 Task: Use Tape Rewinding 03 Effect in this video Movie B.mp4
Action: Mouse moved to (224, 133)
Screenshot: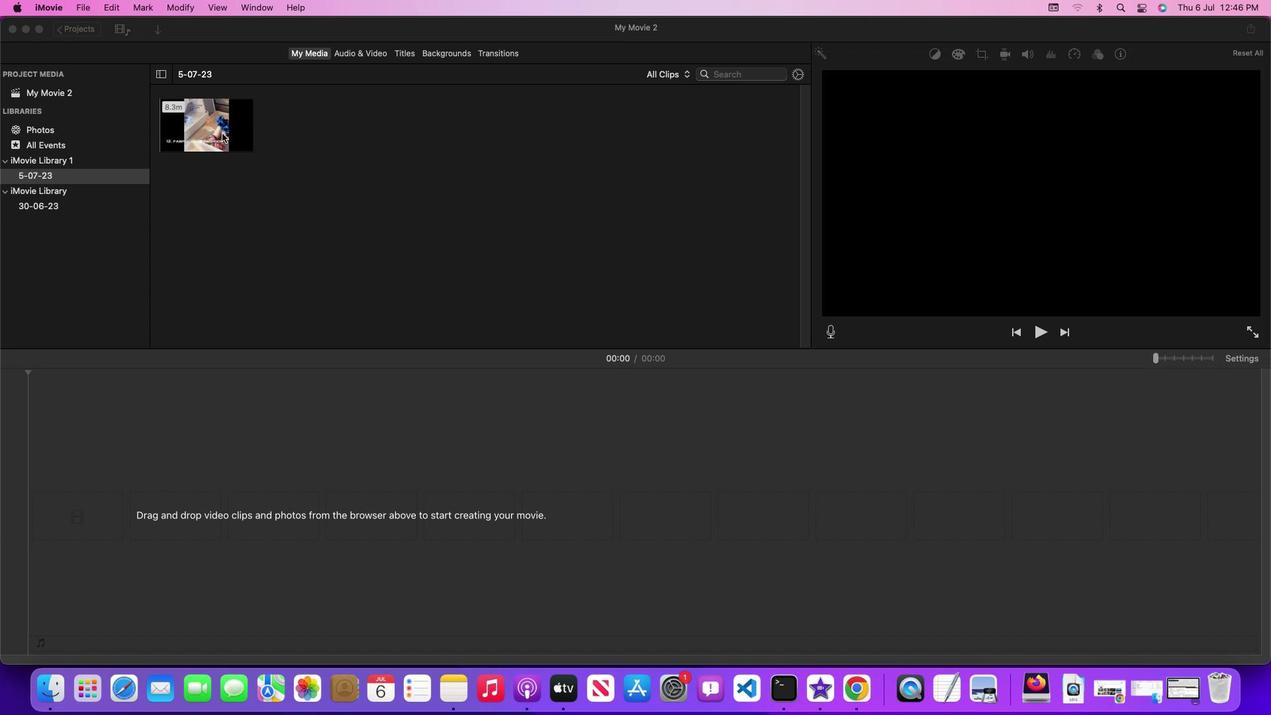 
Action: Mouse pressed left at (224, 133)
Screenshot: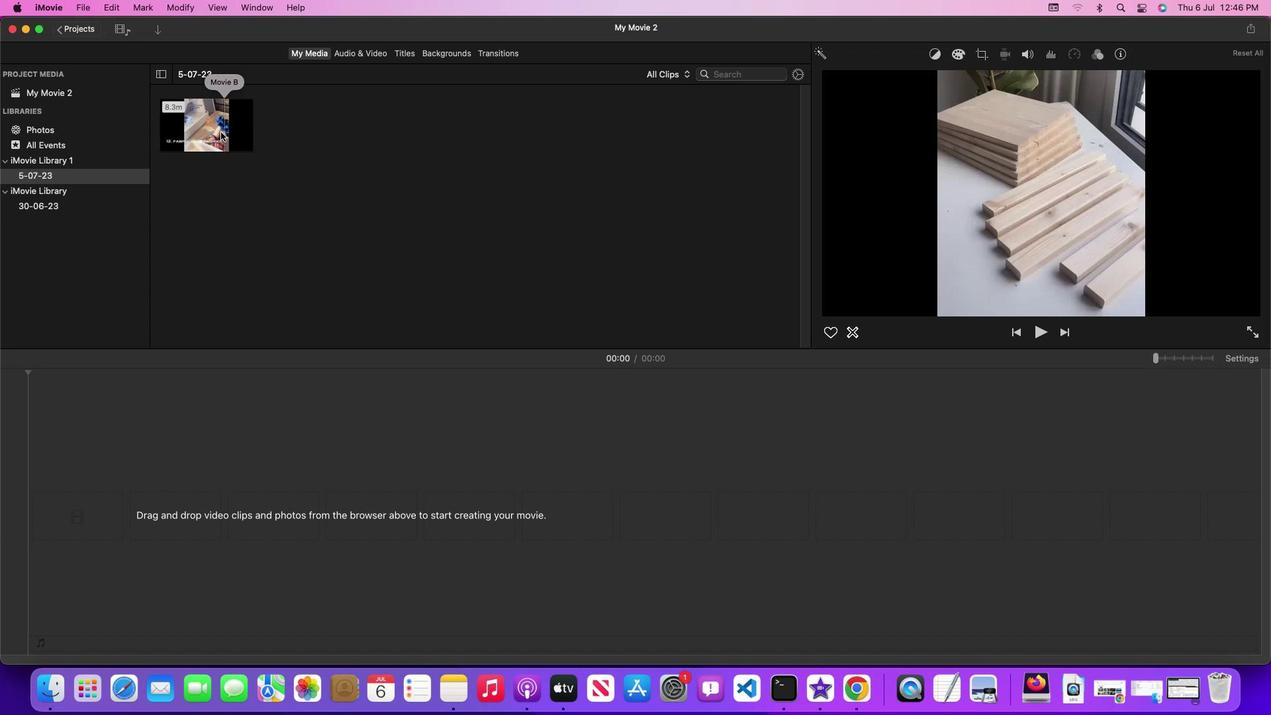 
Action: Mouse moved to (219, 131)
Screenshot: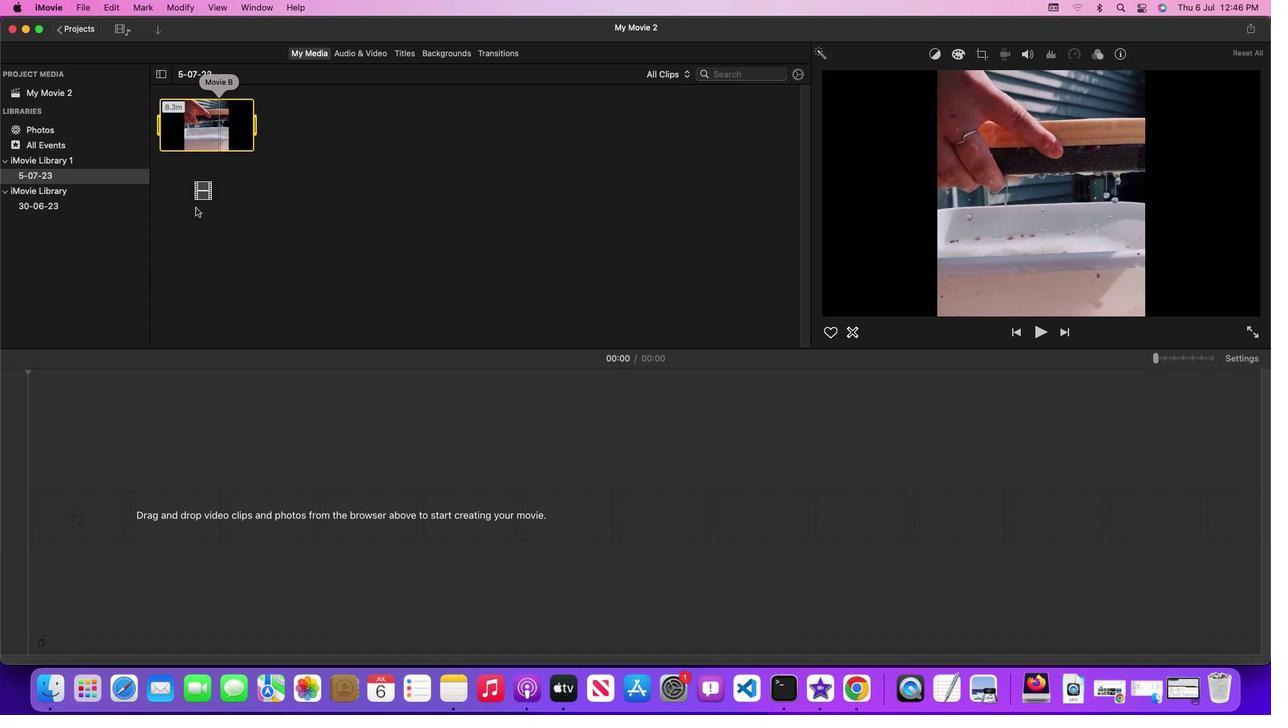 
Action: Mouse pressed left at (219, 131)
Screenshot: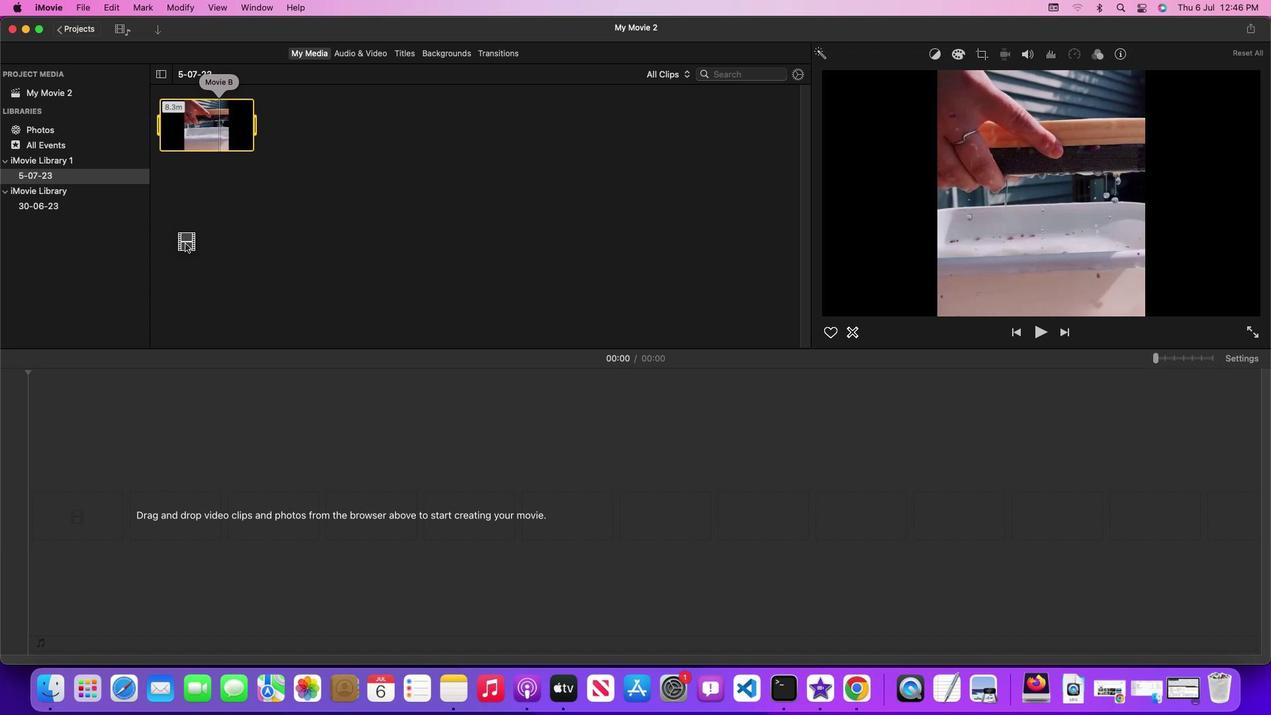 
Action: Mouse moved to (374, 52)
Screenshot: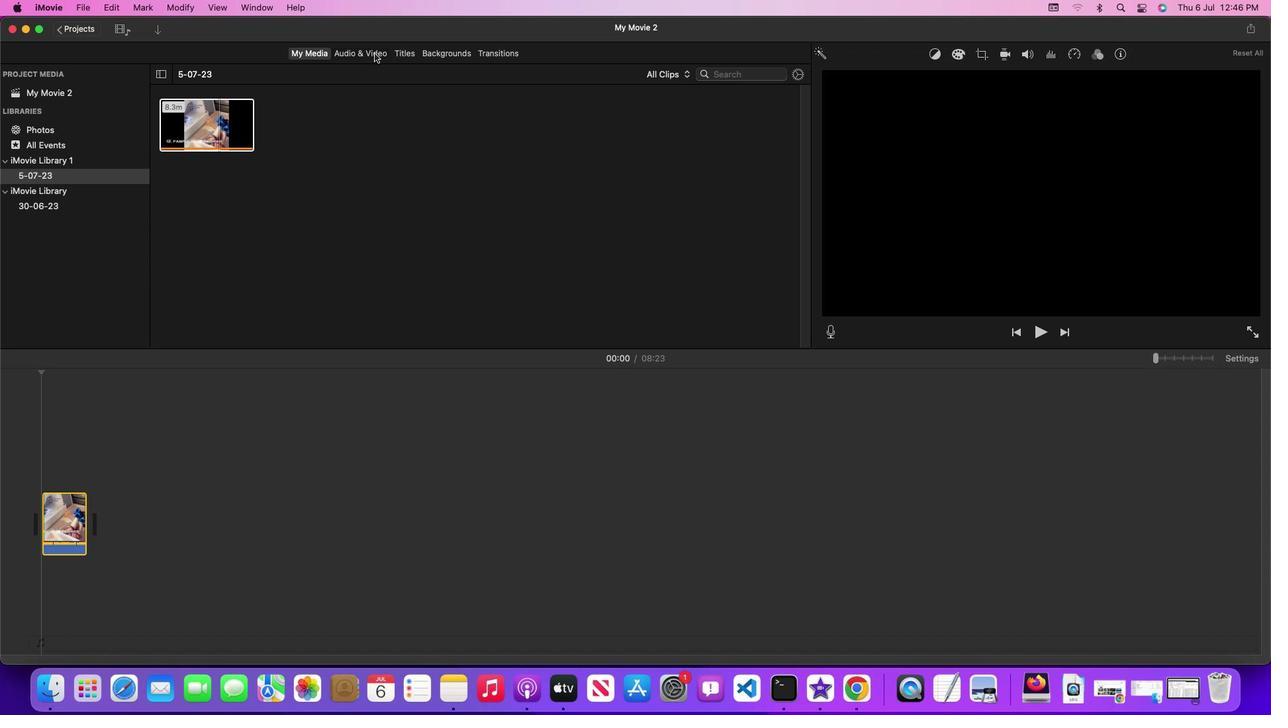 
Action: Mouse pressed left at (374, 52)
Screenshot: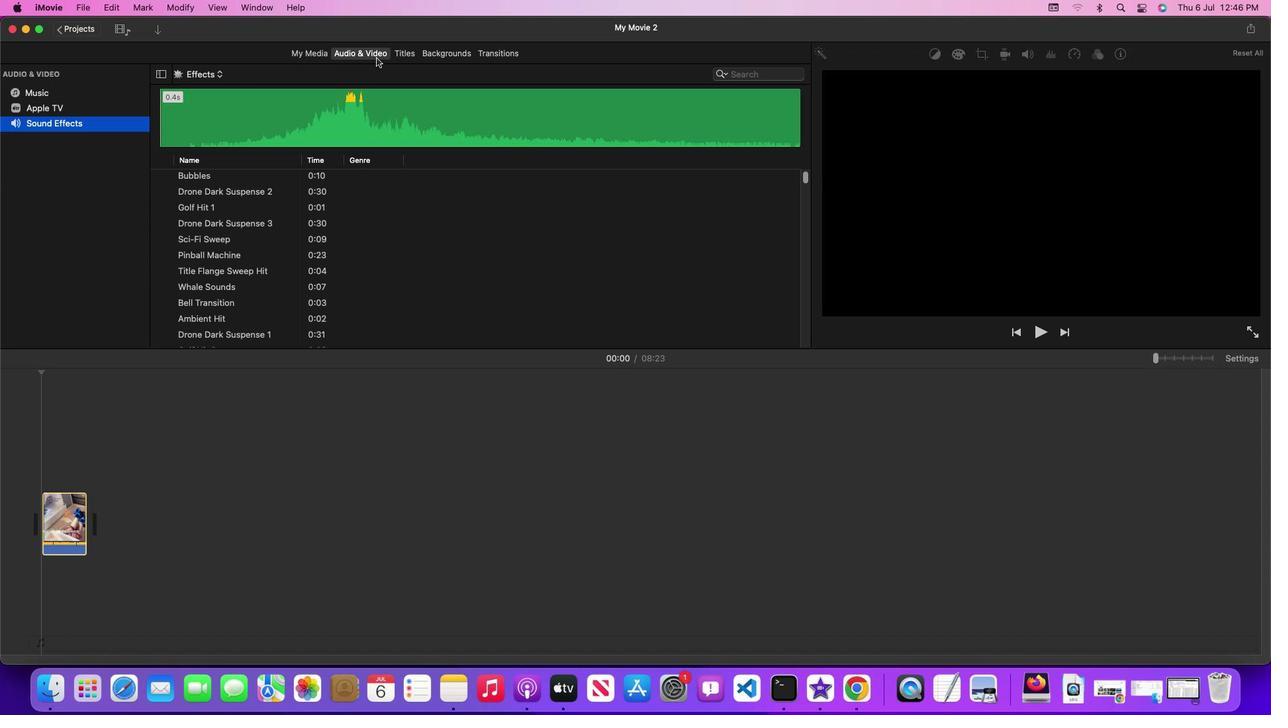 
Action: Mouse moved to (441, 264)
Screenshot: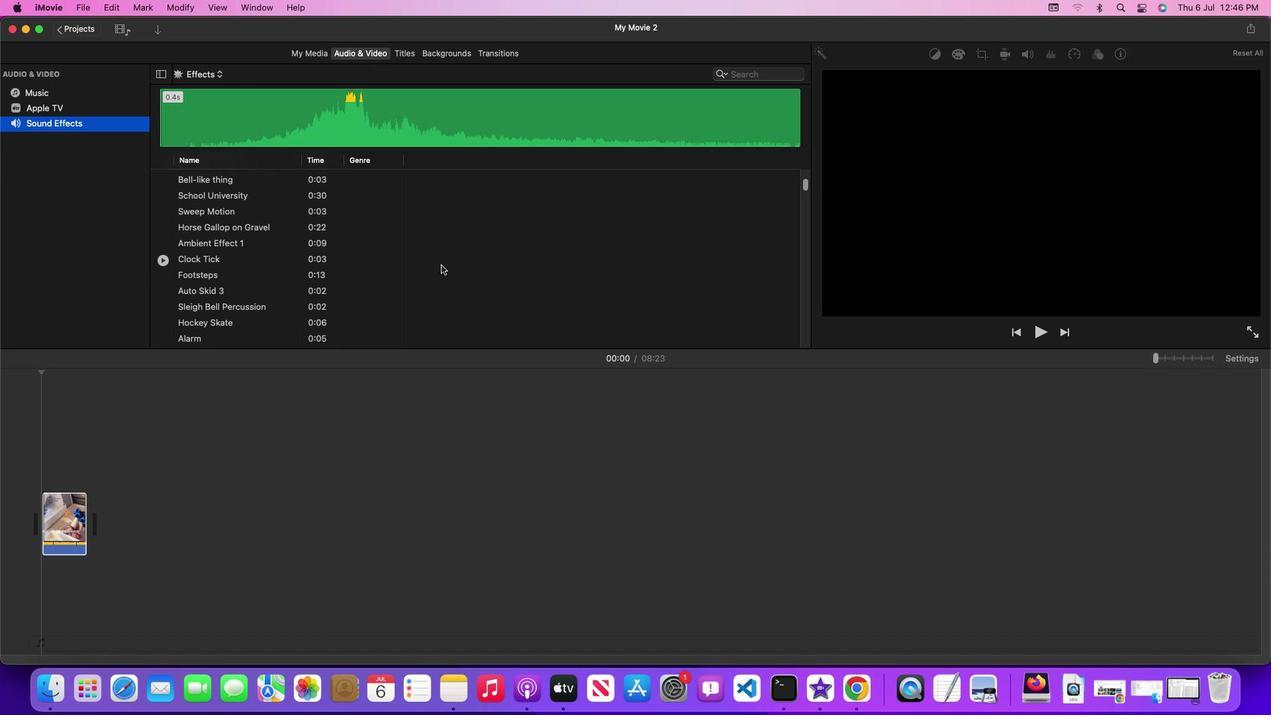 
Action: Mouse scrolled (441, 264) with delta (0, 0)
Screenshot: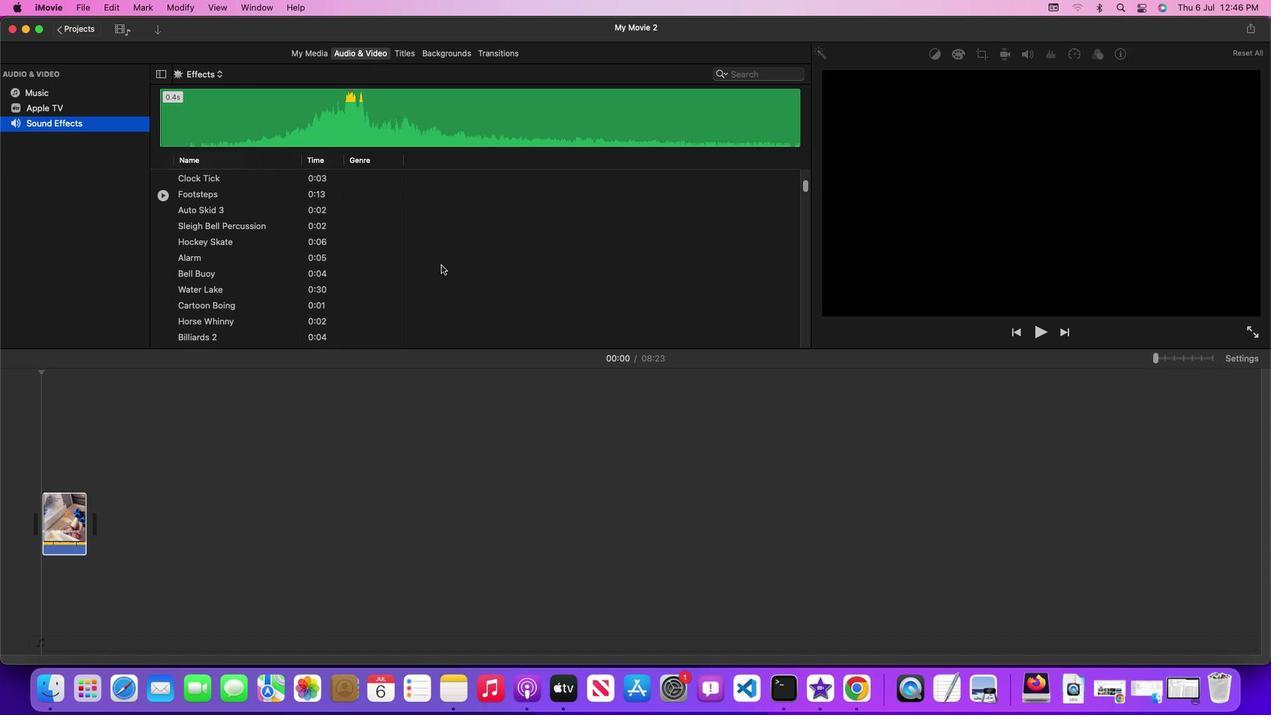 
Action: Mouse scrolled (441, 264) with delta (0, 0)
Screenshot: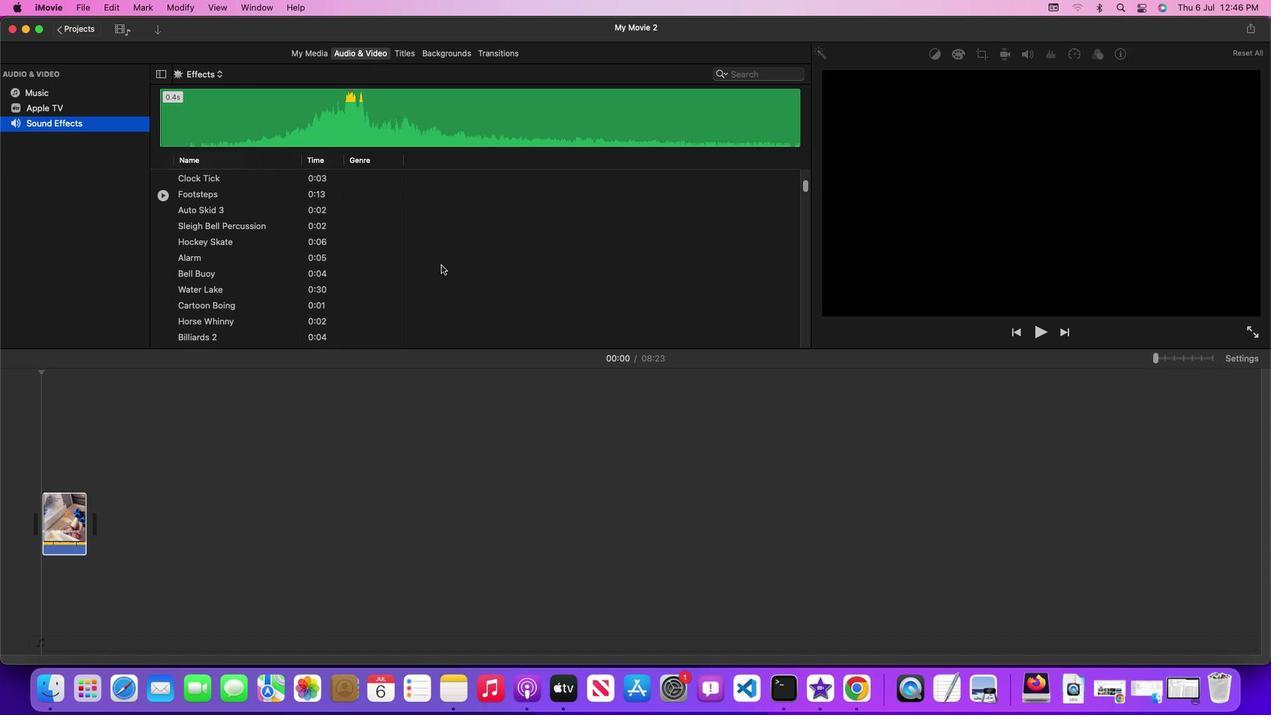 
Action: Mouse scrolled (441, 264) with delta (0, -1)
Screenshot: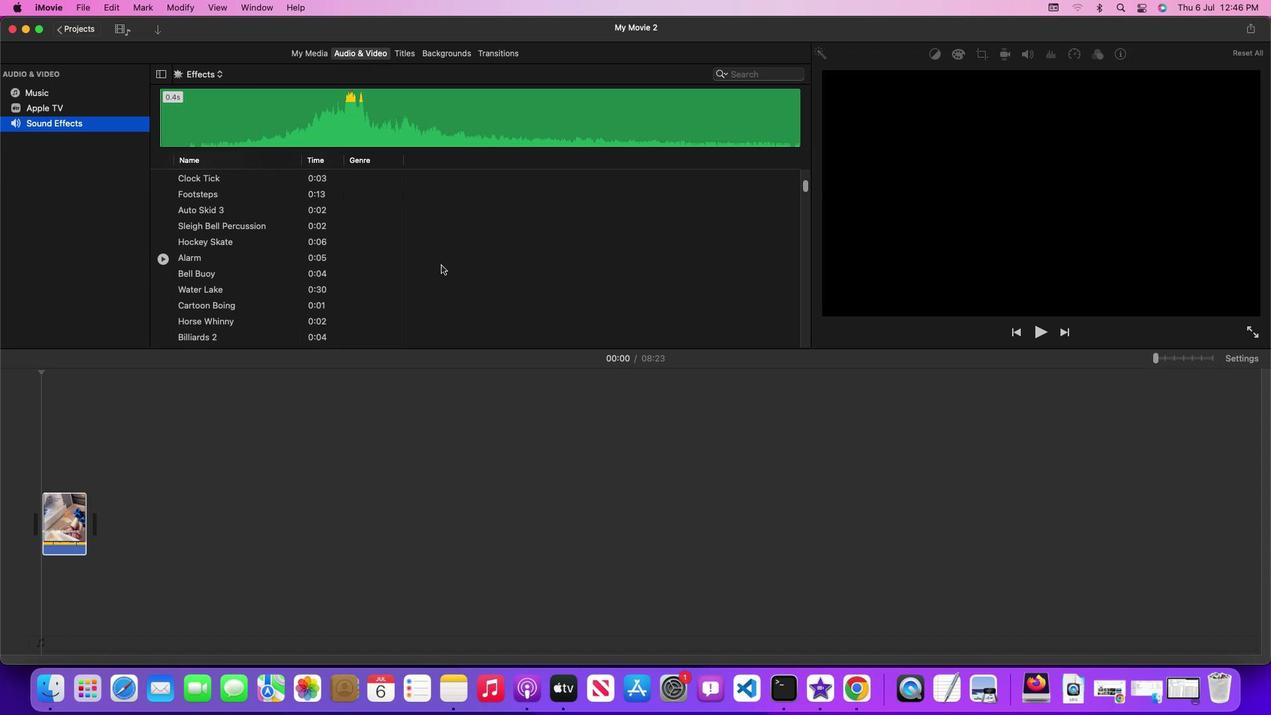 
Action: Mouse scrolled (441, 264) with delta (0, -3)
Screenshot: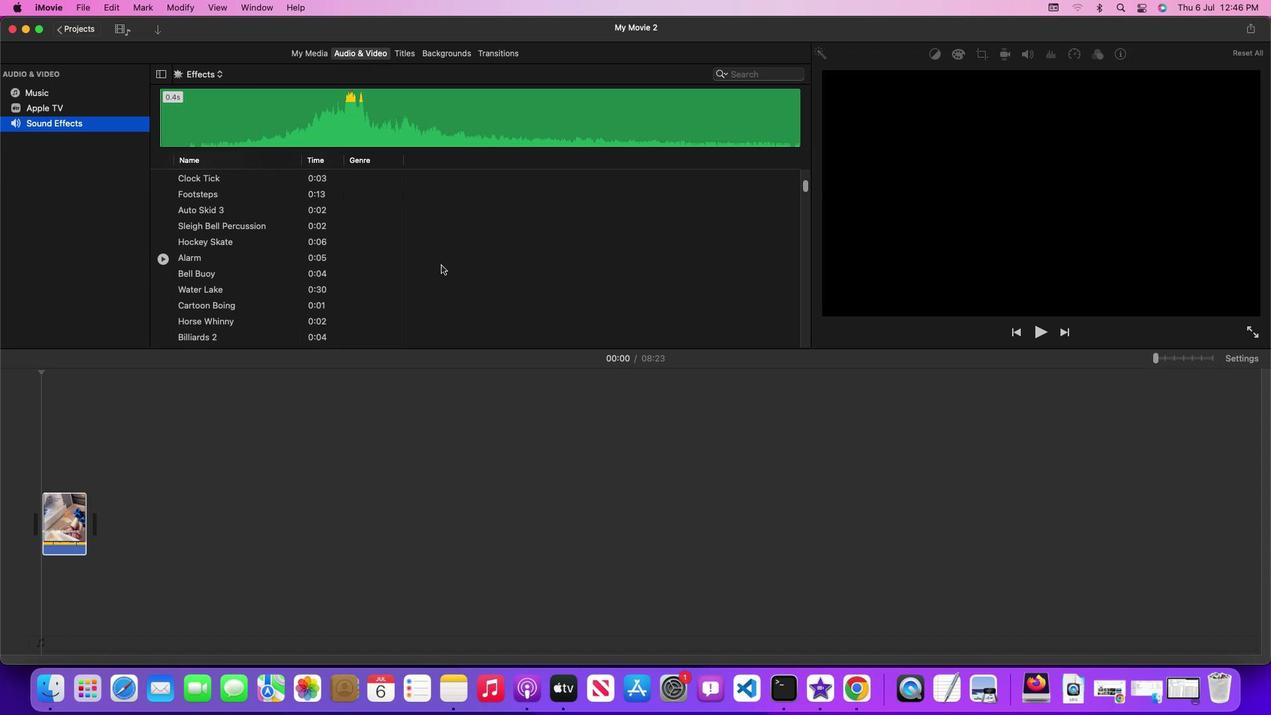 
Action: Mouse scrolled (441, 264) with delta (0, -3)
Screenshot: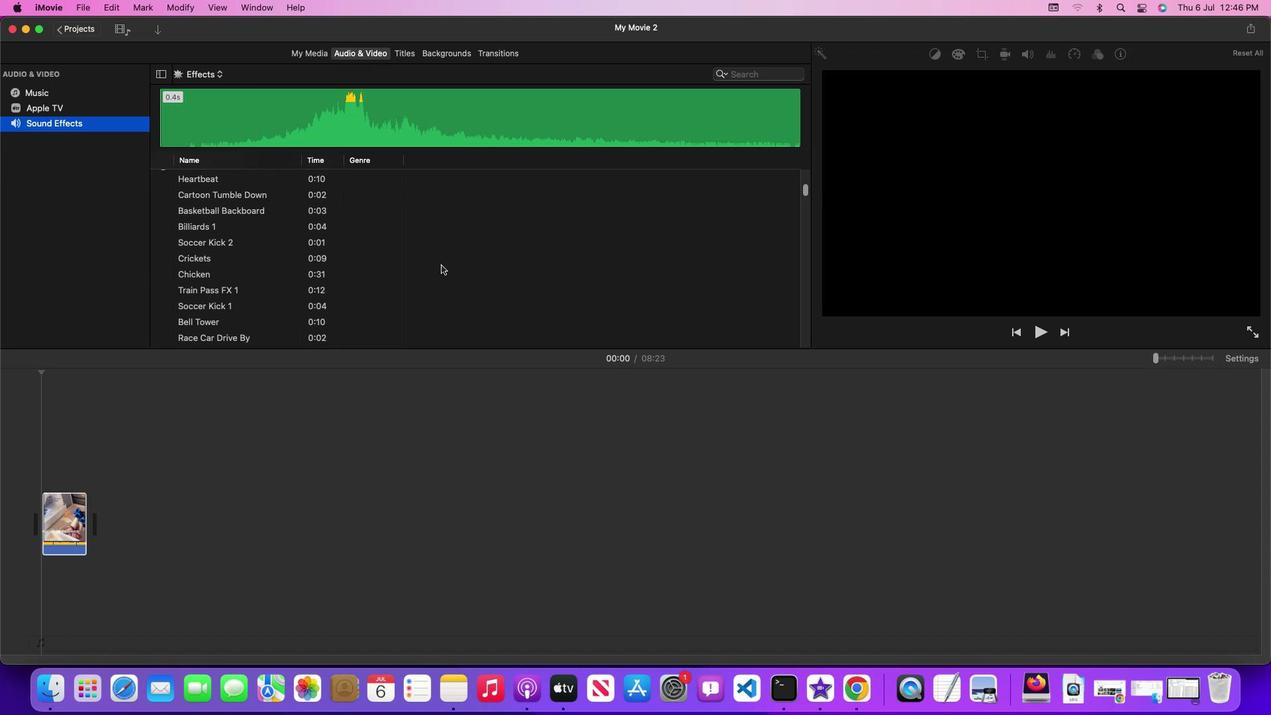 
Action: Mouse scrolled (441, 264) with delta (0, -3)
Screenshot: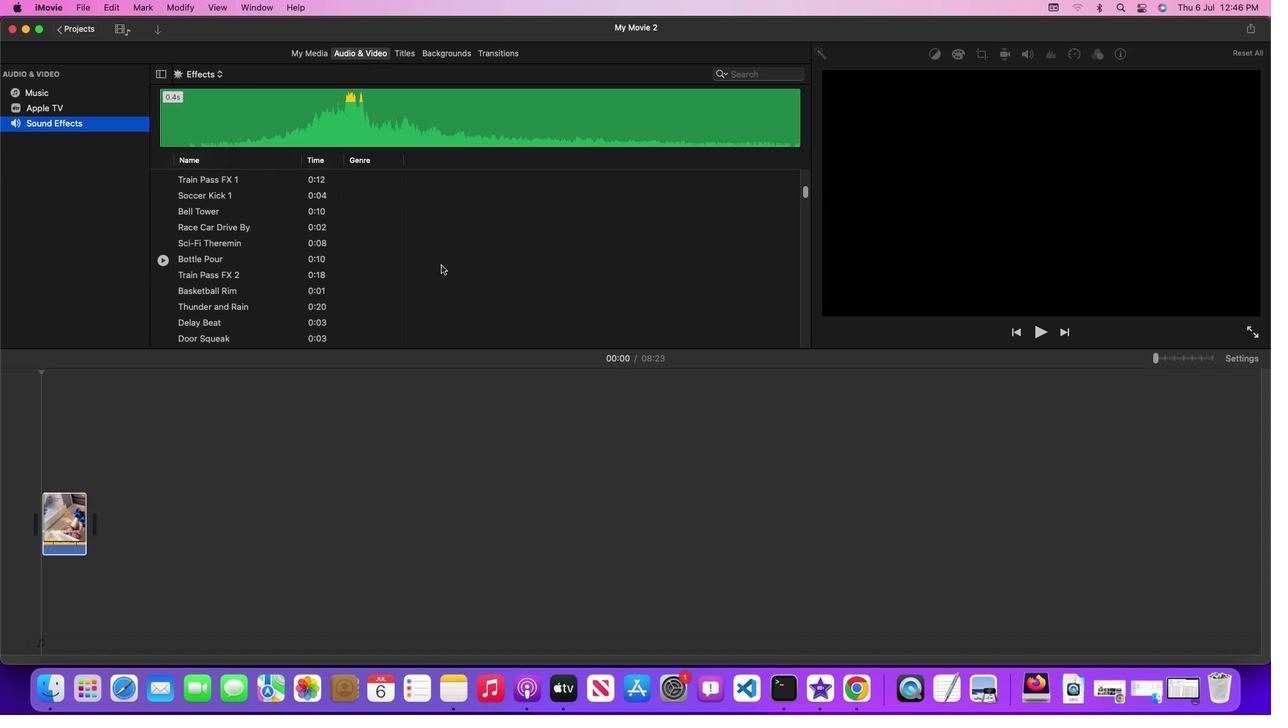 
Action: Mouse scrolled (441, 264) with delta (0, 0)
Screenshot: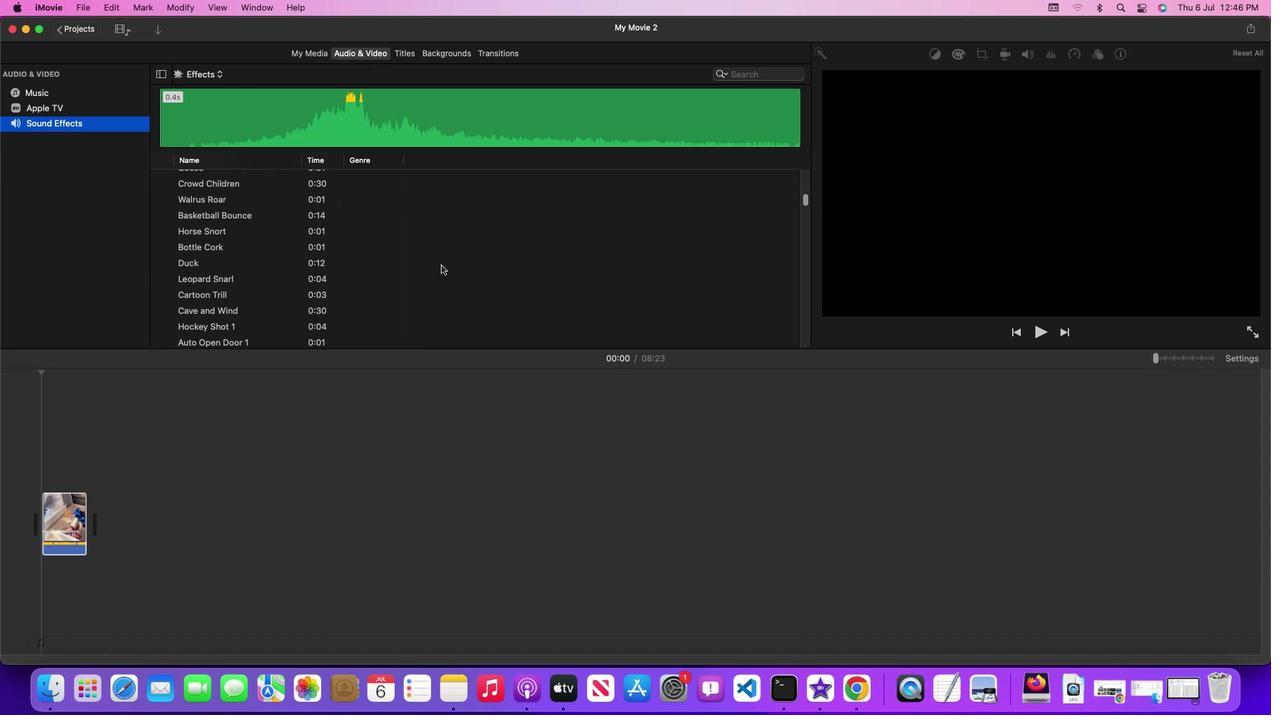 
Action: Mouse scrolled (441, 264) with delta (0, 0)
Screenshot: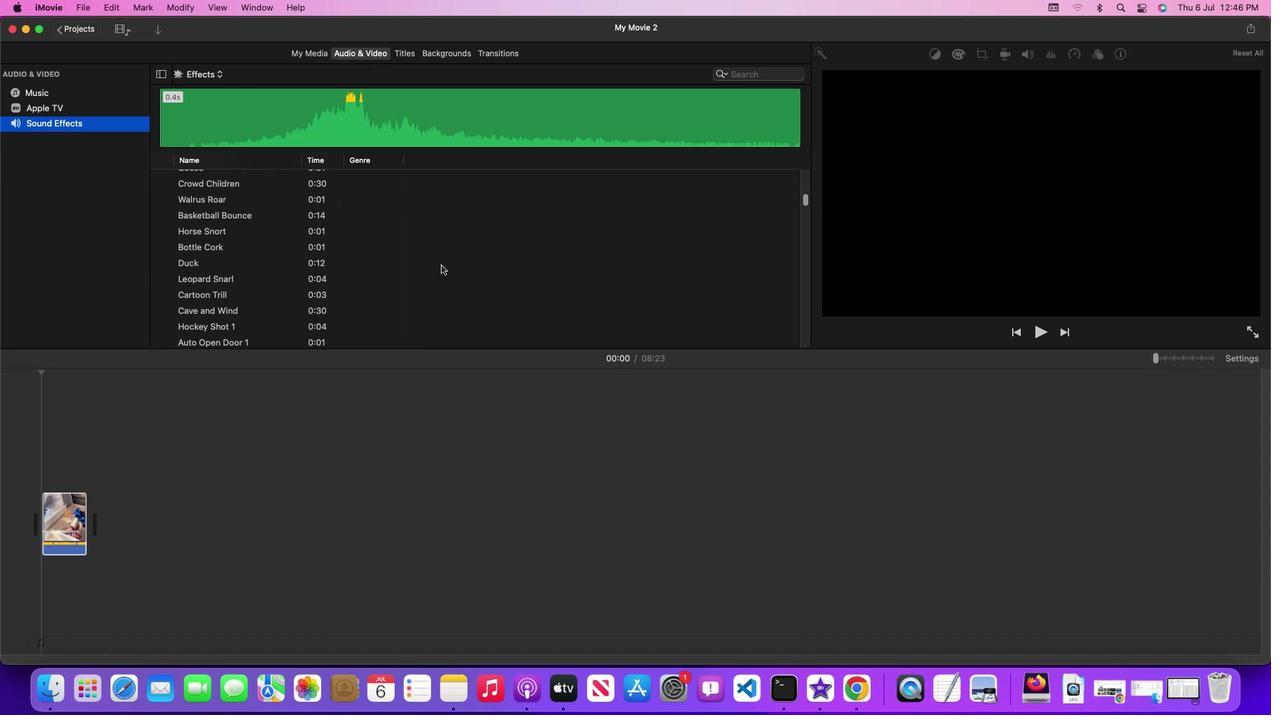 
Action: Mouse scrolled (441, 264) with delta (0, -1)
Screenshot: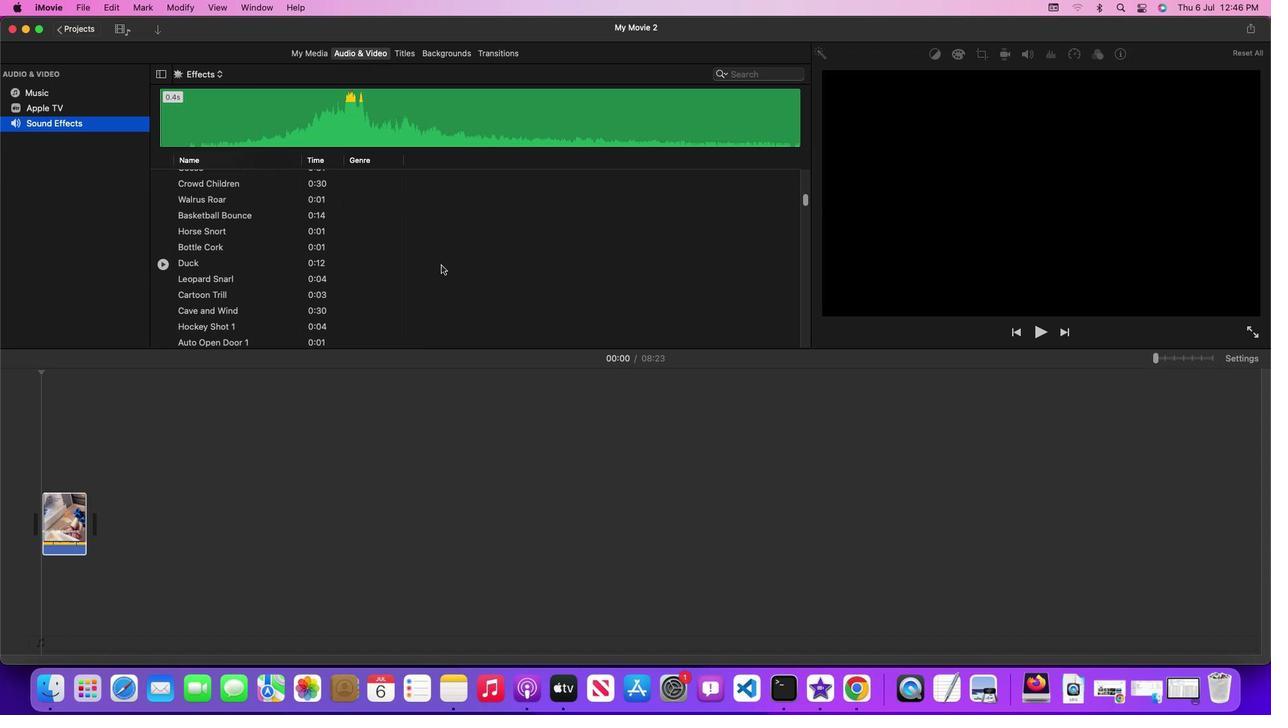 
Action: Mouse scrolled (441, 264) with delta (0, -3)
Screenshot: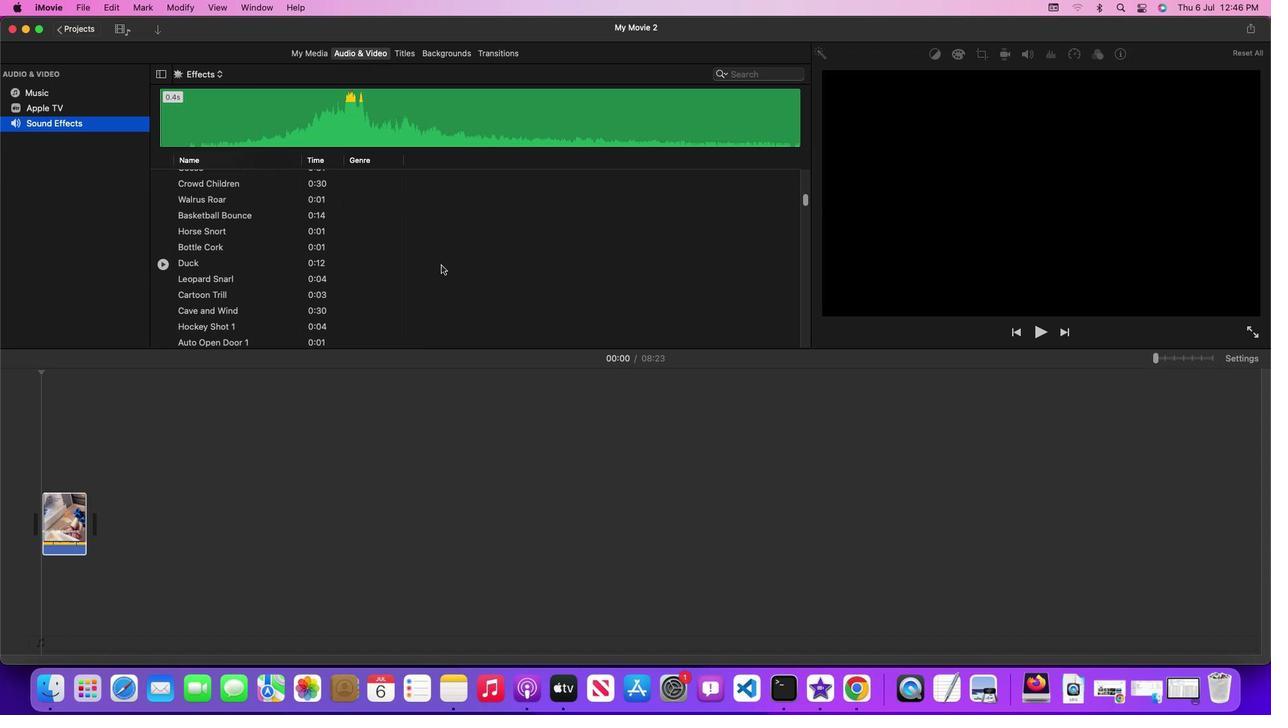 
Action: Mouse scrolled (441, 264) with delta (0, -3)
Screenshot: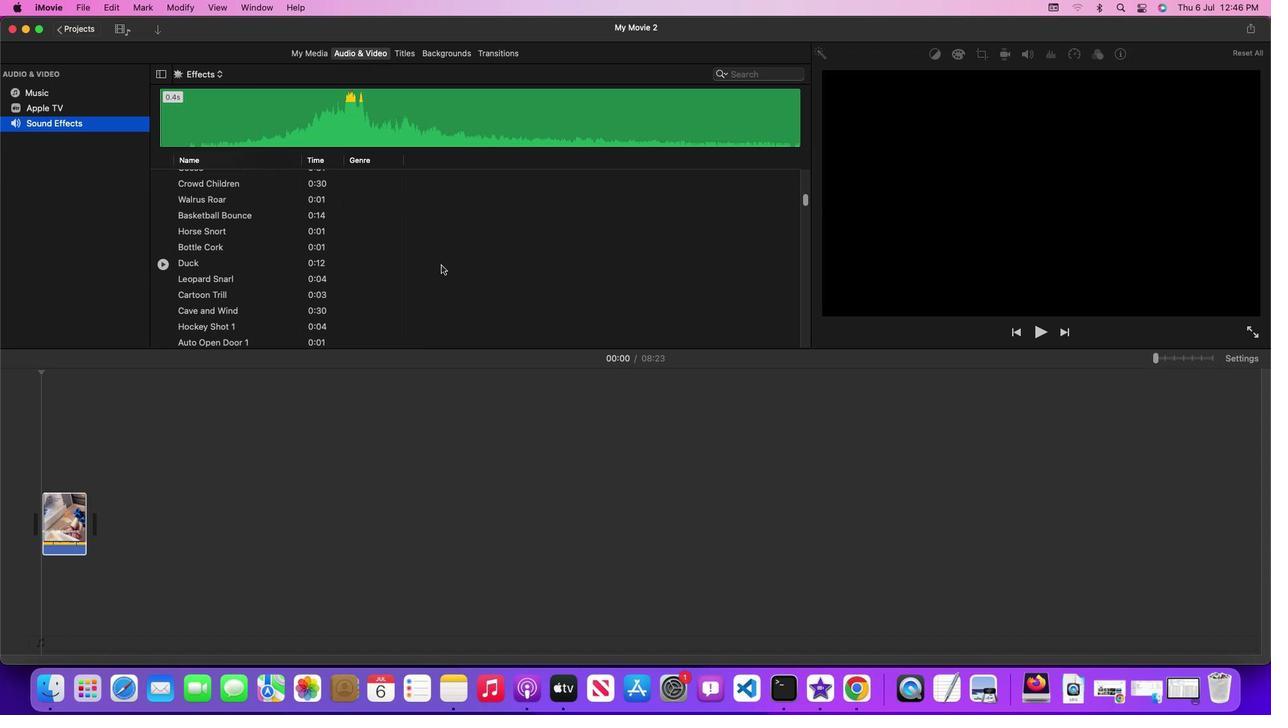 
Action: Mouse scrolled (441, 264) with delta (0, -3)
Screenshot: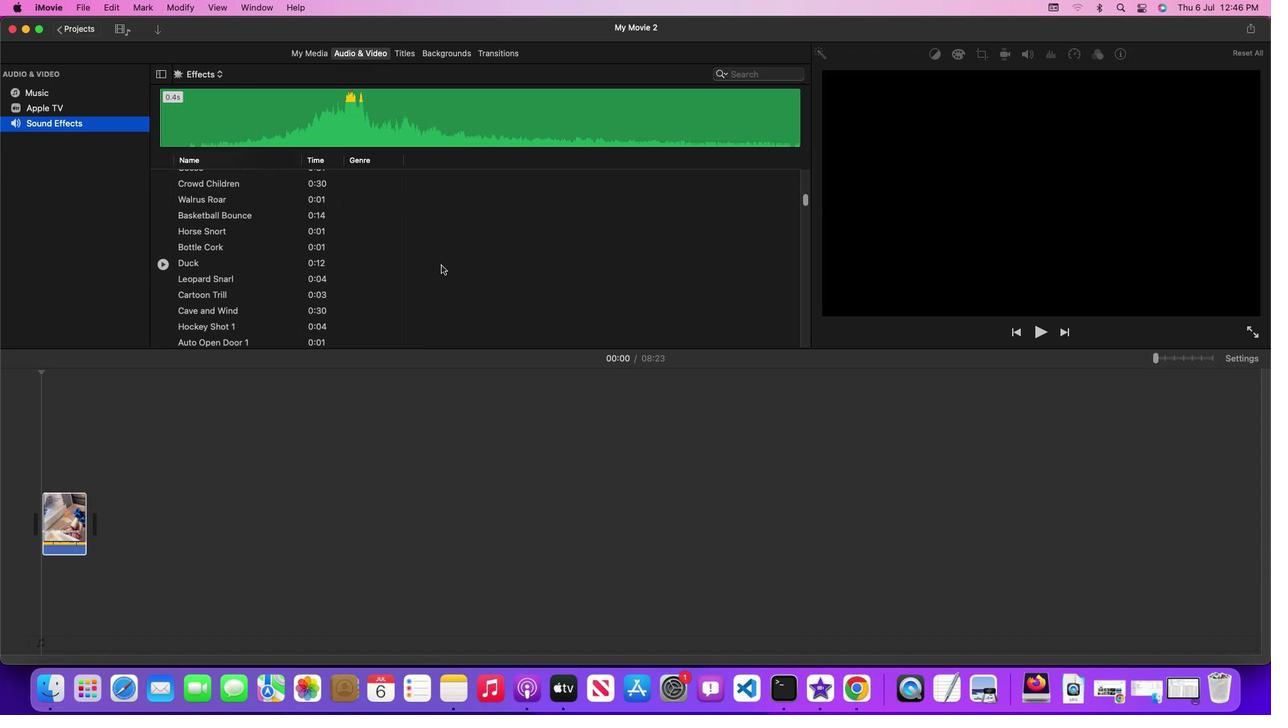 
Action: Mouse scrolled (441, 264) with delta (0, 0)
Screenshot: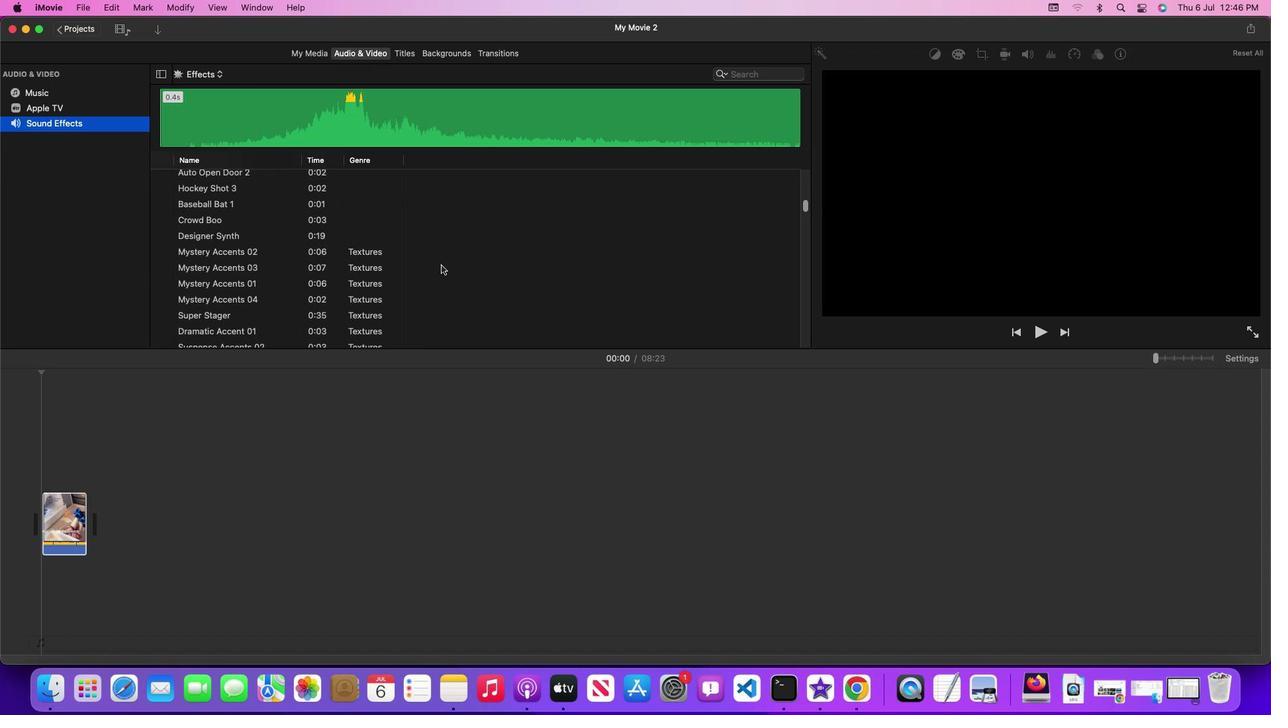 
Action: Mouse scrolled (441, 264) with delta (0, 0)
Screenshot: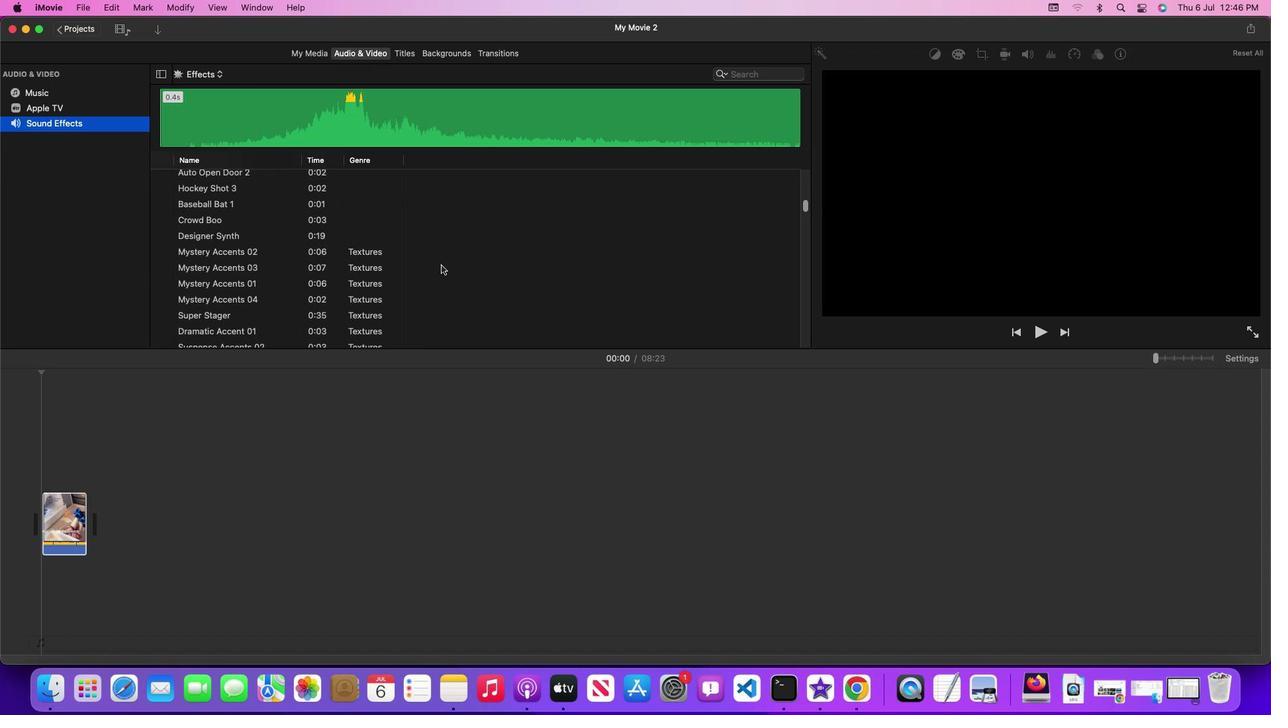 
Action: Mouse scrolled (441, 264) with delta (0, -2)
Screenshot: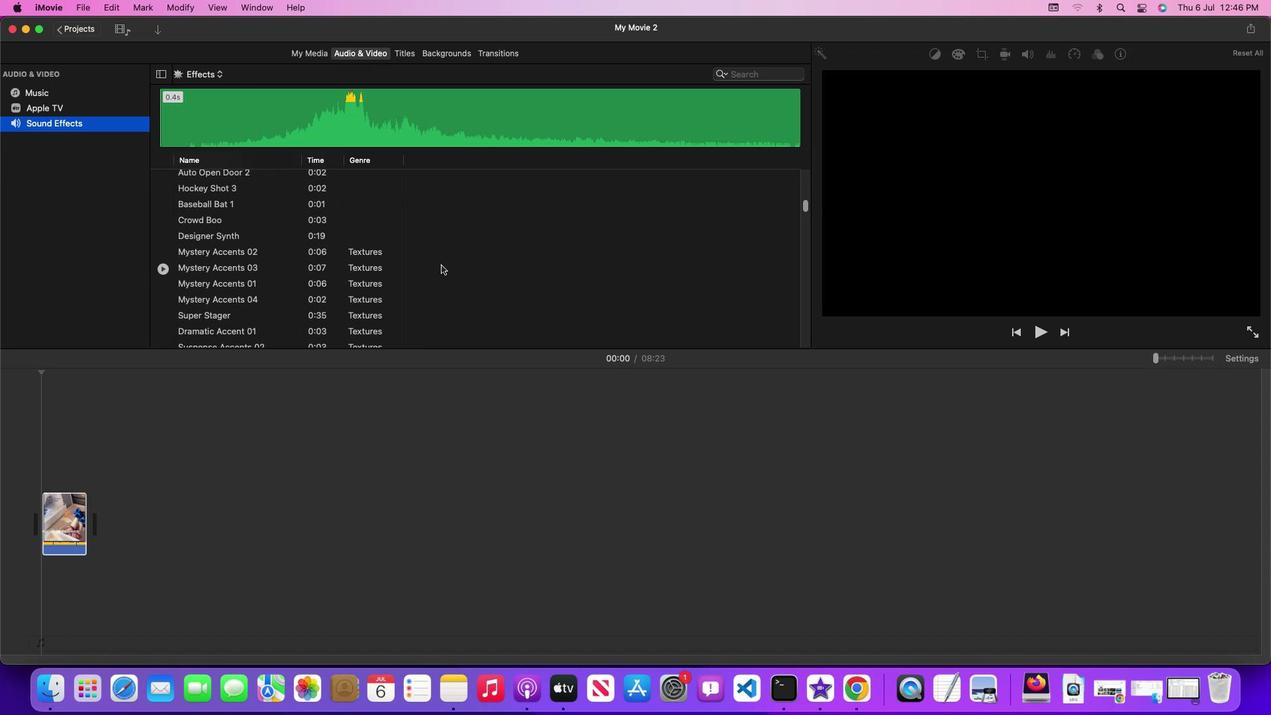 
Action: Mouse scrolled (441, 264) with delta (0, -3)
Screenshot: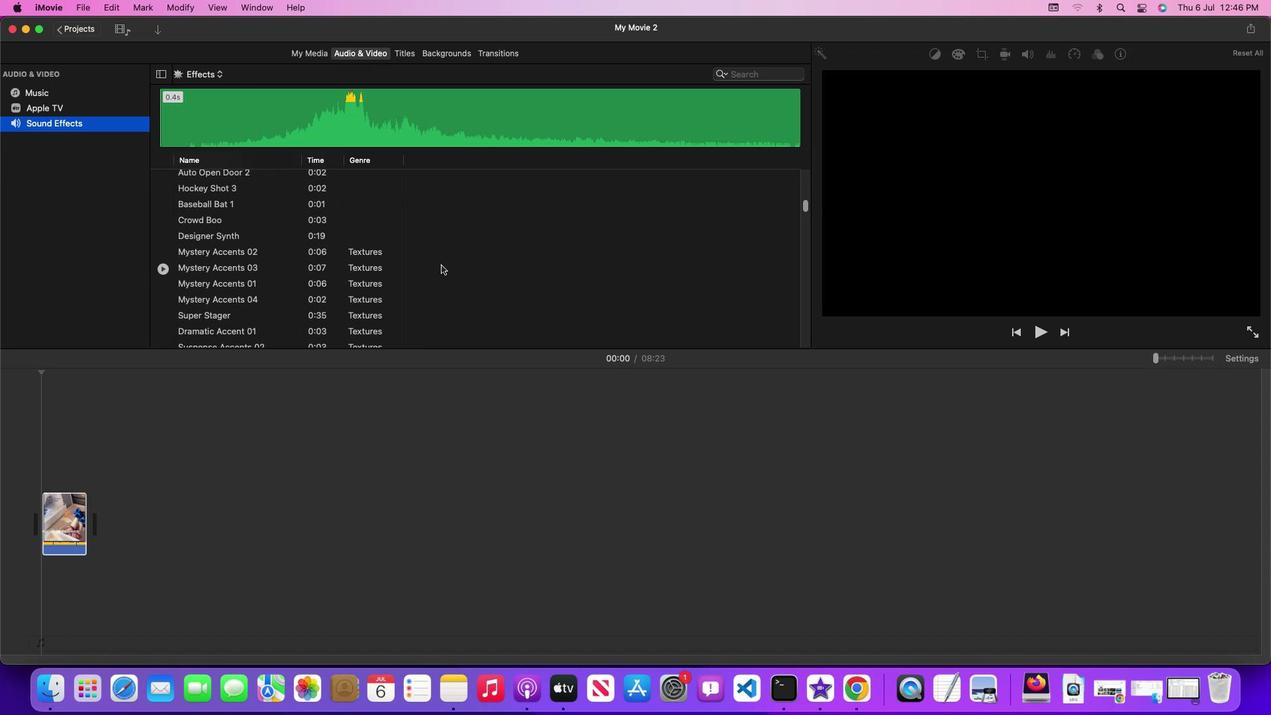 
Action: Mouse scrolled (441, 264) with delta (0, -3)
Screenshot: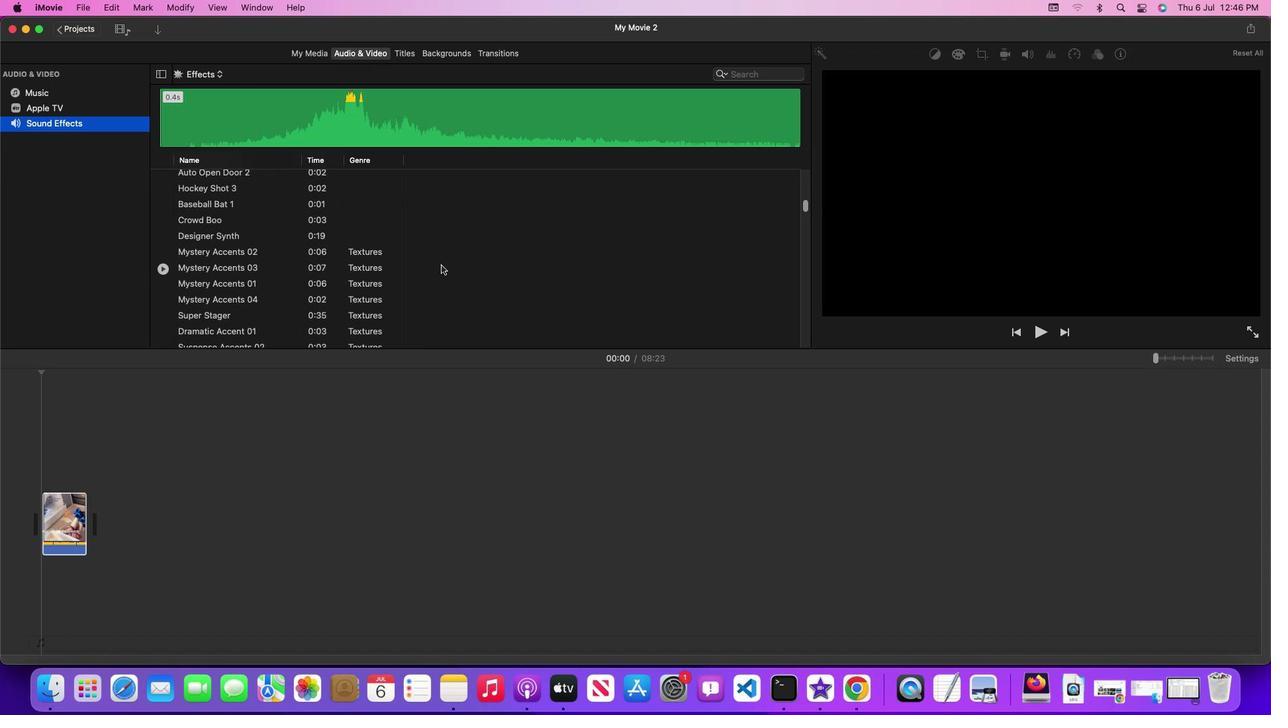 
Action: Mouse scrolled (441, 264) with delta (0, -4)
Screenshot: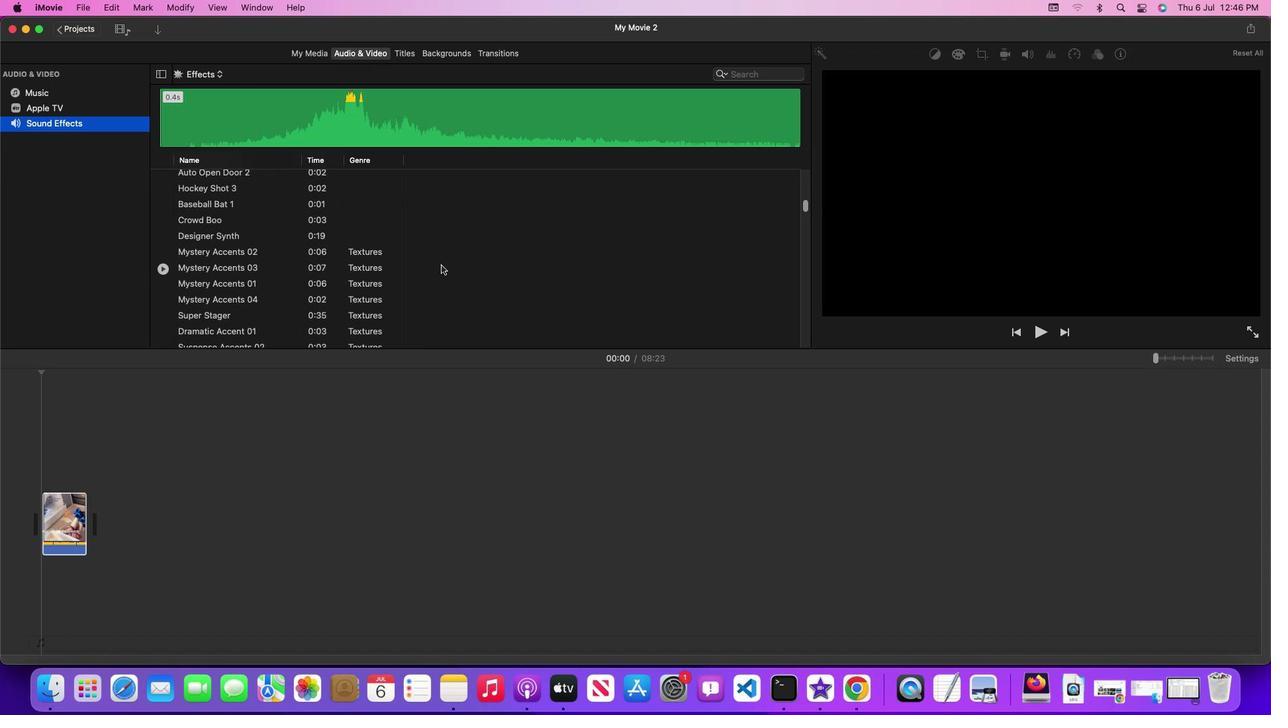 
Action: Mouse scrolled (441, 264) with delta (0, 0)
Screenshot: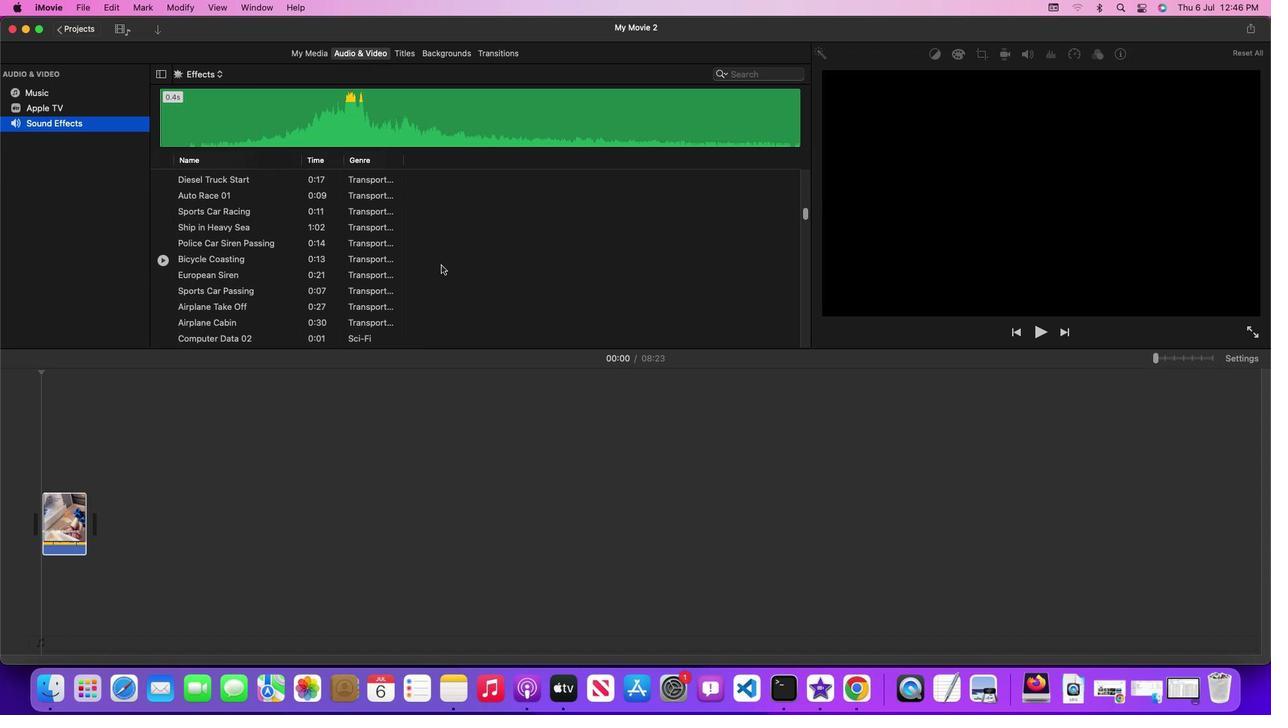
Action: Mouse scrolled (441, 264) with delta (0, 0)
Screenshot: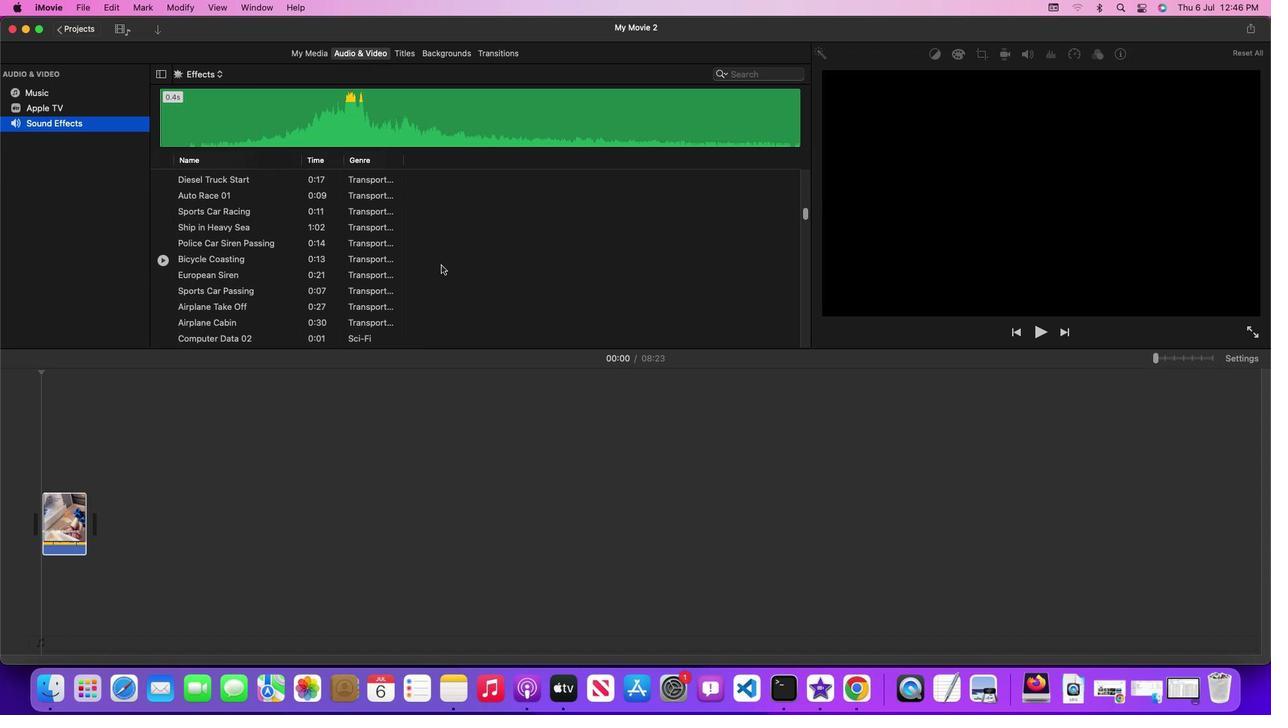 
Action: Mouse scrolled (441, 264) with delta (0, -2)
Screenshot: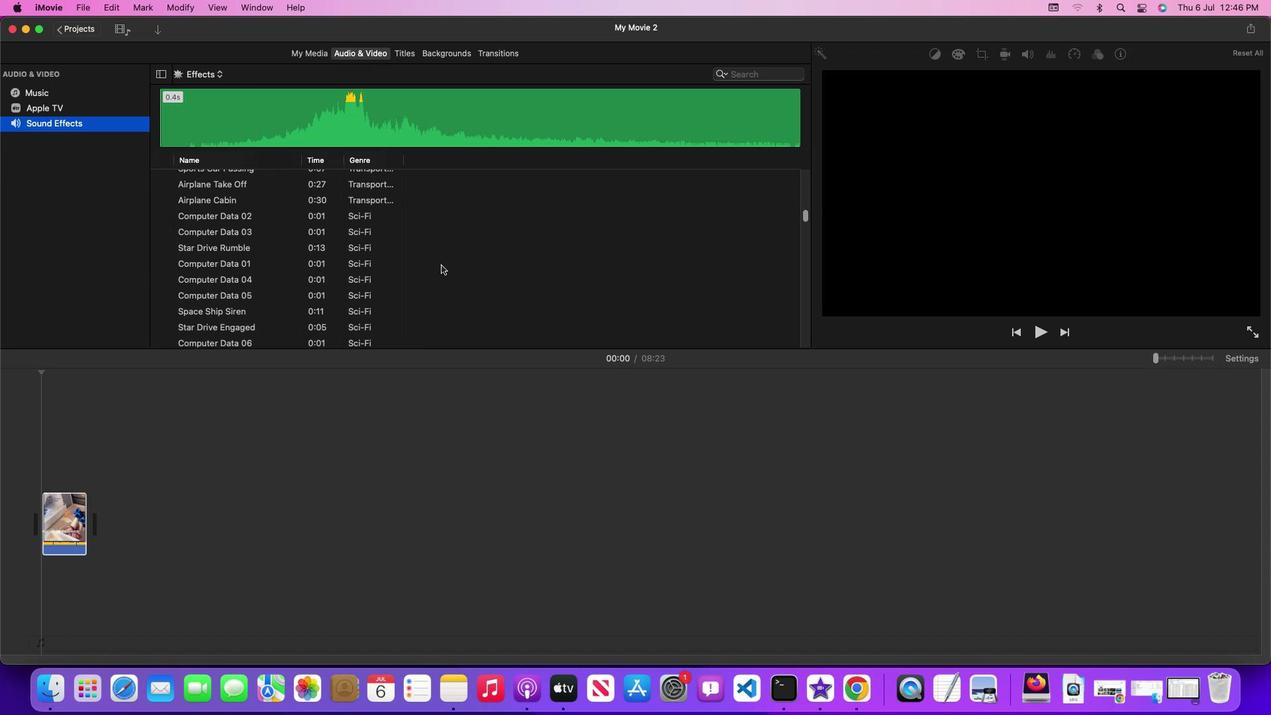 
Action: Mouse scrolled (441, 264) with delta (0, -3)
Screenshot: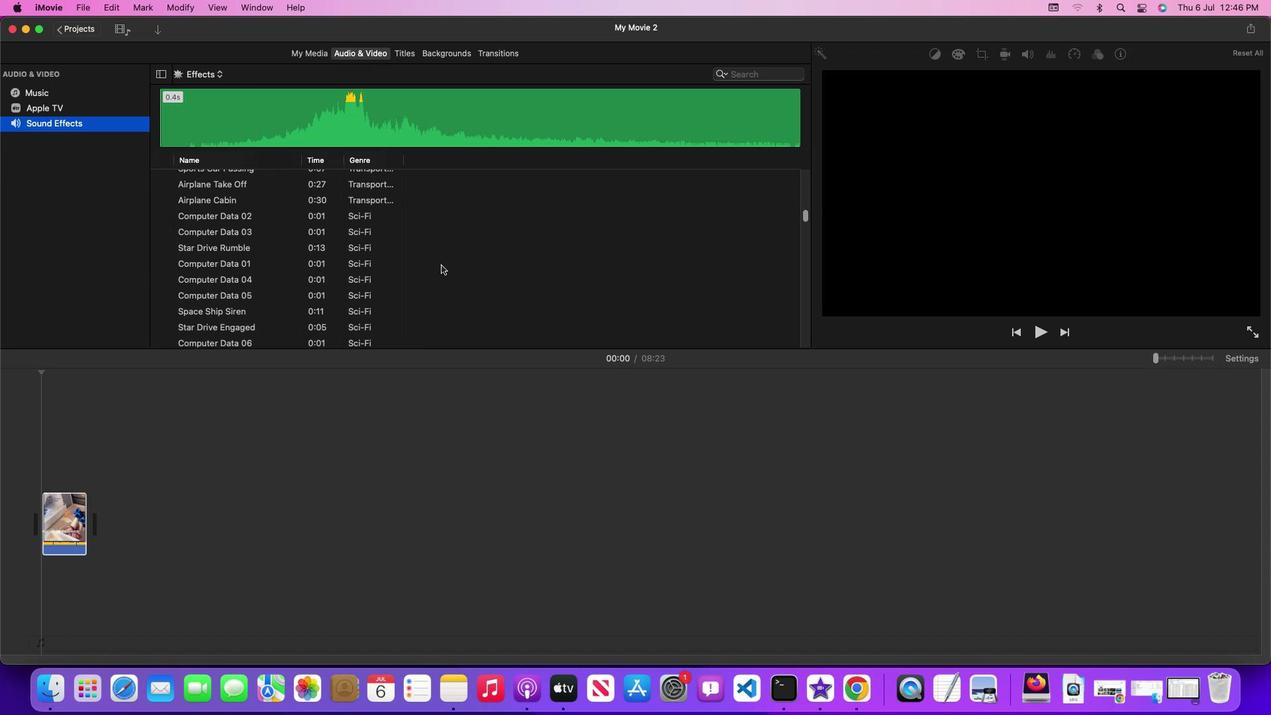 
Action: Mouse scrolled (441, 264) with delta (0, -3)
Screenshot: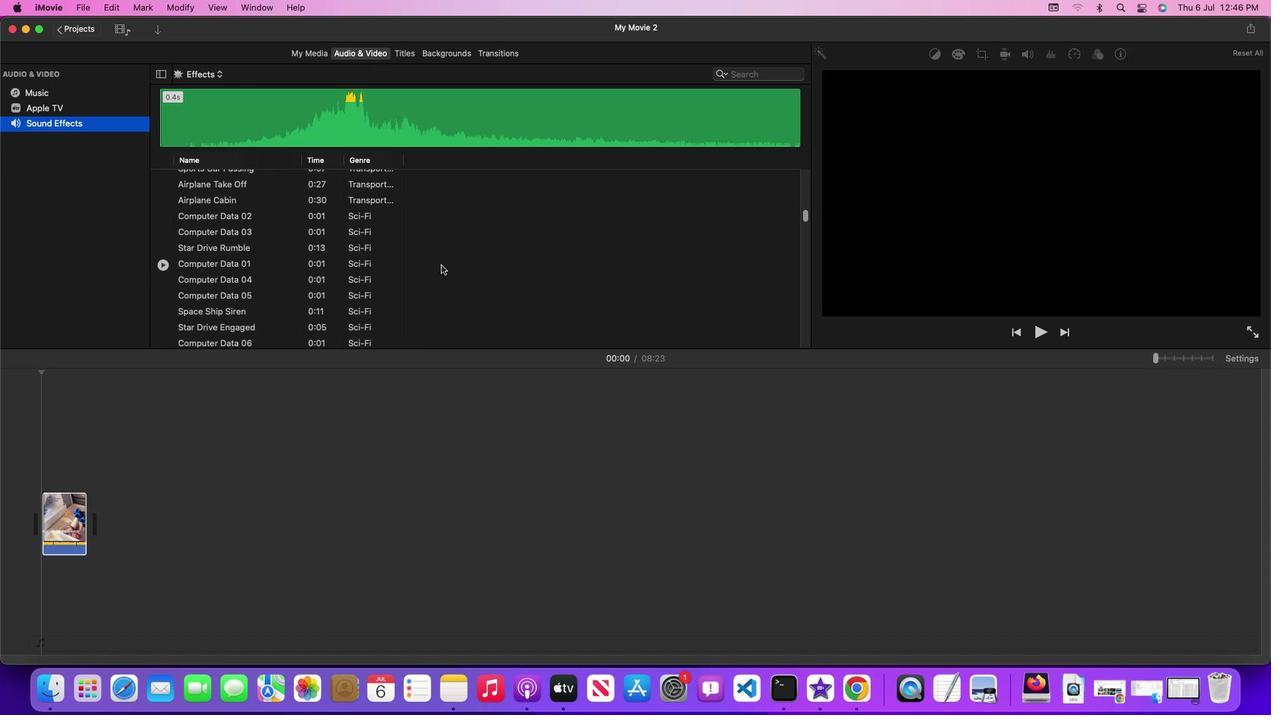 
Action: Mouse scrolled (441, 264) with delta (0, 0)
Screenshot: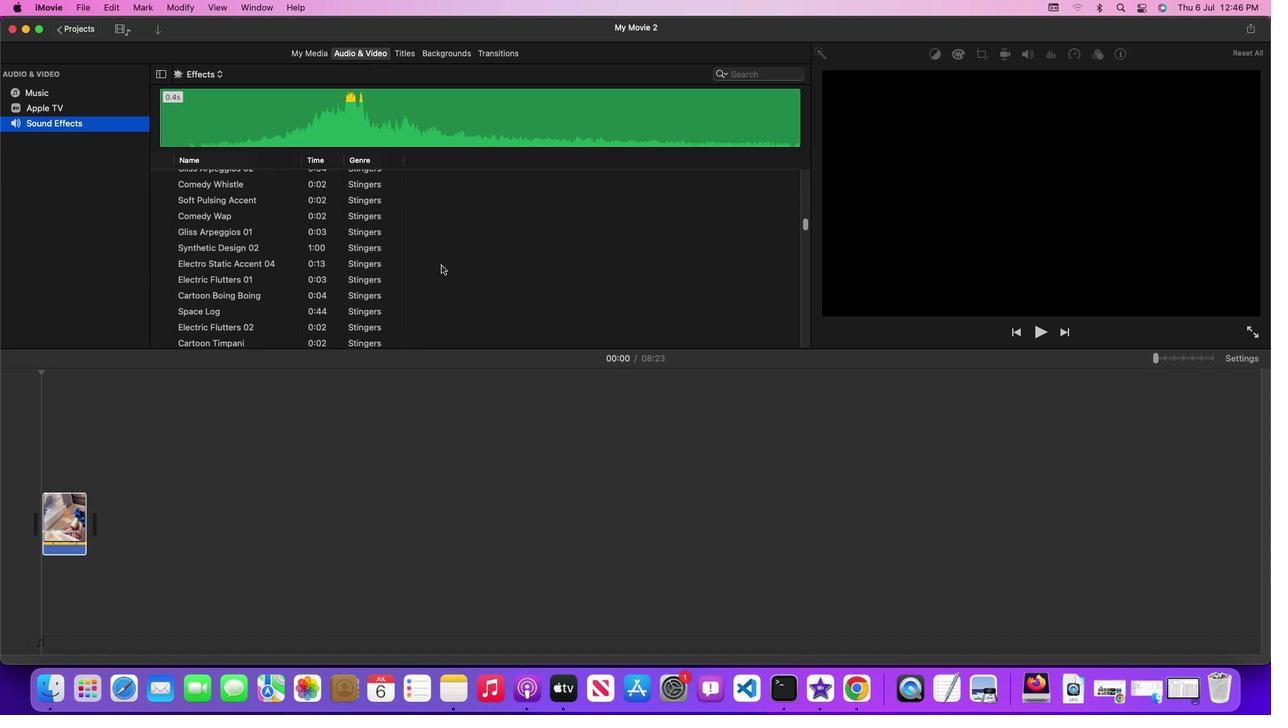 
Action: Mouse scrolled (441, 264) with delta (0, 0)
Screenshot: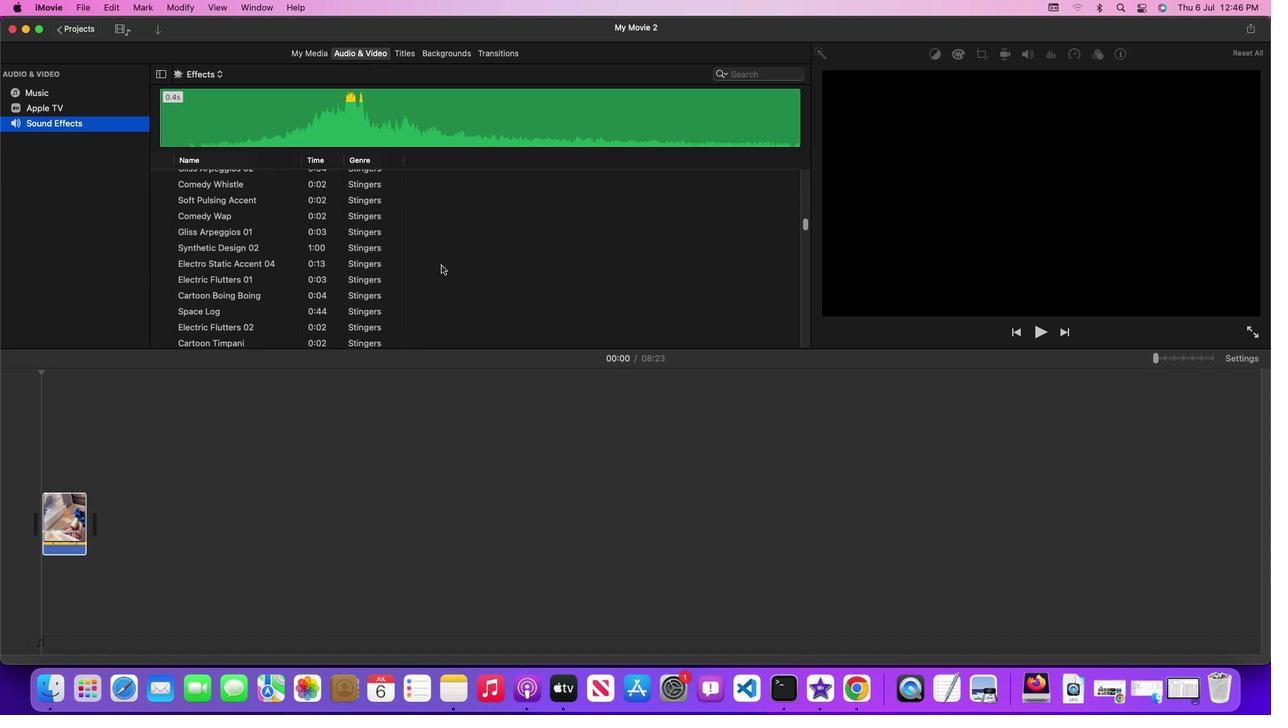 
Action: Mouse scrolled (441, 264) with delta (0, -1)
Screenshot: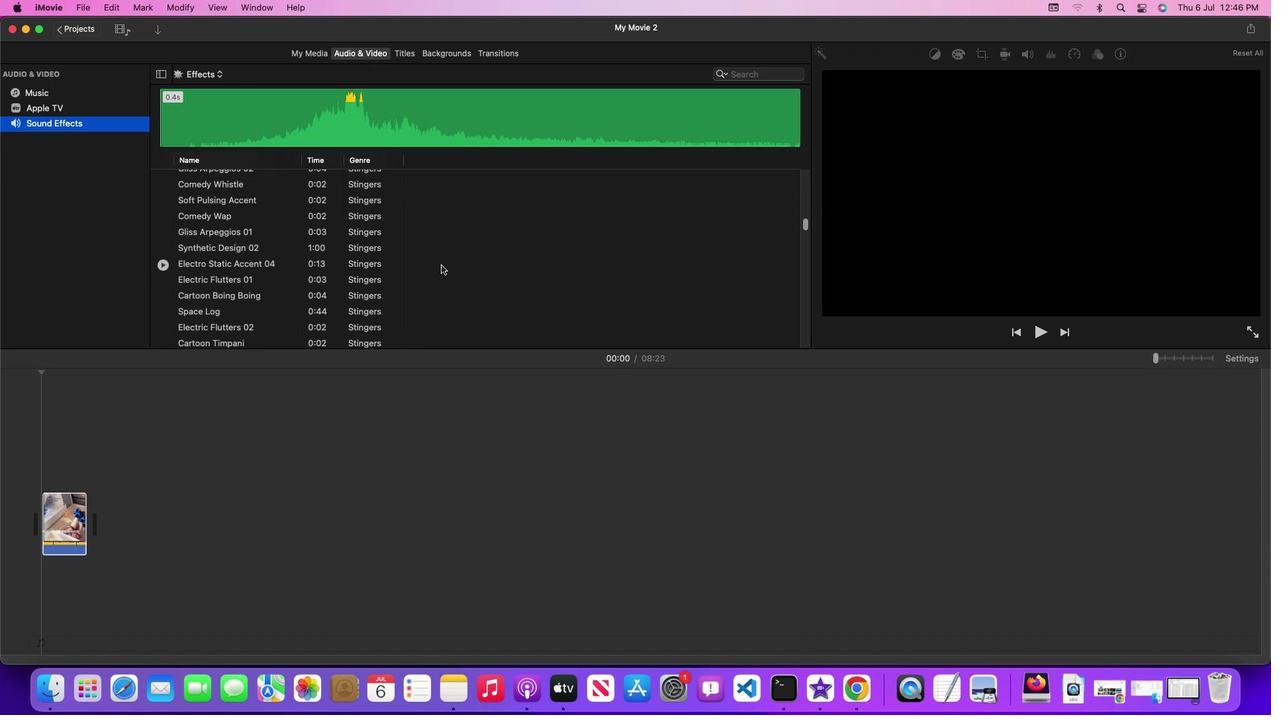 
Action: Mouse scrolled (441, 264) with delta (0, -3)
Screenshot: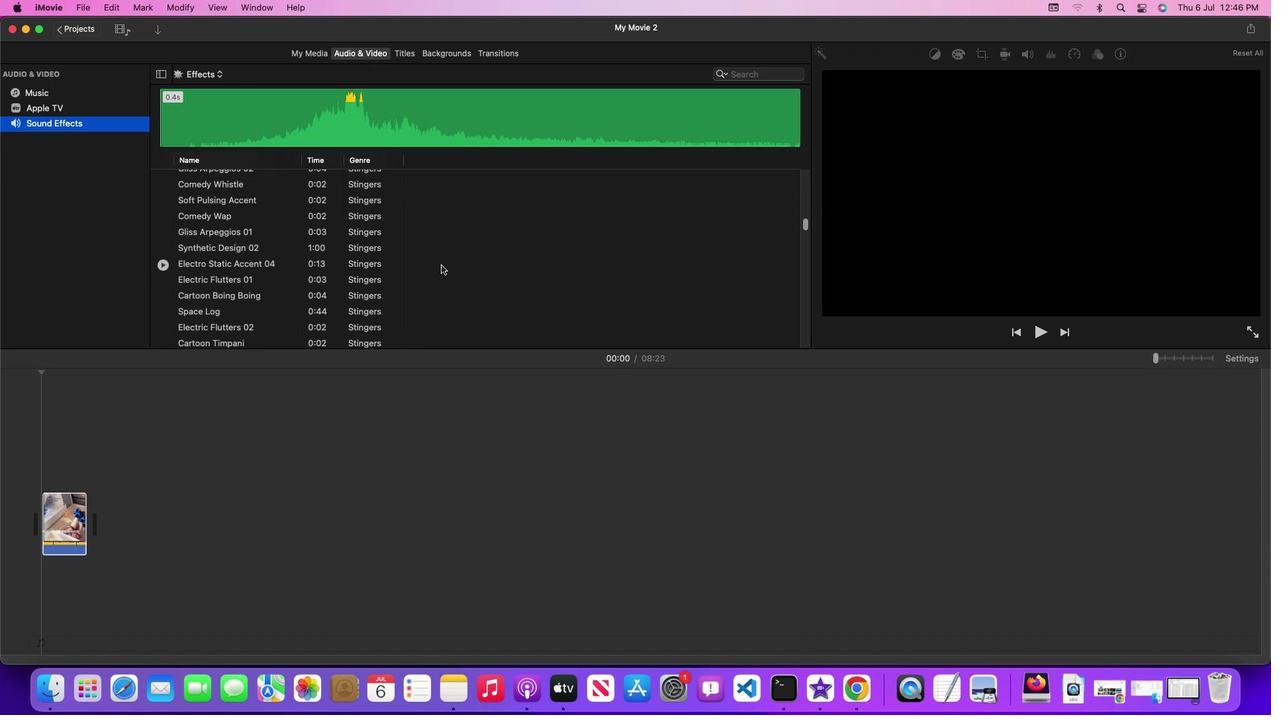 
Action: Mouse scrolled (441, 264) with delta (0, -3)
Screenshot: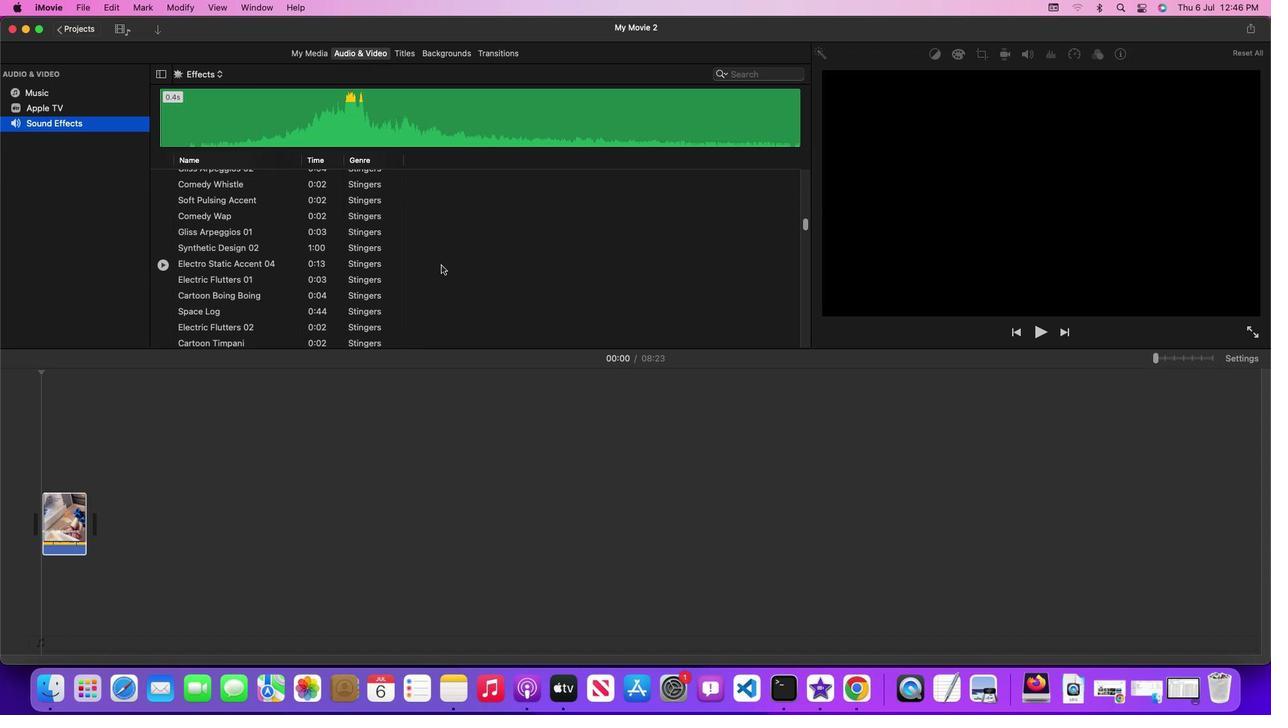 
Action: Mouse scrolled (441, 264) with delta (0, -4)
Screenshot: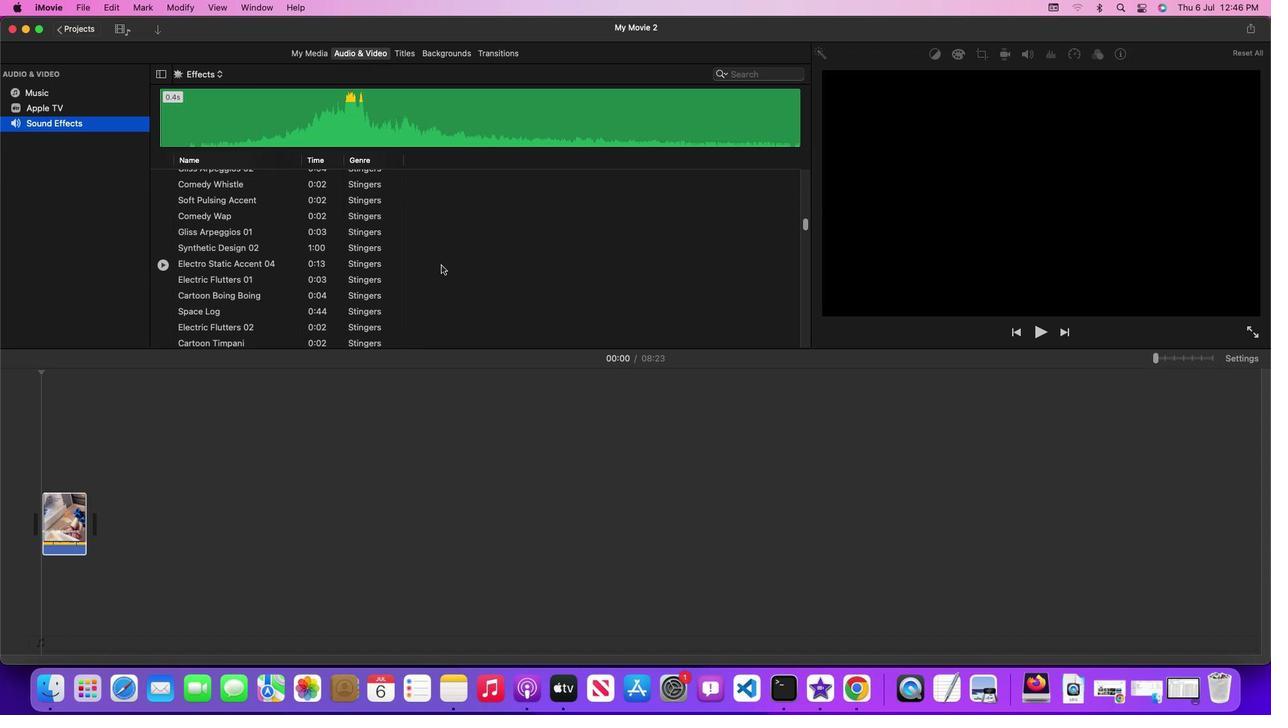 
Action: Mouse scrolled (441, 264) with delta (0, -4)
Screenshot: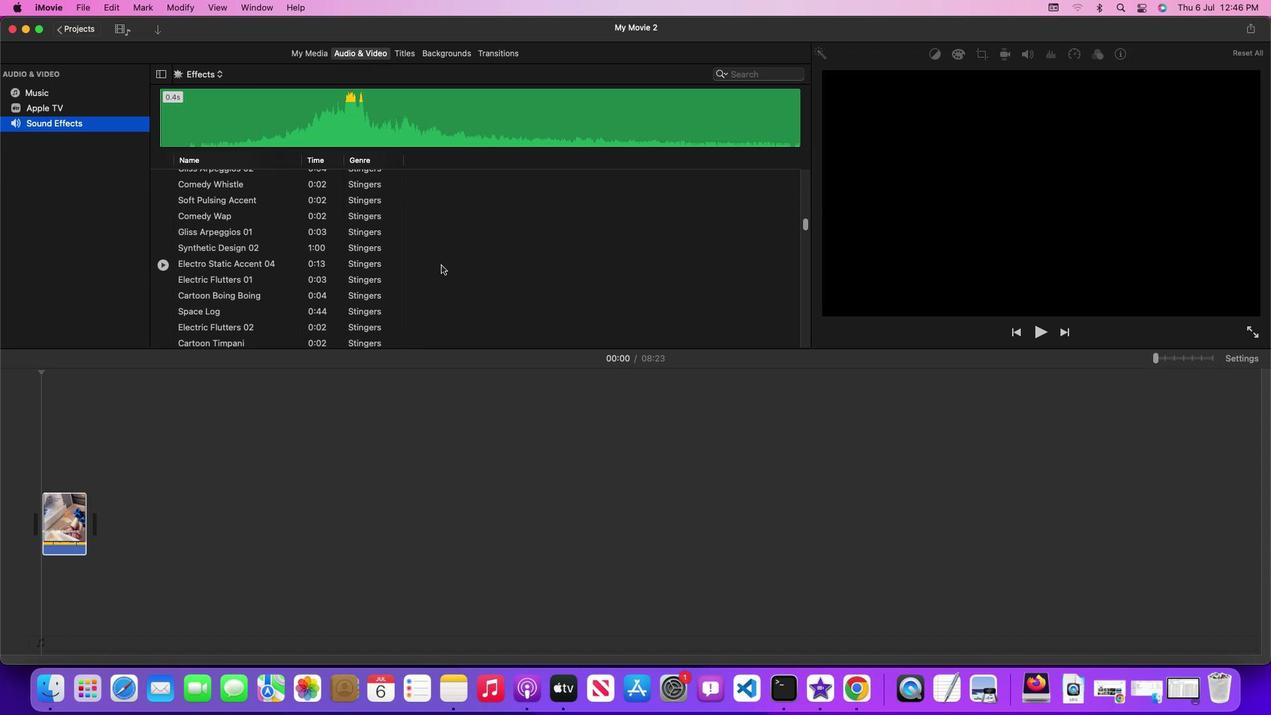 
Action: Mouse scrolled (441, 264) with delta (0, 0)
Screenshot: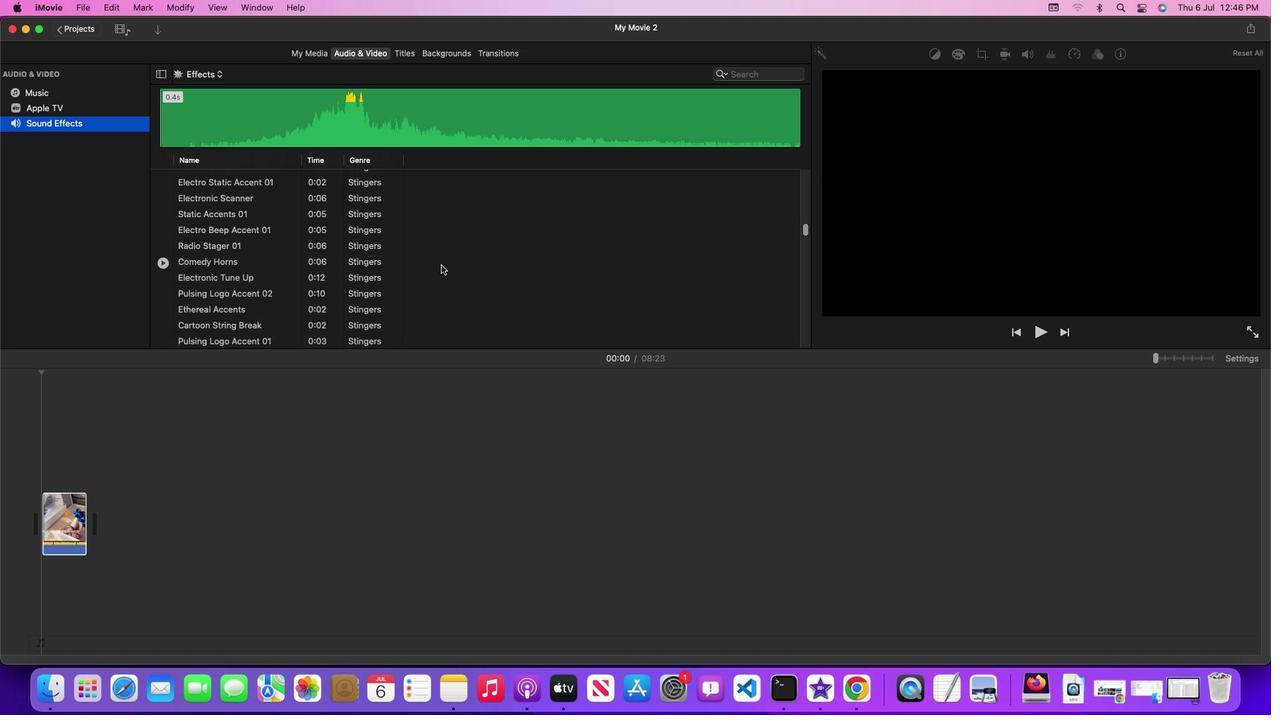 
Action: Mouse scrolled (441, 264) with delta (0, 0)
Screenshot: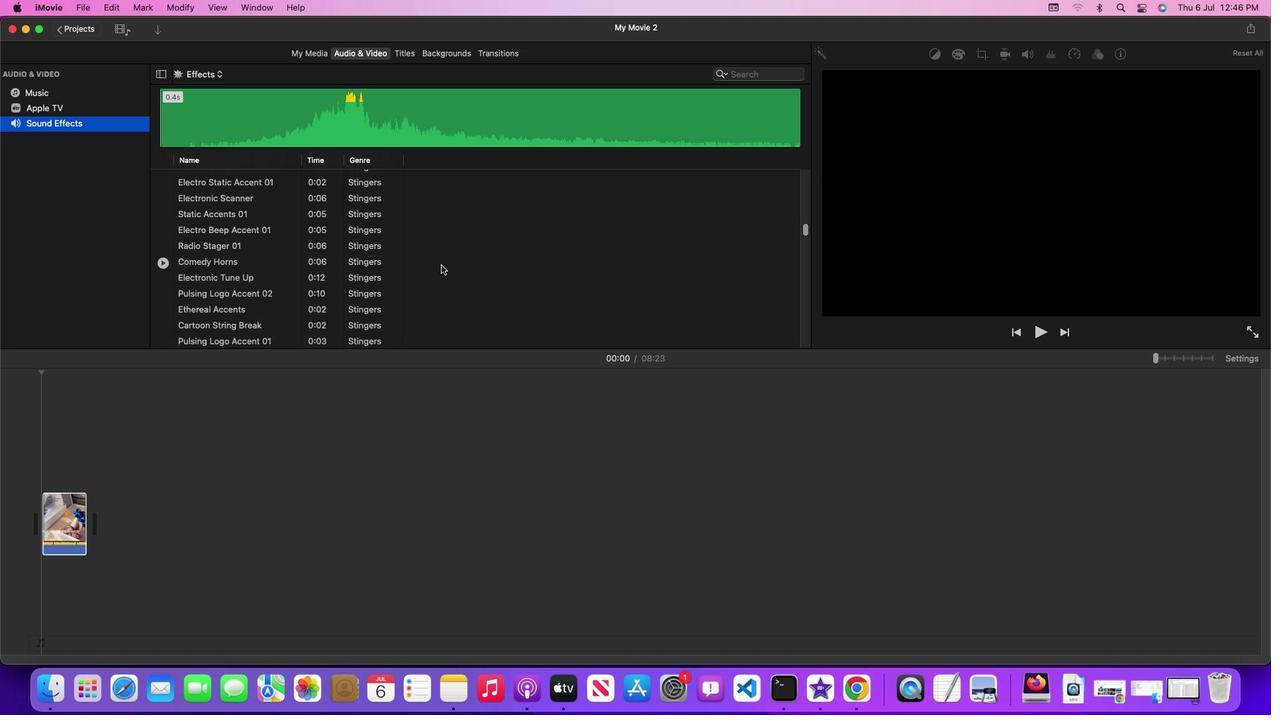 
Action: Mouse scrolled (441, 264) with delta (0, -2)
Screenshot: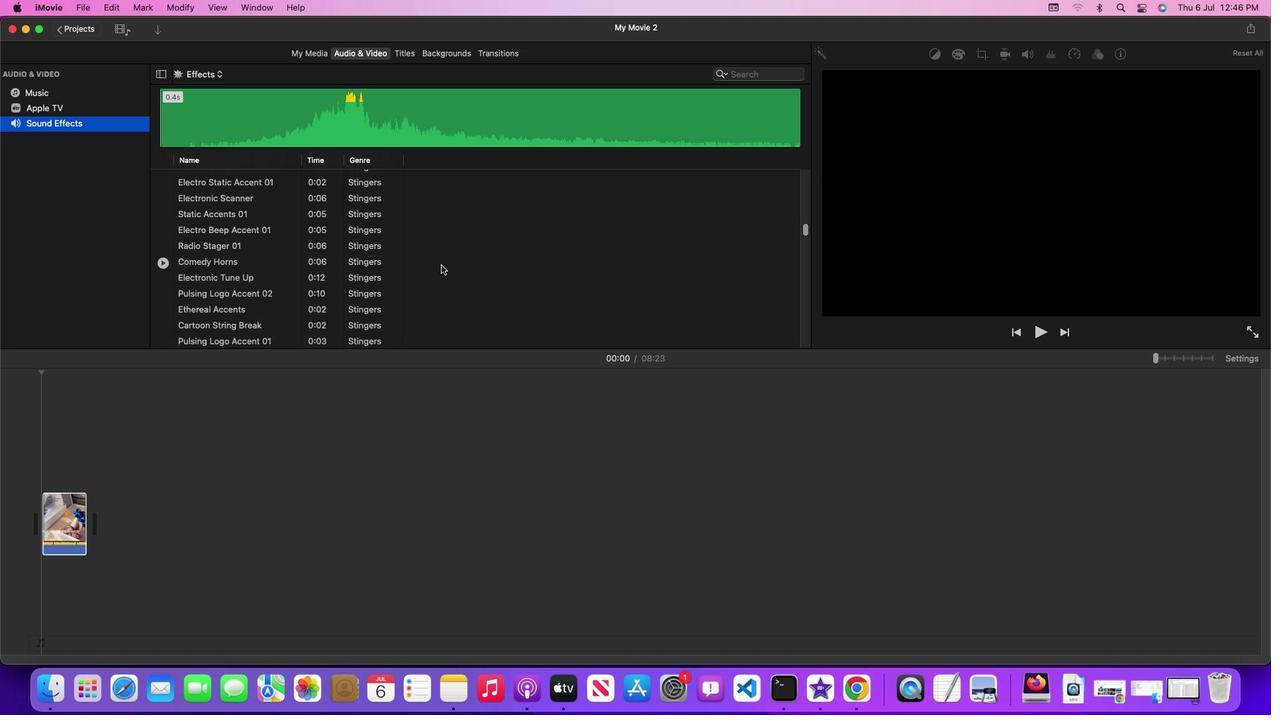 
Action: Mouse scrolled (441, 264) with delta (0, -3)
Screenshot: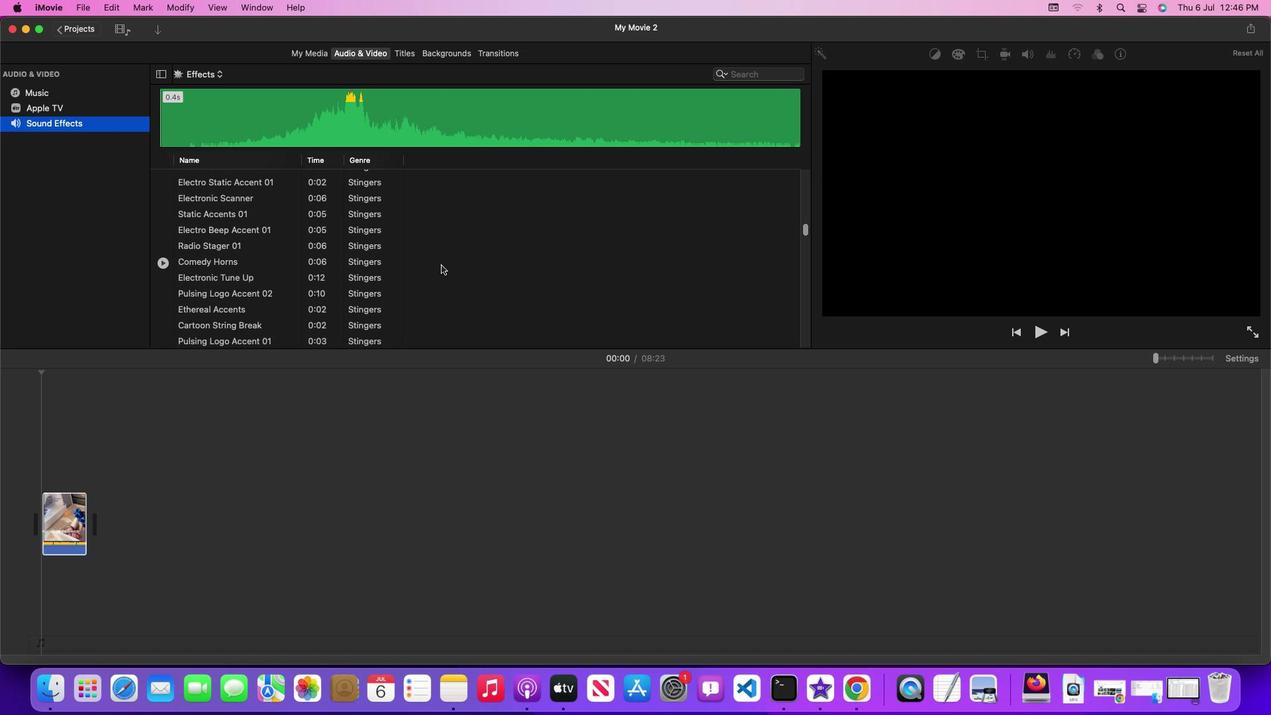 
Action: Mouse scrolled (441, 264) with delta (0, -3)
Screenshot: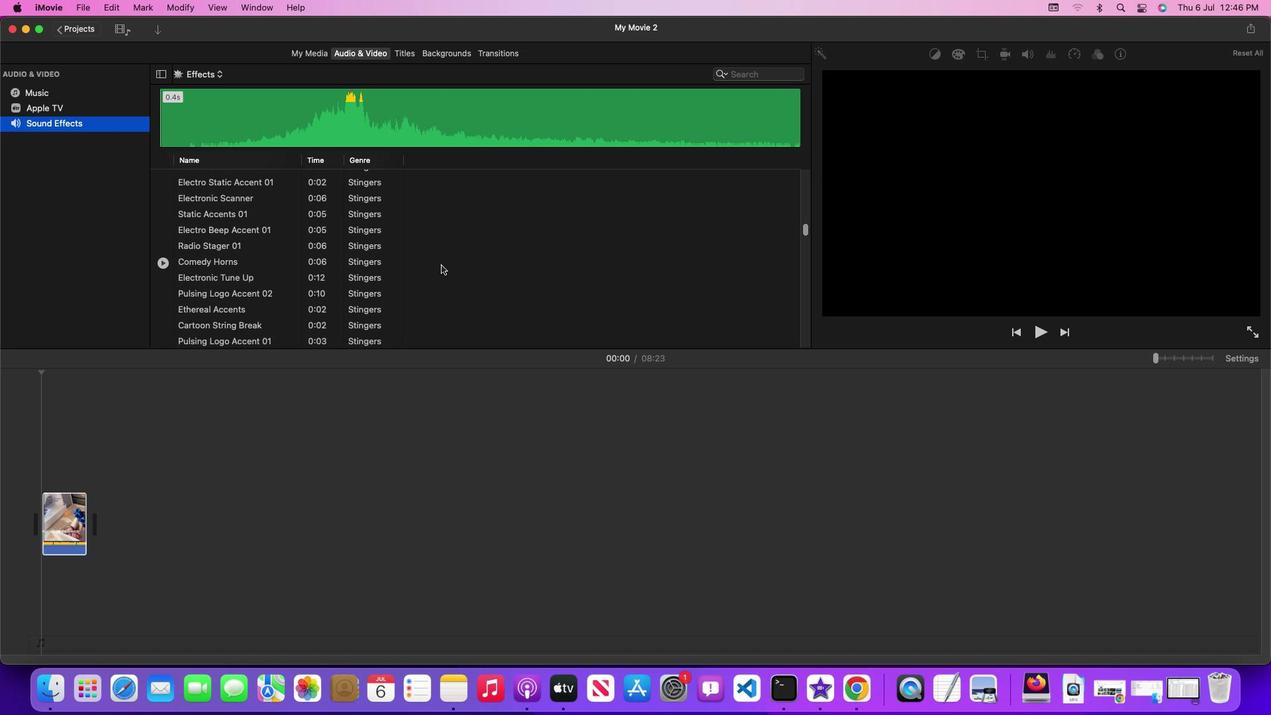 
Action: Mouse scrolled (441, 264) with delta (0, -4)
Screenshot: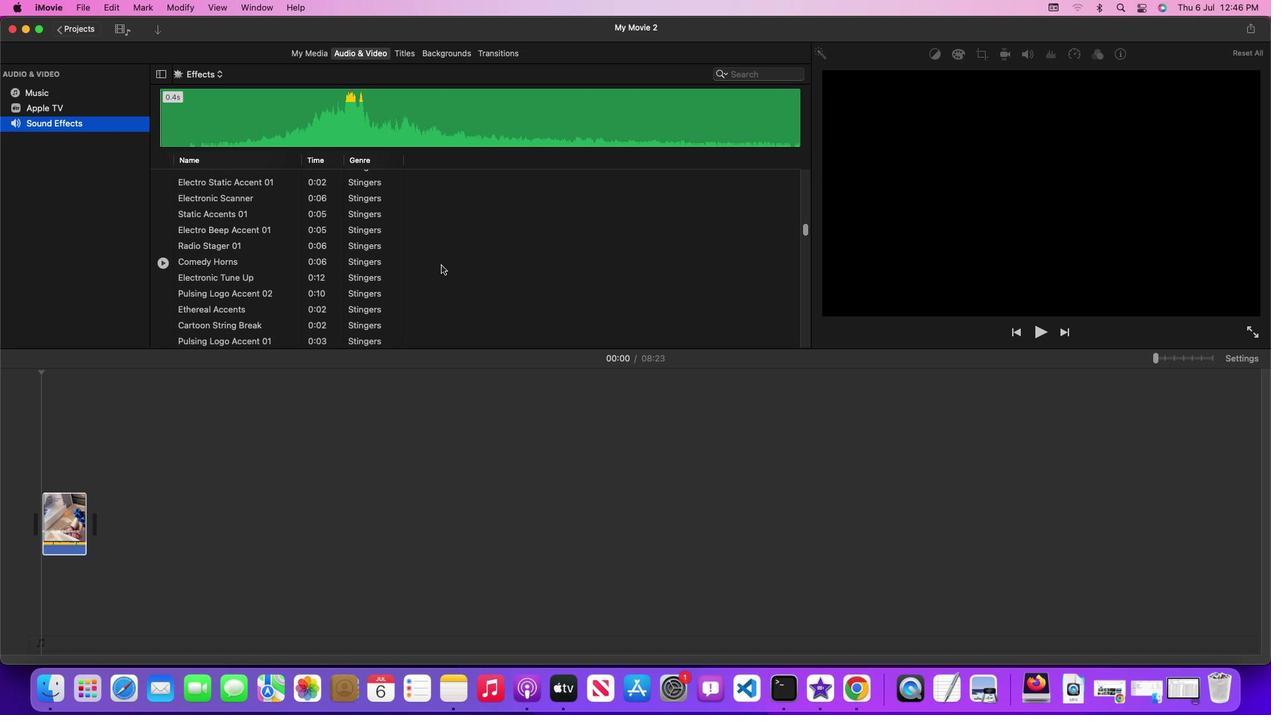 
Action: Mouse scrolled (441, 264) with delta (0, 0)
Screenshot: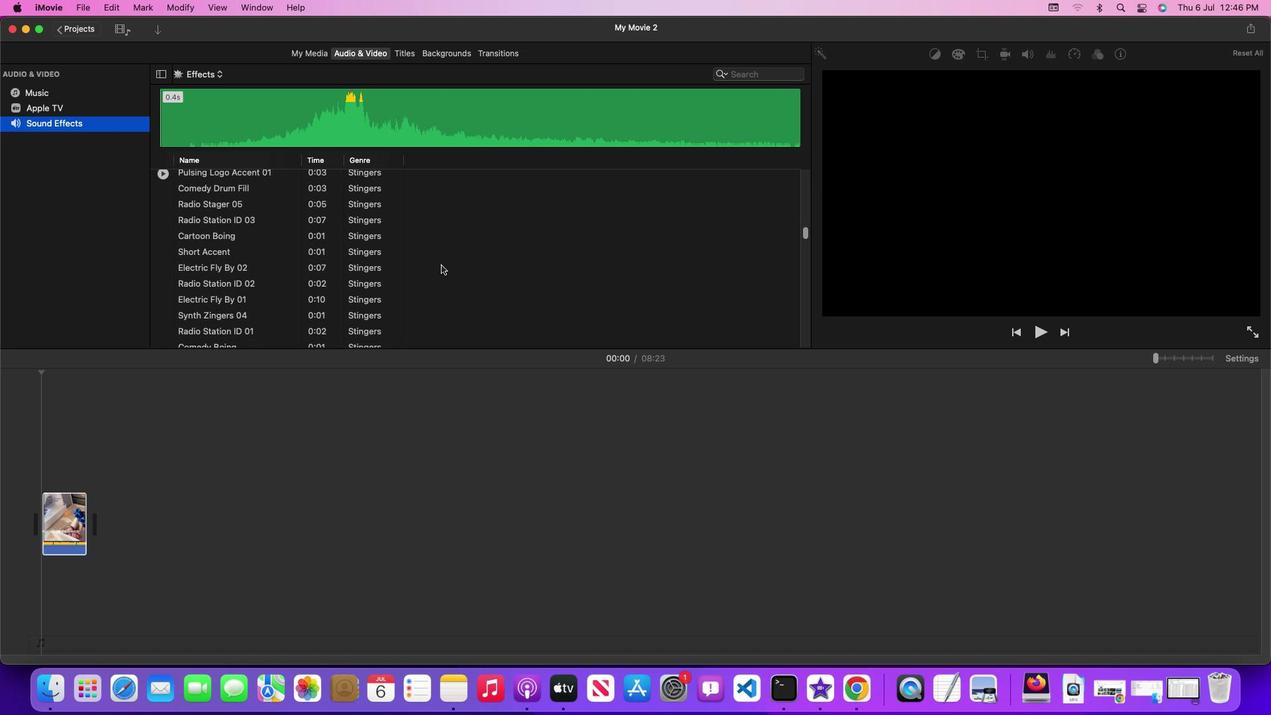 
Action: Mouse scrolled (441, 264) with delta (0, 0)
Screenshot: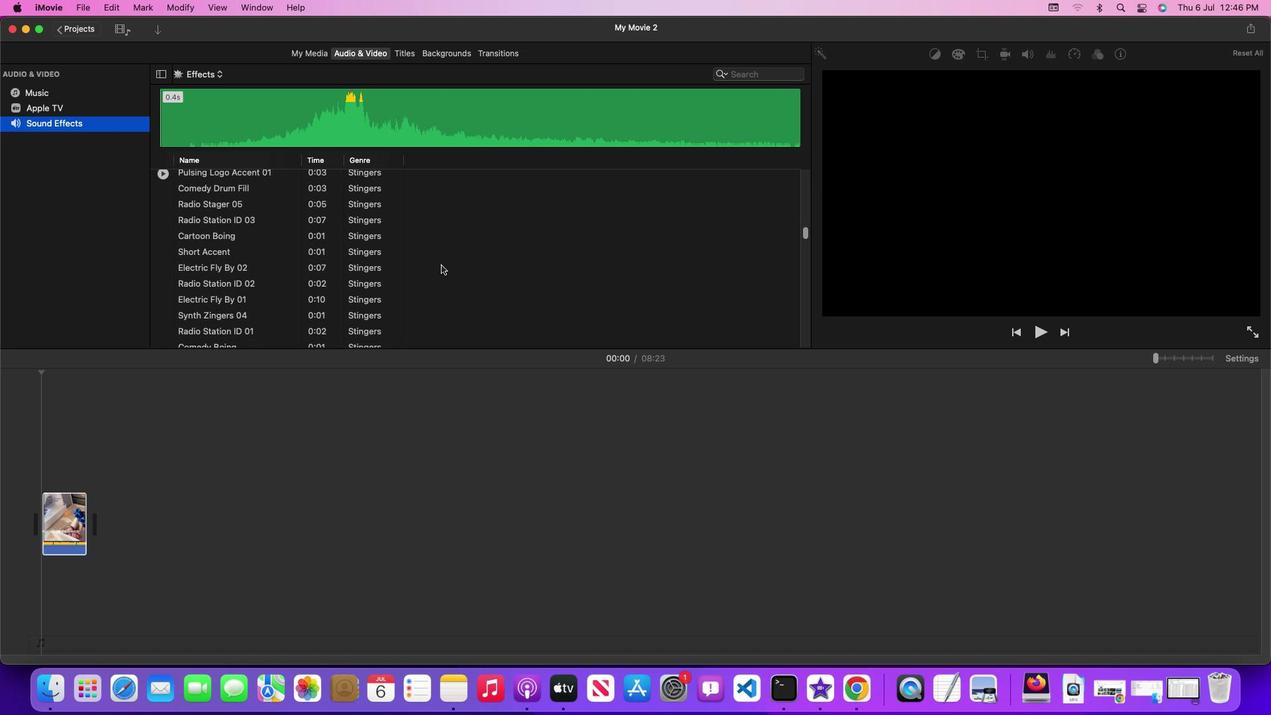 
Action: Mouse scrolled (441, 264) with delta (0, -1)
Screenshot: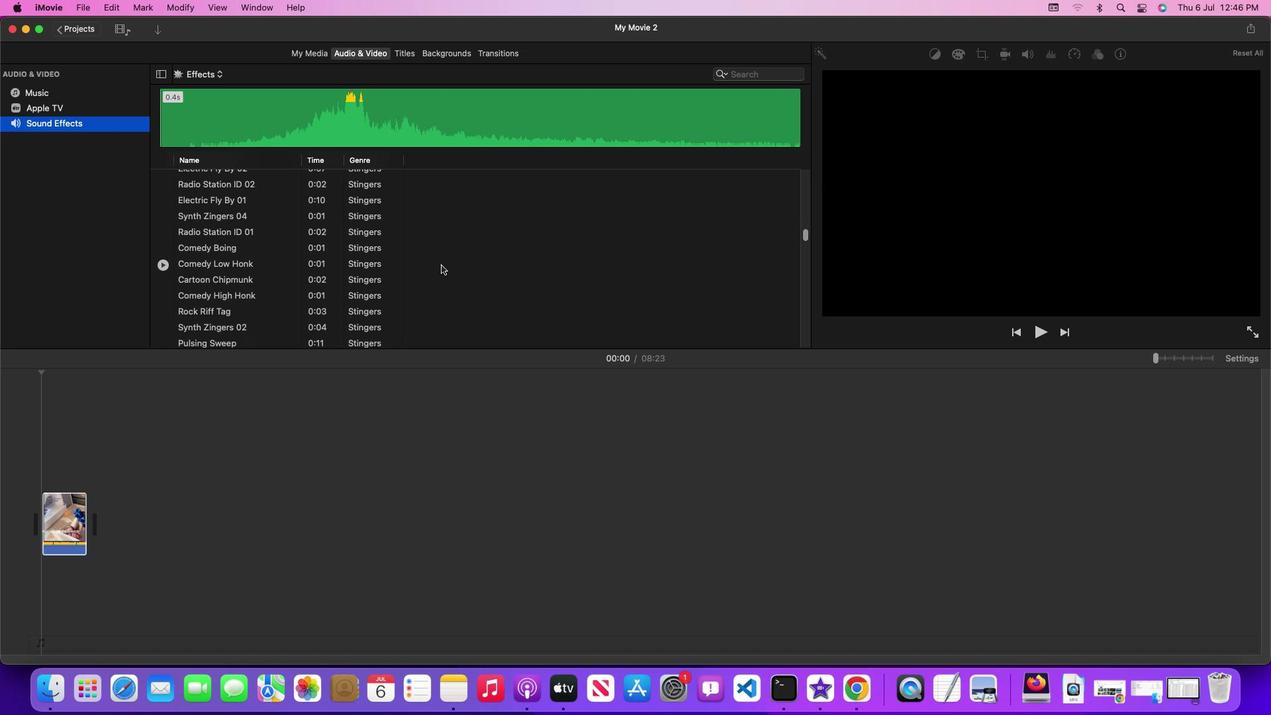 
Action: Mouse scrolled (441, 264) with delta (0, -3)
Screenshot: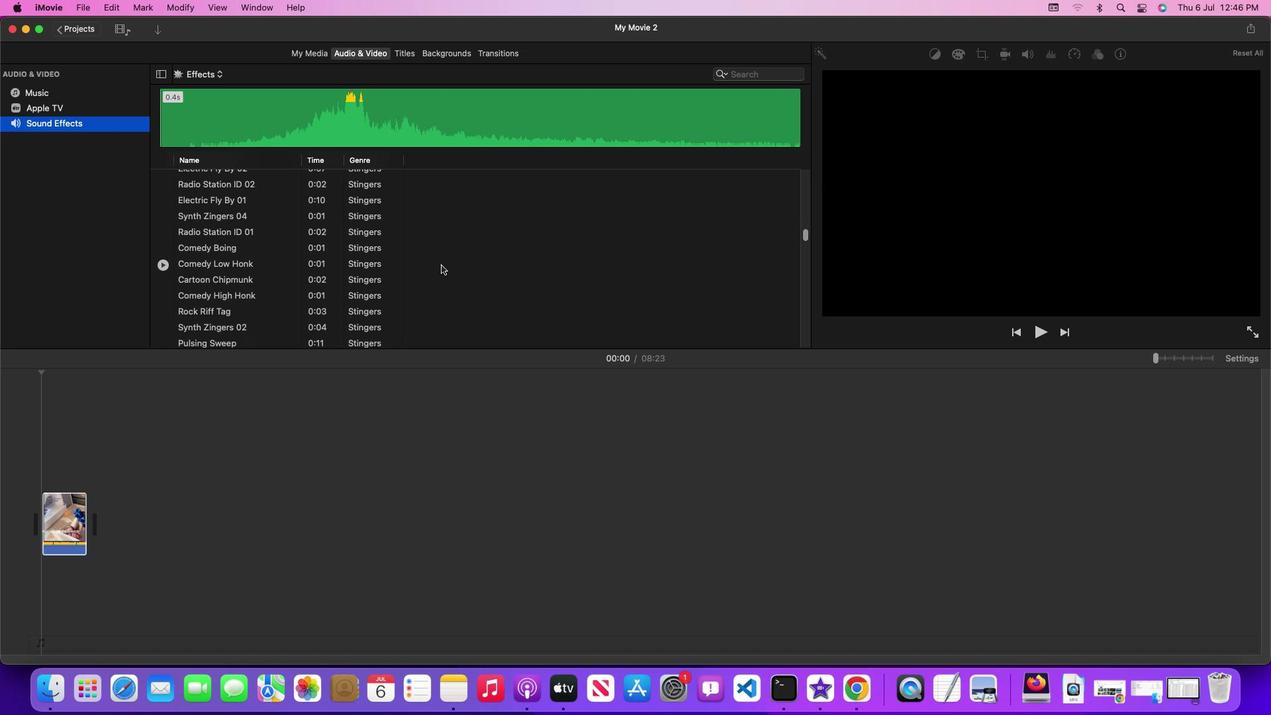
Action: Mouse scrolled (441, 264) with delta (0, -3)
Screenshot: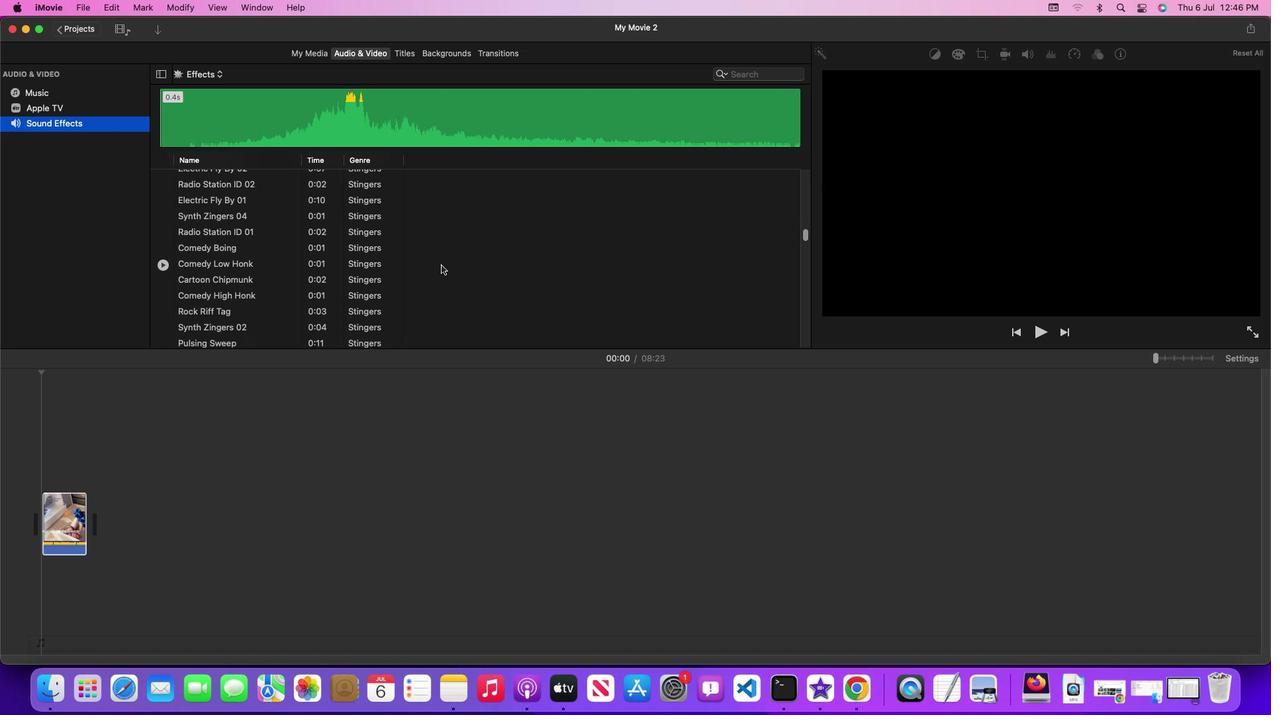 
Action: Mouse scrolled (441, 264) with delta (0, 0)
Screenshot: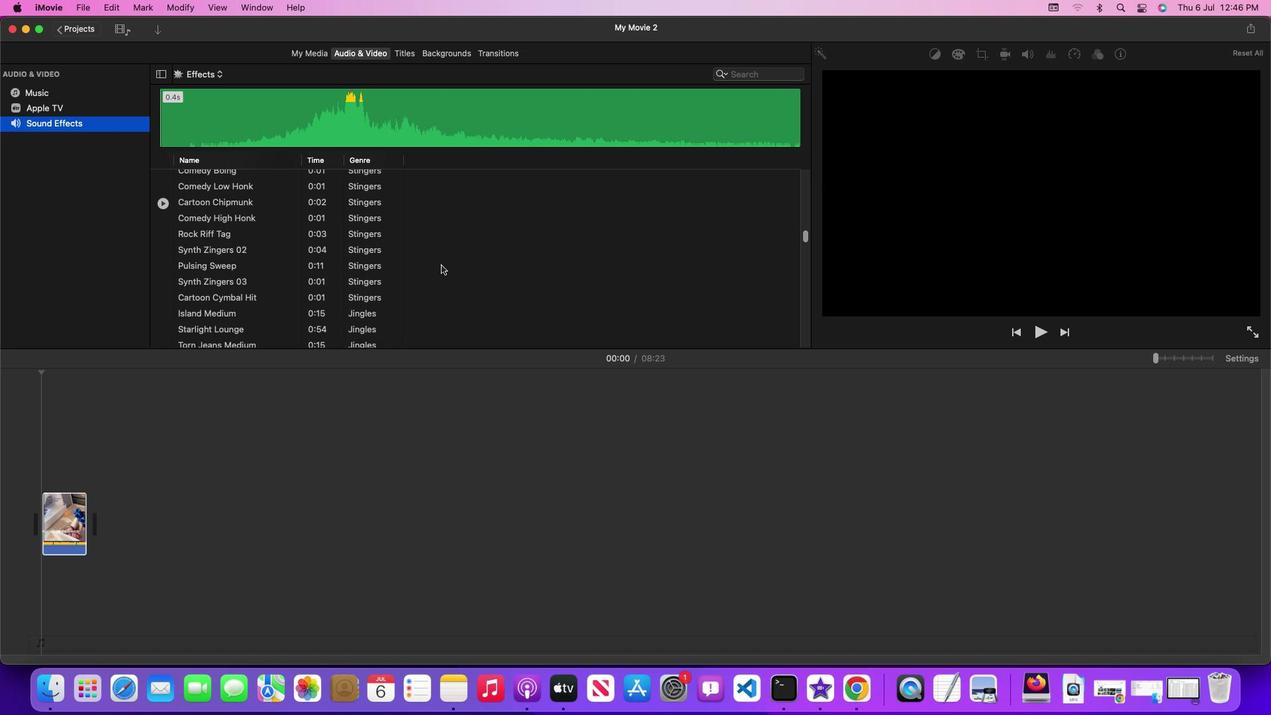 
Action: Mouse scrolled (441, 264) with delta (0, 0)
Screenshot: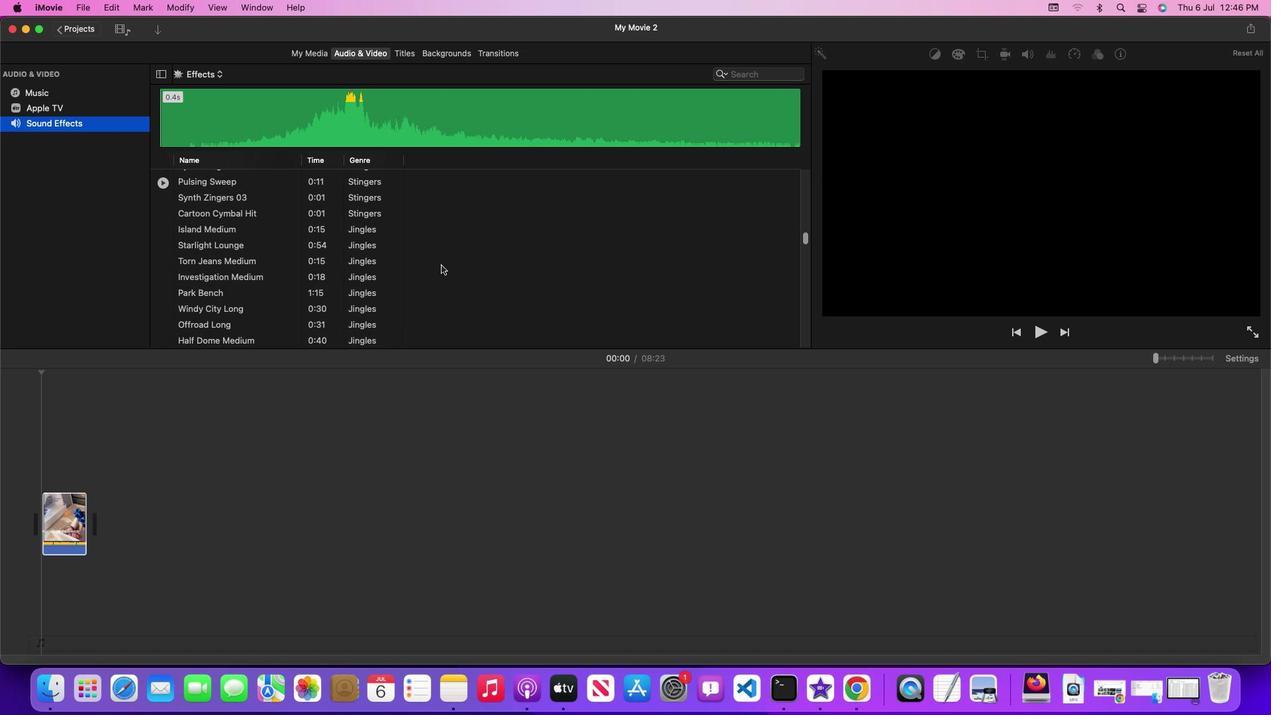 
Action: Mouse scrolled (441, 264) with delta (0, -1)
Screenshot: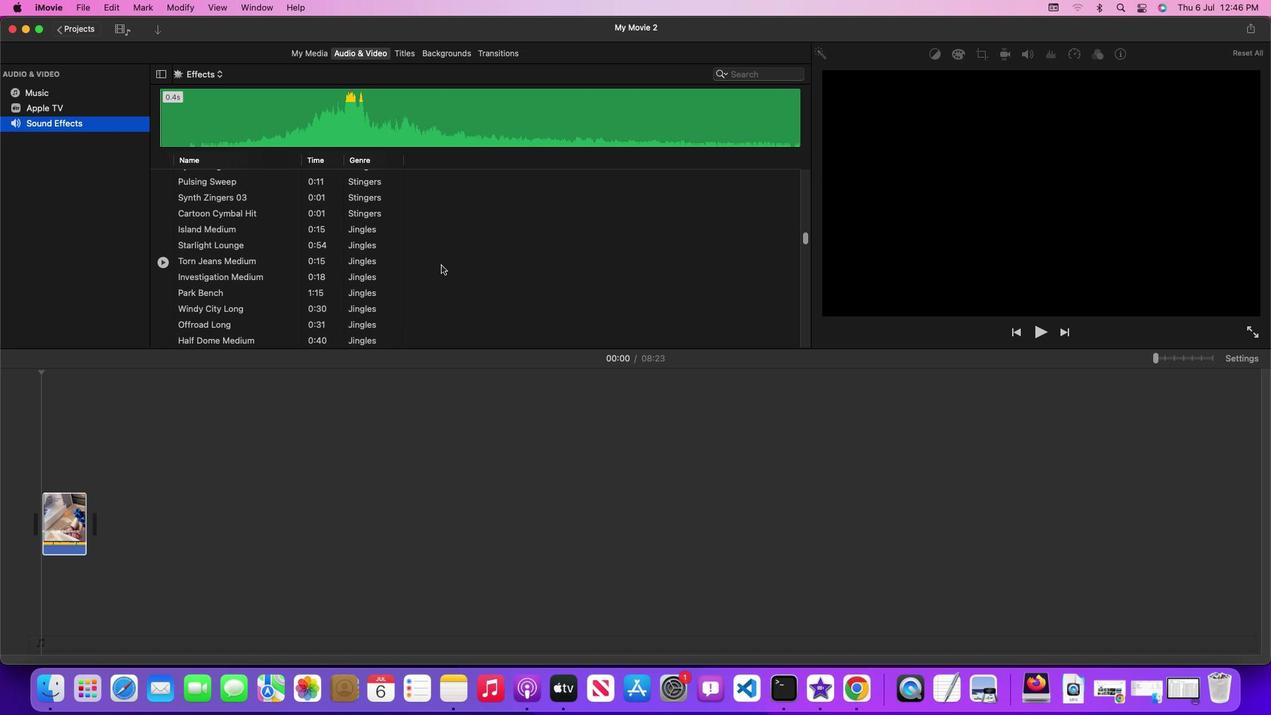 
Action: Mouse scrolled (441, 264) with delta (0, -3)
Screenshot: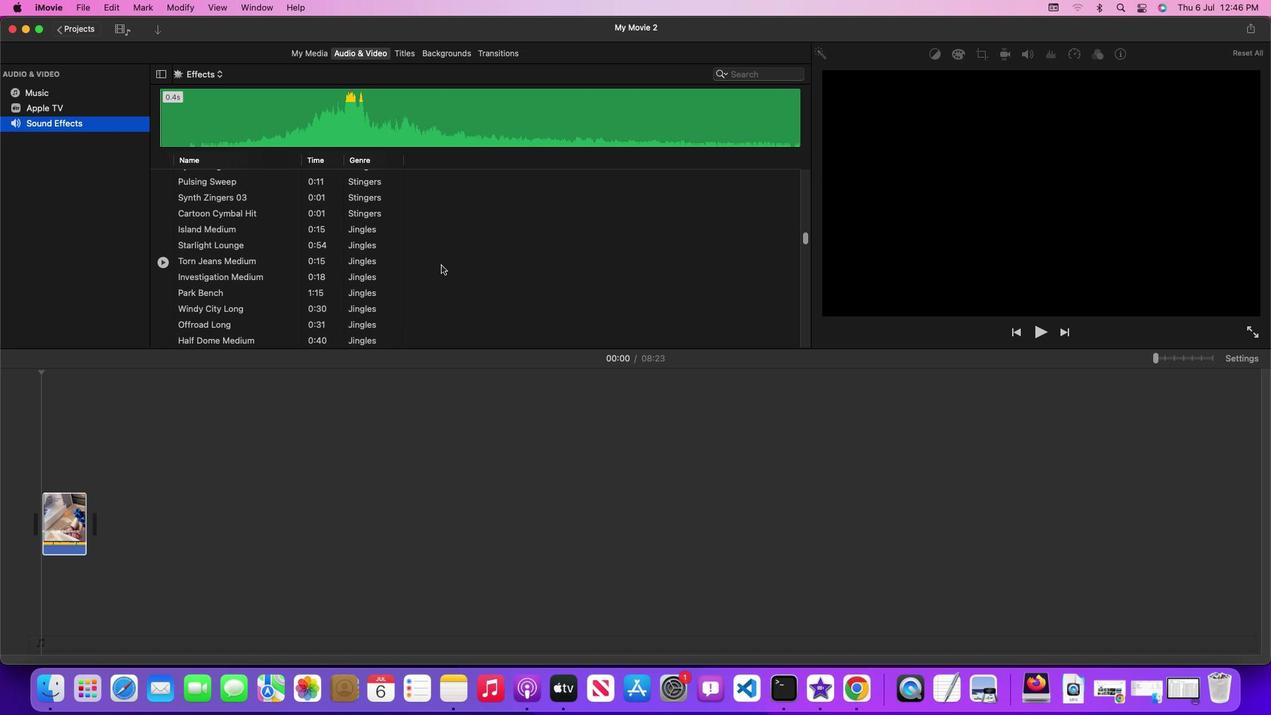 
Action: Mouse scrolled (441, 264) with delta (0, -3)
Screenshot: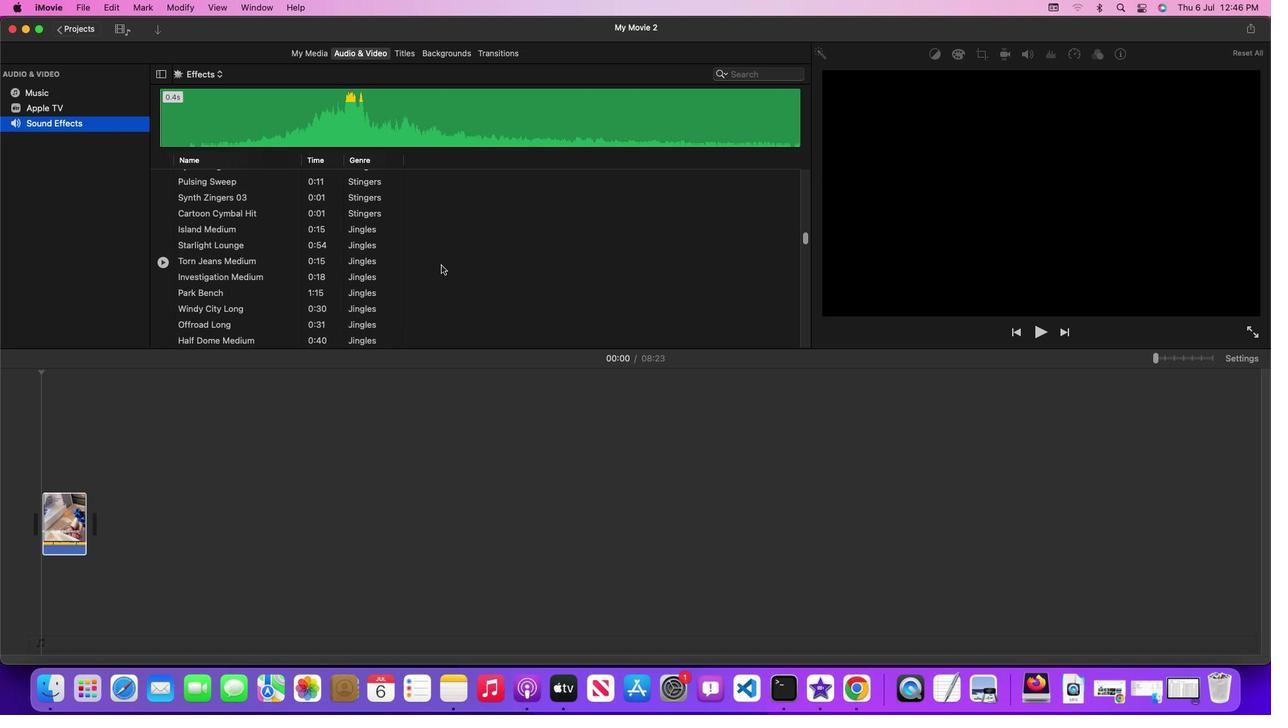 
Action: Mouse scrolled (441, 264) with delta (0, 0)
Screenshot: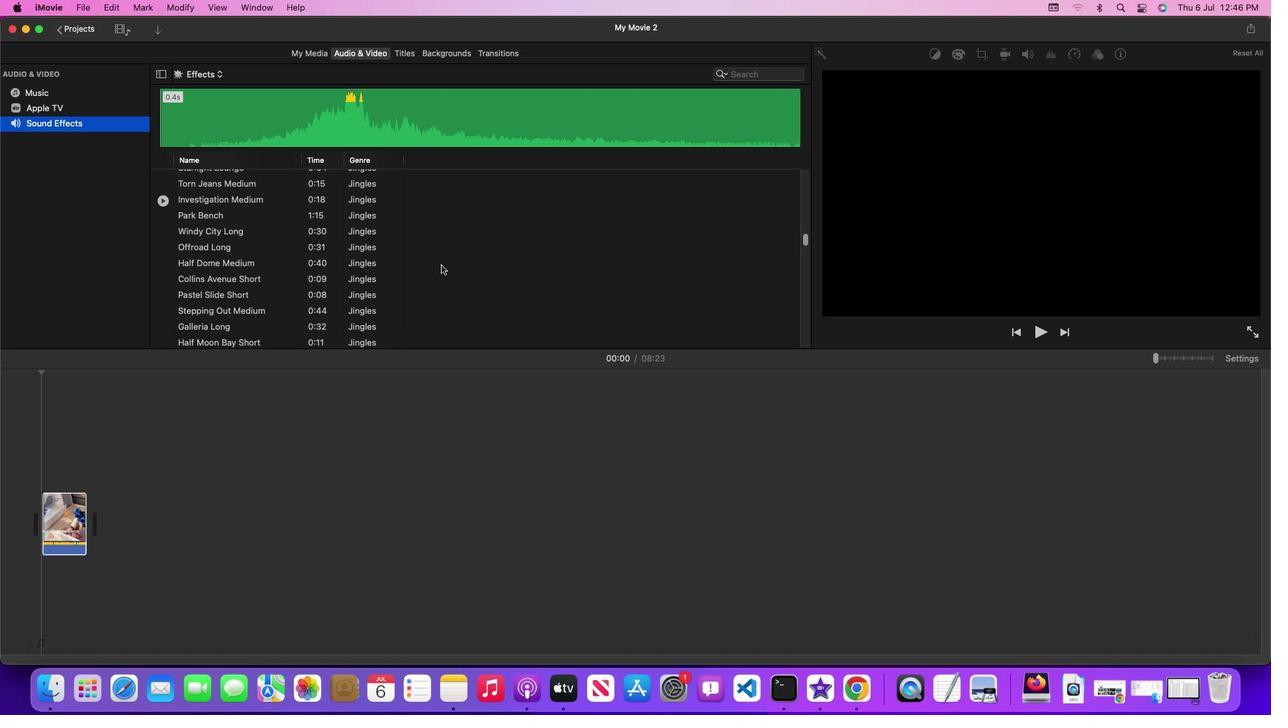 
Action: Mouse scrolled (441, 264) with delta (0, 0)
Screenshot: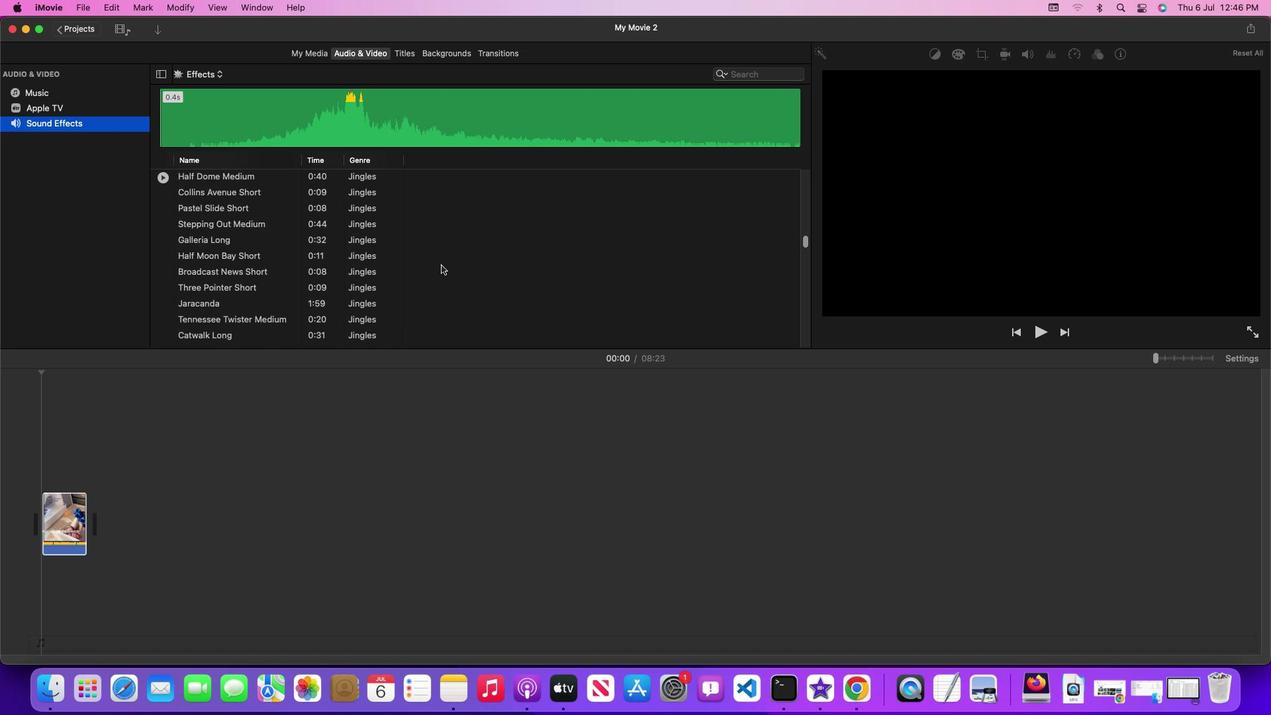 
Action: Mouse scrolled (441, 264) with delta (0, -1)
Screenshot: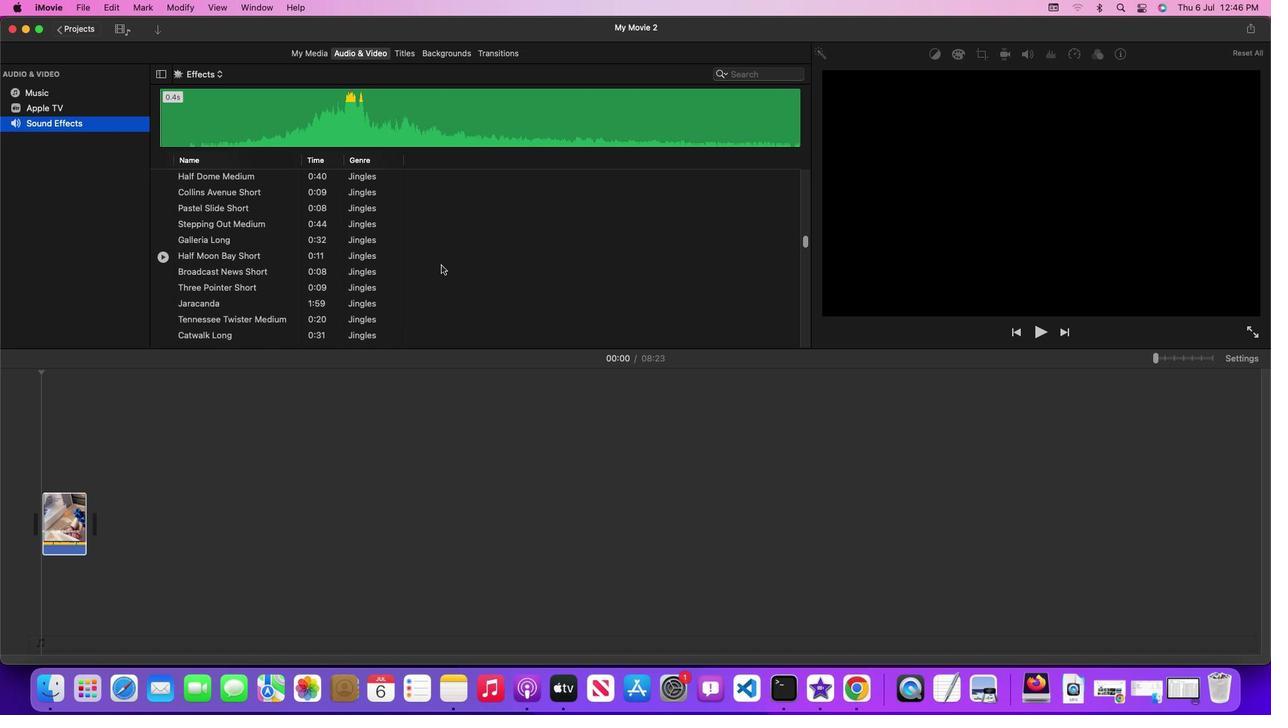 
Action: Mouse scrolled (441, 264) with delta (0, -3)
Screenshot: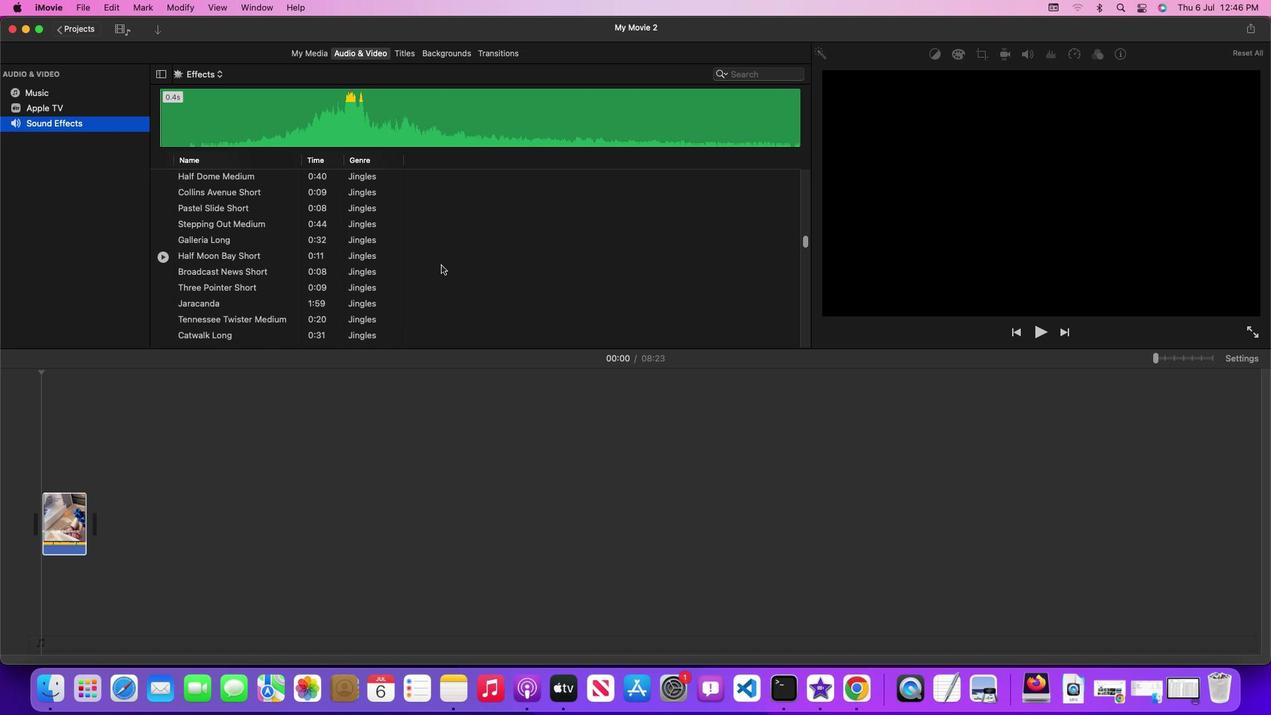 
Action: Mouse scrolled (441, 264) with delta (0, 0)
Screenshot: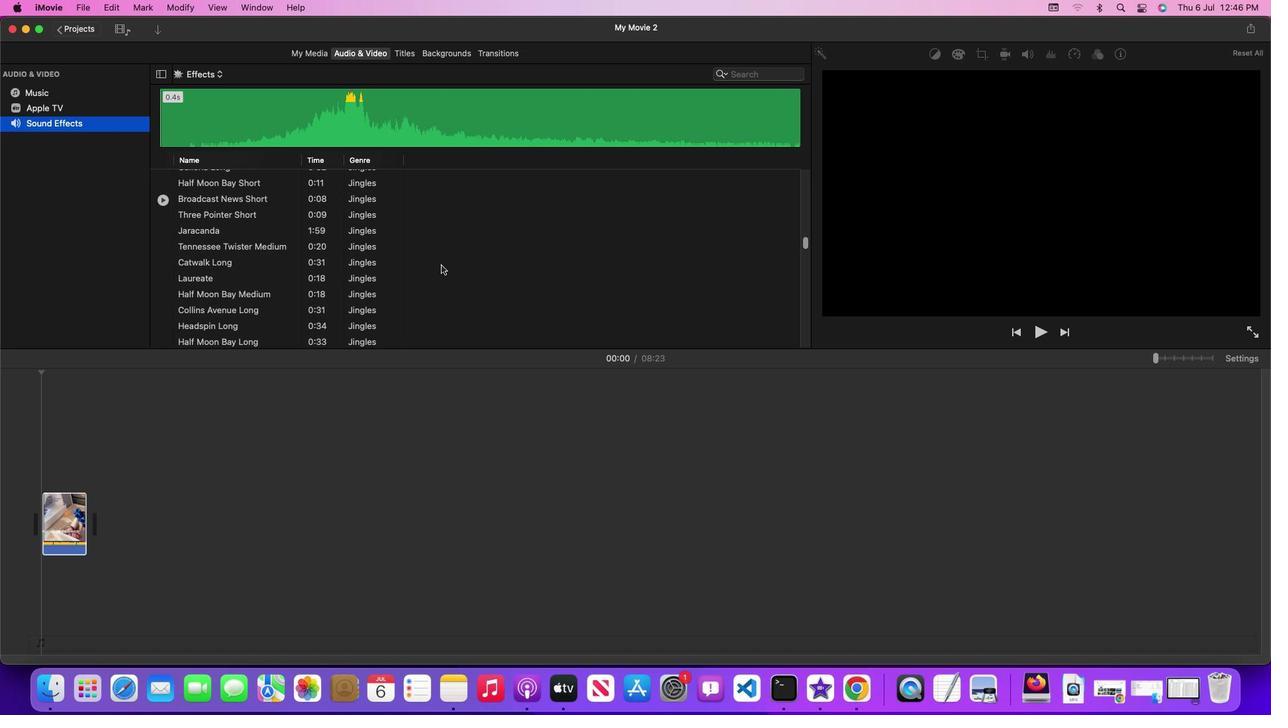 
Action: Mouse scrolled (441, 264) with delta (0, 0)
Screenshot: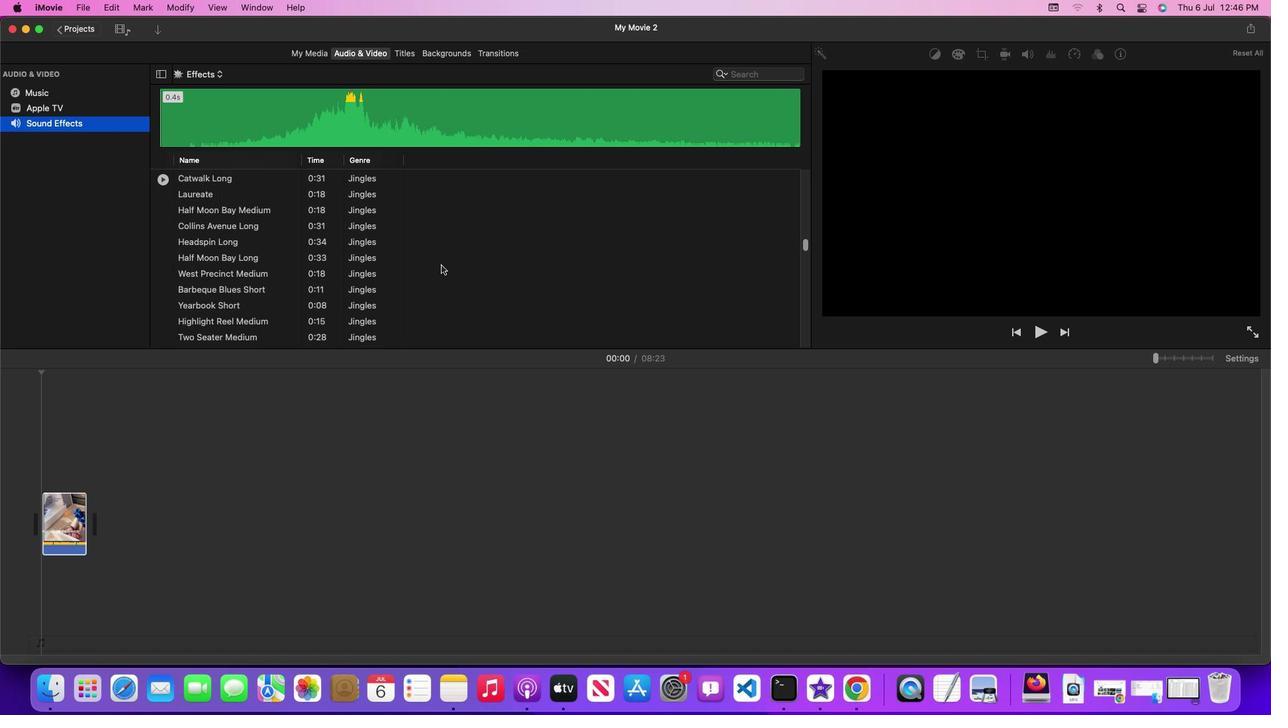 
Action: Mouse scrolled (441, 264) with delta (0, -1)
Screenshot: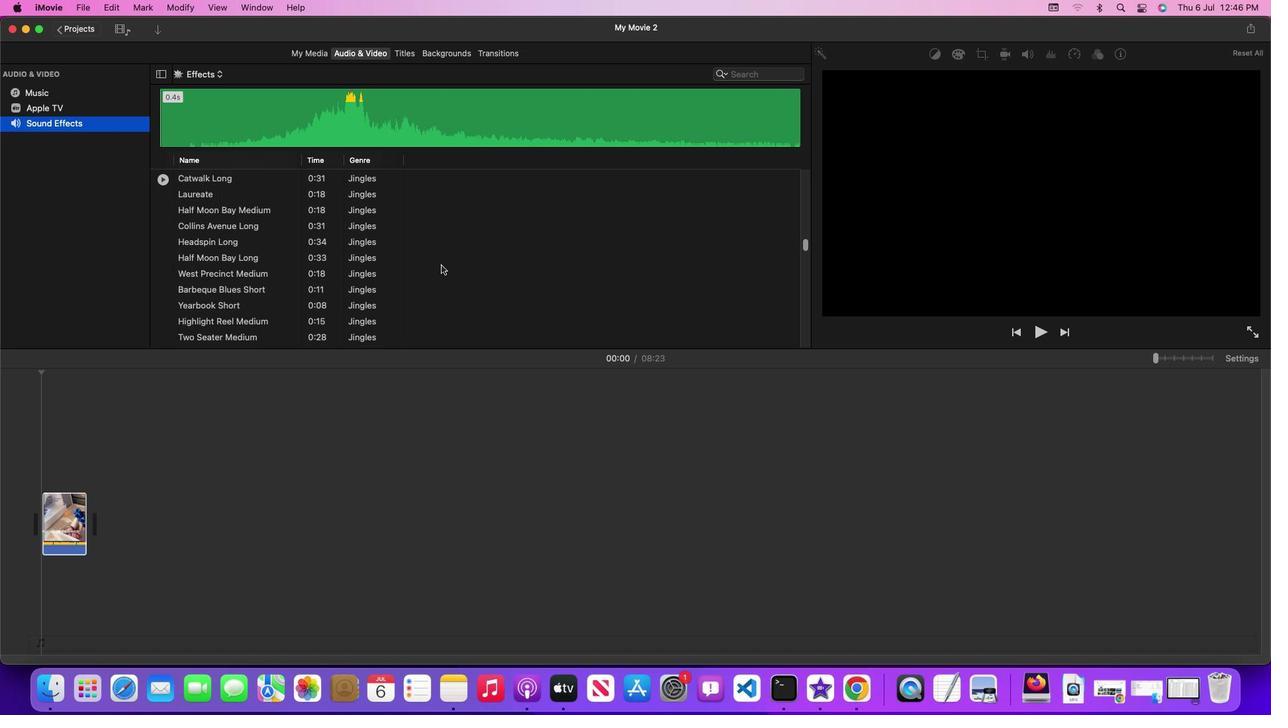 
Action: Mouse scrolled (441, 264) with delta (0, -3)
Screenshot: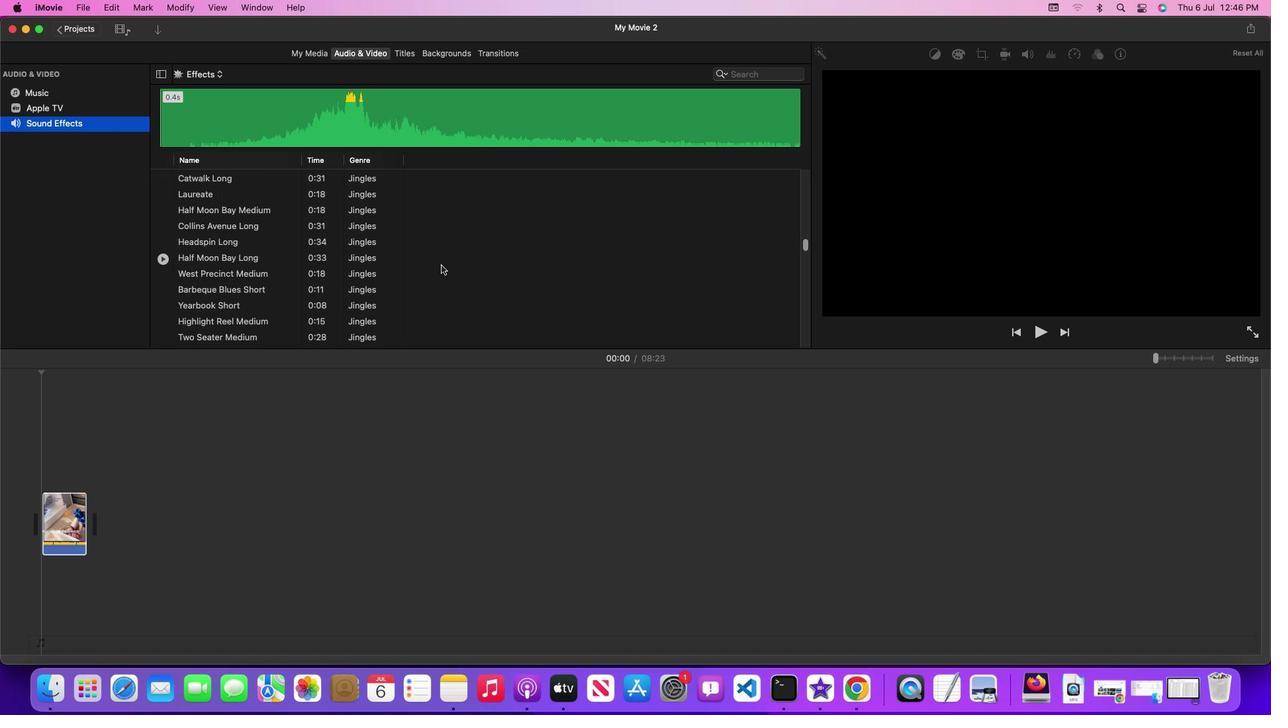 
Action: Mouse scrolled (441, 264) with delta (0, 0)
Screenshot: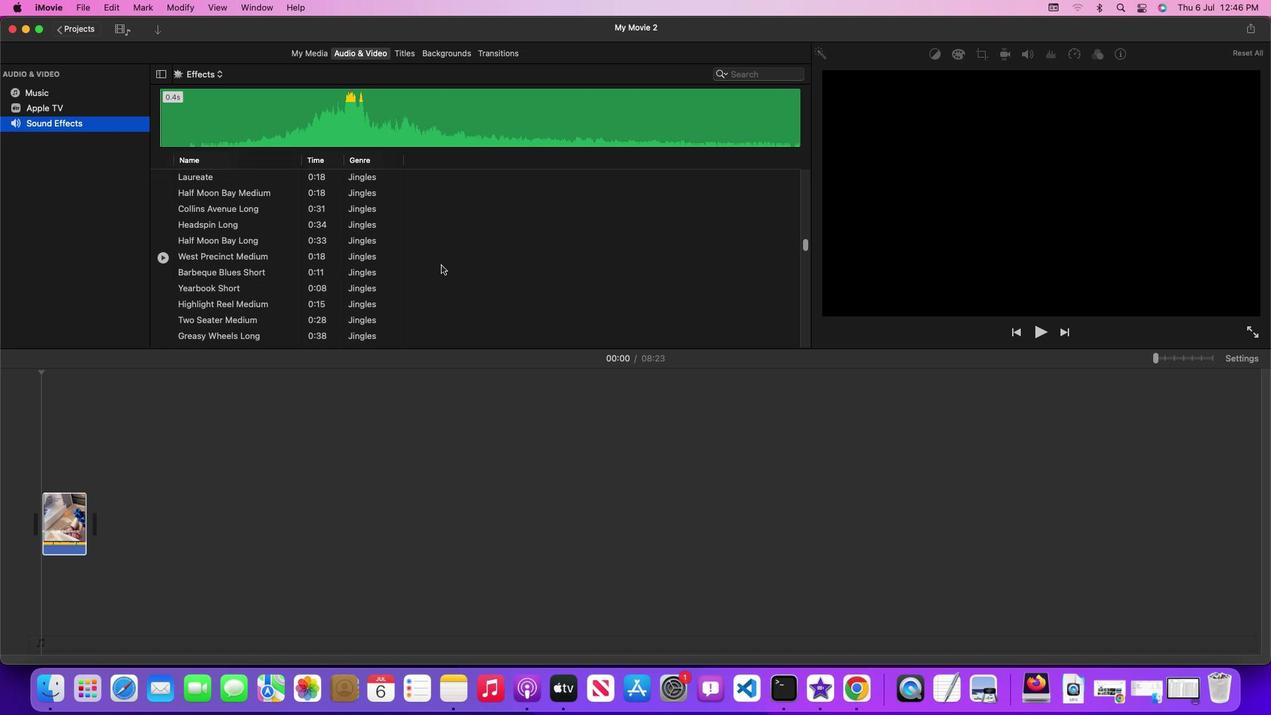 
Action: Mouse scrolled (441, 264) with delta (0, 0)
Screenshot: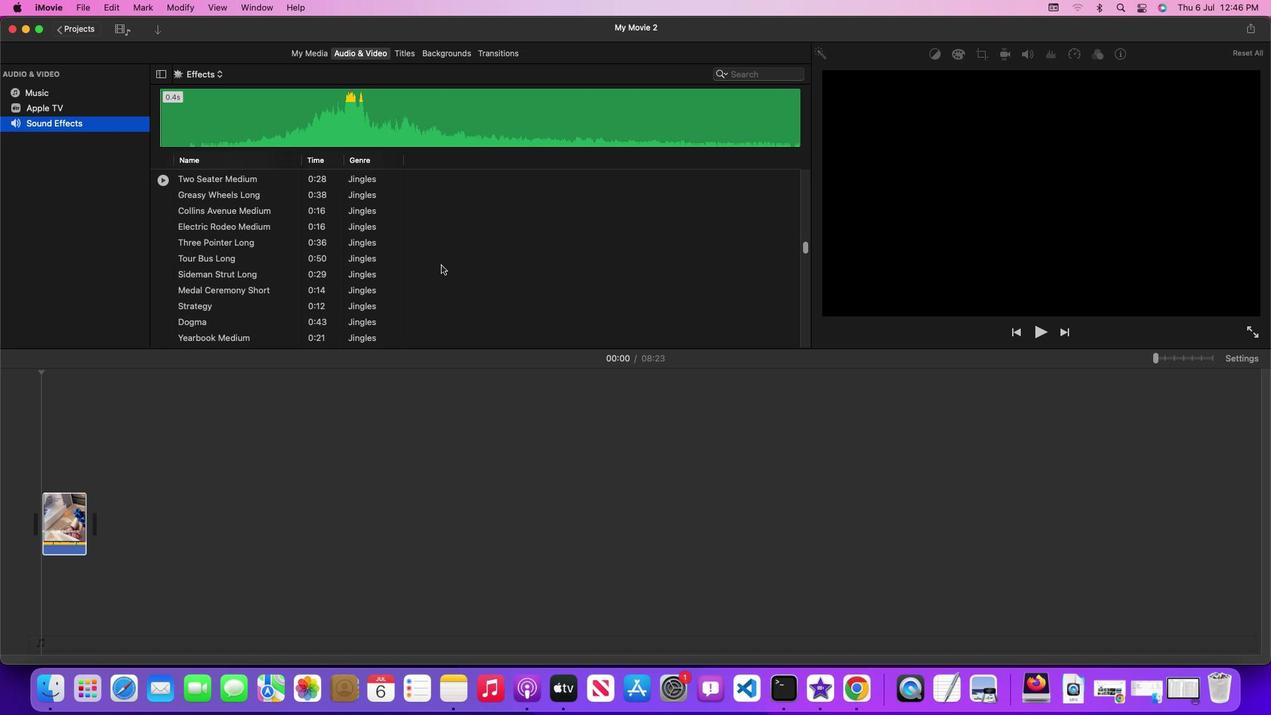 
Action: Mouse scrolled (441, 264) with delta (0, -1)
Screenshot: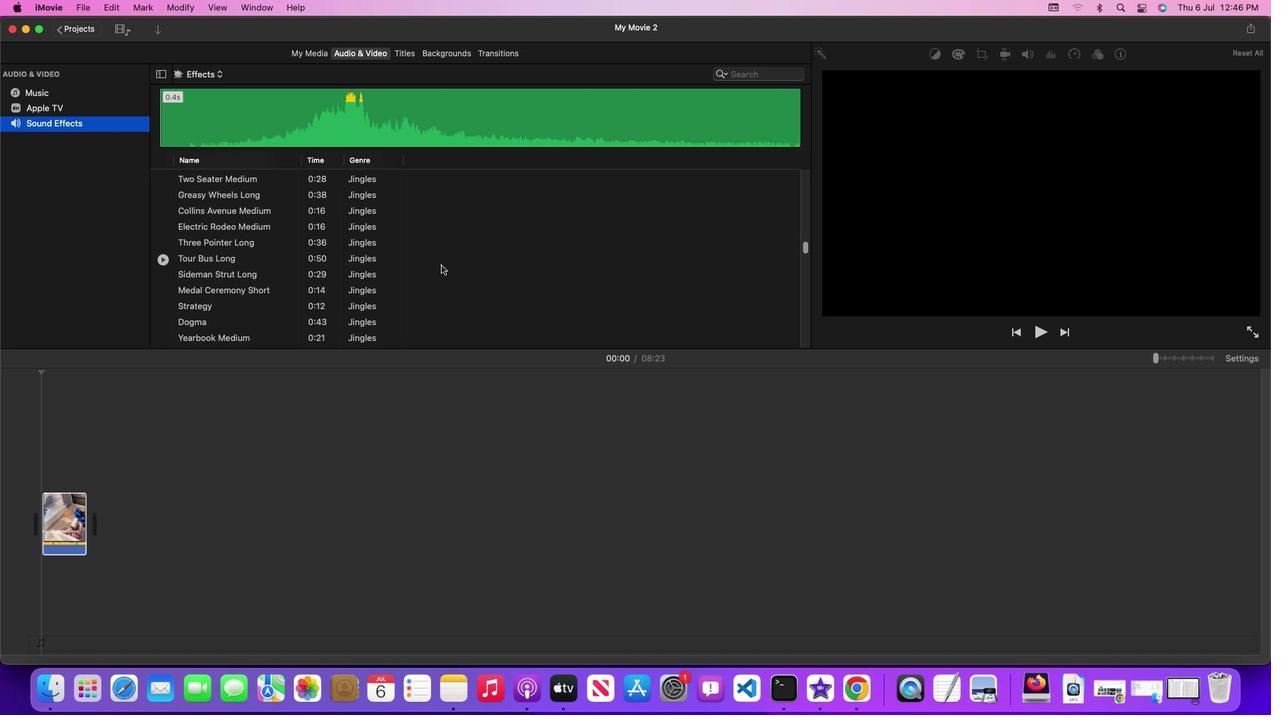
Action: Mouse scrolled (441, 264) with delta (0, -3)
Screenshot: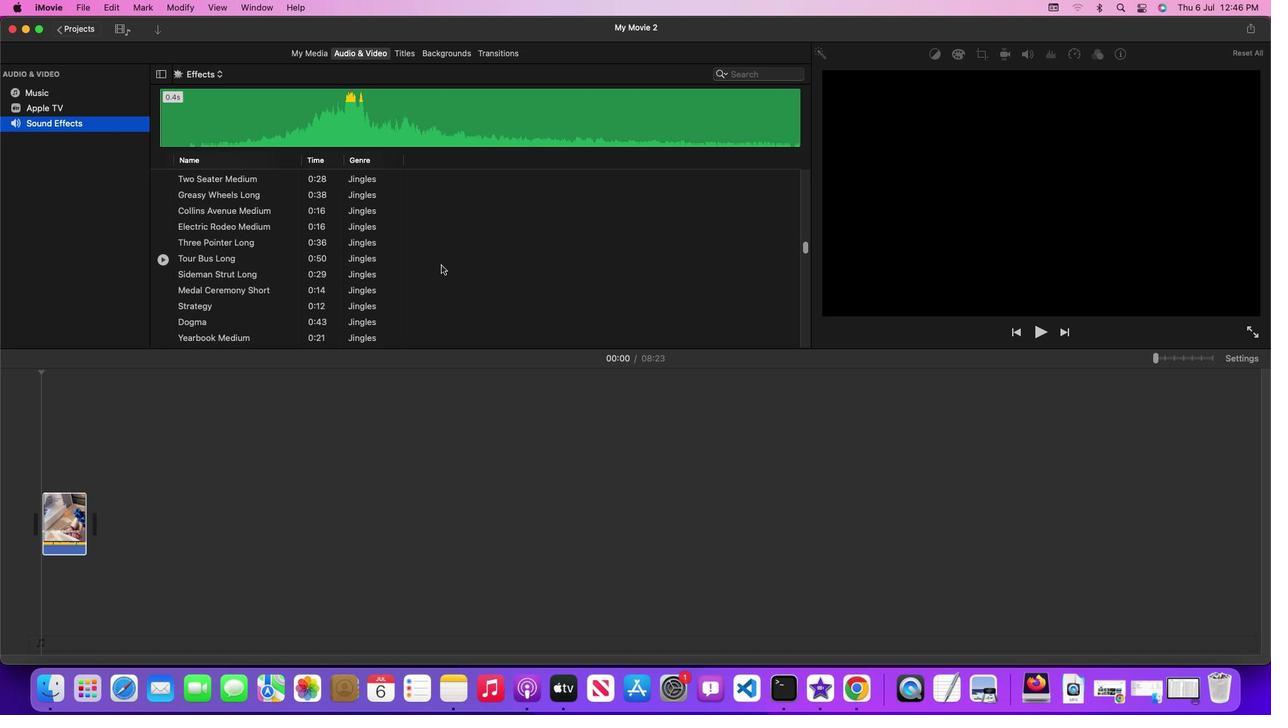 
Action: Mouse scrolled (441, 264) with delta (0, 0)
Screenshot: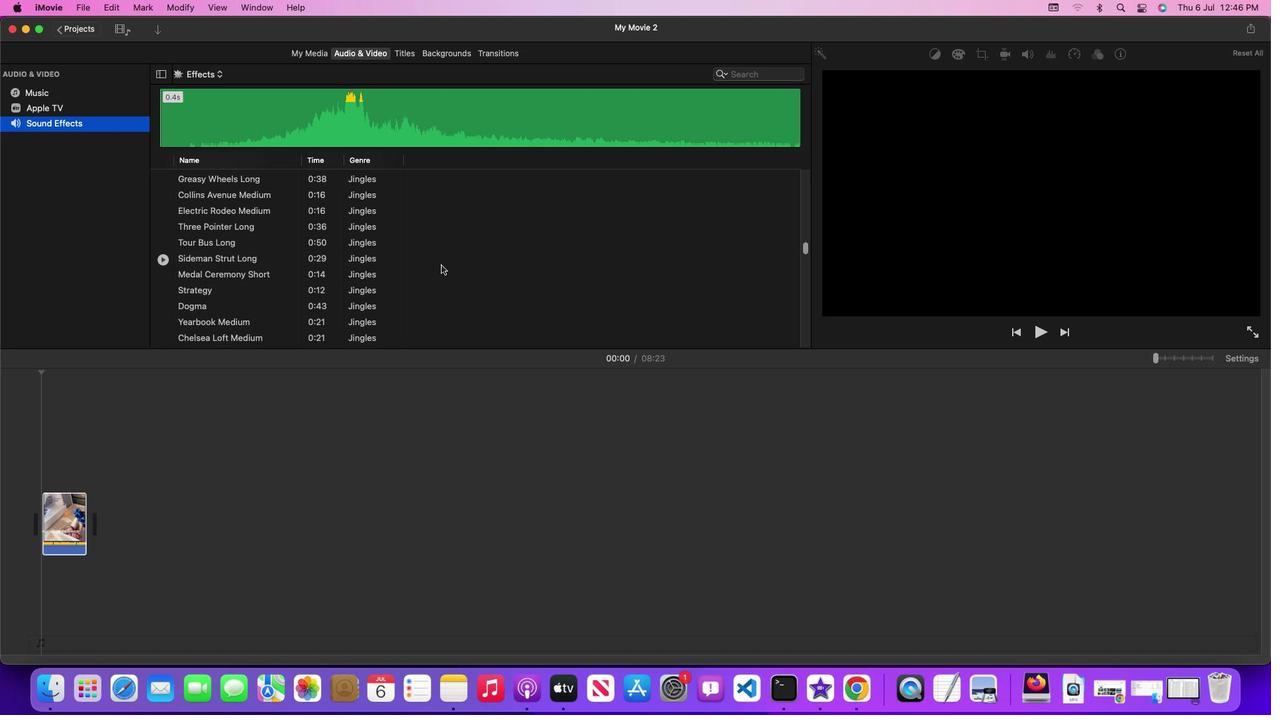 
Action: Mouse scrolled (441, 264) with delta (0, 0)
Screenshot: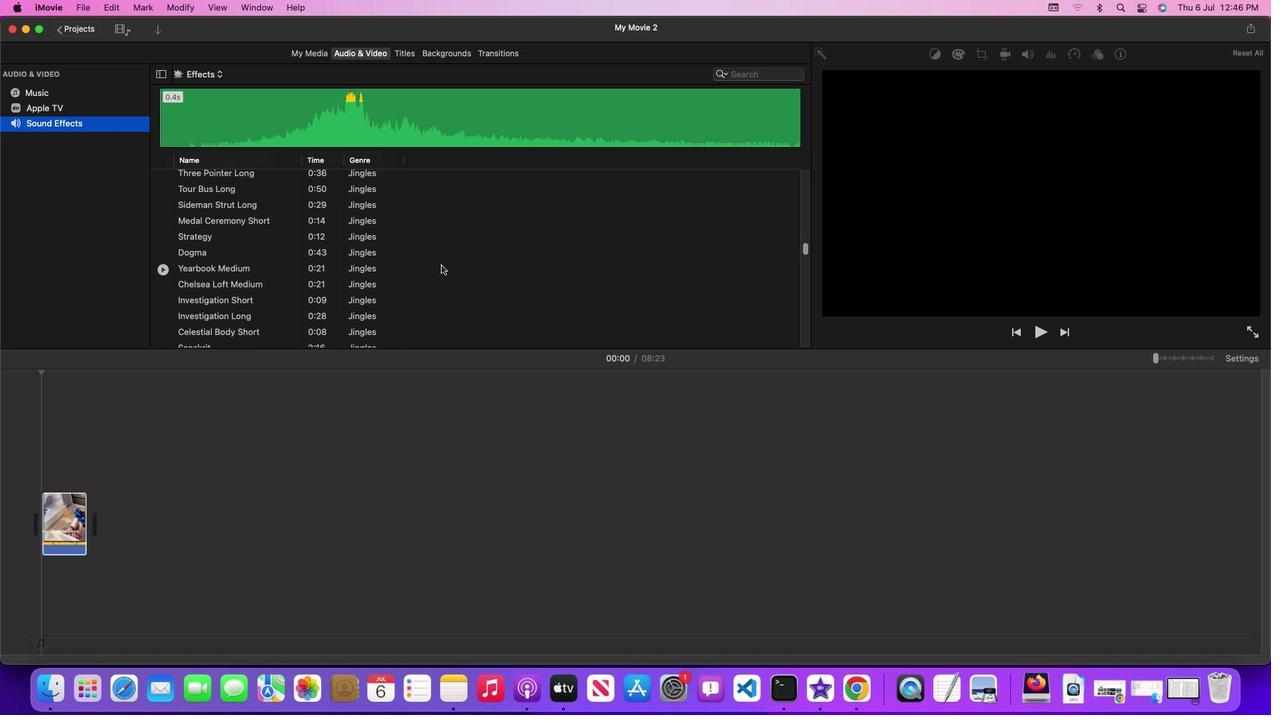 
Action: Mouse scrolled (441, 264) with delta (0, -1)
Screenshot: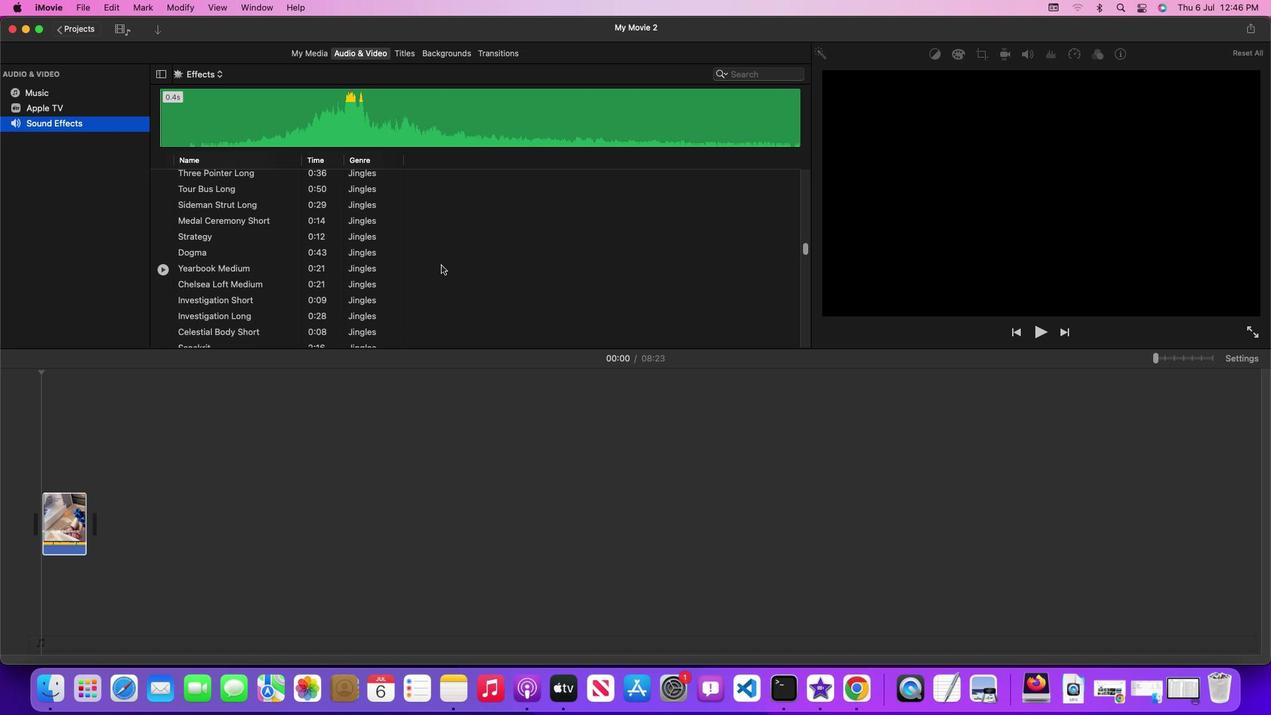 
Action: Mouse scrolled (441, 264) with delta (0, -3)
Screenshot: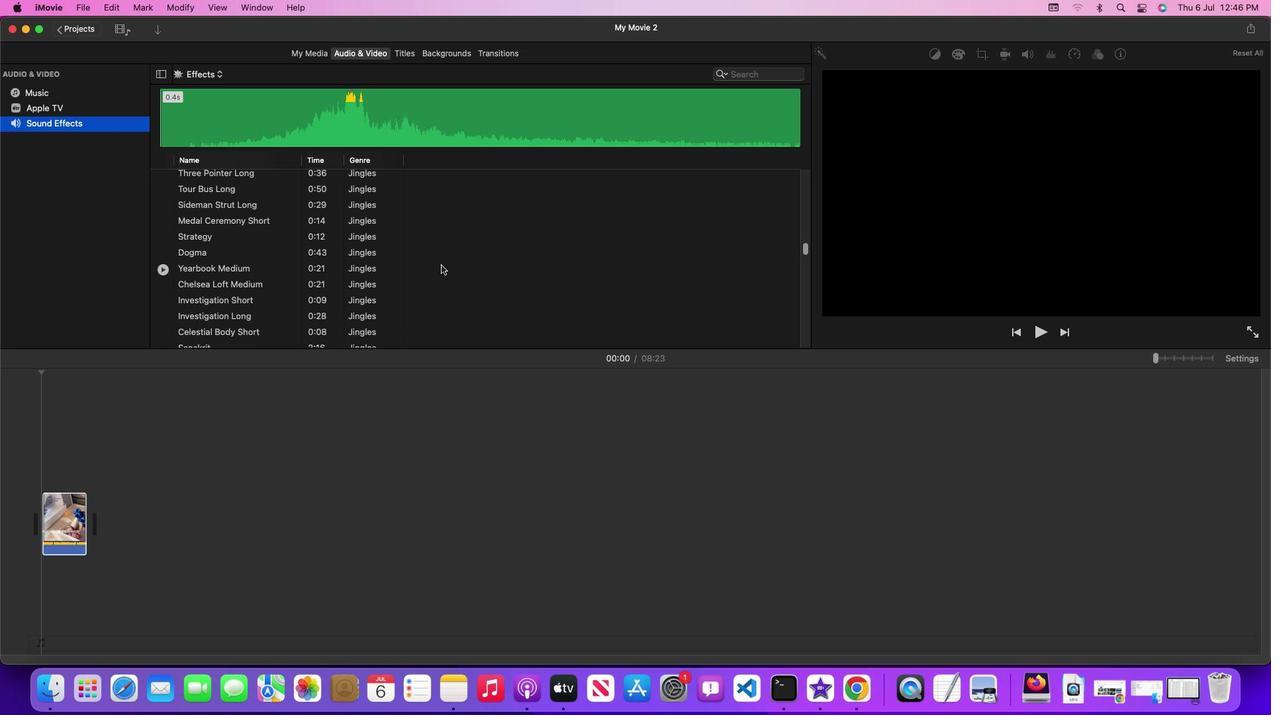
Action: Mouse scrolled (441, 264) with delta (0, 0)
Screenshot: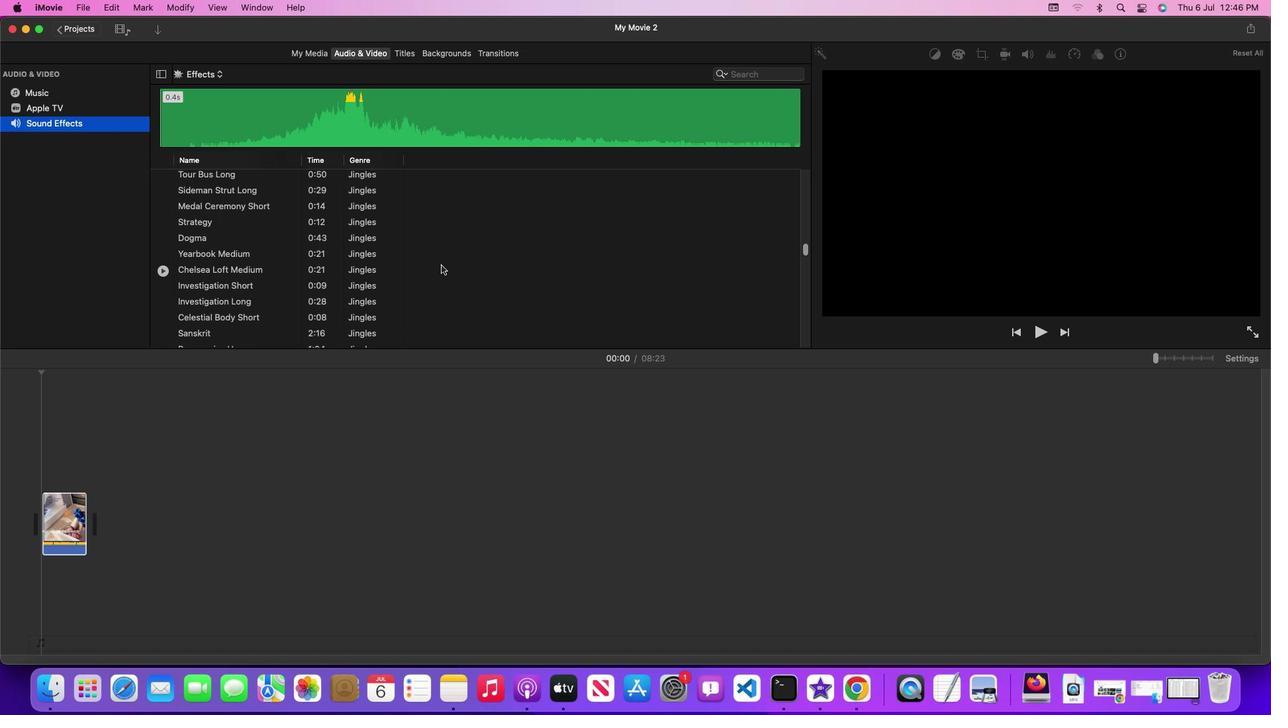 
Action: Mouse scrolled (441, 264) with delta (0, 0)
Screenshot: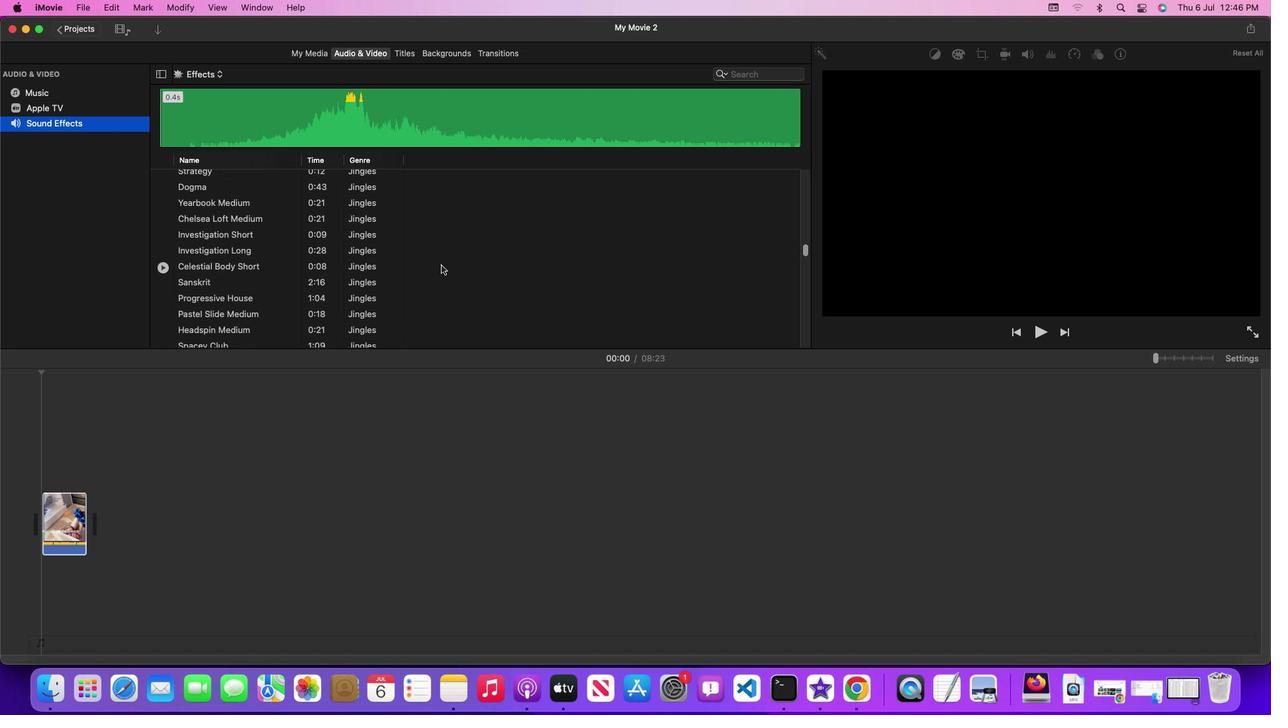 
Action: Mouse scrolled (441, 264) with delta (0, -1)
Screenshot: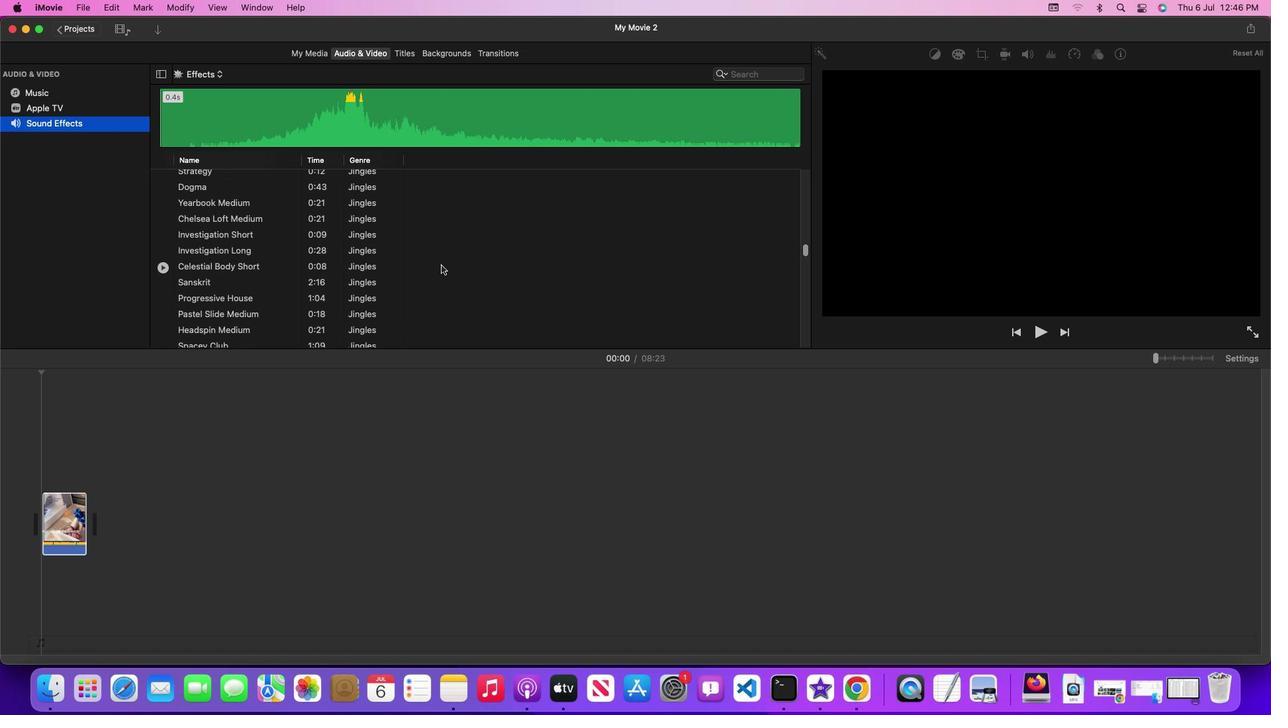 
Action: Mouse scrolled (441, 264) with delta (0, 0)
Screenshot: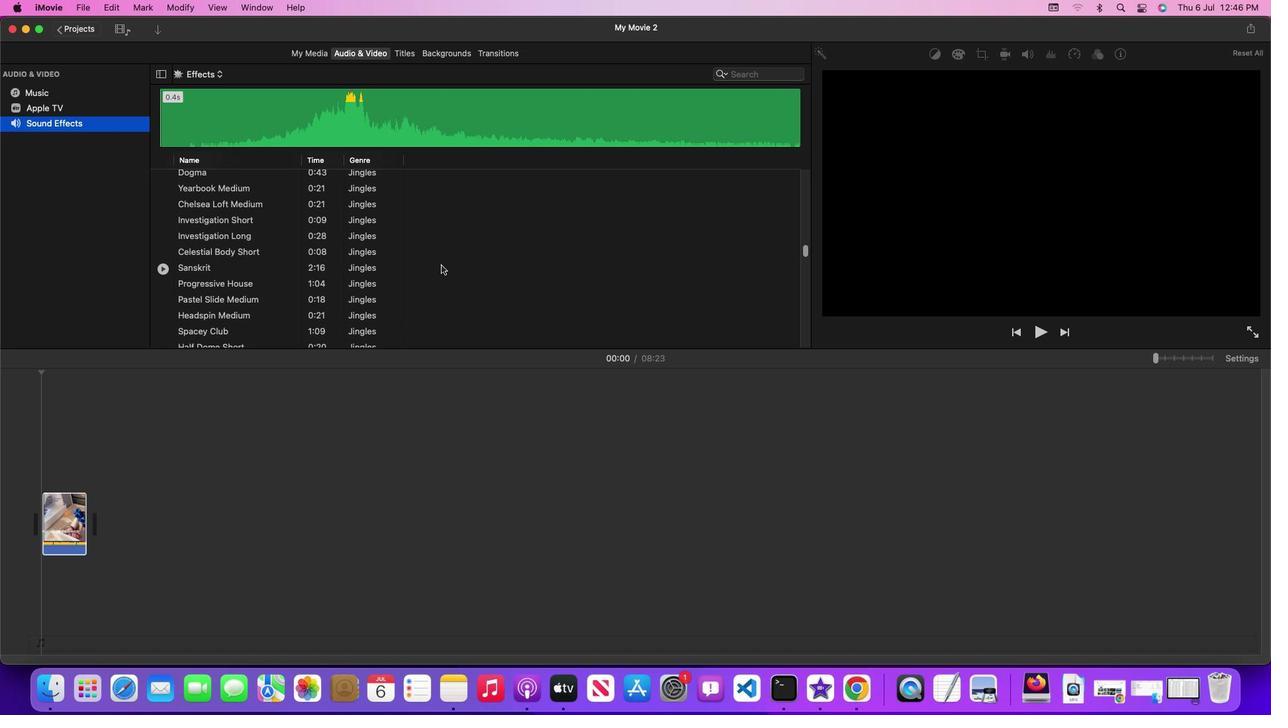 
Action: Mouse scrolled (441, 264) with delta (0, 0)
Screenshot: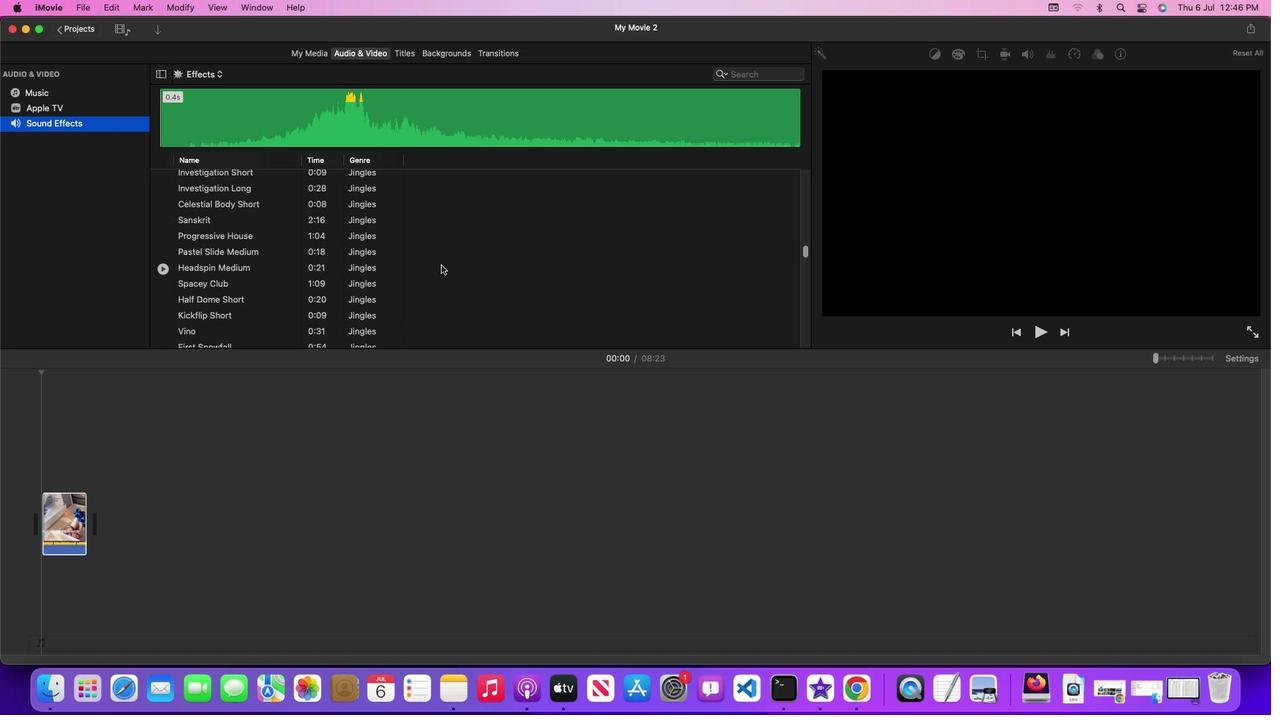 
Action: Mouse scrolled (441, 264) with delta (0, -1)
Screenshot: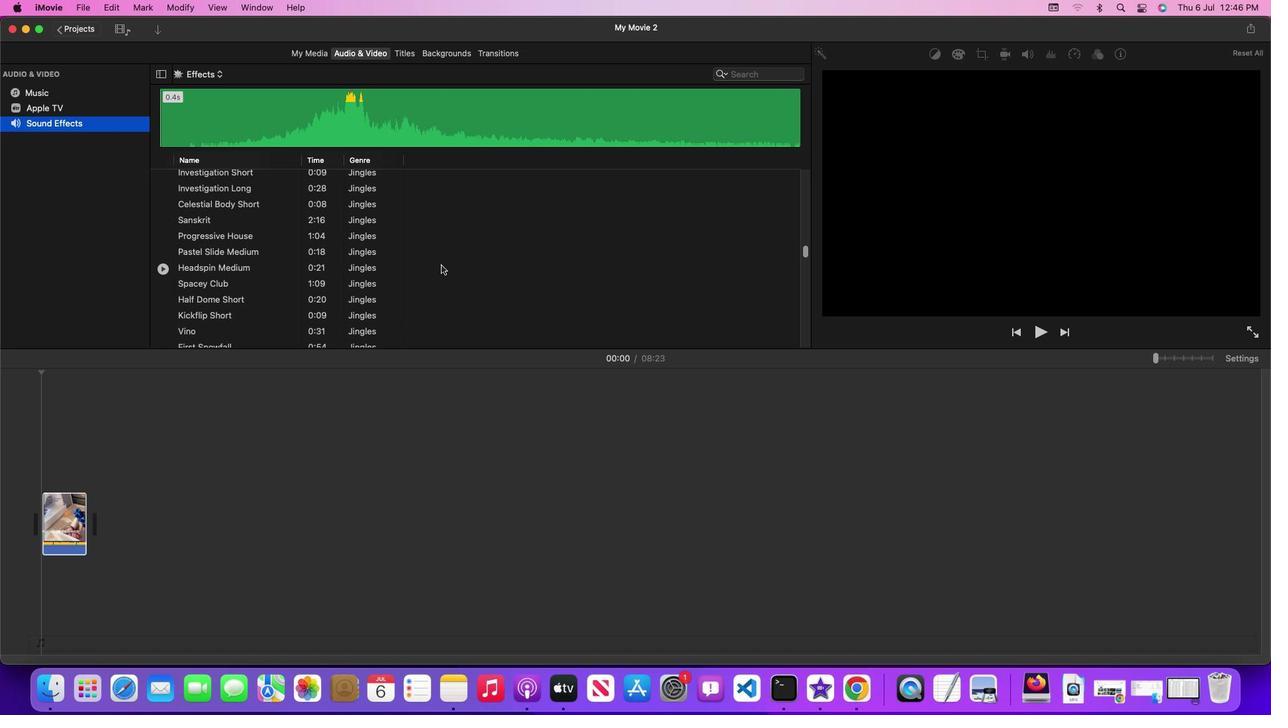 
Action: Mouse scrolled (441, 264) with delta (0, 0)
Screenshot: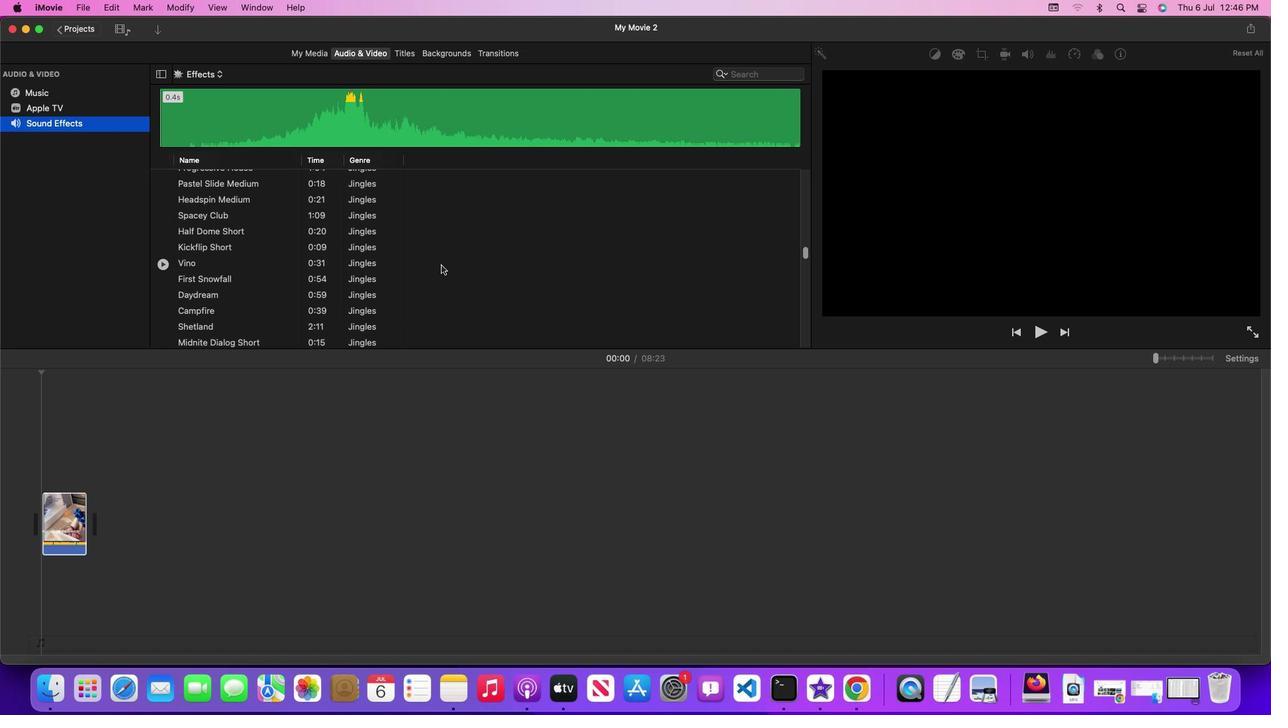 
Action: Mouse scrolled (441, 264) with delta (0, 0)
Screenshot: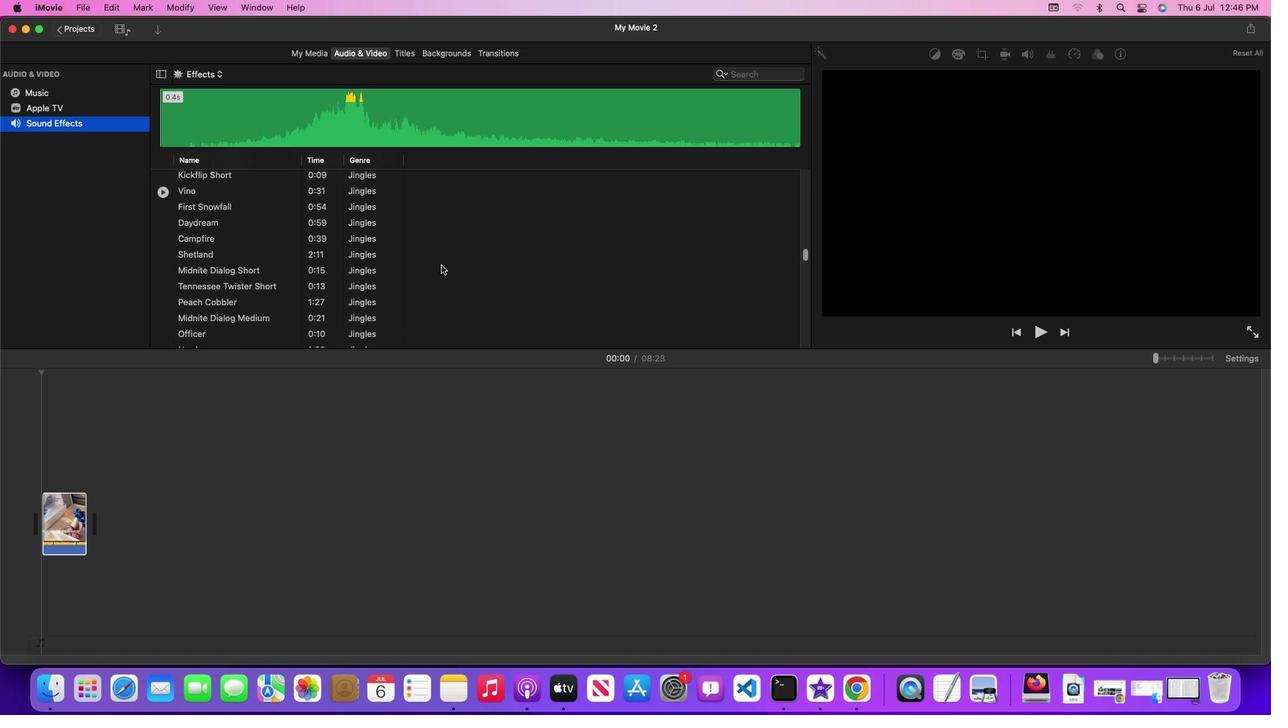 
Action: Mouse scrolled (441, 264) with delta (0, -1)
Screenshot: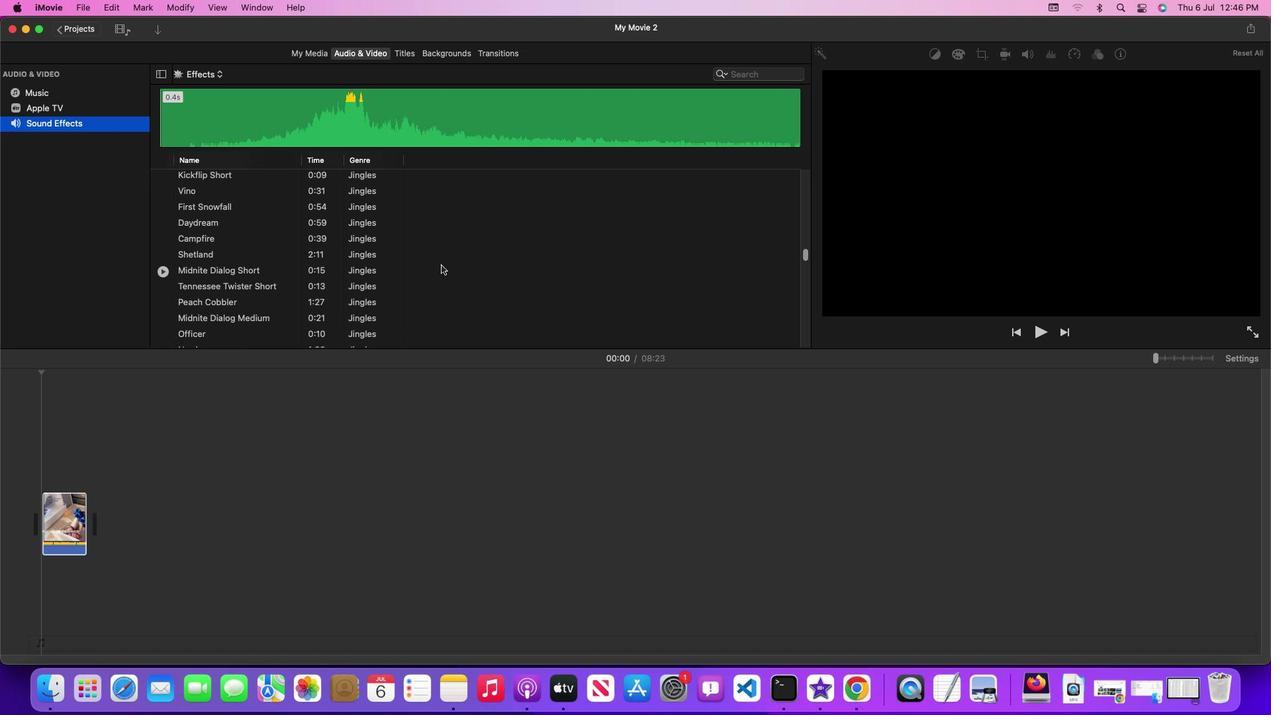 
Action: Mouse scrolled (441, 264) with delta (0, 0)
Screenshot: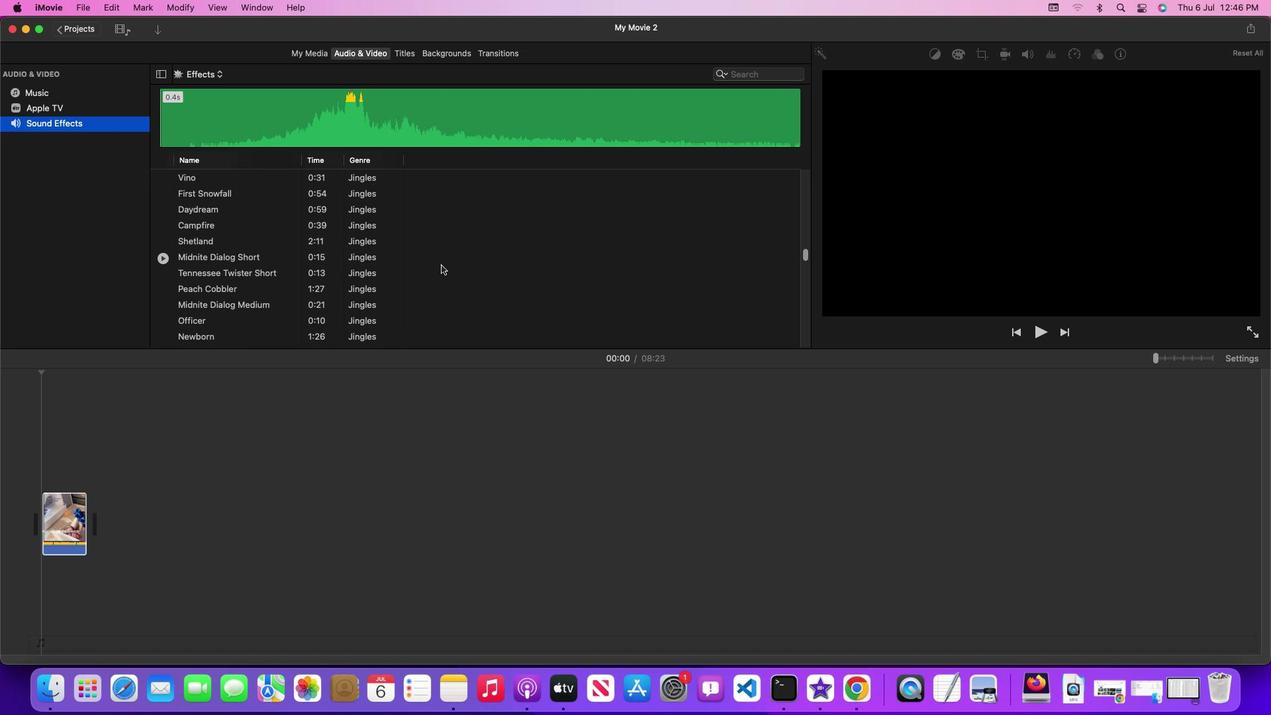 
Action: Mouse scrolled (441, 264) with delta (0, 0)
Screenshot: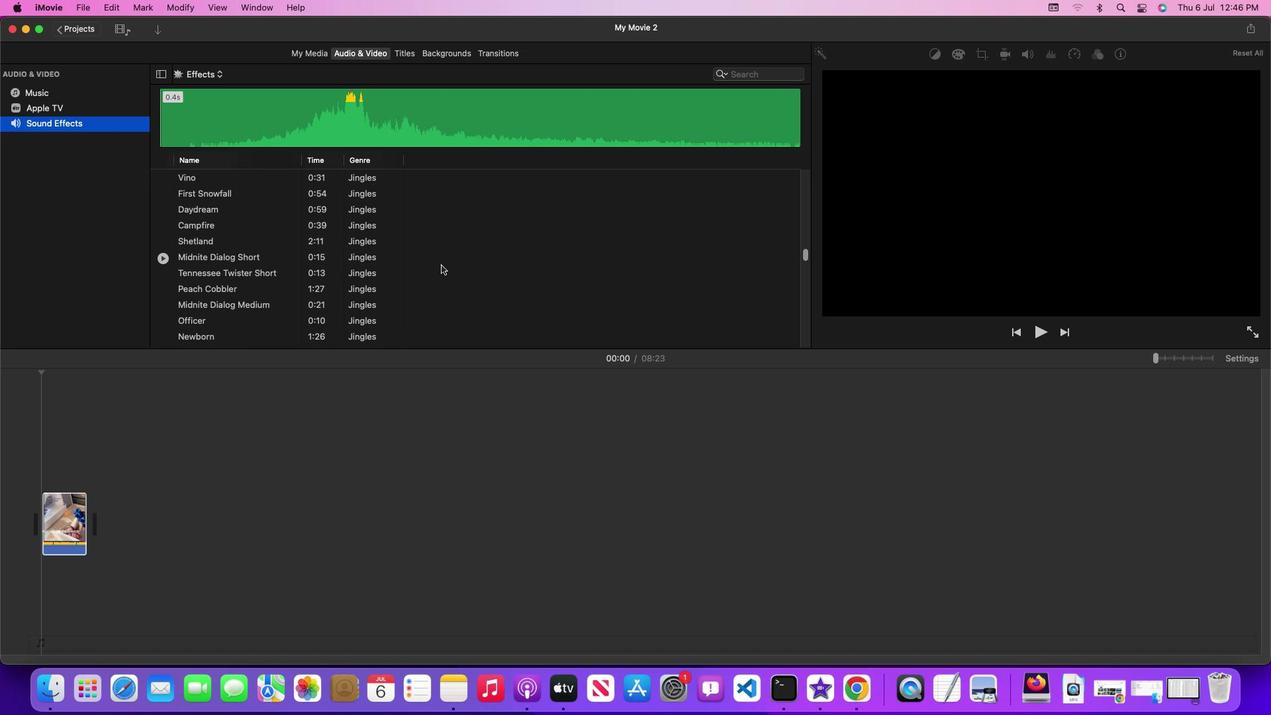 
Action: Mouse scrolled (441, 264) with delta (0, -1)
Screenshot: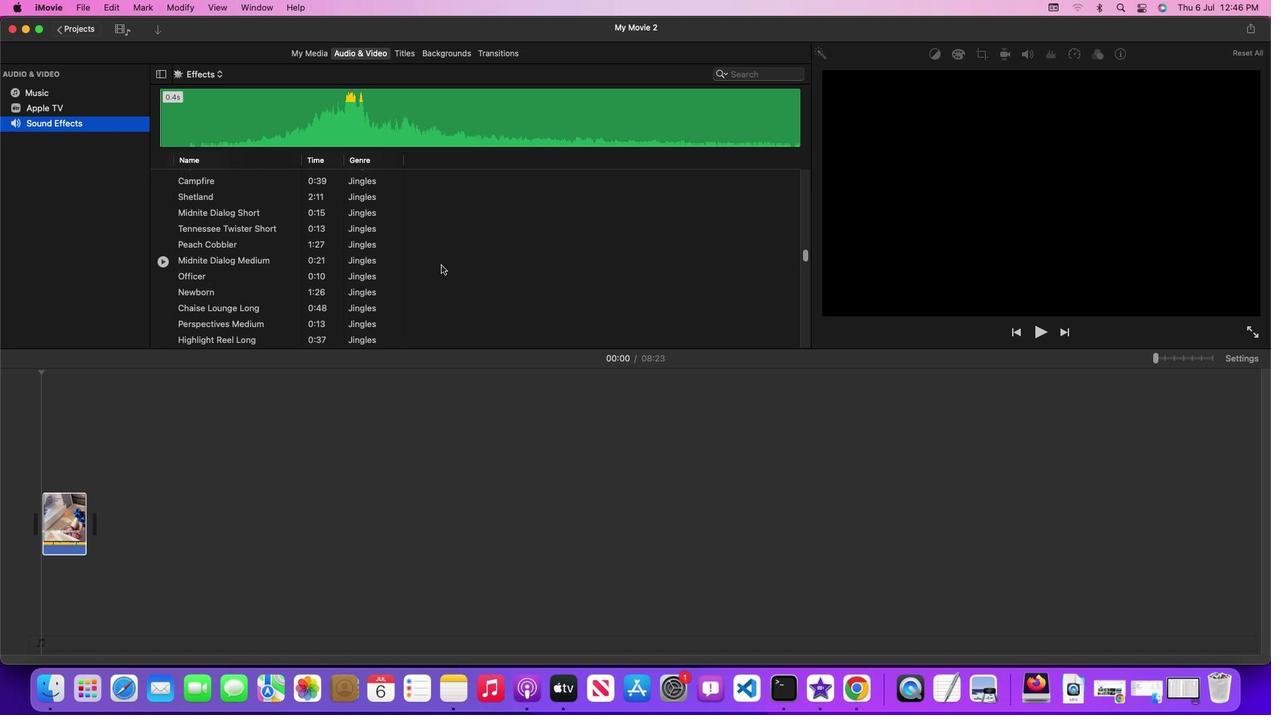 
Action: Mouse scrolled (441, 264) with delta (0, -2)
Screenshot: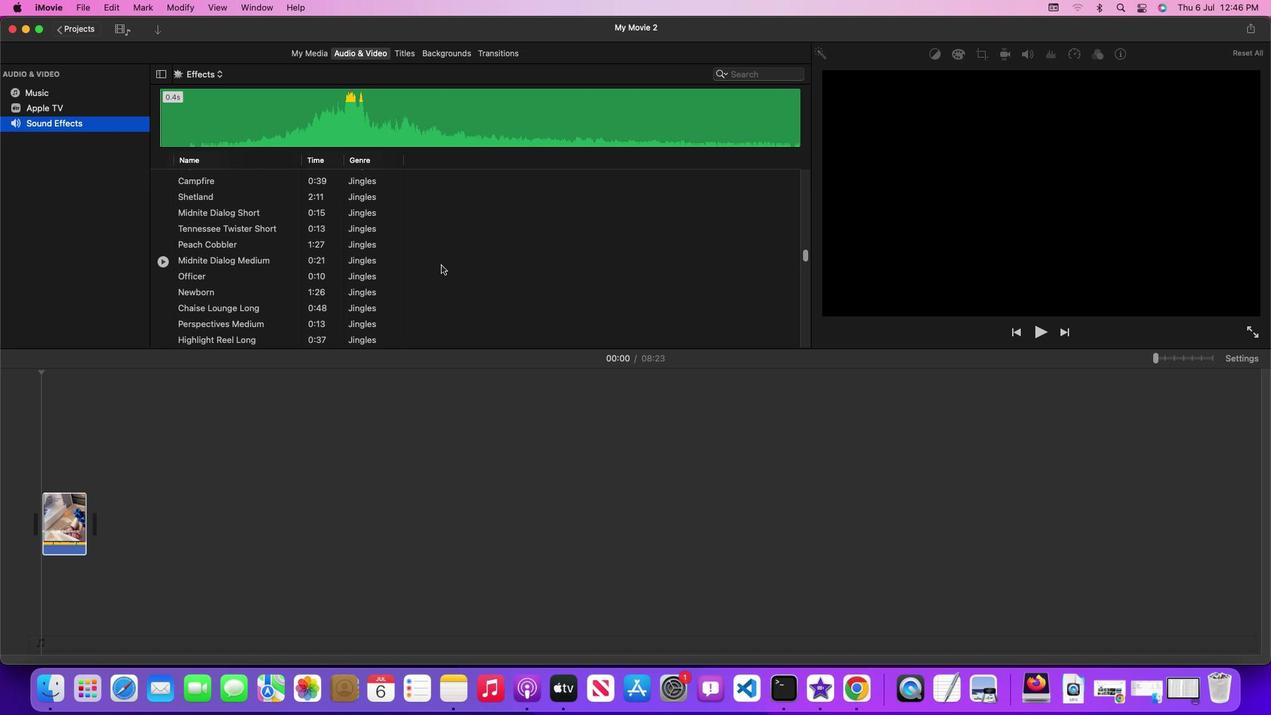
Action: Mouse scrolled (441, 264) with delta (0, 0)
Screenshot: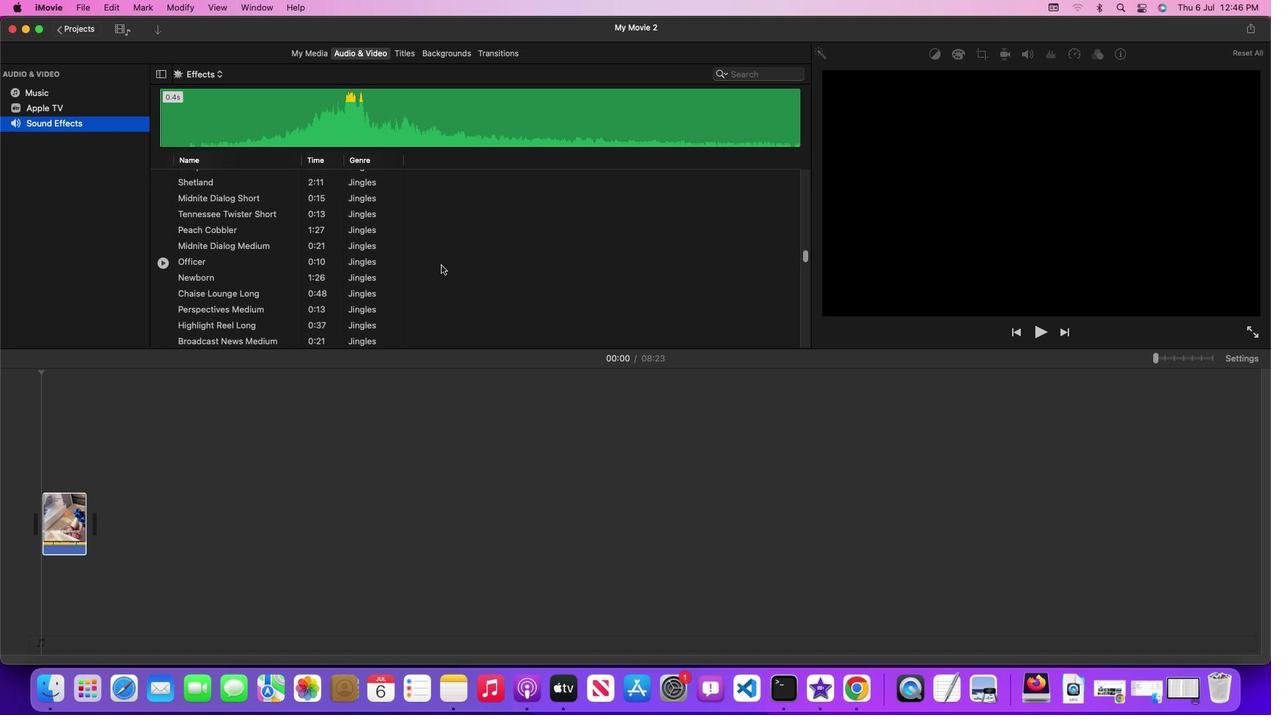 
Action: Mouse scrolled (441, 264) with delta (0, 0)
Screenshot: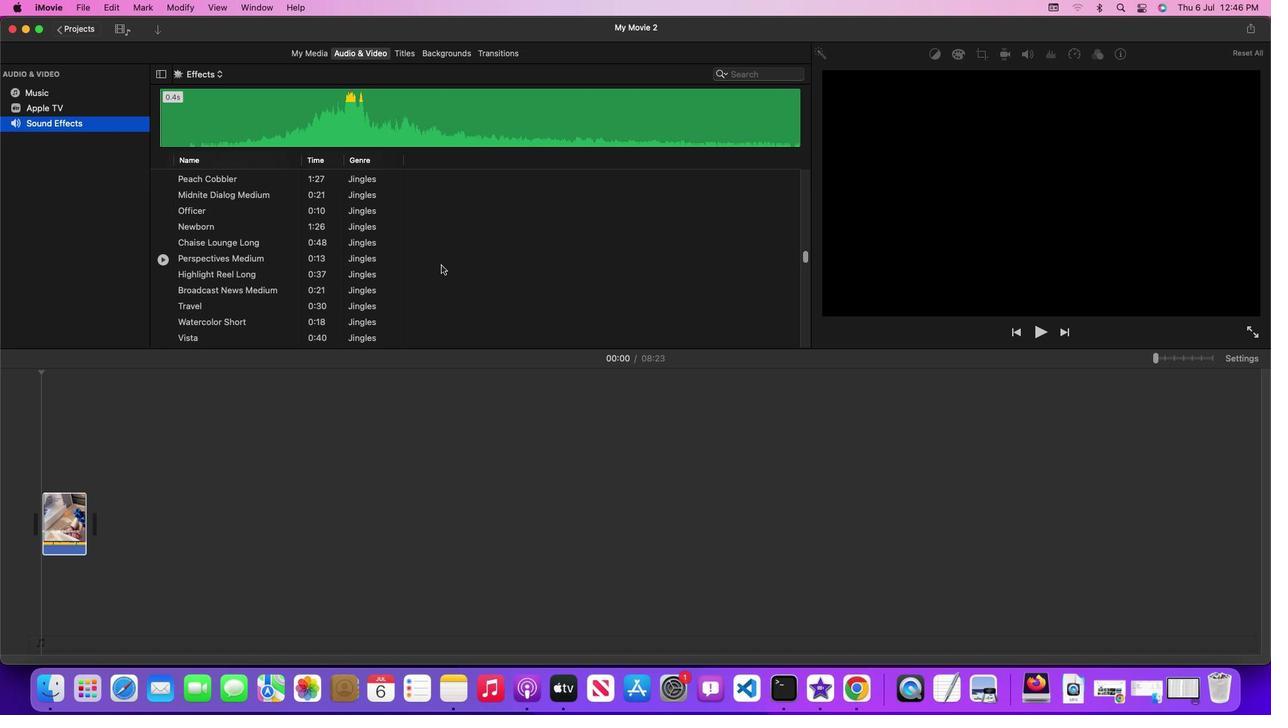 
Action: Mouse scrolled (441, 264) with delta (0, -1)
Screenshot: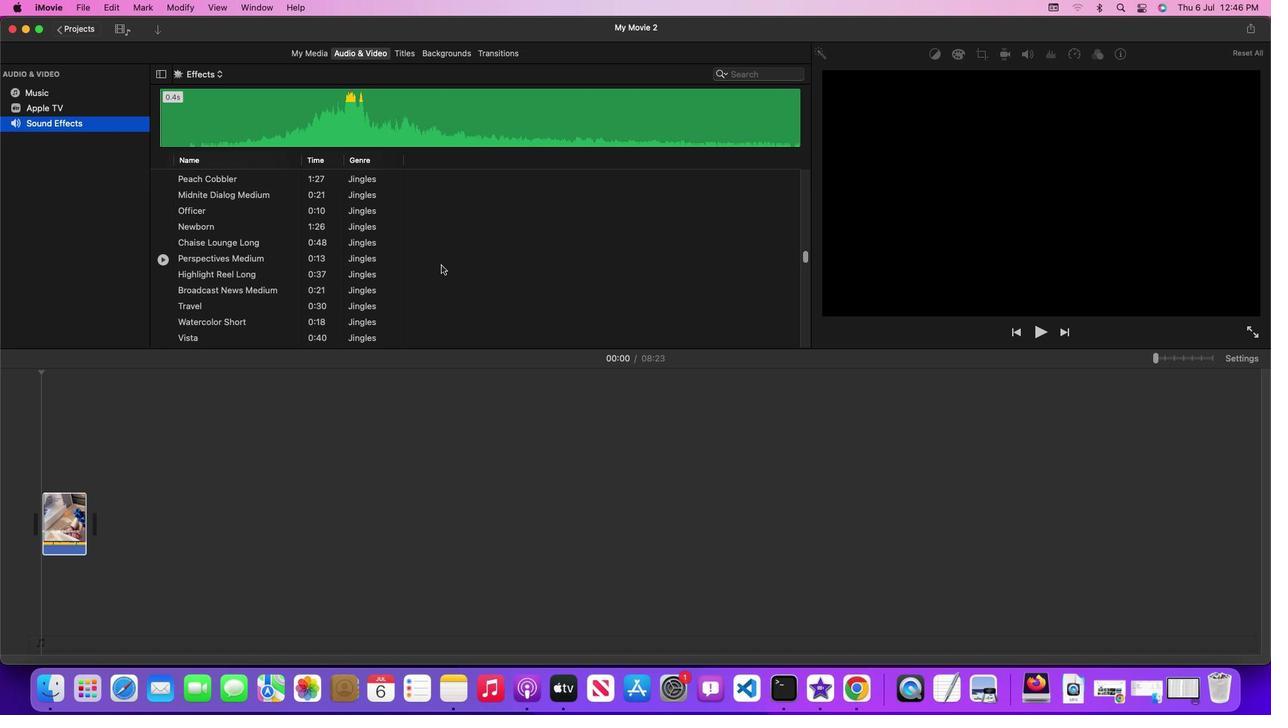 
Action: Mouse scrolled (441, 264) with delta (0, 0)
Screenshot: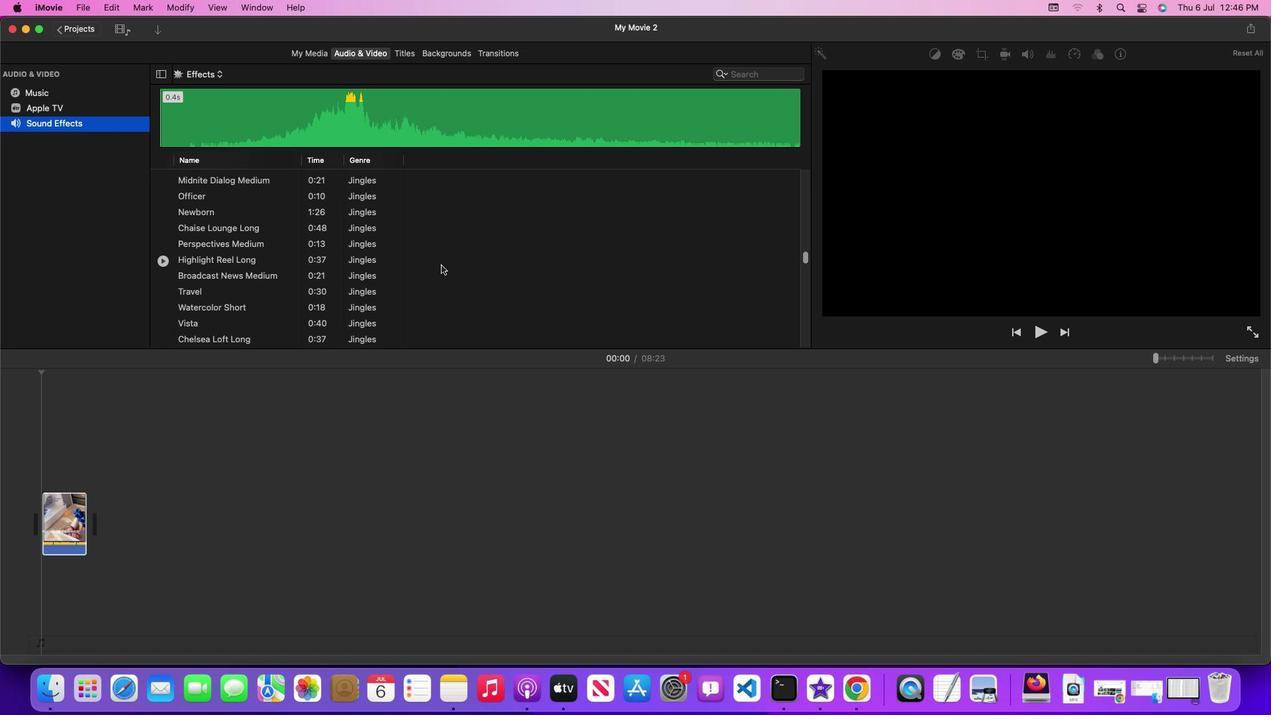
Action: Mouse scrolled (441, 264) with delta (0, 0)
Screenshot: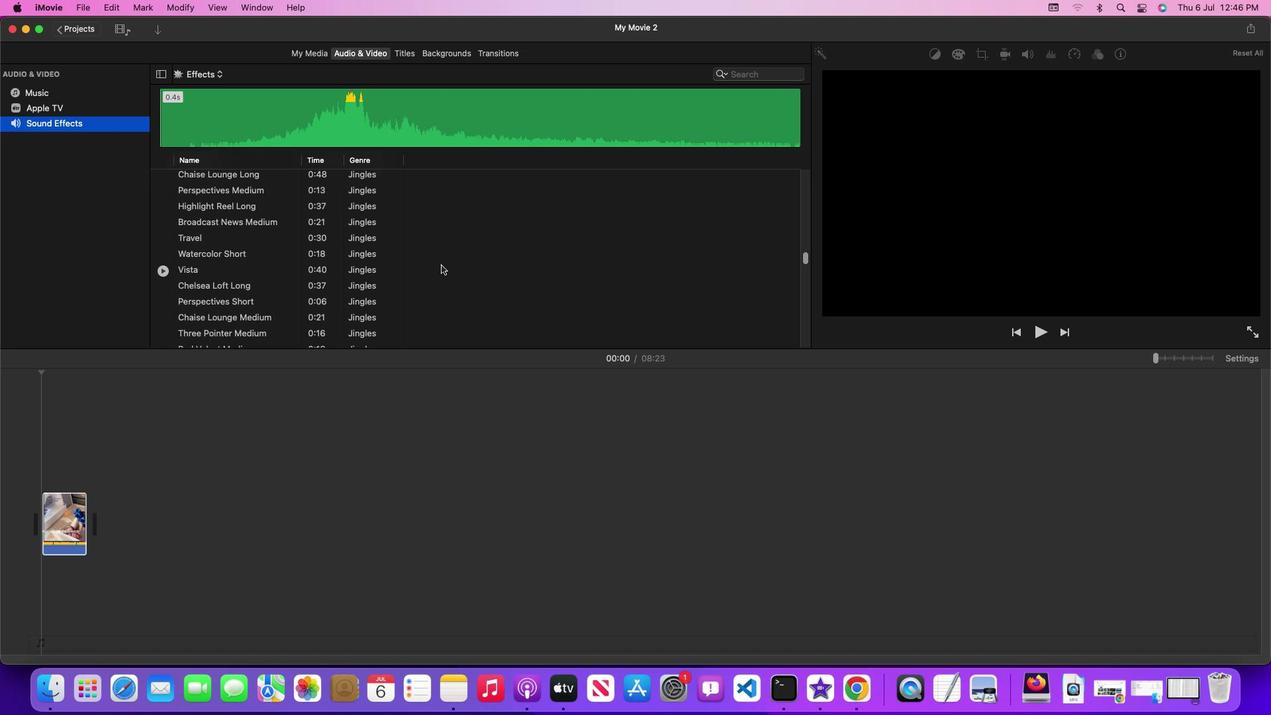 
Action: Mouse scrolled (441, 264) with delta (0, -1)
Screenshot: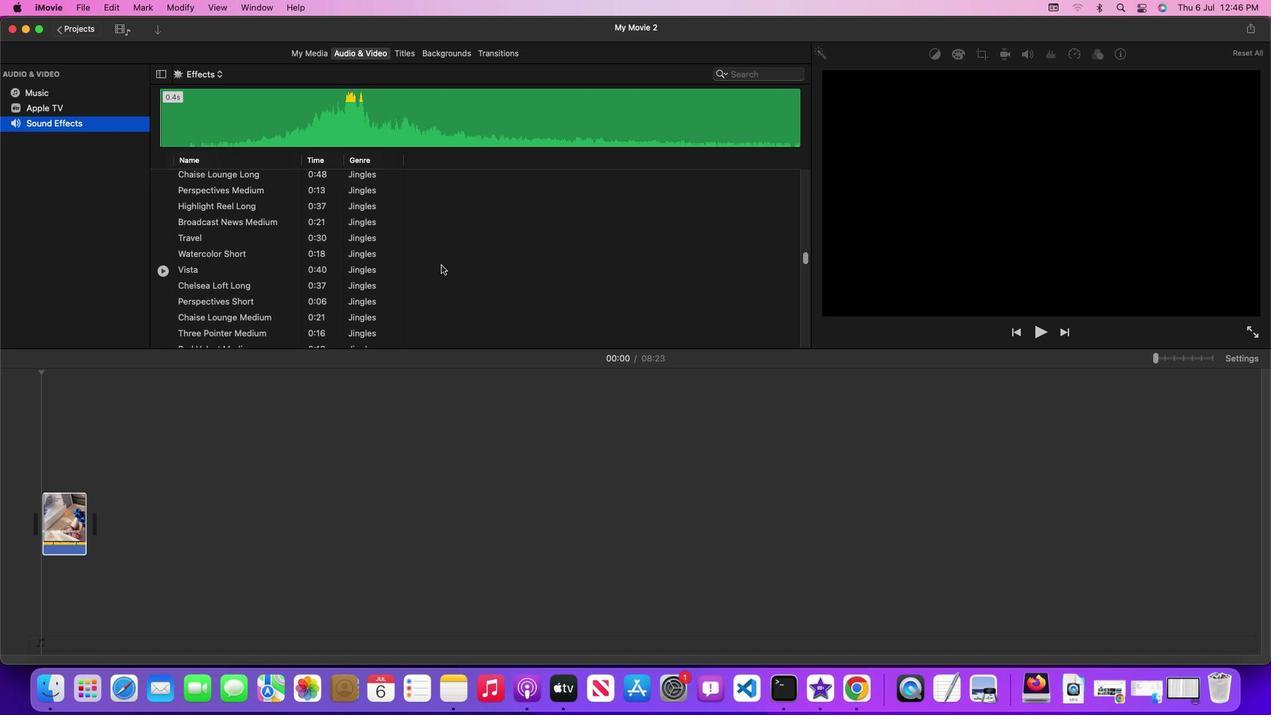 
Action: Mouse scrolled (441, 264) with delta (0, 0)
Screenshot: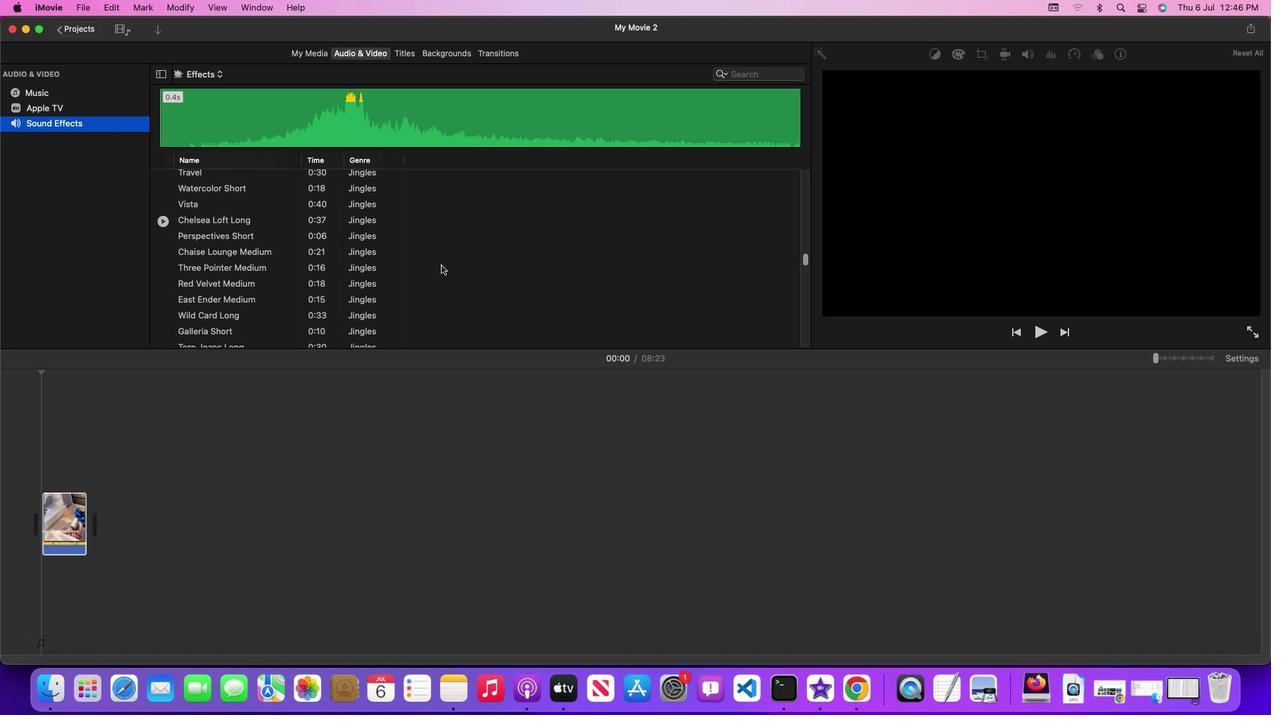 
Action: Mouse scrolled (441, 264) with delta (0, 0)
Screenshot: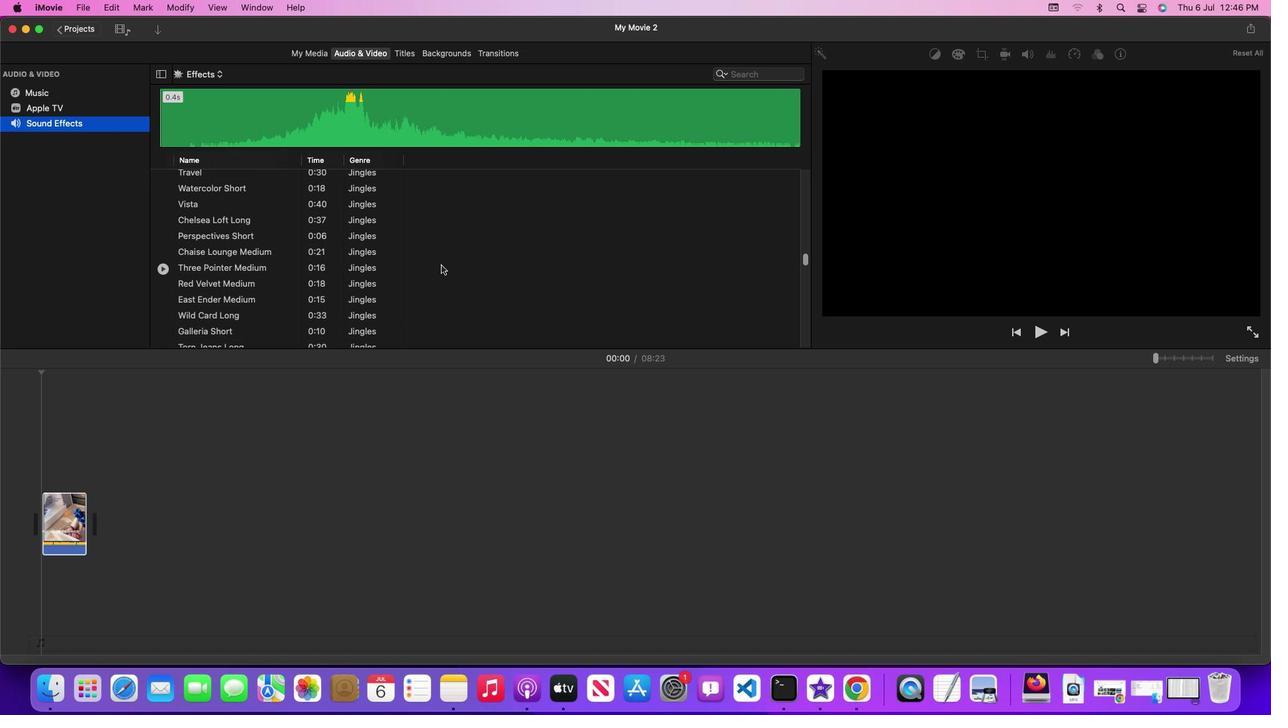 
Action: Mouse scrolled (441, 264) with delta (0, -1)
Screenshot: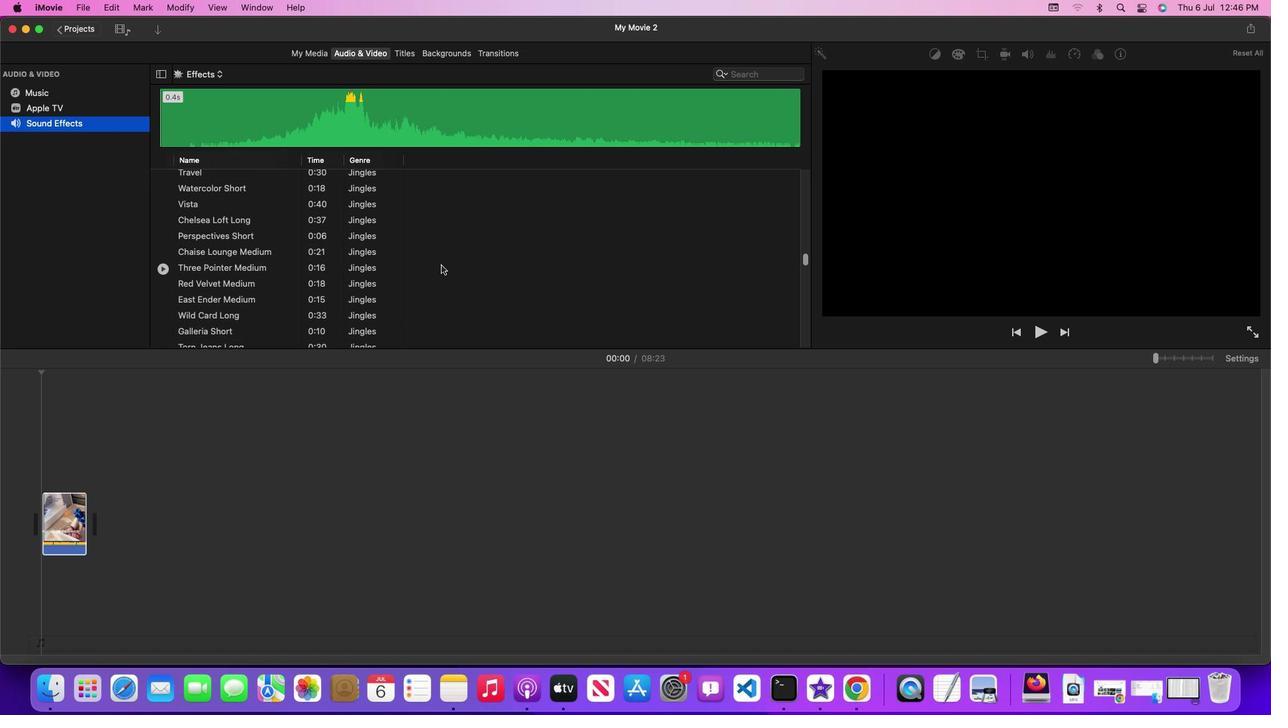 
Action: Mouse scrolled (441, 264) with delta (0, 0)
Screenshot: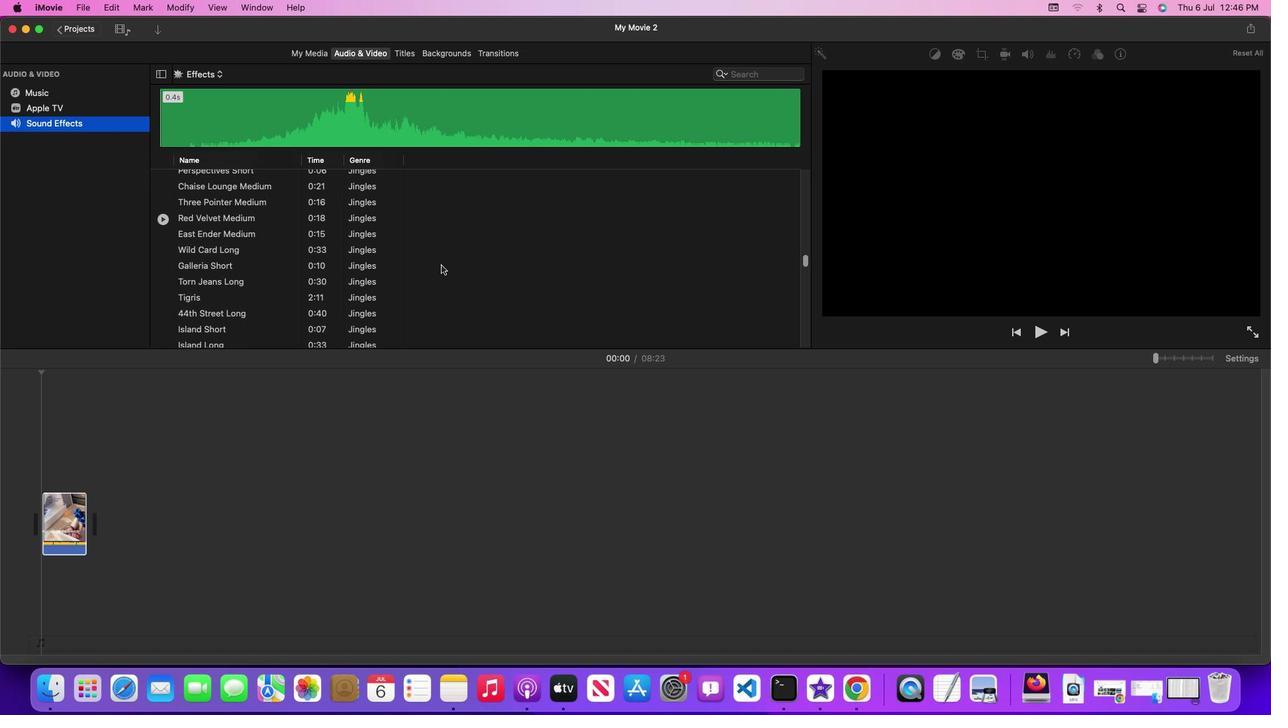 
Action: Mouse scrolled (441, 264) with delta (0, 0)
Screenshot: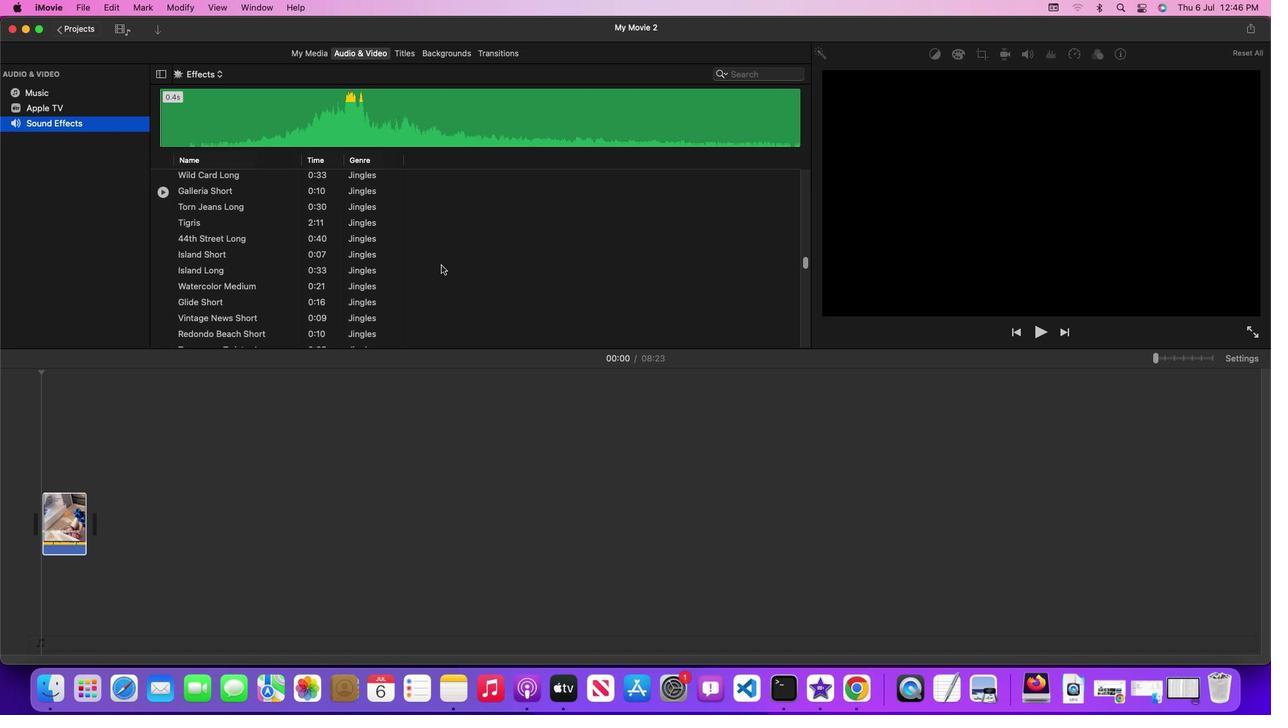 
Action: Mouse scrolled (441, 264) with delta (0, -1)
Screenshot: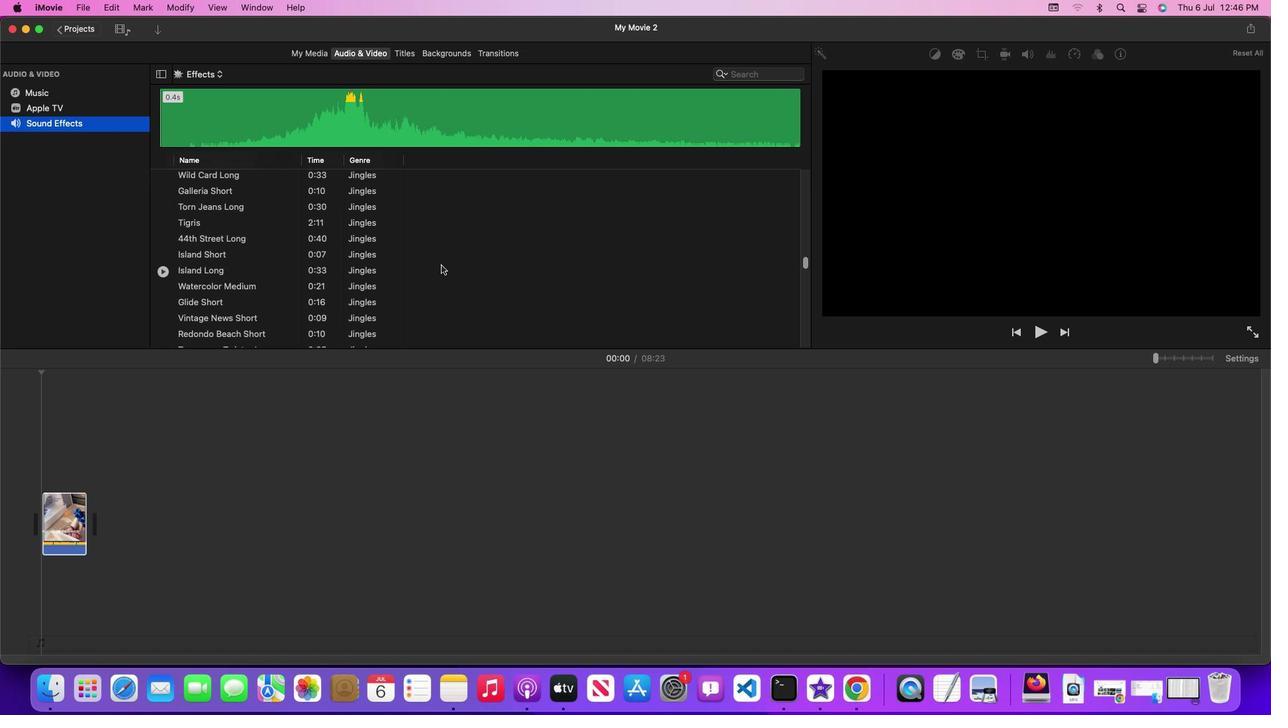 
Action: Mouse scrolled (441, 264) with delta (0, 0)
Screenshot: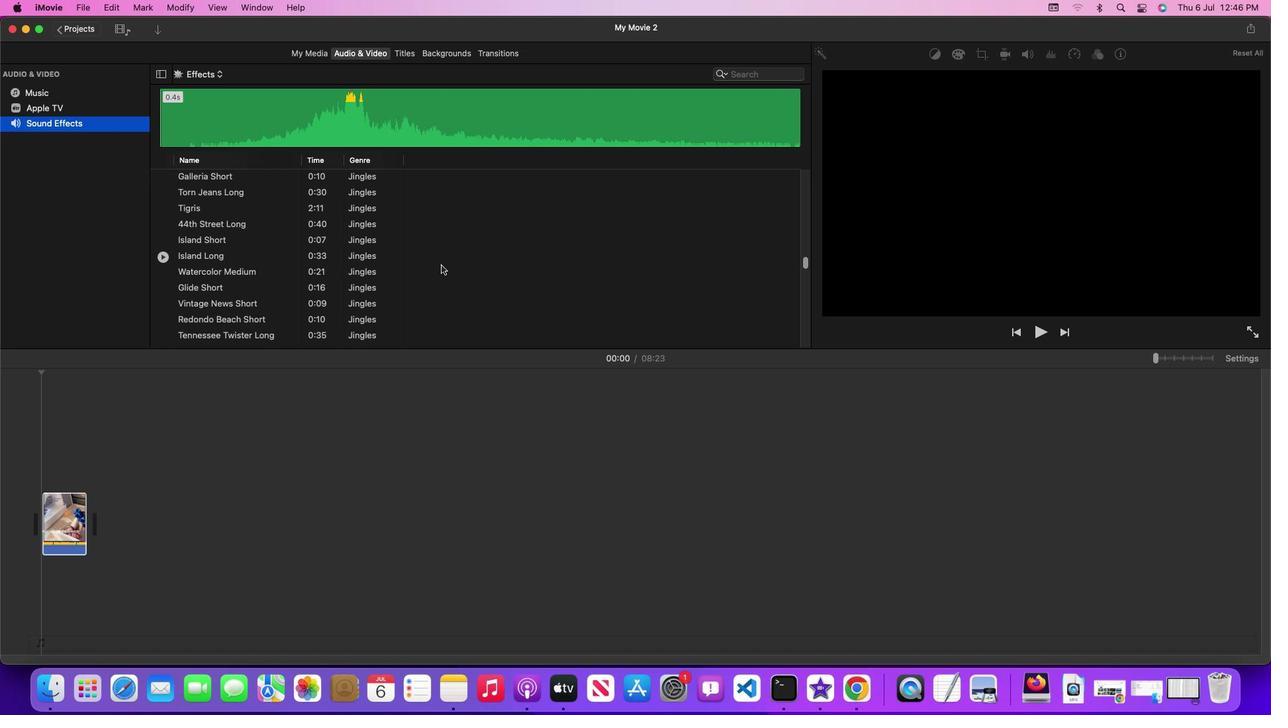 
Action: Mouse scrolled (441, 264) with delta (0, 0)
Screenshot: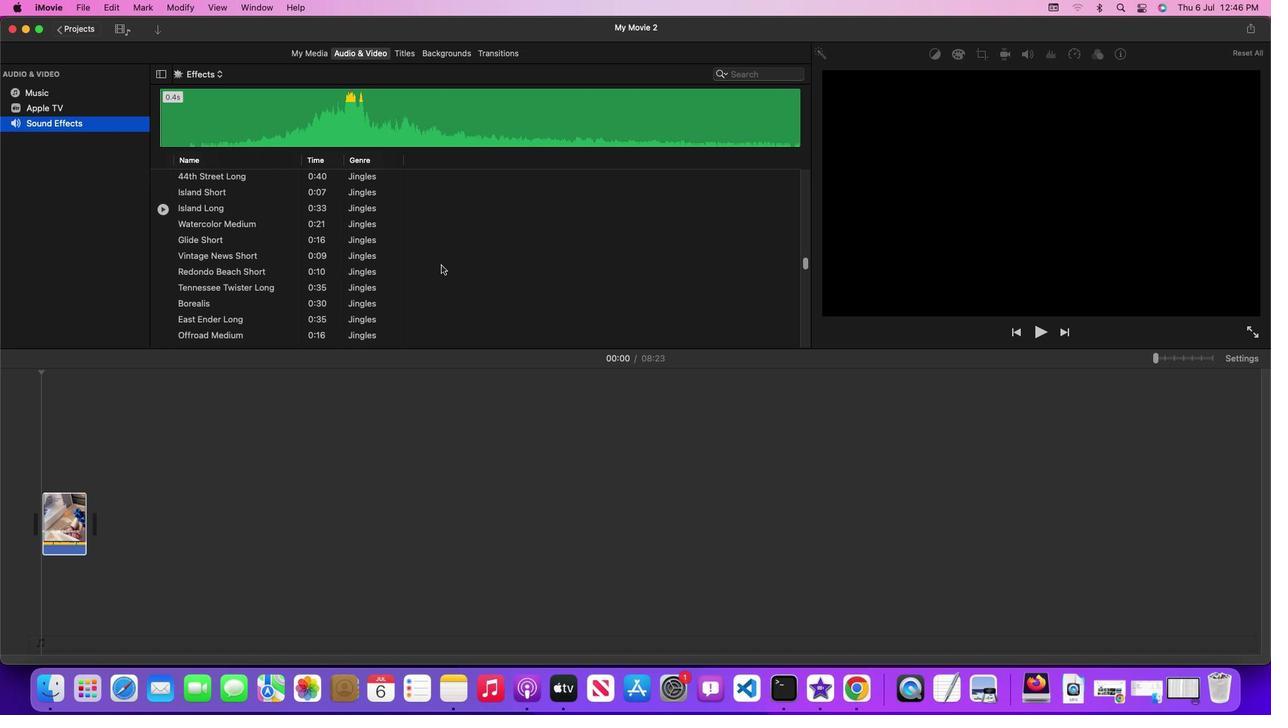 
Action: Mouse scrolled (441, 264) with delta (0, -1)
Screenshot: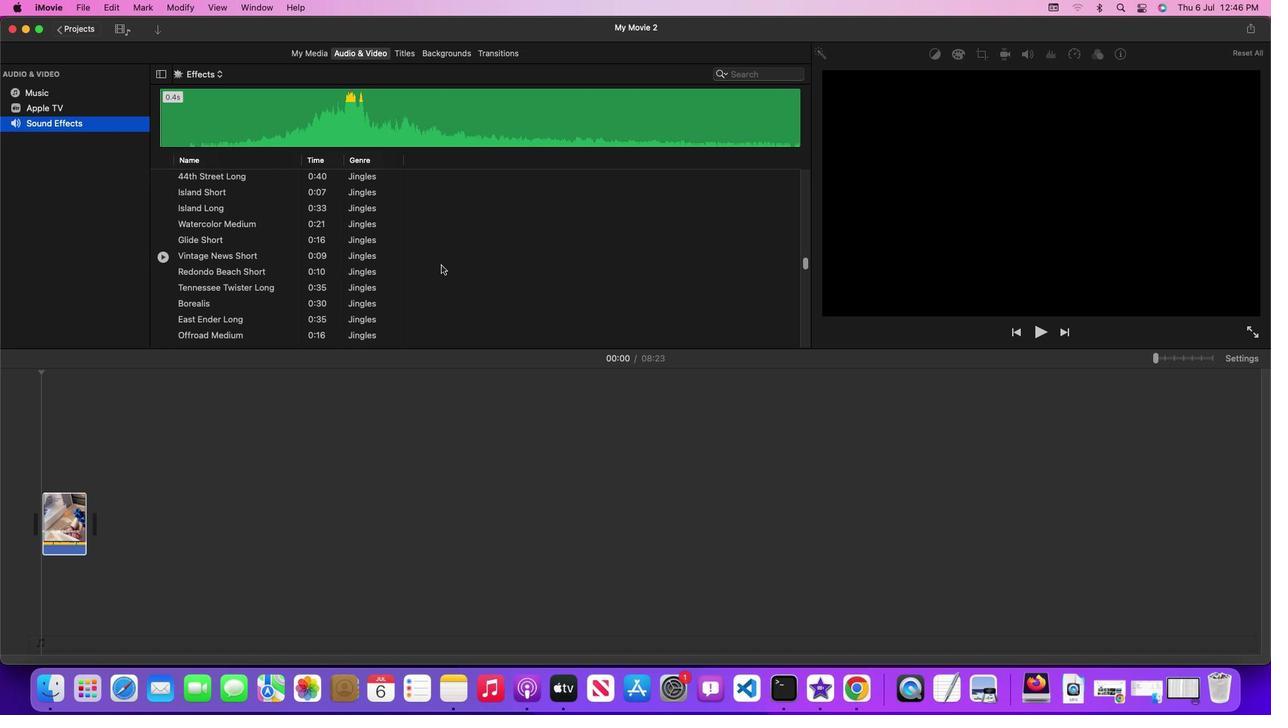 
Action: Mouse scrolled (441, 264) with delta (0, -2)
Screenshot: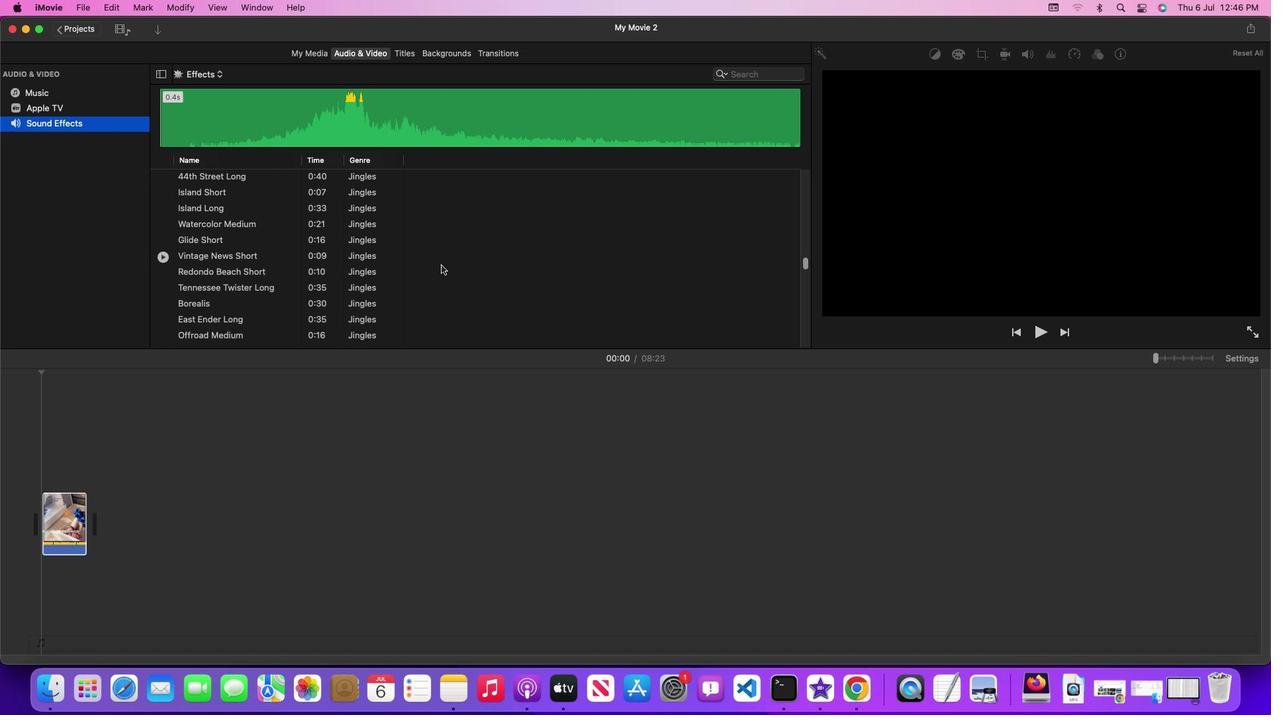
Action: Mouse scrolled (441, 264) with delta (0, 0)
Screenshot: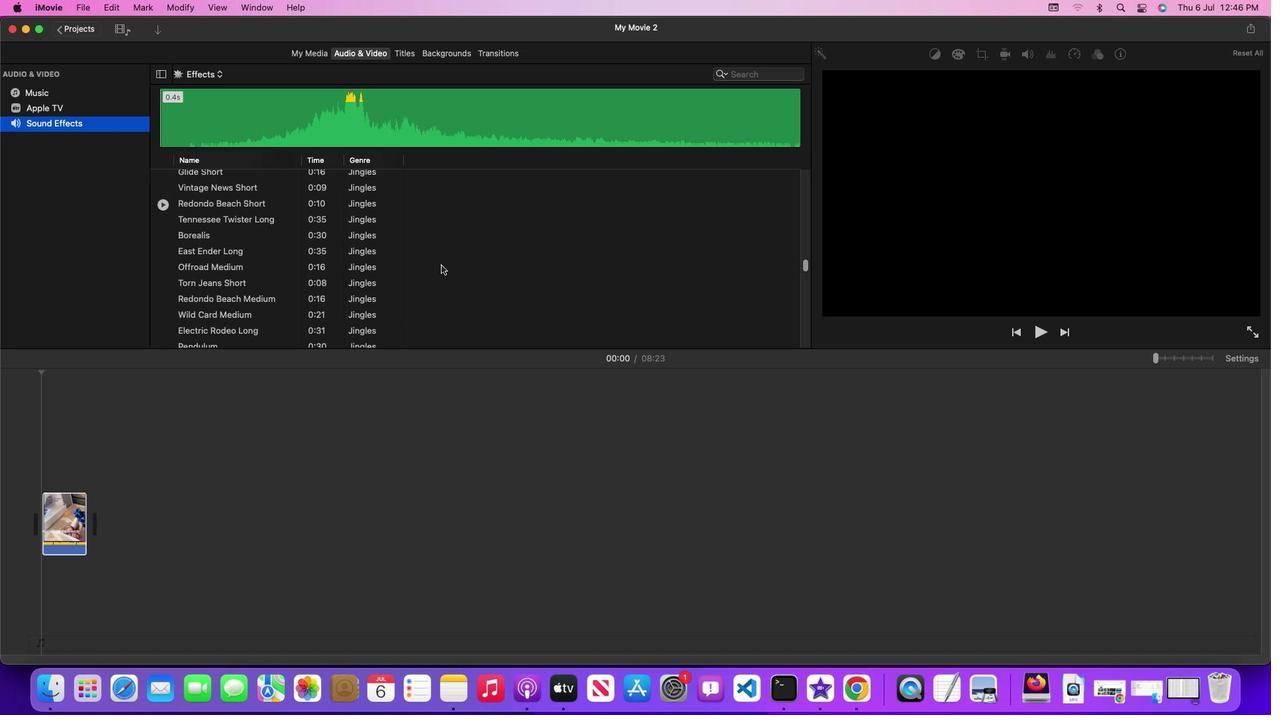 
Action: Mouse scrolled (441, 264) with delta (0, 0)
Screenshot: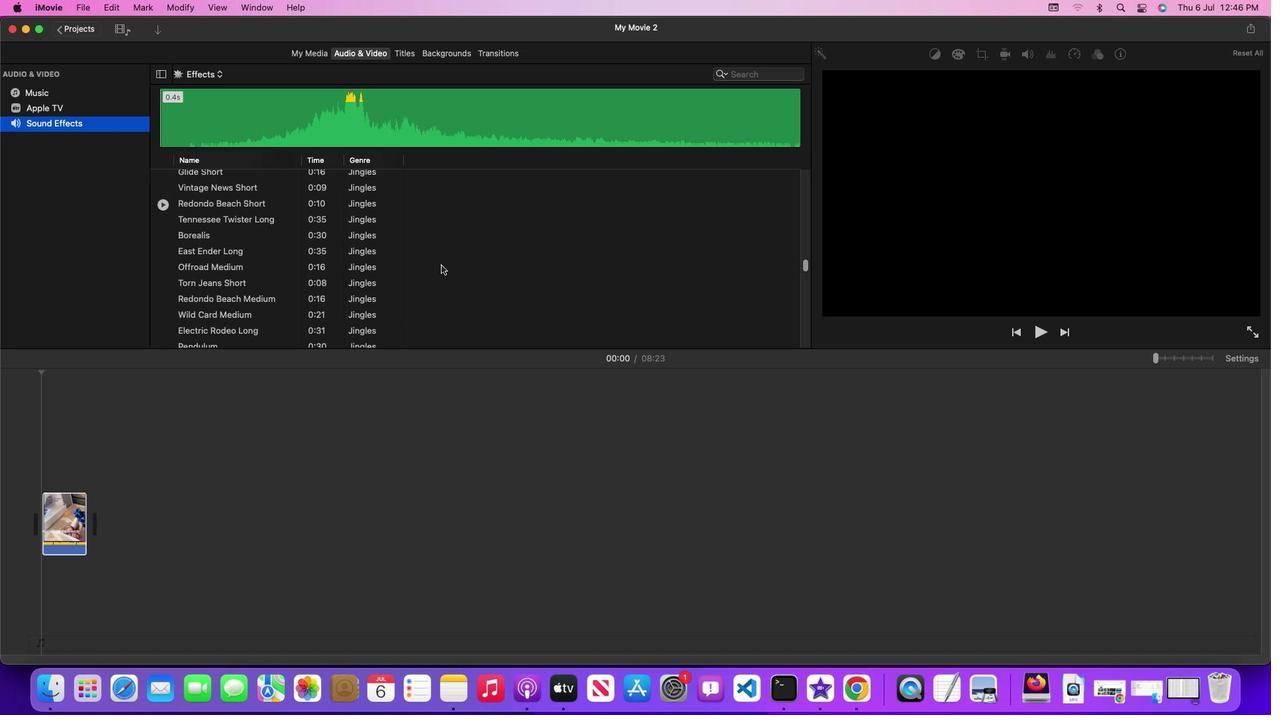 
Action: Mouse scrolled (441, 264) with delta (0, -1)
Screenshot: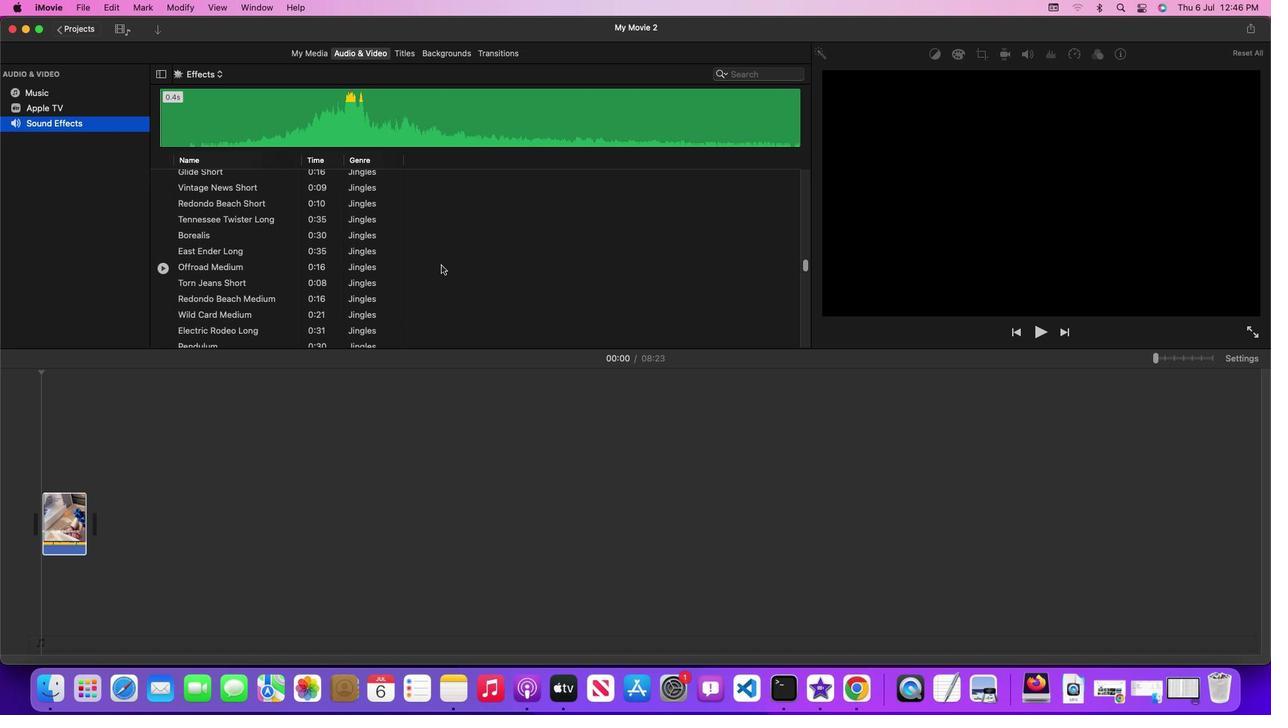 
Action: Mouse scrolled (441, 264) with delta (0, 0)
Screenshot: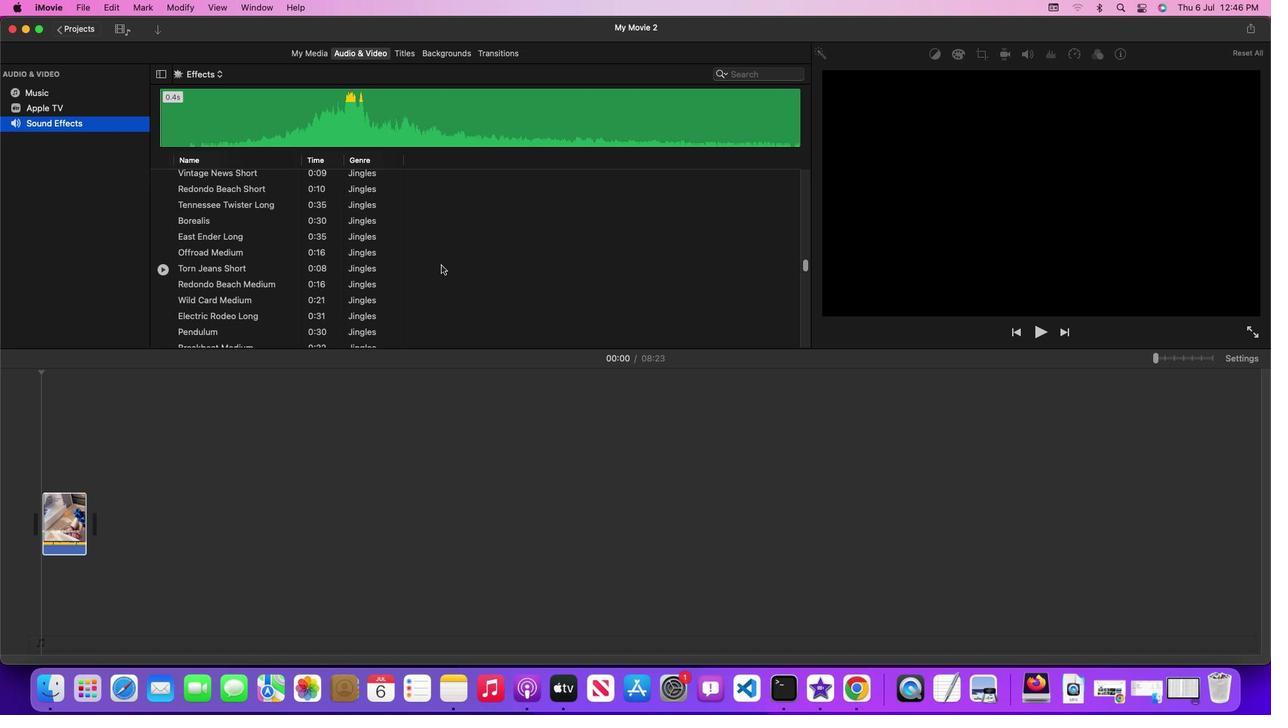 
Action: Mouse scrolled (441, 264) with delta (0, 0)
Screenshot: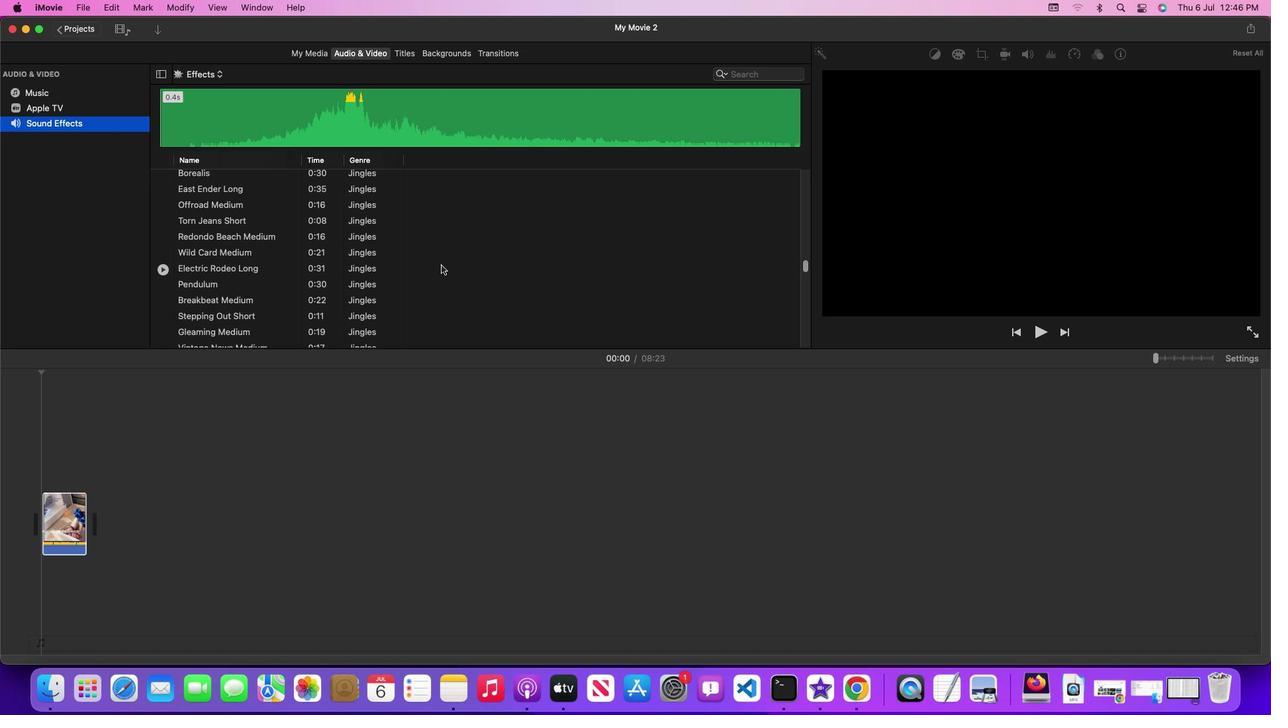 
Action: Mouse scrolled (441, 264) with delta (0, -1)
Screenshot: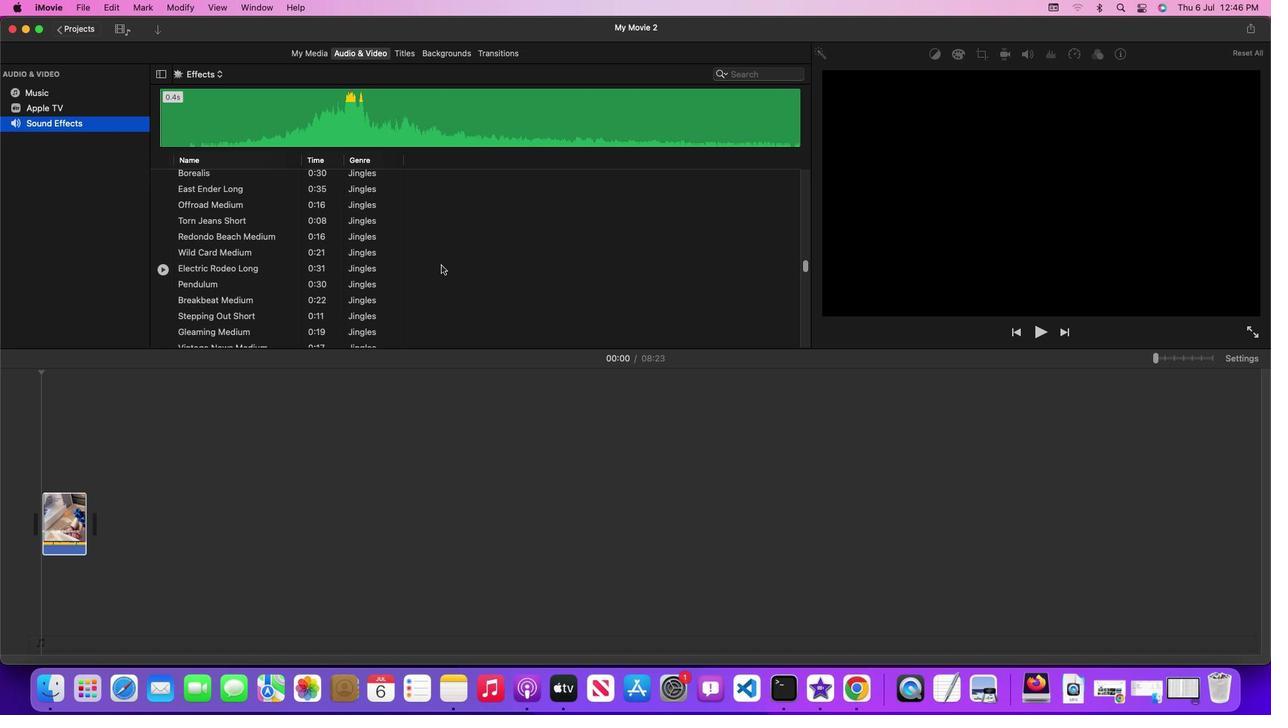 
Action: Mouse scrolled (441, 264) with delta (0, 0)
Screenshot: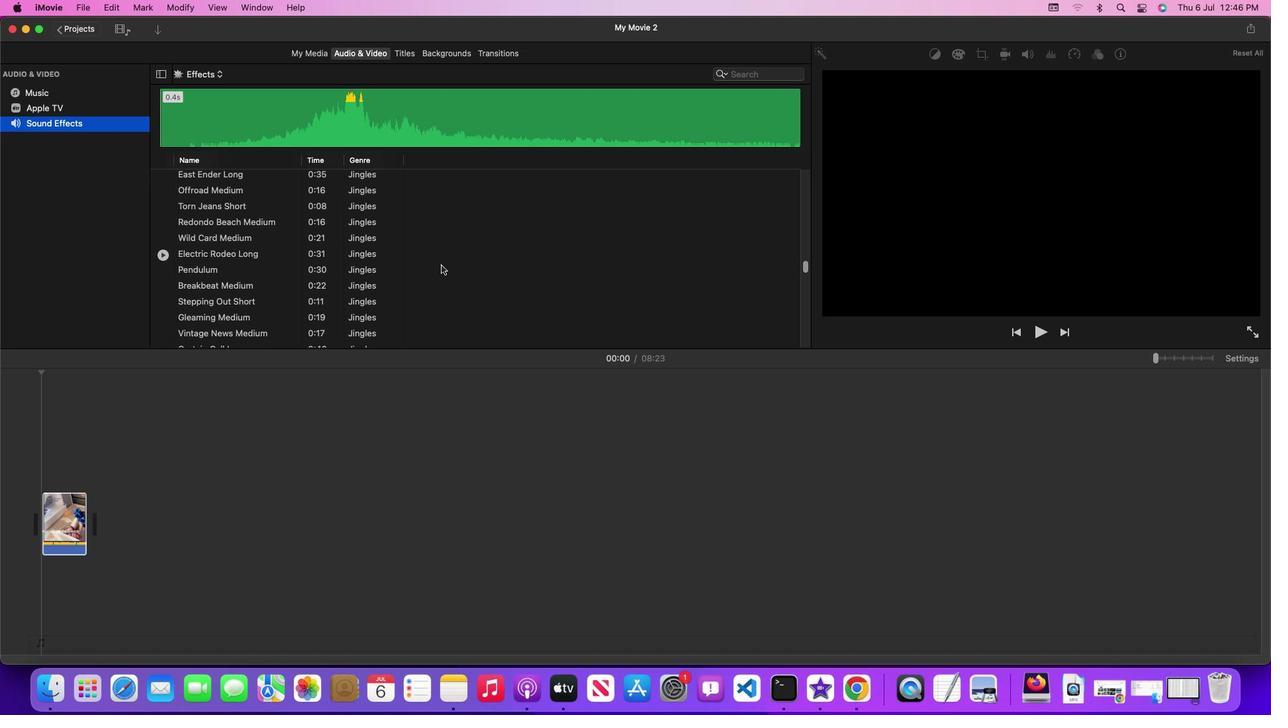 
Action: Mouse scrolled (441, 264) with delta (0, 0)
Screenshot: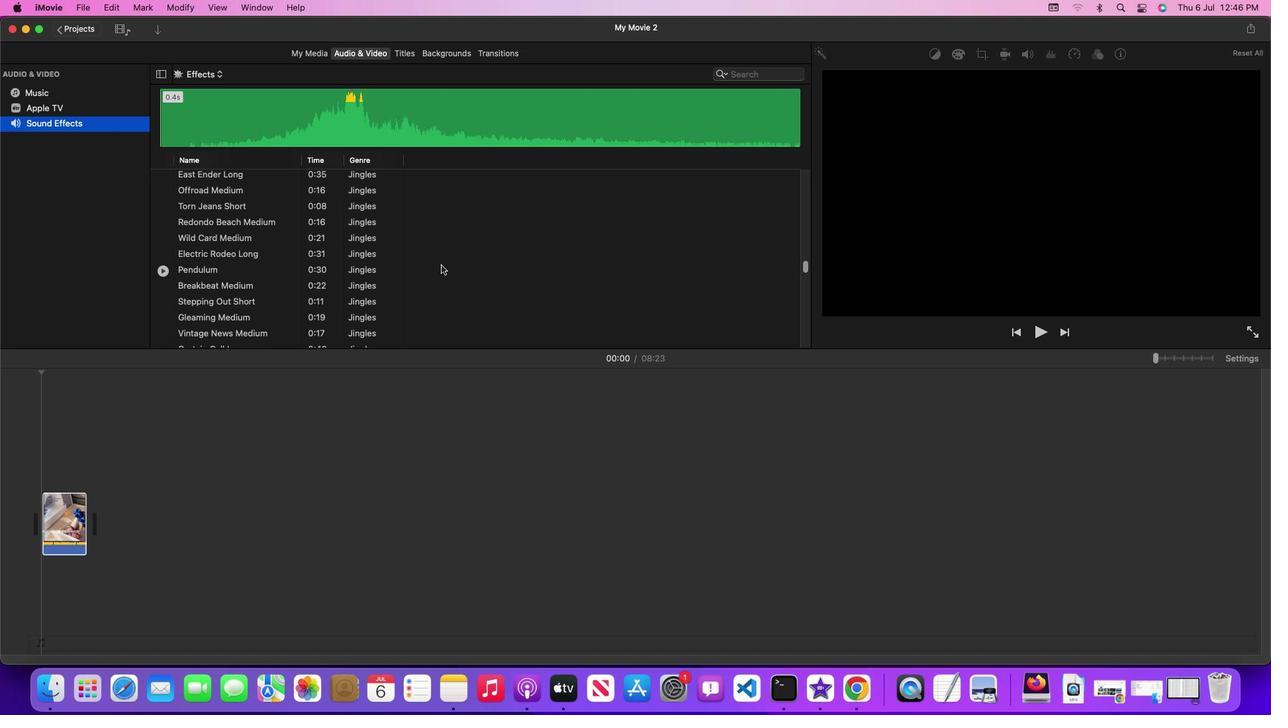 
Action: Mouse scrolled (441, 264) with delta (0, -1)
Screenshot: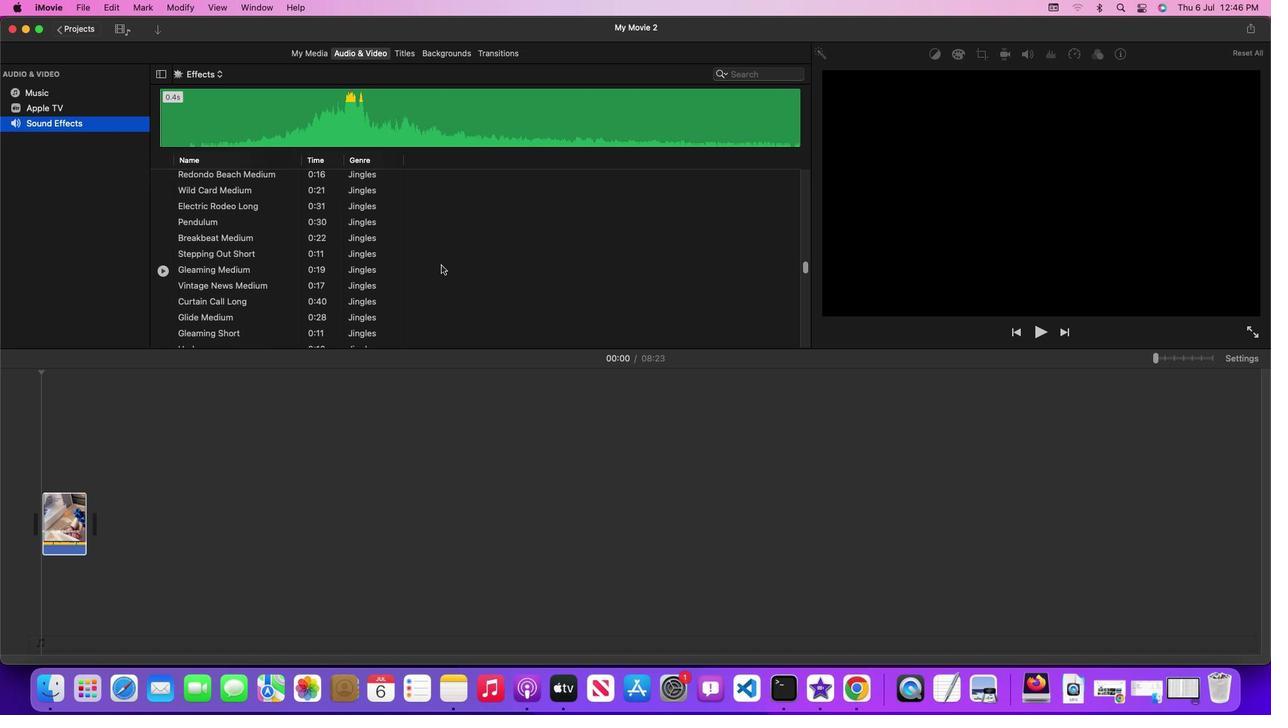 
Action: Mouse scrolled (441, 264) with delta (0, 0)
Screenshot: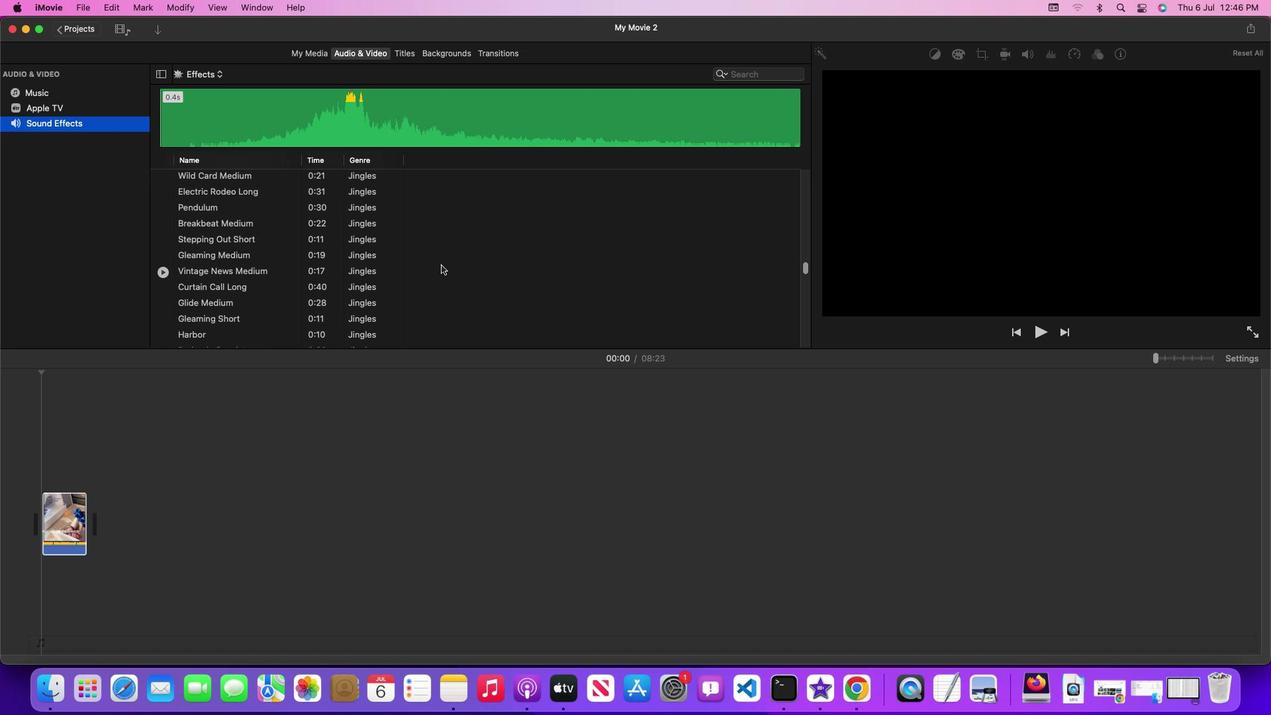 
Action: Mouse scrolled (441, 264) with delta (0, 0)
Screenshot: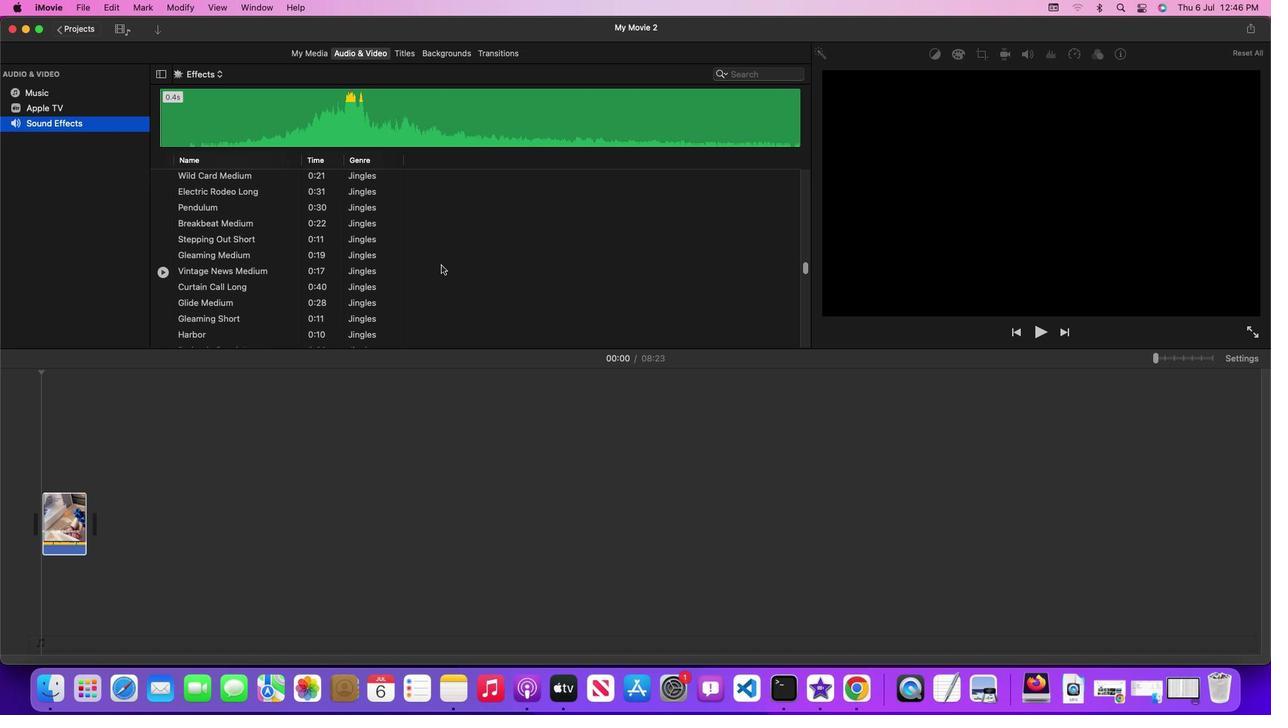 
Action: Mouse scrolled (441, 264) with delta (0, -1)
Screenshot: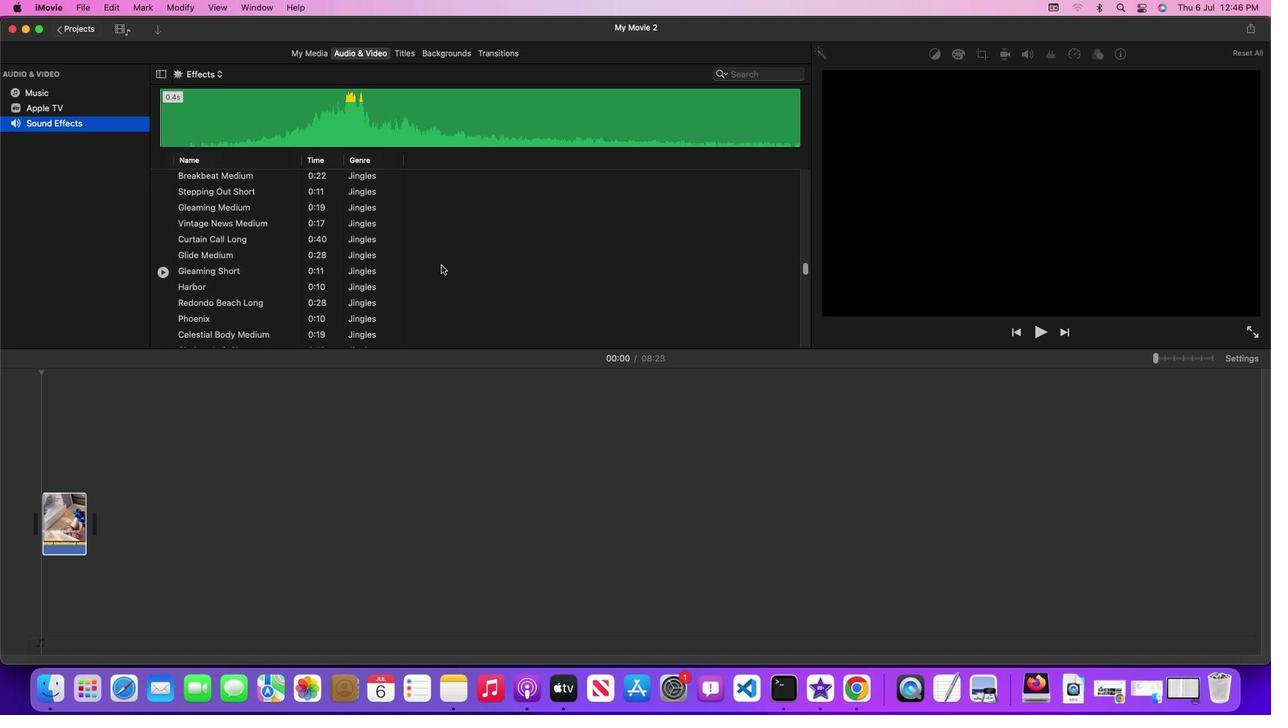 
Action: Mouse scrolled (441, 264) with delta (0, 0)
Screenshot: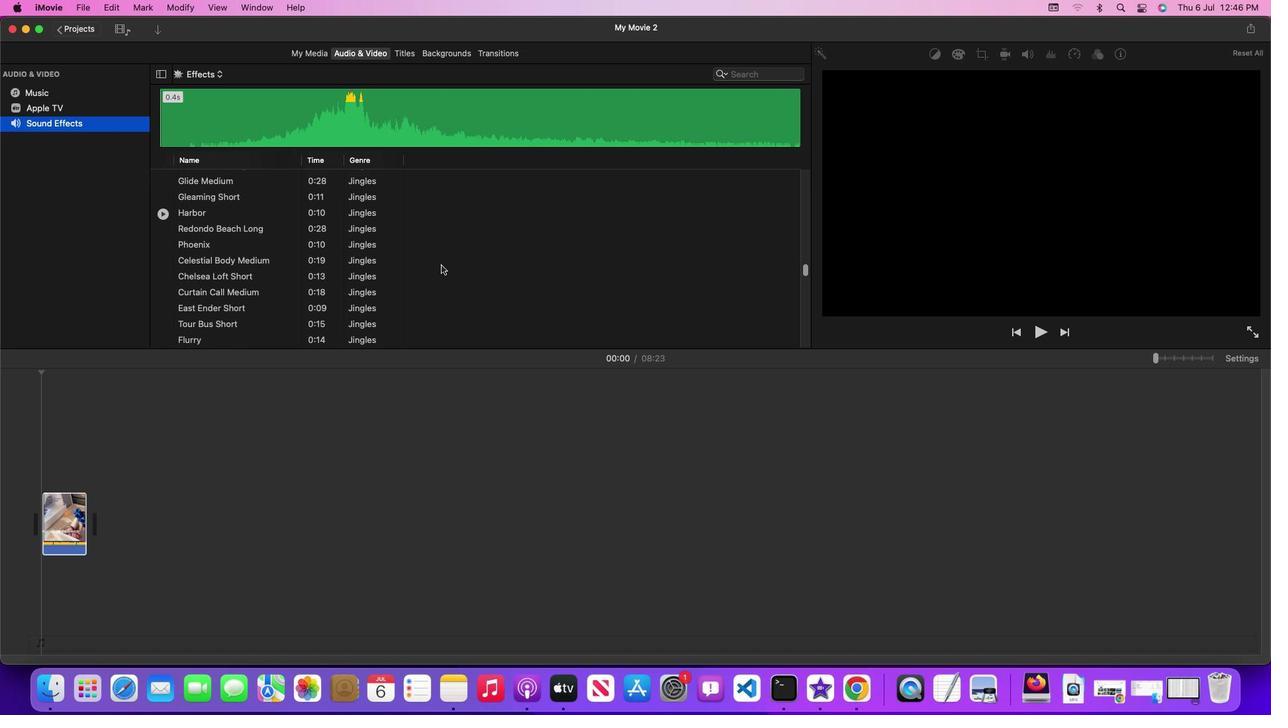 
Action: Mouse scrolled (441, 264) with delta (0, 0)
Screenshot: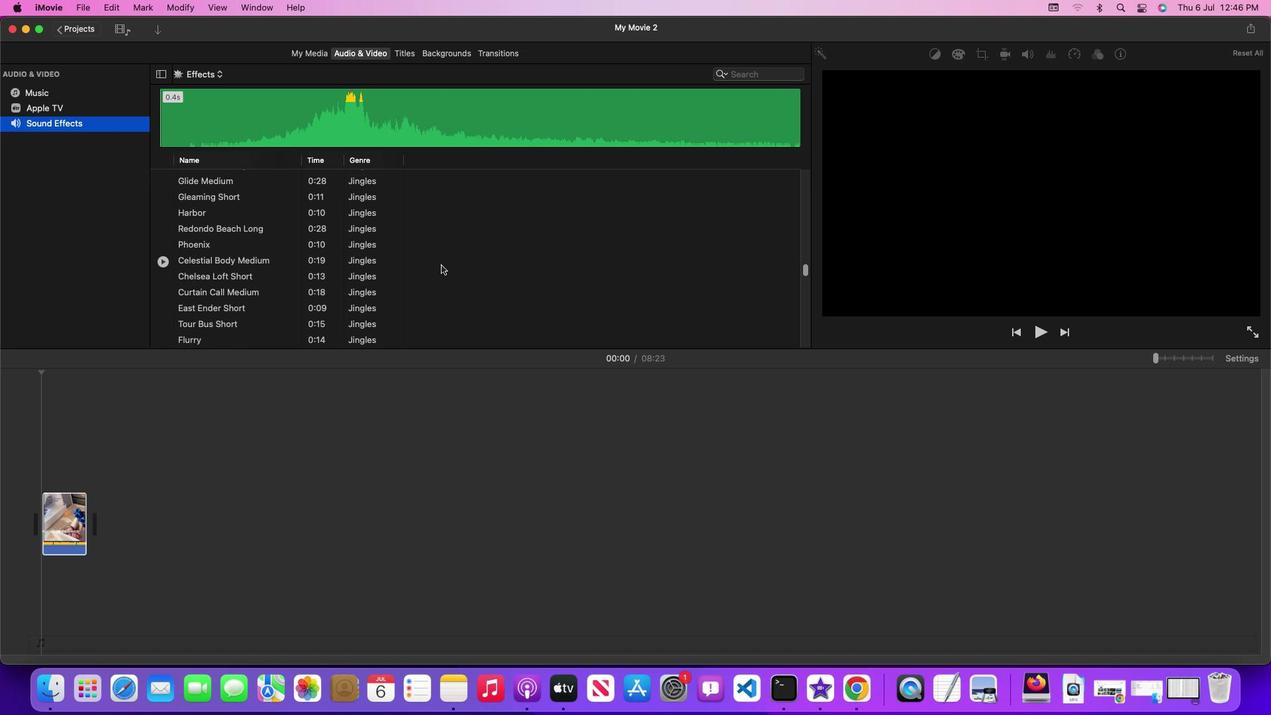 
Action: Mouse scrolled (441, 264) with delta (0, -1)
Screenshot: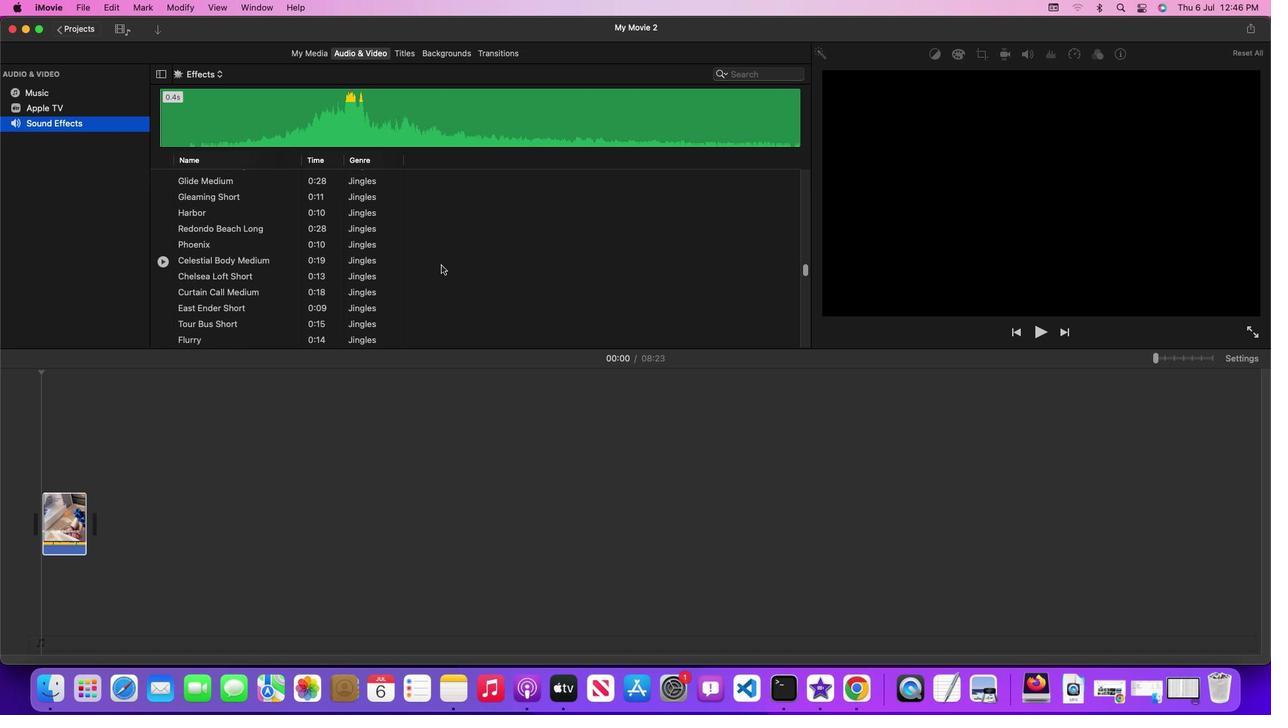 
Action: Mouse scrolled (441, 264) with delta (0, 0)
Screenshot: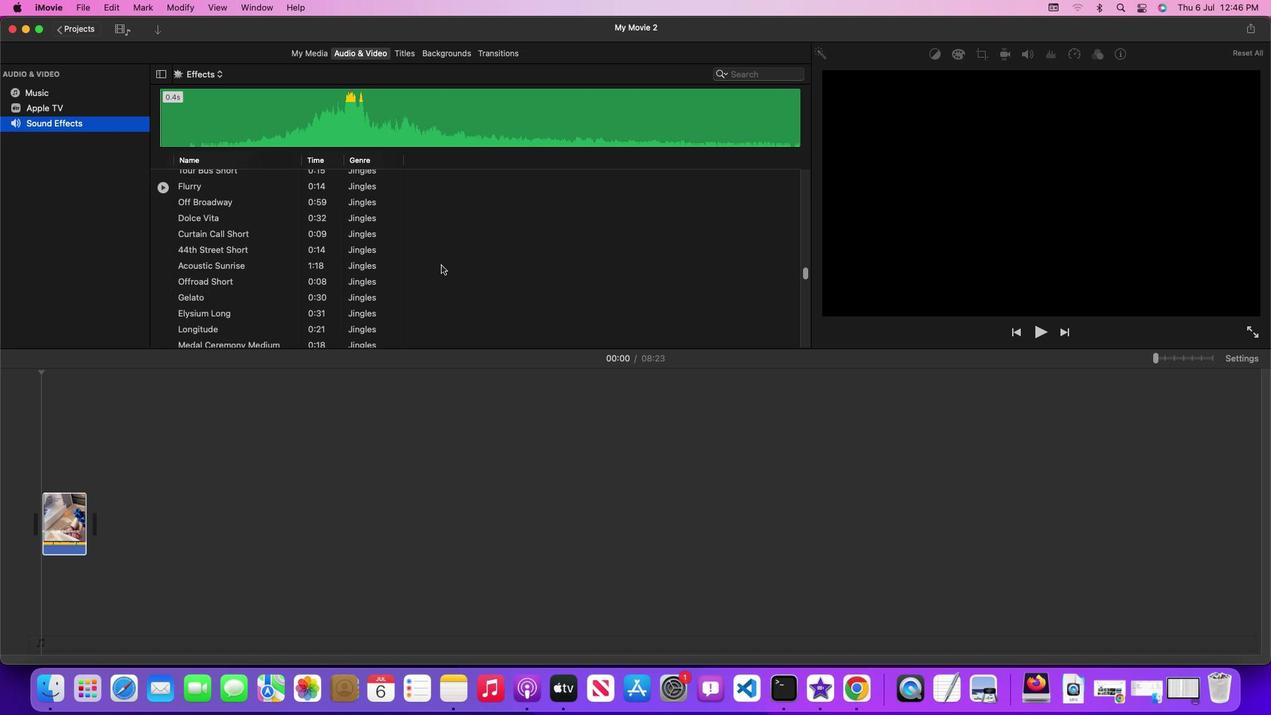 
Action: Mouse scrolled (441, 264) with delta (0, 0)
Screenshot: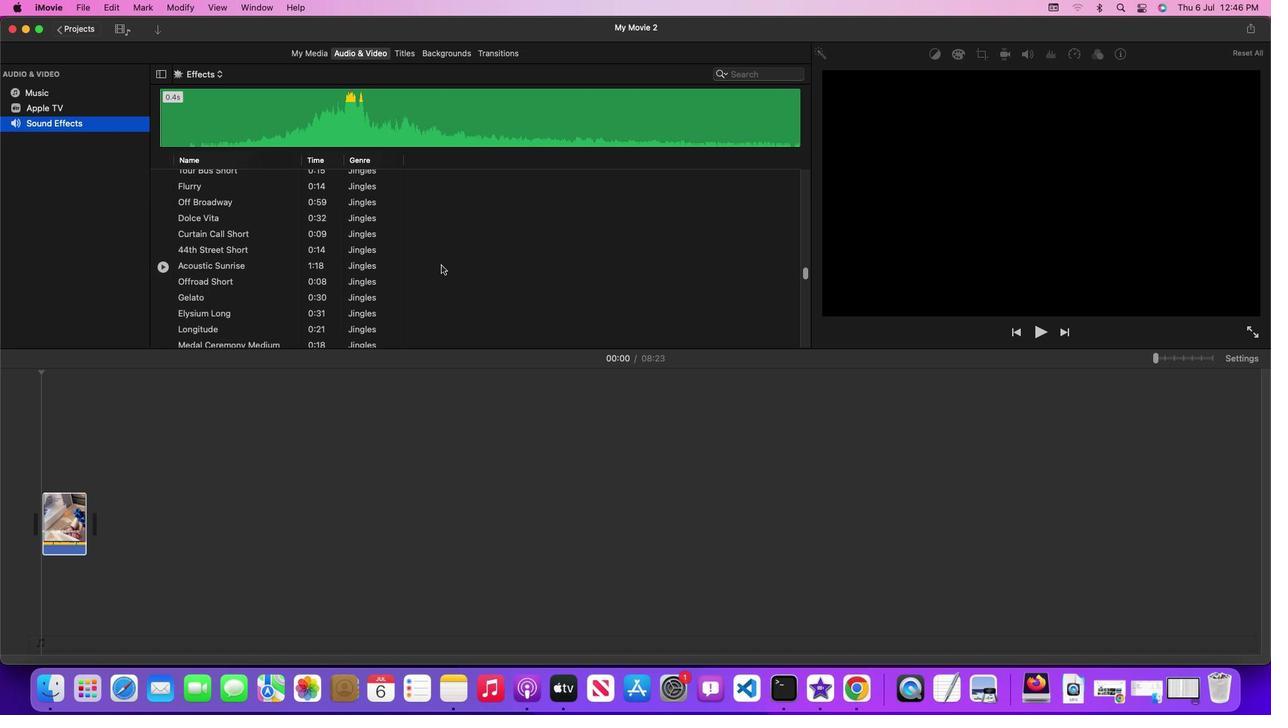 
Action: Mouse scrolled (441, 264) with delta (0, -1)
Screenshot: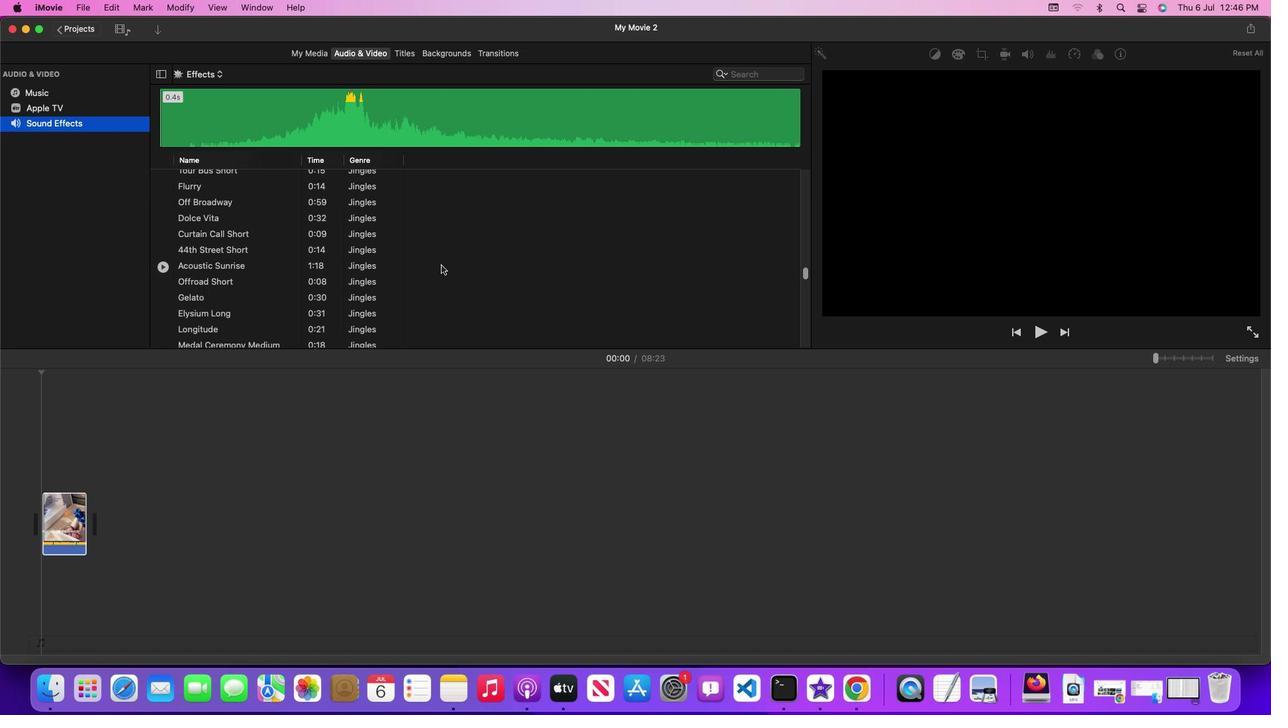 
Action: Mouse scrolled (441, 264) with delta (0, 0)
Screenshot: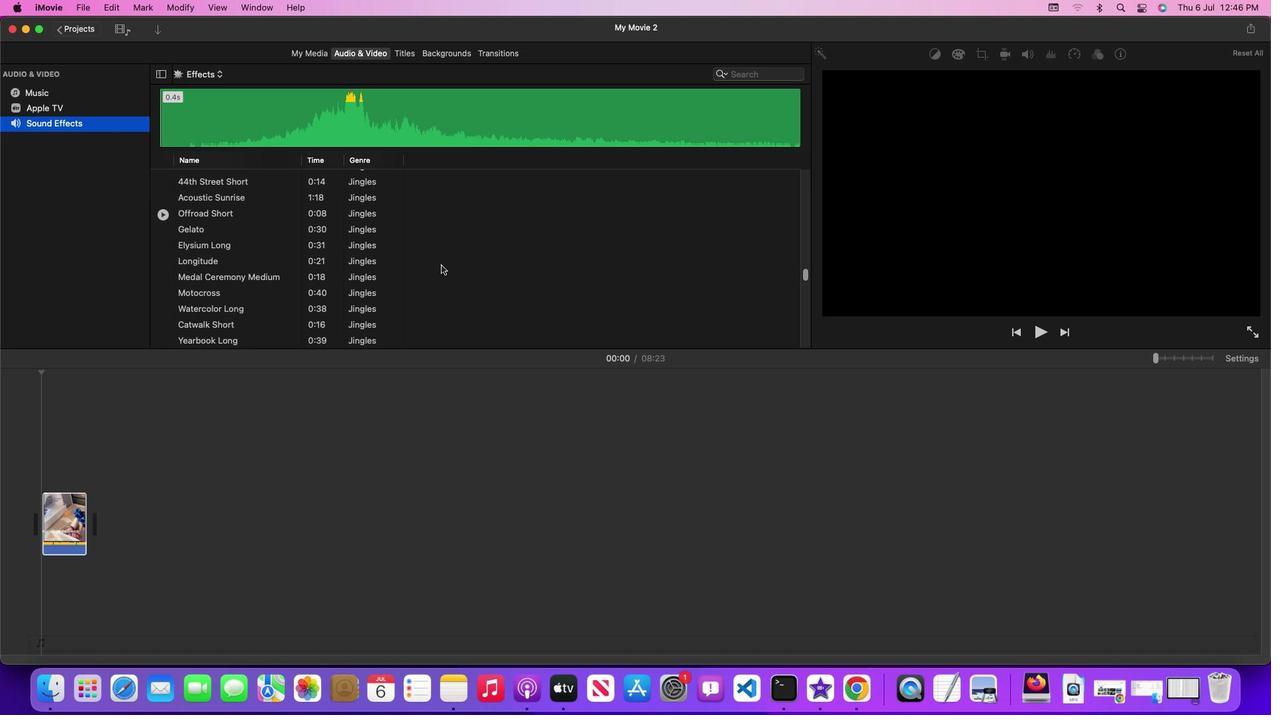 
Action: Mouse scrolled (441, 264) with delta (0, 0)
Screenshot: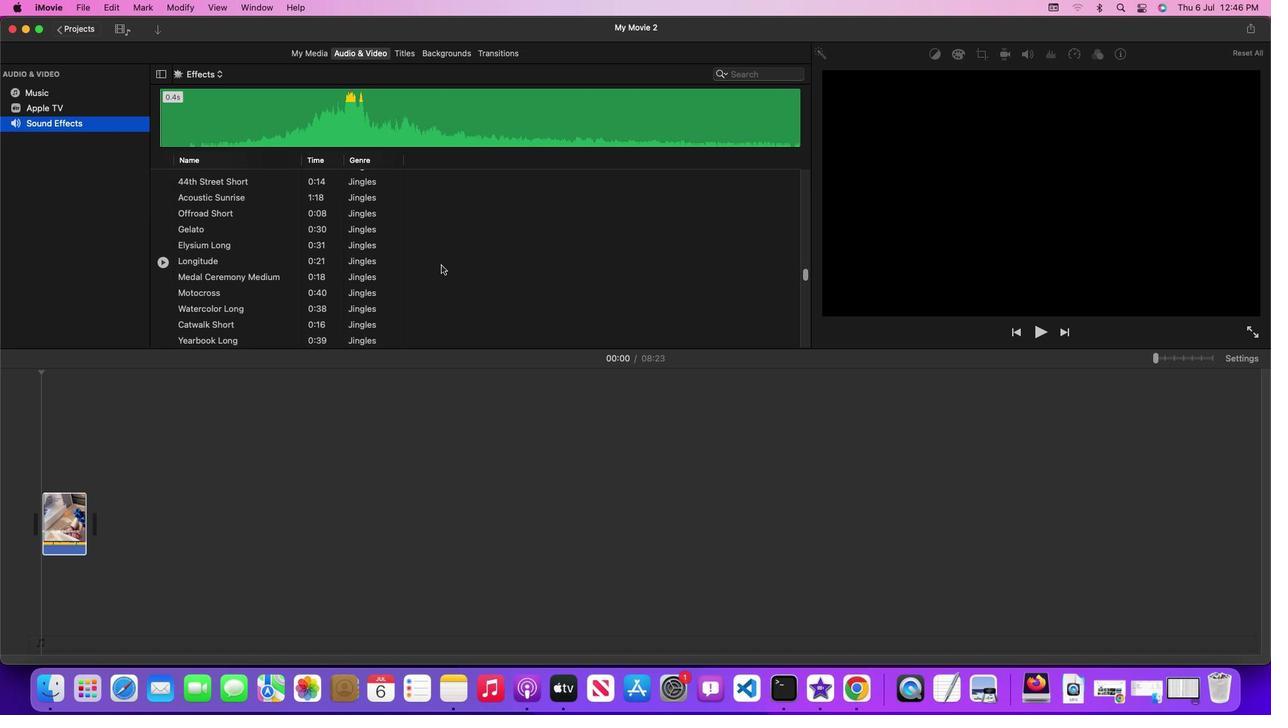 
Action: Mouse scrolled (441, 264) with delta (0, -1)
Screenshot: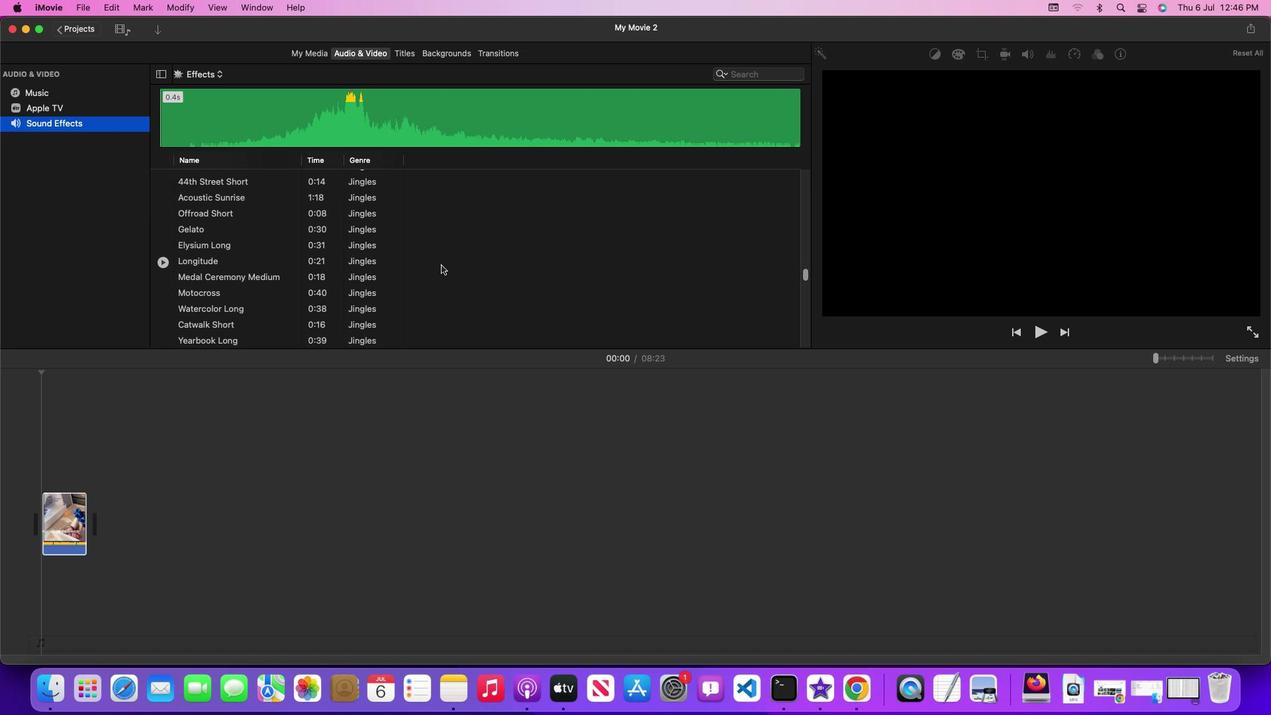 
Action: Mouse scrolled (441, 264) with delta (0, -3)
Screenshot: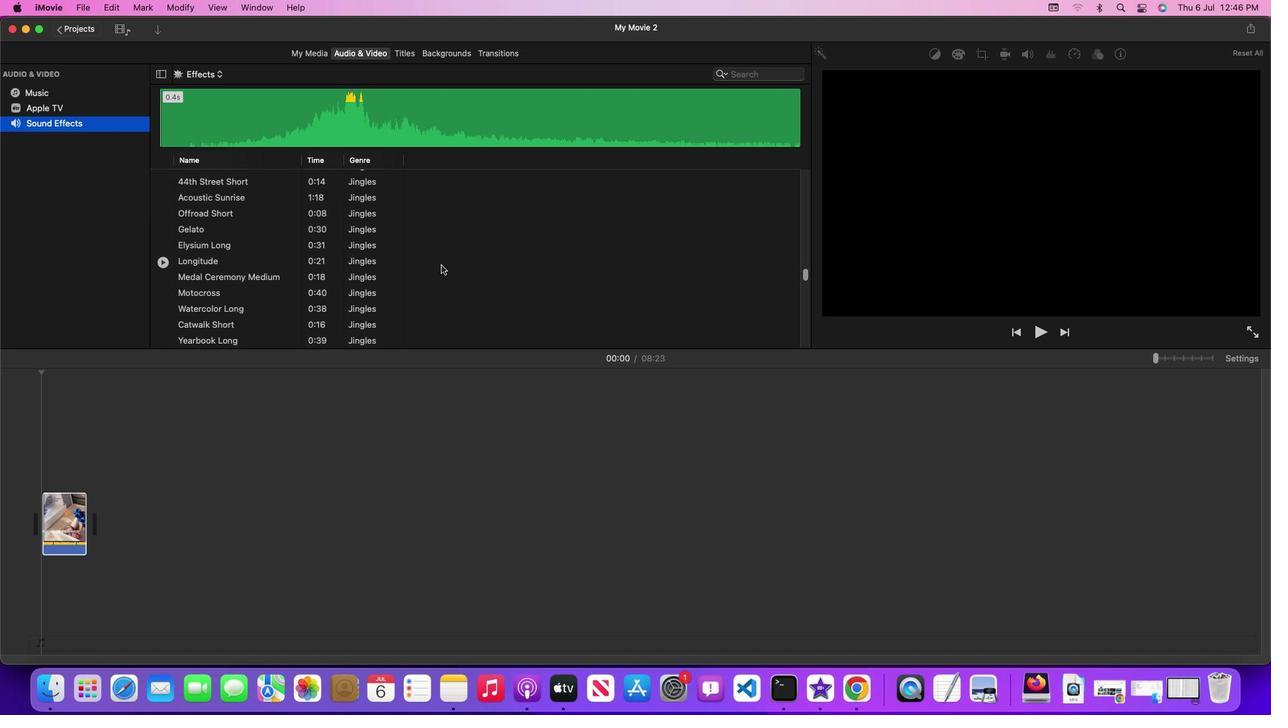 
Action: Mouse scrolled (441, 264) with delta (0, 0)
Screenshot: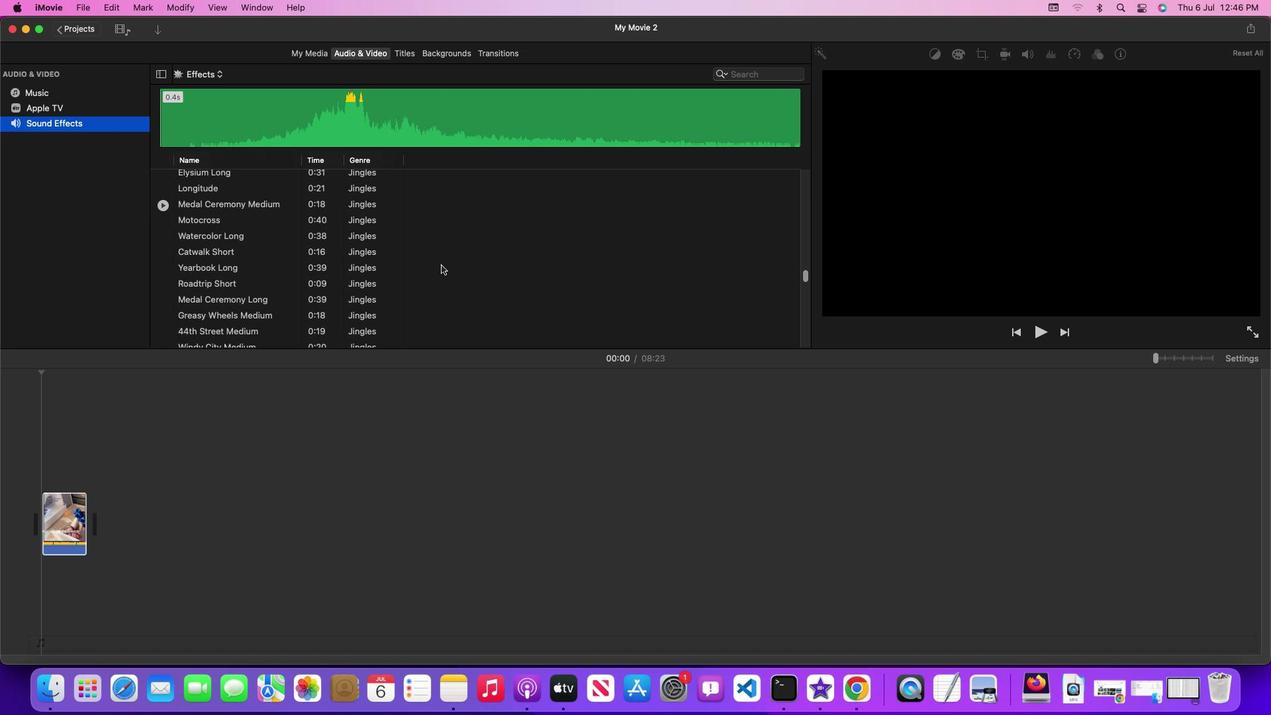 
Action: Mouse scrolled (441, 264) with delta (0, 0)
Screenshot: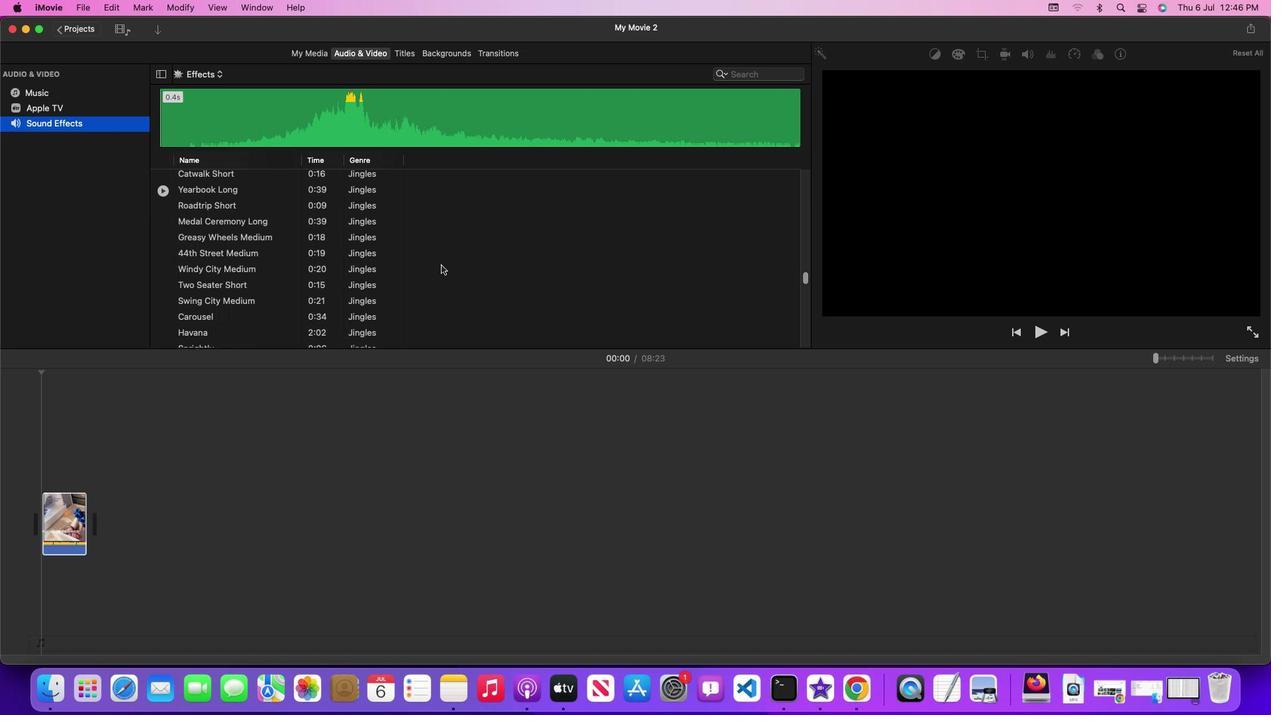 
Action: Mouse scrolled (441, 264) with delta (0, -1)
Screenshot: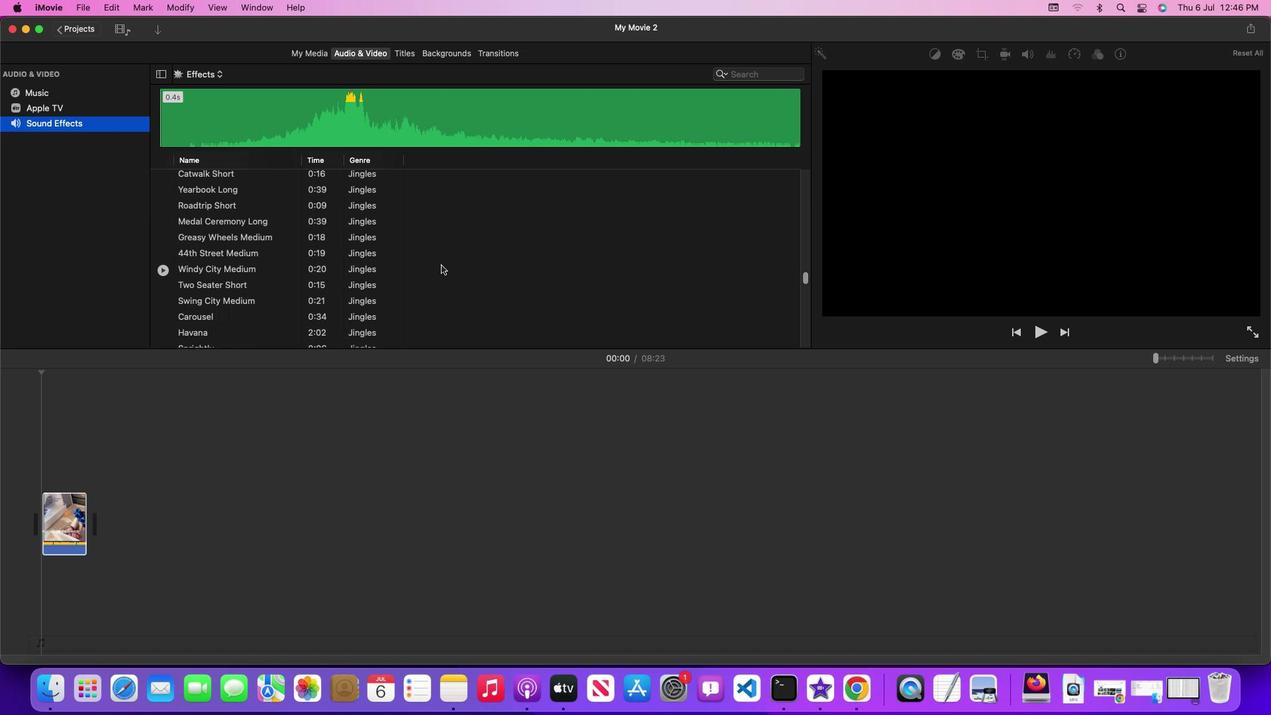 
Action: Mouse scrolled (441, 264) with delta (0, 0)
Screenshot: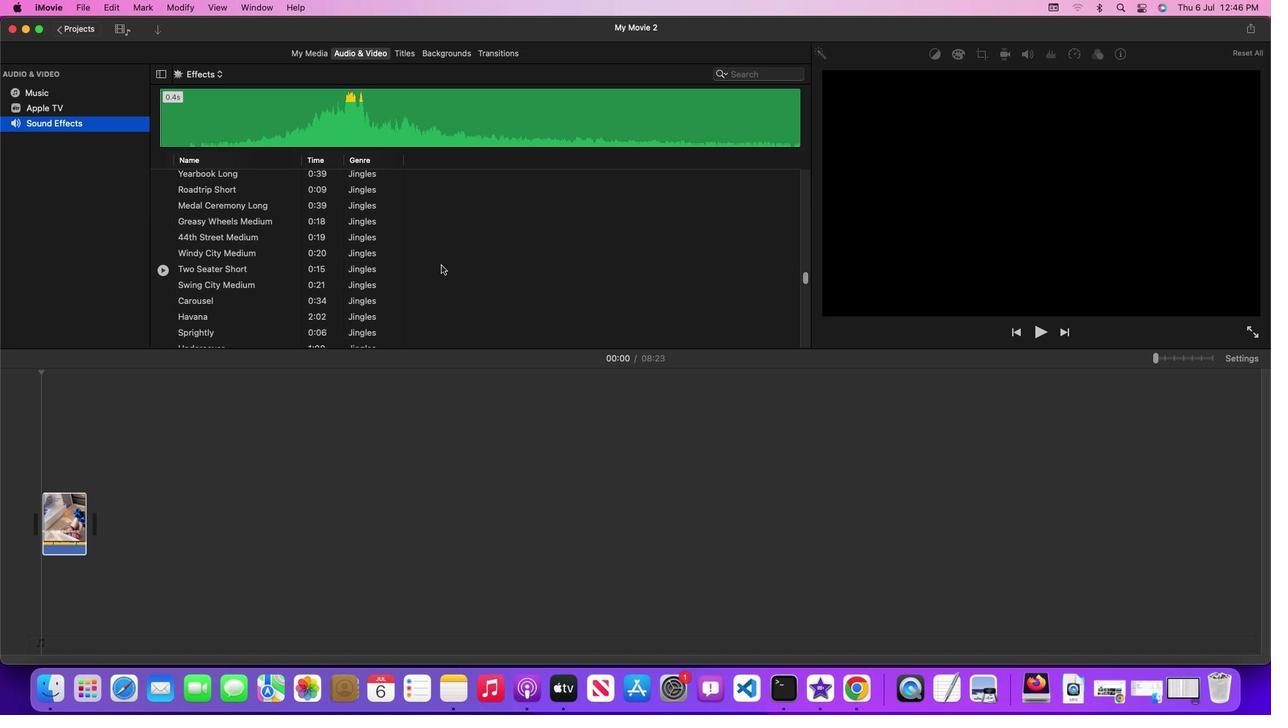 
Action: Mouse scrolled (441, 264) with delta (0, 0)
Screenshot: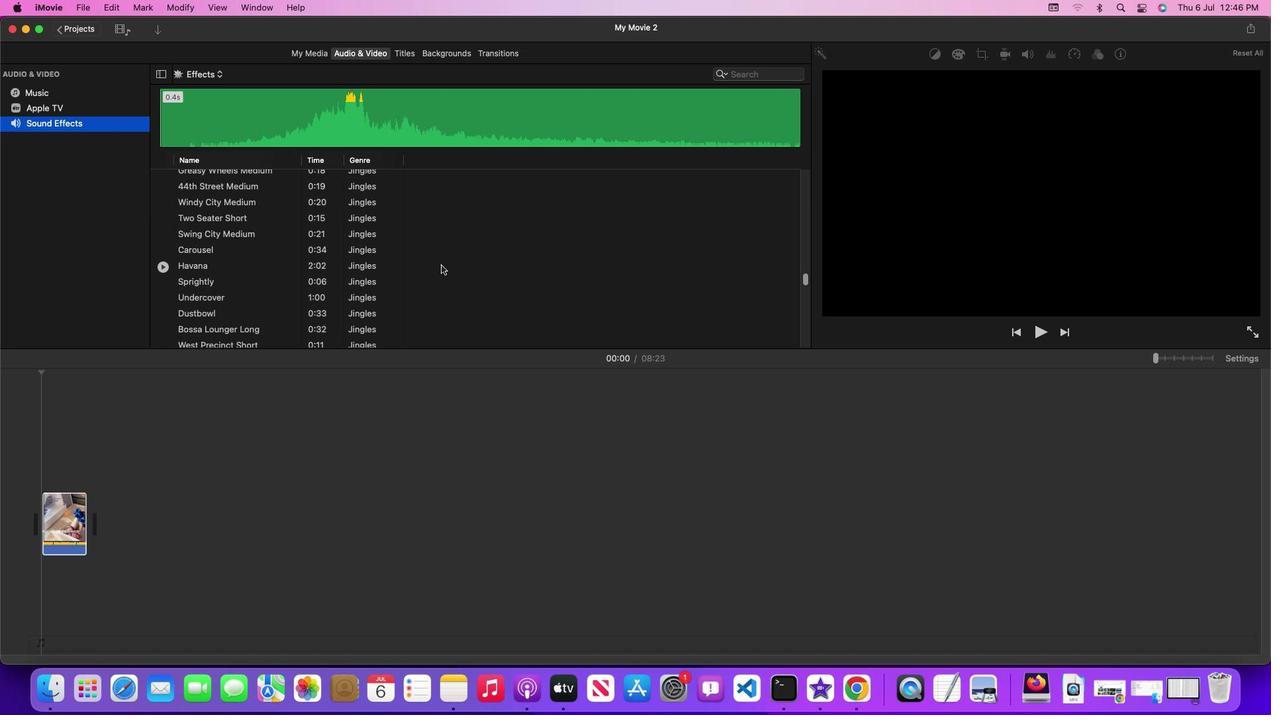
Action: Mouse scrolled (441, 264) with delta (0, -1)
Screenshot: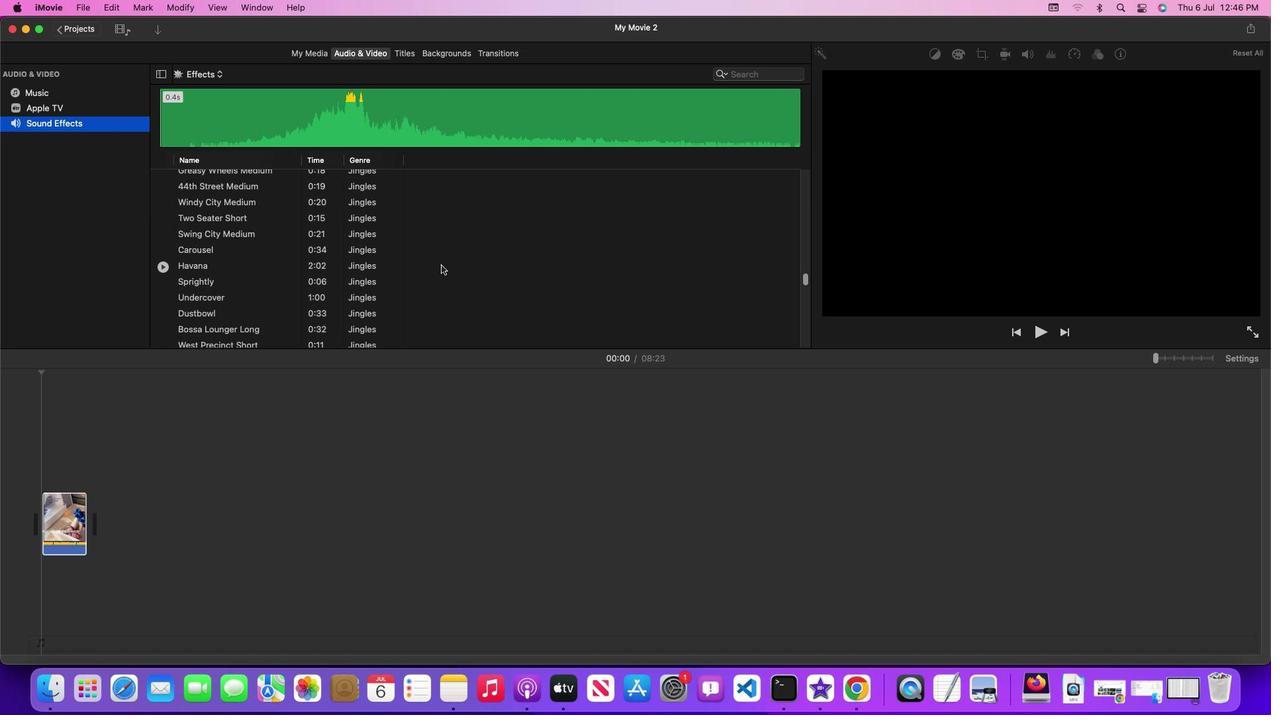 
Action: Mouse scrolled (441, 264) with delta (0, -2)
Screenshot: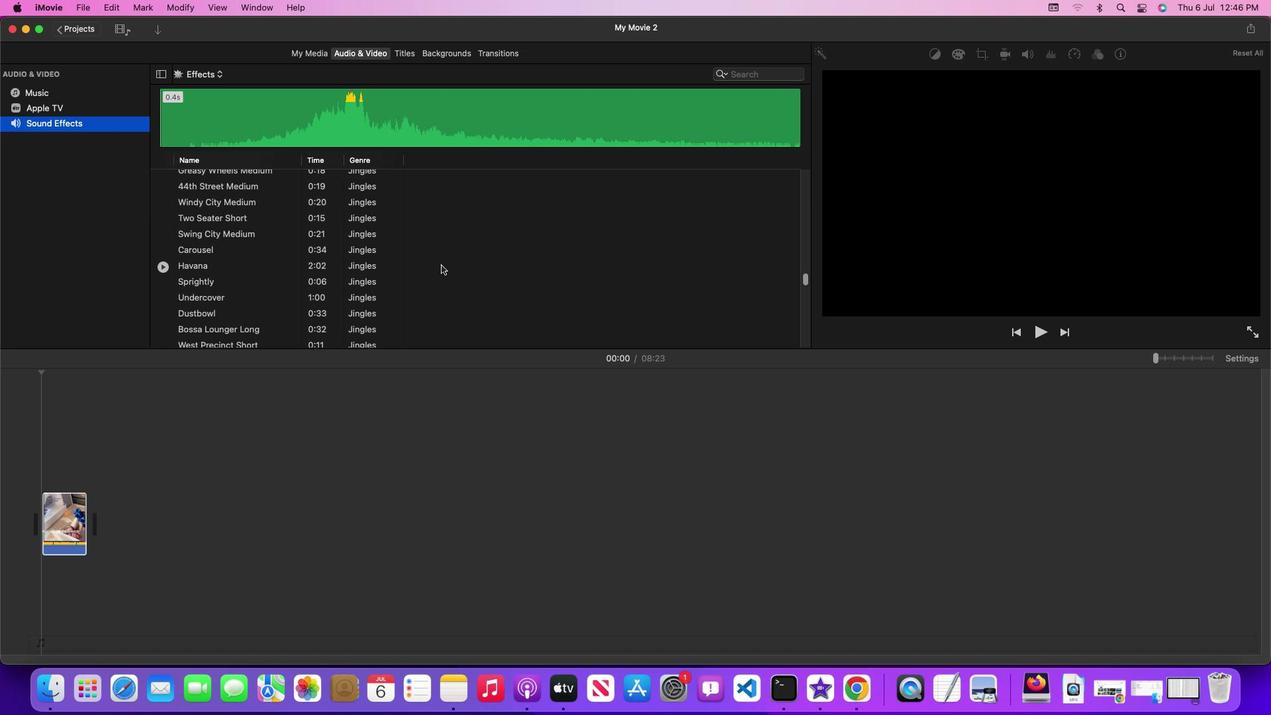 
Action: Mouse scrolled (441, 264) with delta (0, 0)
Screenshot: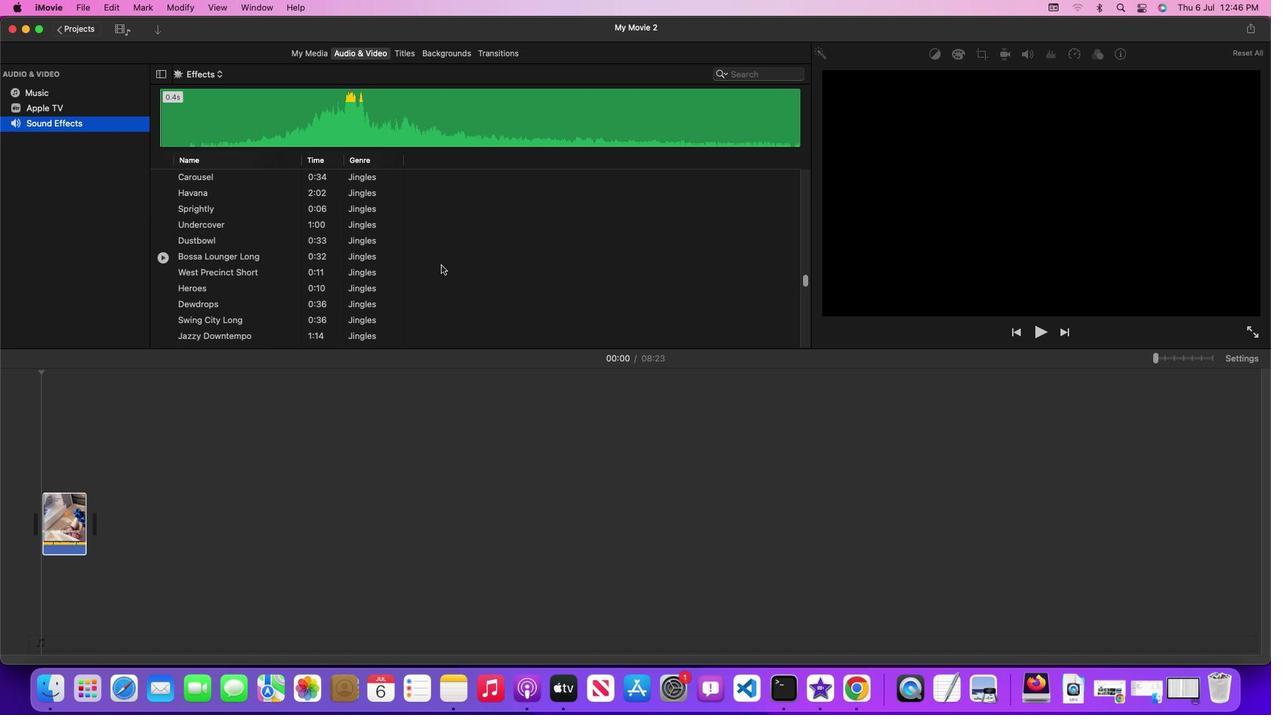 
Action: Mouse scrolled (441, 264) with delta (0, 0)
Screenshot: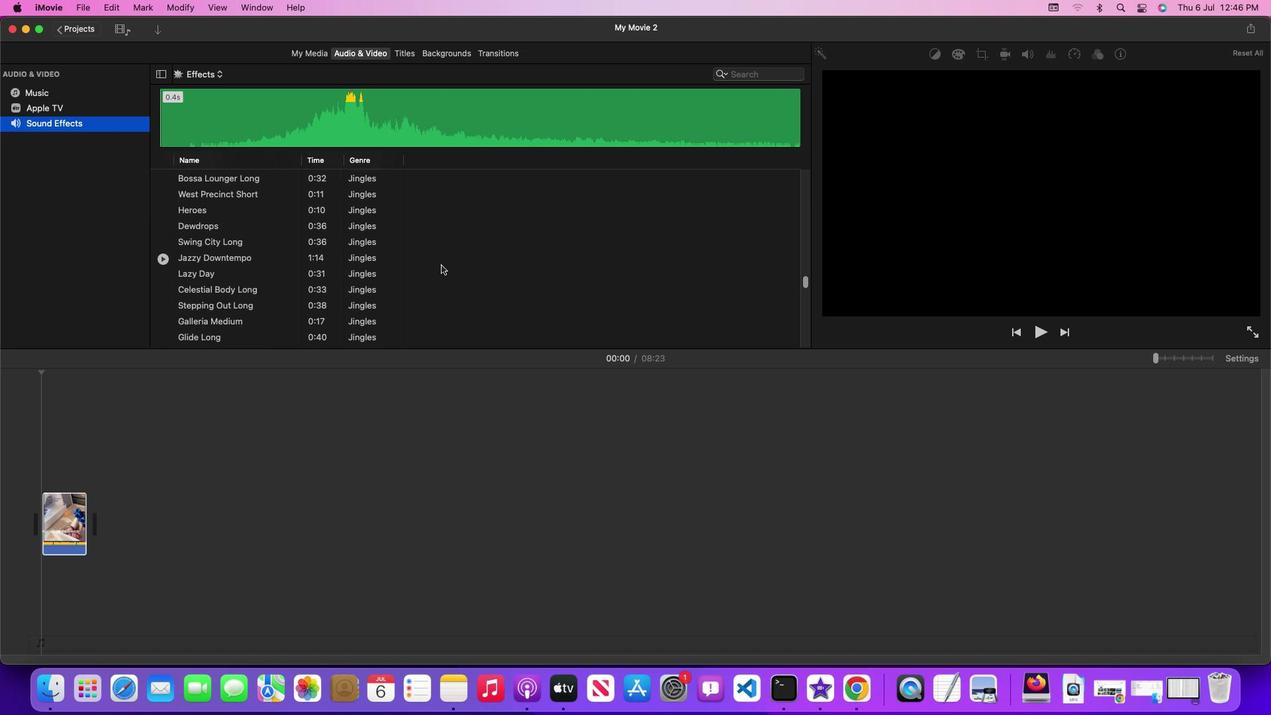 
Action: Mouse scrolled (441, 264) with delta (0, -1)
Screenshot: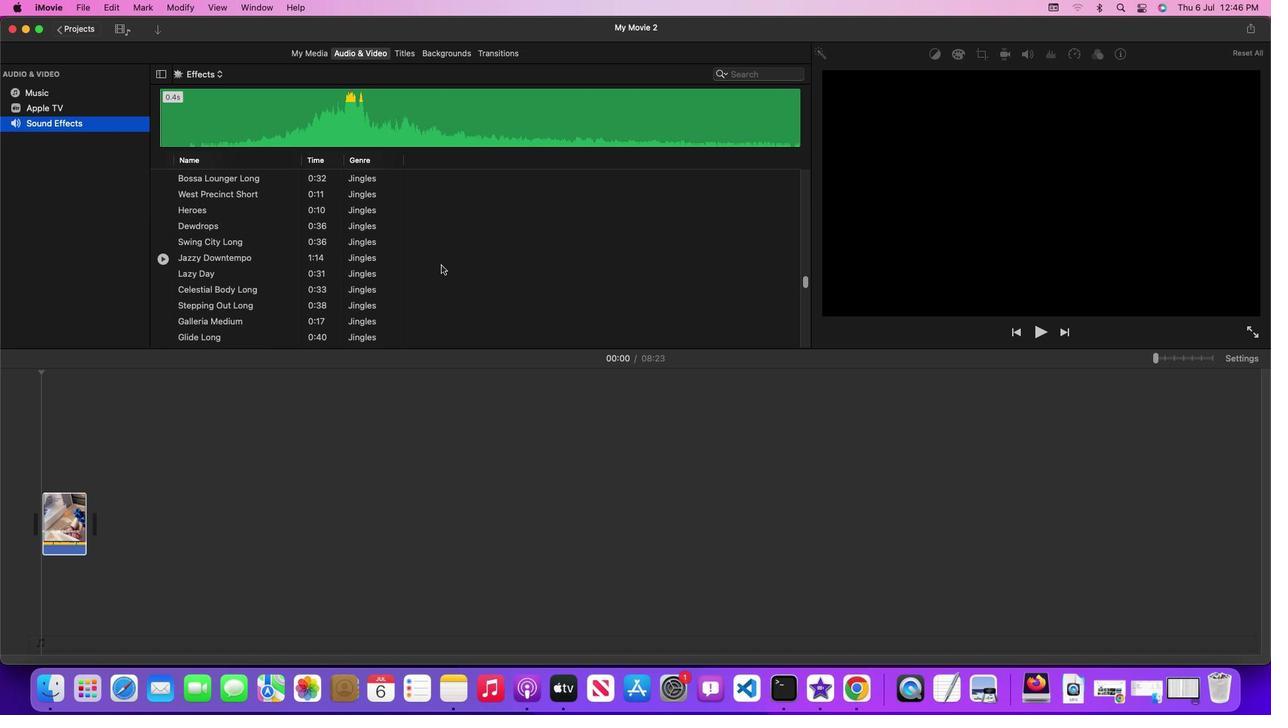 
Action: Mouse scrolled (441, 264) with delta (0, 0)
Screenshot: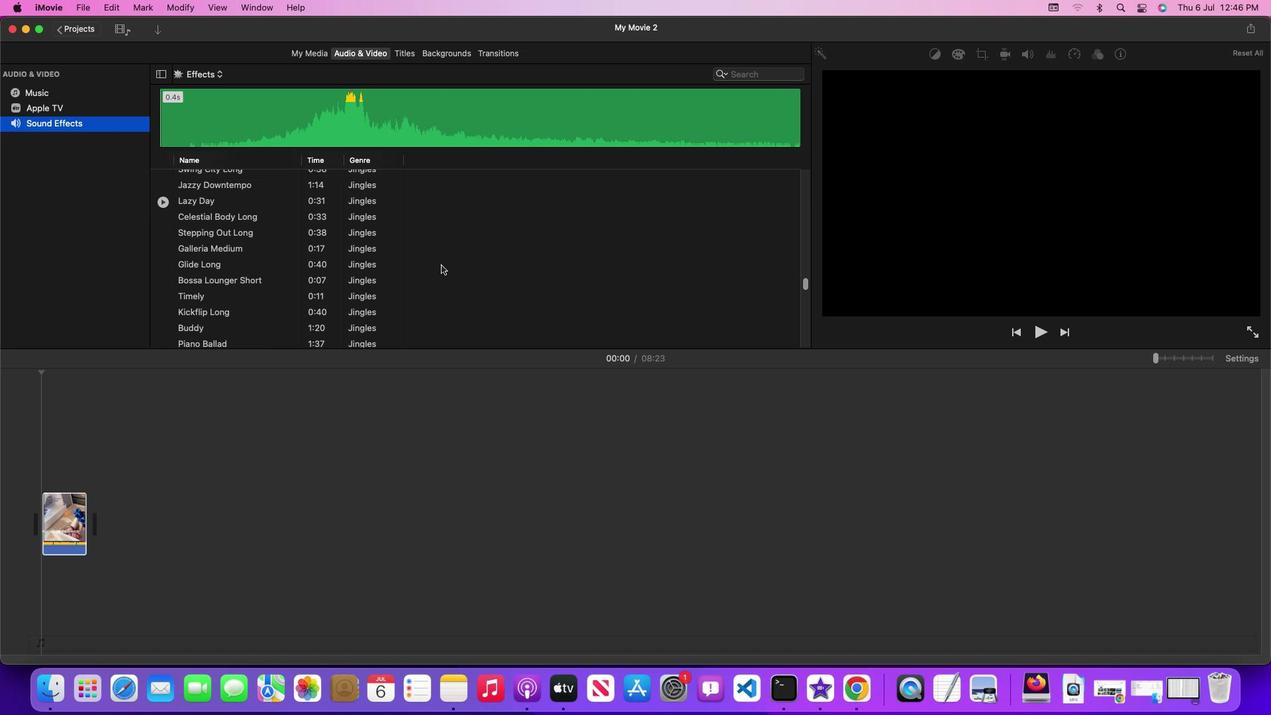 
Action: Mouse scrolled (441, 264) with delta (0, 0)
Screenshot: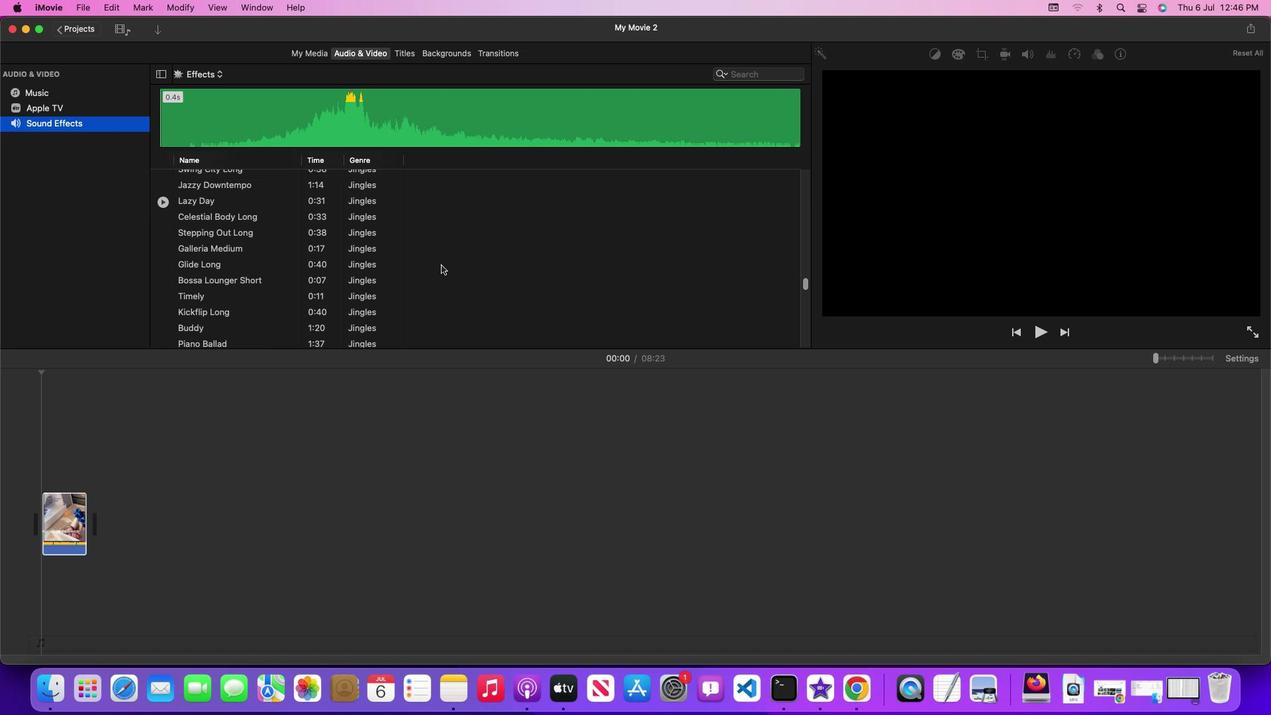 
Action: Mouse scrolled (441, 264) with delta (0, -1)
Screenshot: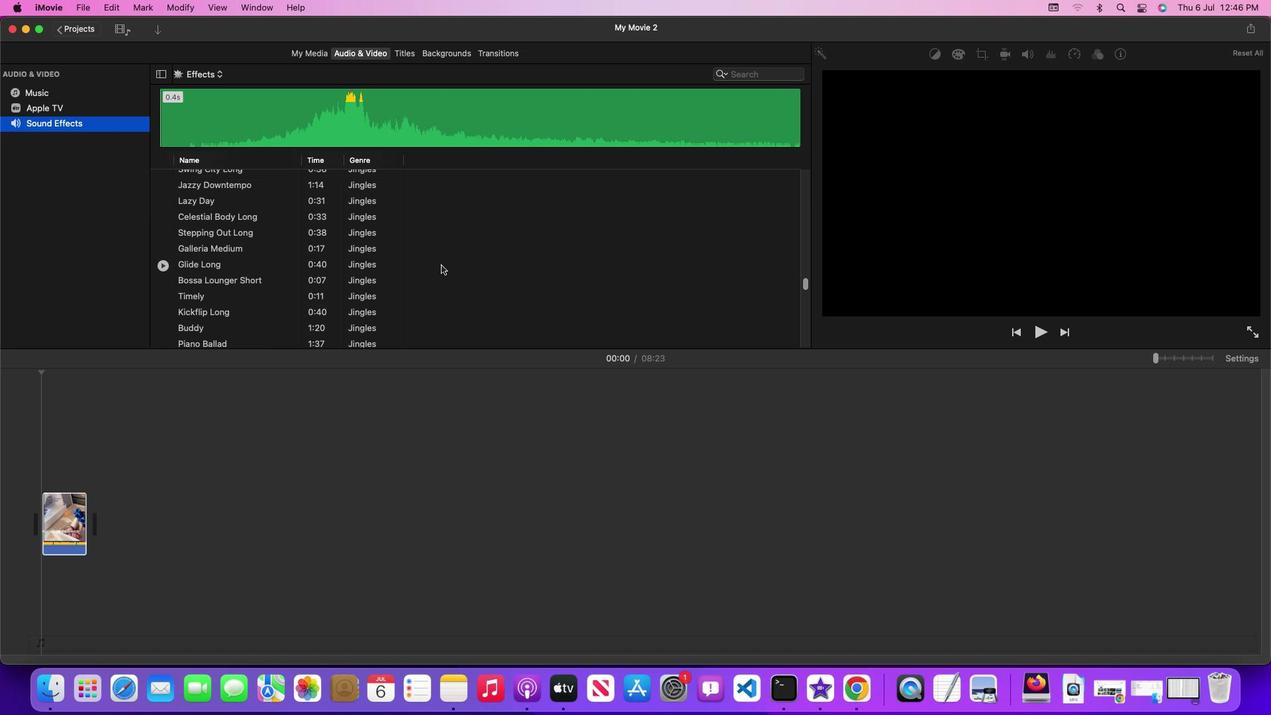 
Action: Mouse scrolled (441, 264) with delta (0, -2)
Screenshot: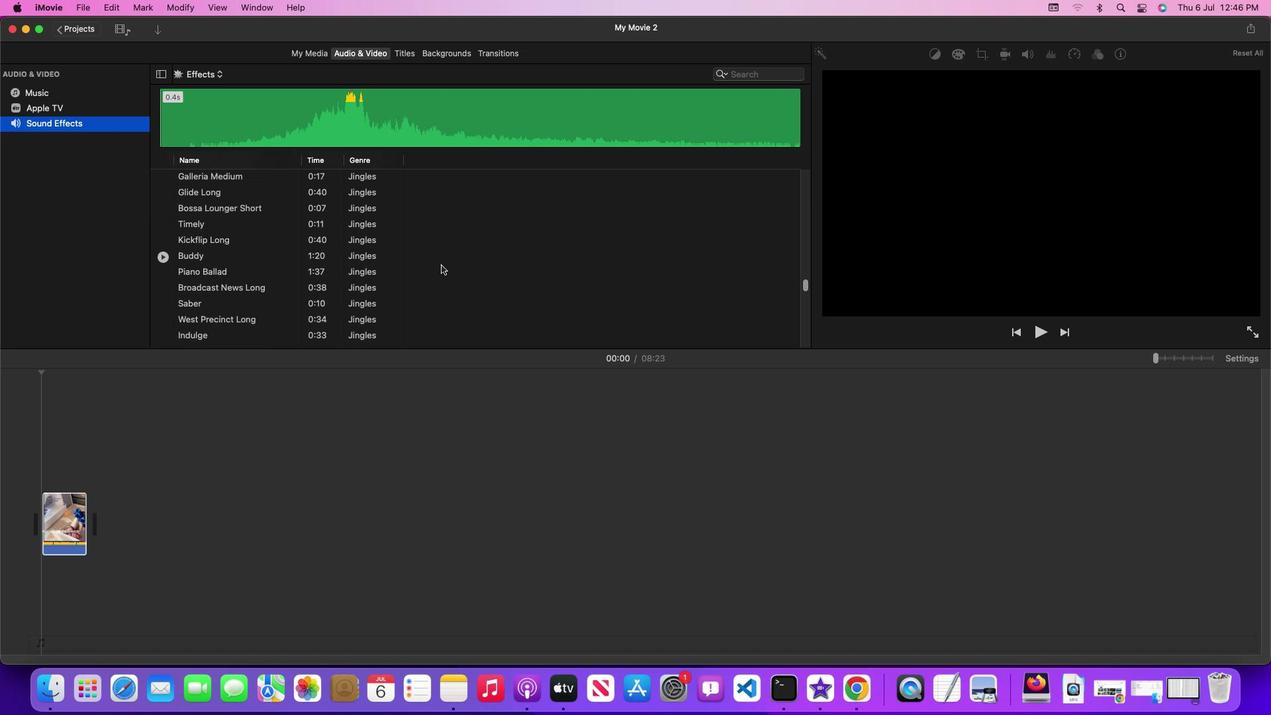 
Action: Mouse scrolled (441, 264) with delta (0, 0)
Screenshot: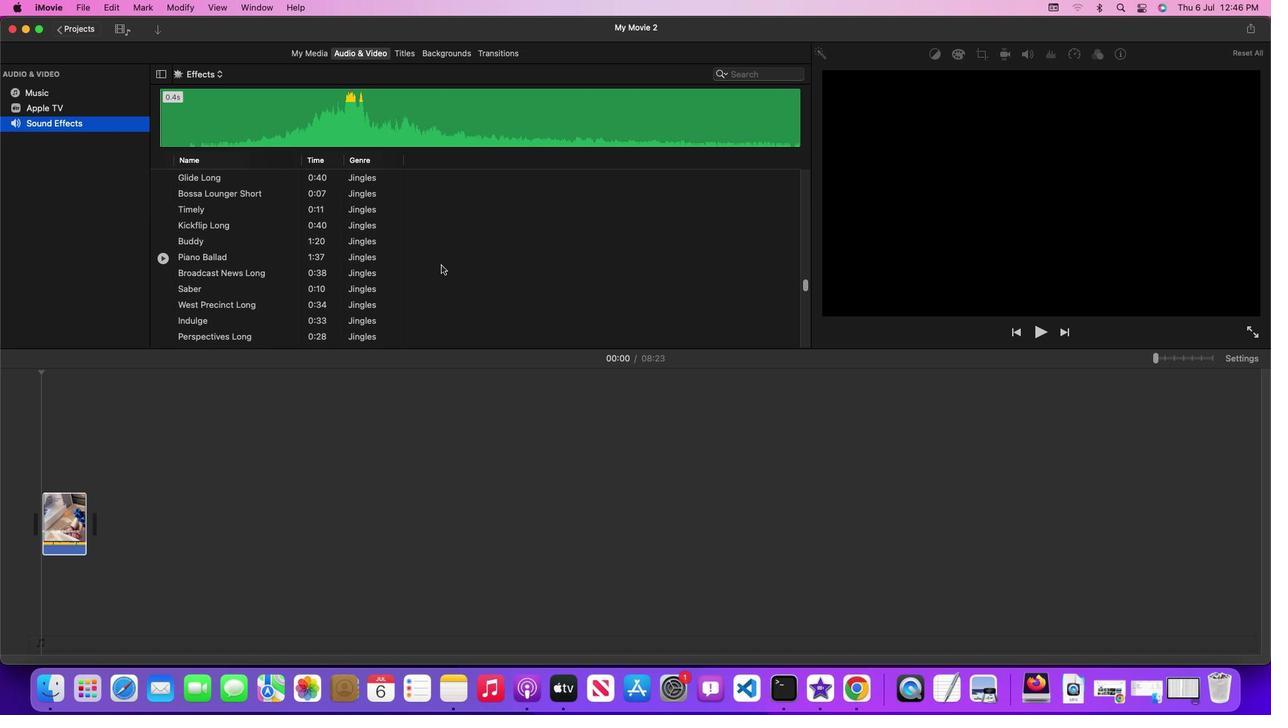
Action: Mouse scrolled (441, 264) with delta (0, 0)
Screenshot: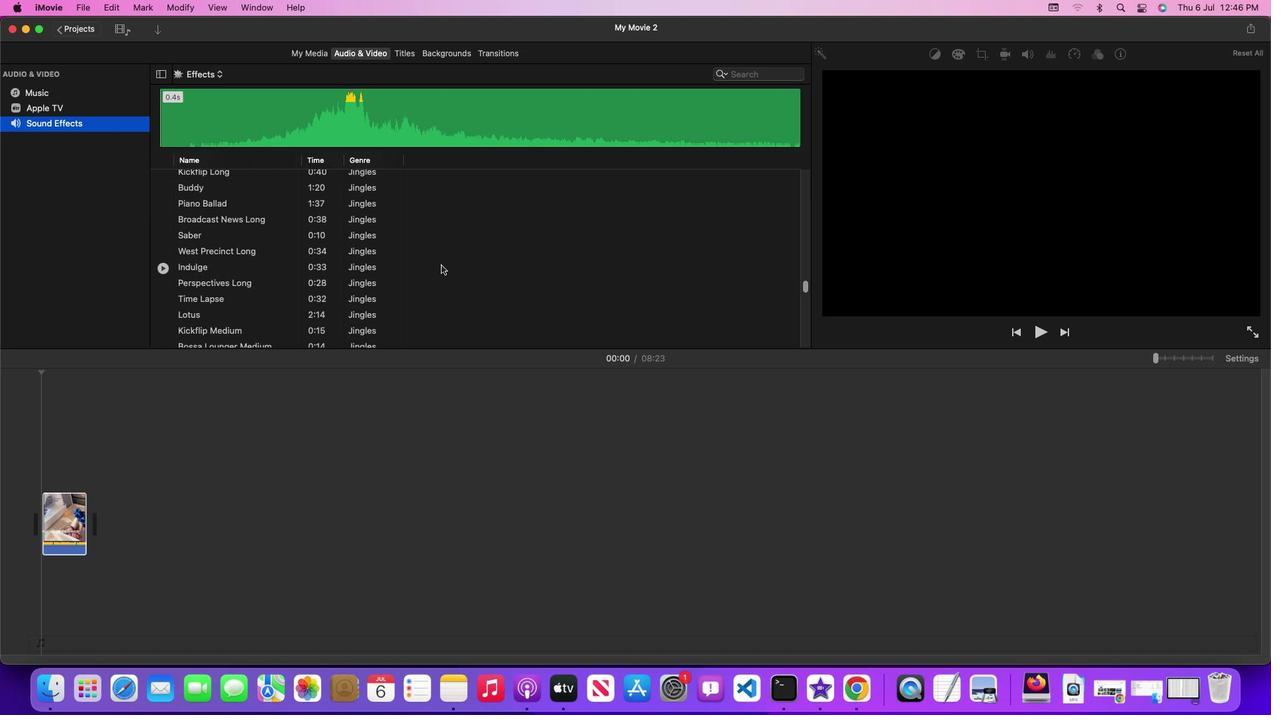 
Action: Mouse scrolled (441, 264) with delta (0, -1)
Screenshot: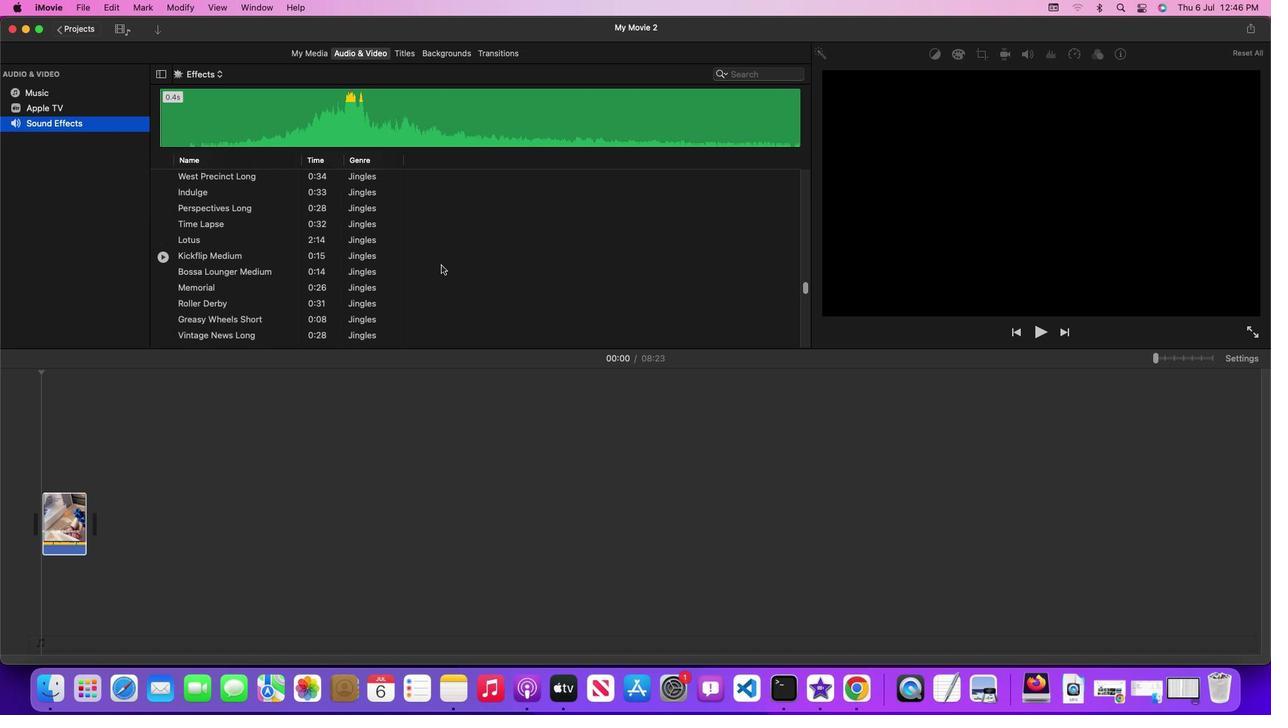 
Action: Mouse scrolled (441, 264) with delta (0, -2)
Screenshot: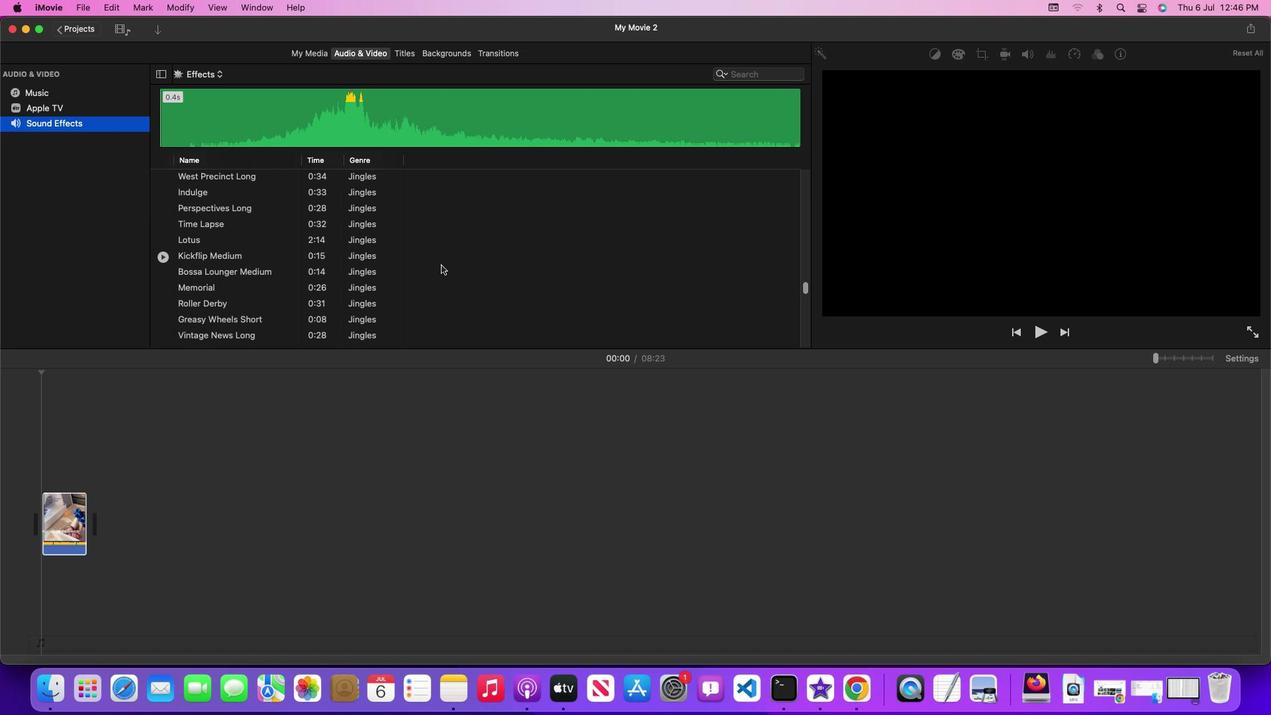 
Action: Mouse scrolled (441, 264) with delta (0, 0)
Screenshot: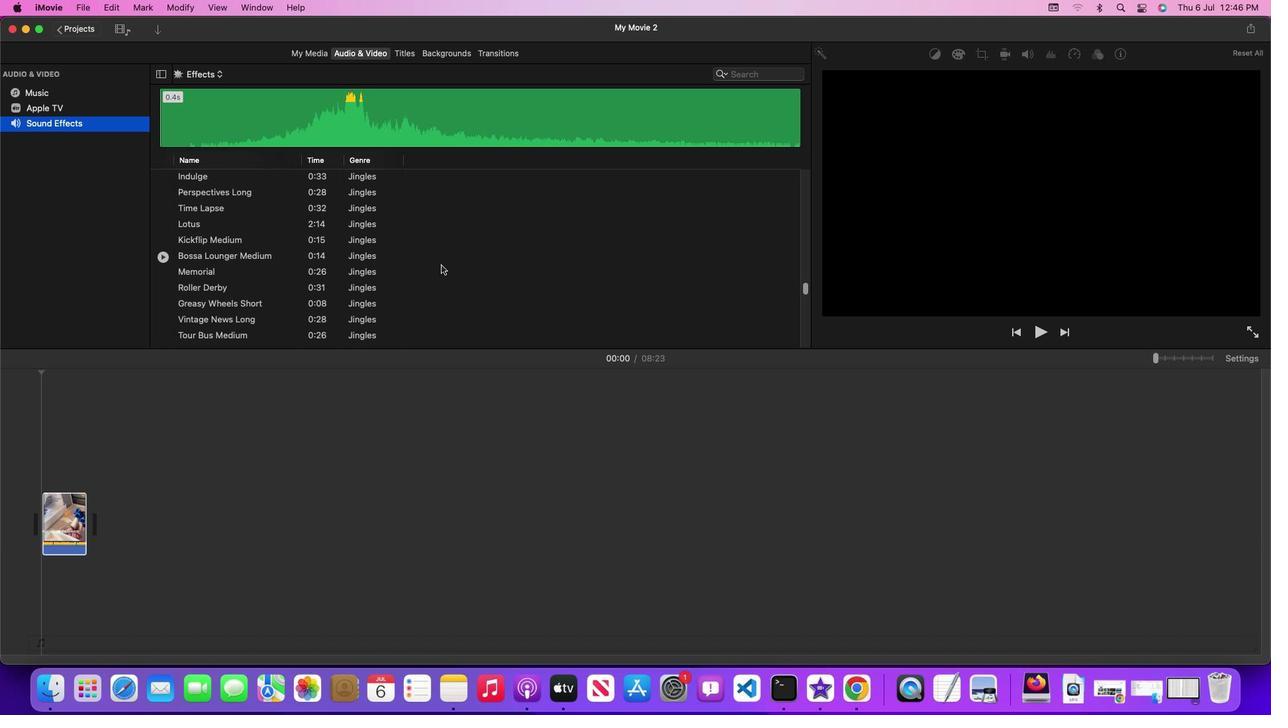 
Action: Mouse scrolled (441, 264) with delta (0, 0)
Screenshot: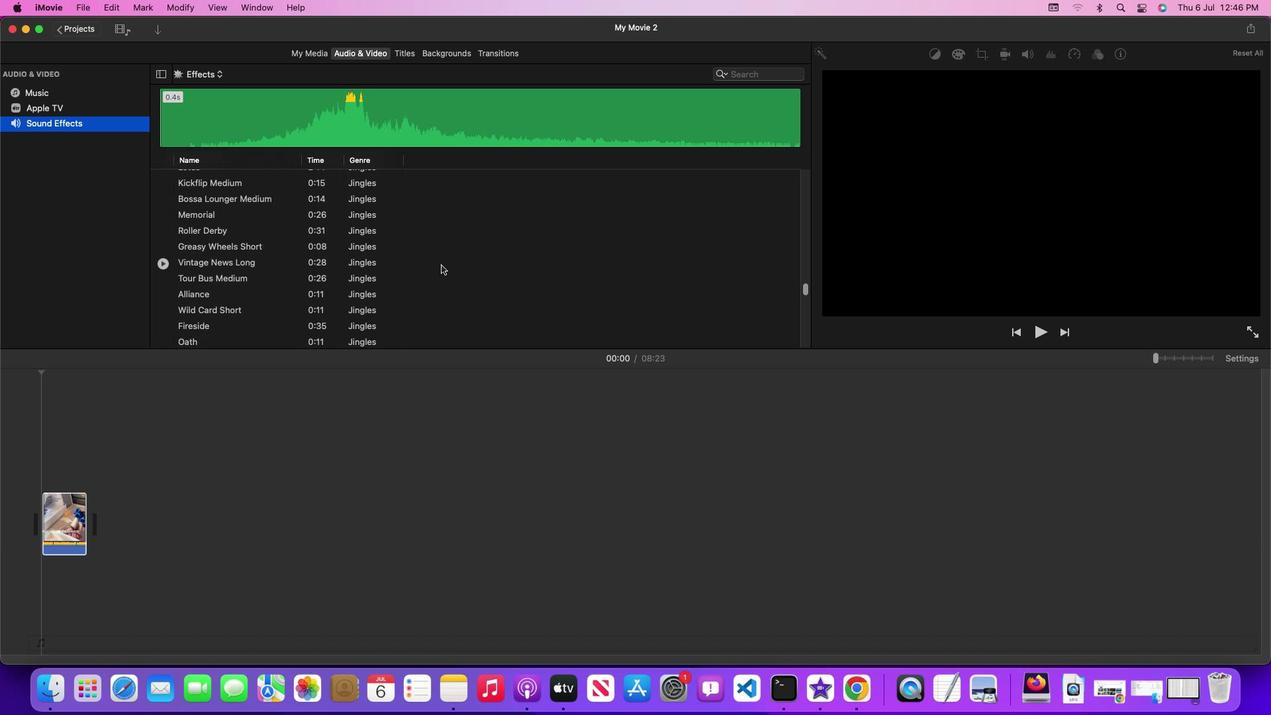
Action: Mouse scrolled (441, 264) with delta (0, -1)
Screenshot: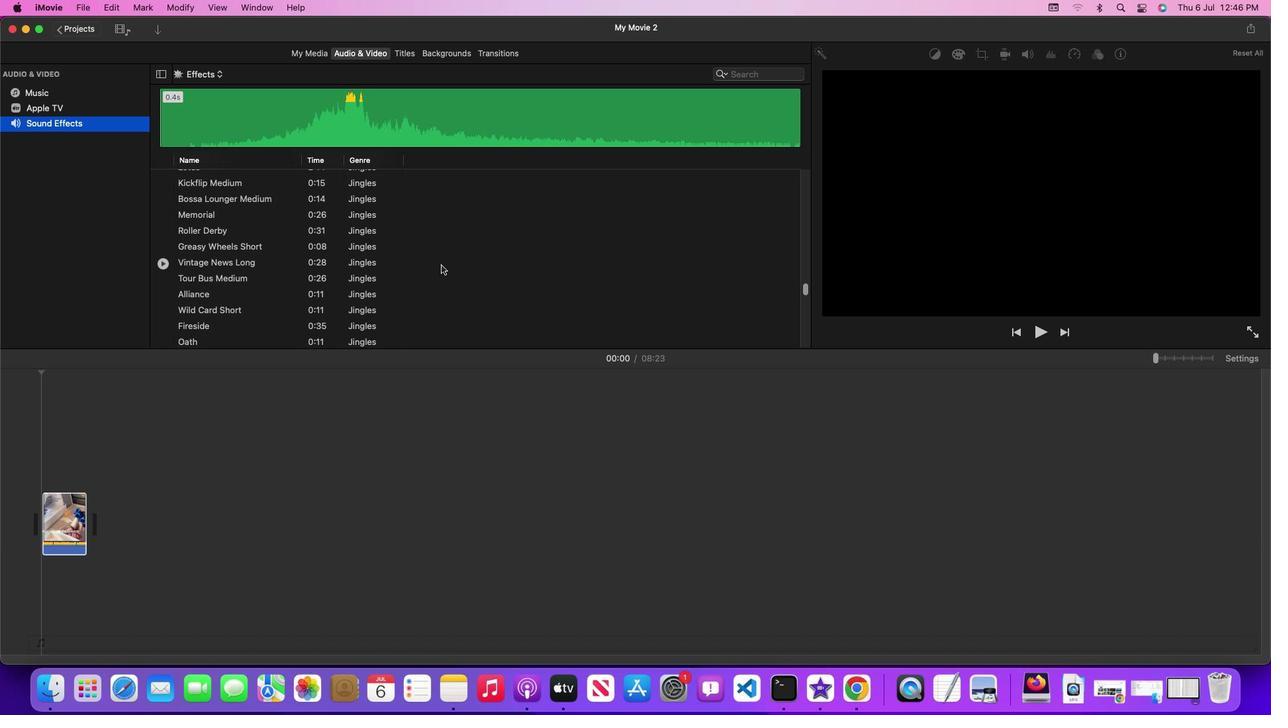 
Action: Mouse scrolled (441, 264) with delta (0, -2)
Screenshot: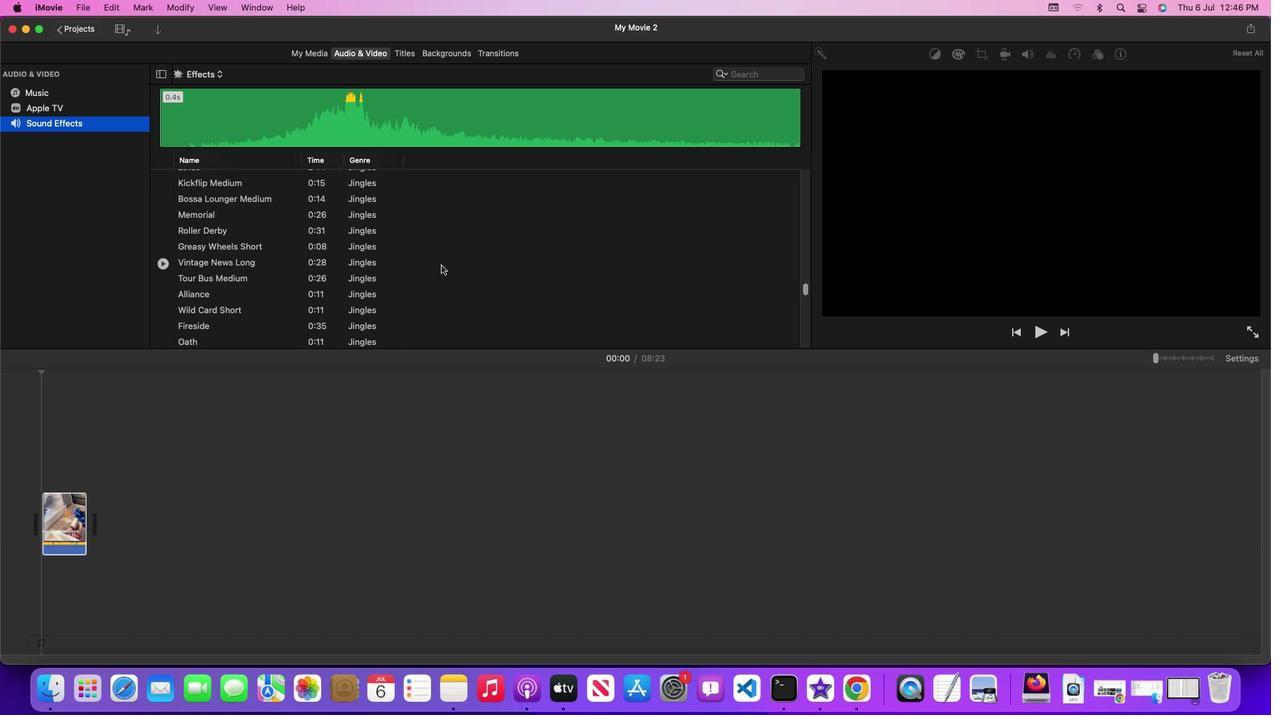 
Action: Mouse scrolled (441, 264) with delta (0, 0)
Screenshot: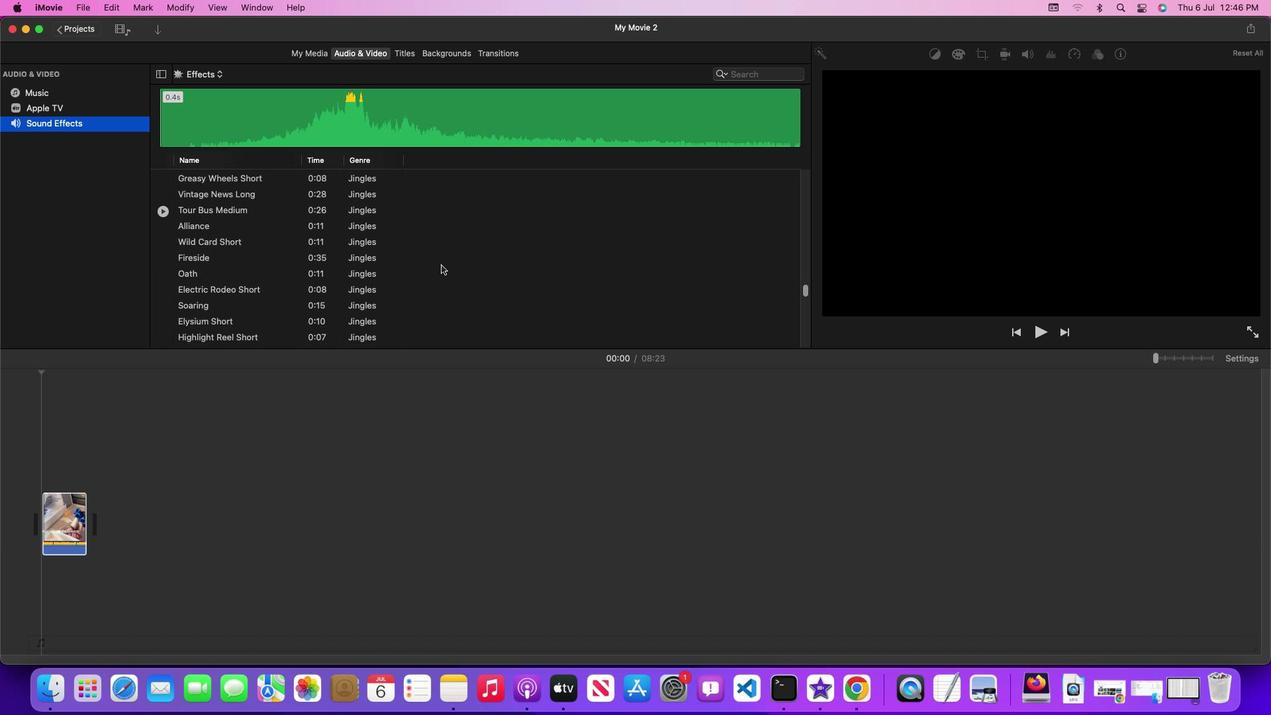 
Action: Mouse scrolled (441, 264) with delta (0, 0)
Screenshot: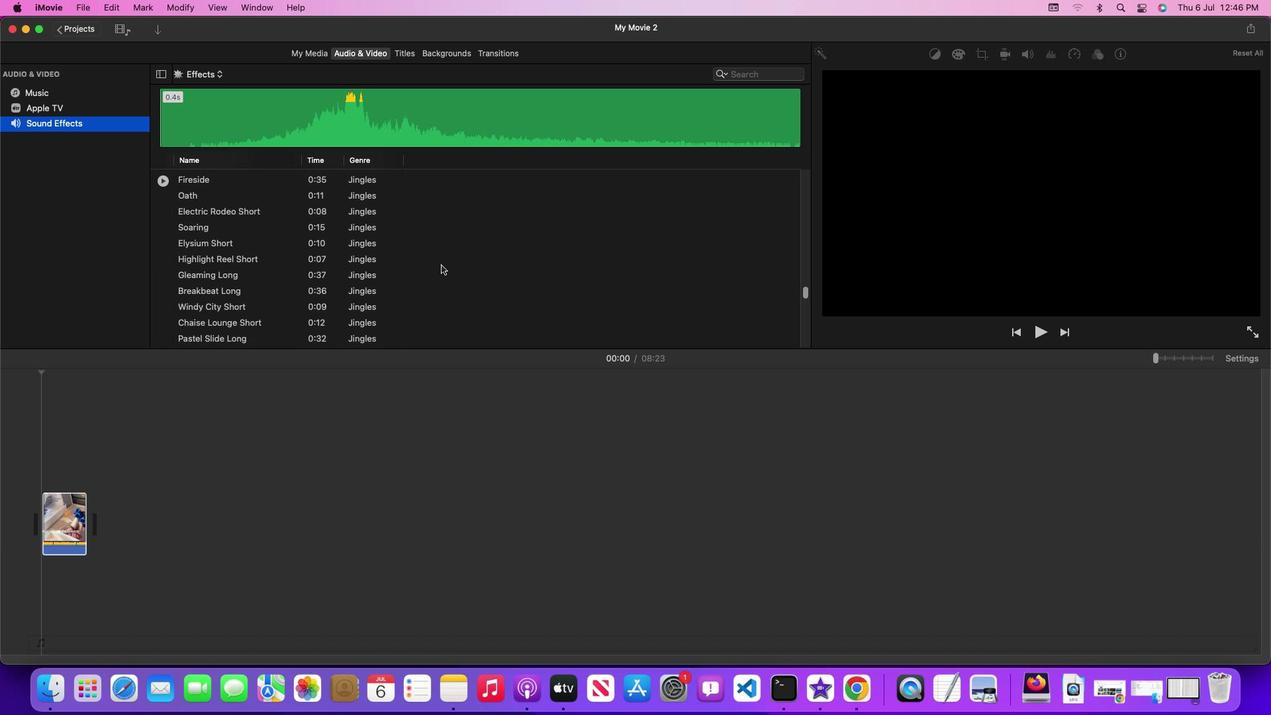 
Action: Mouse scrolled (441, 264) with delta (0, -1)
Screenshot: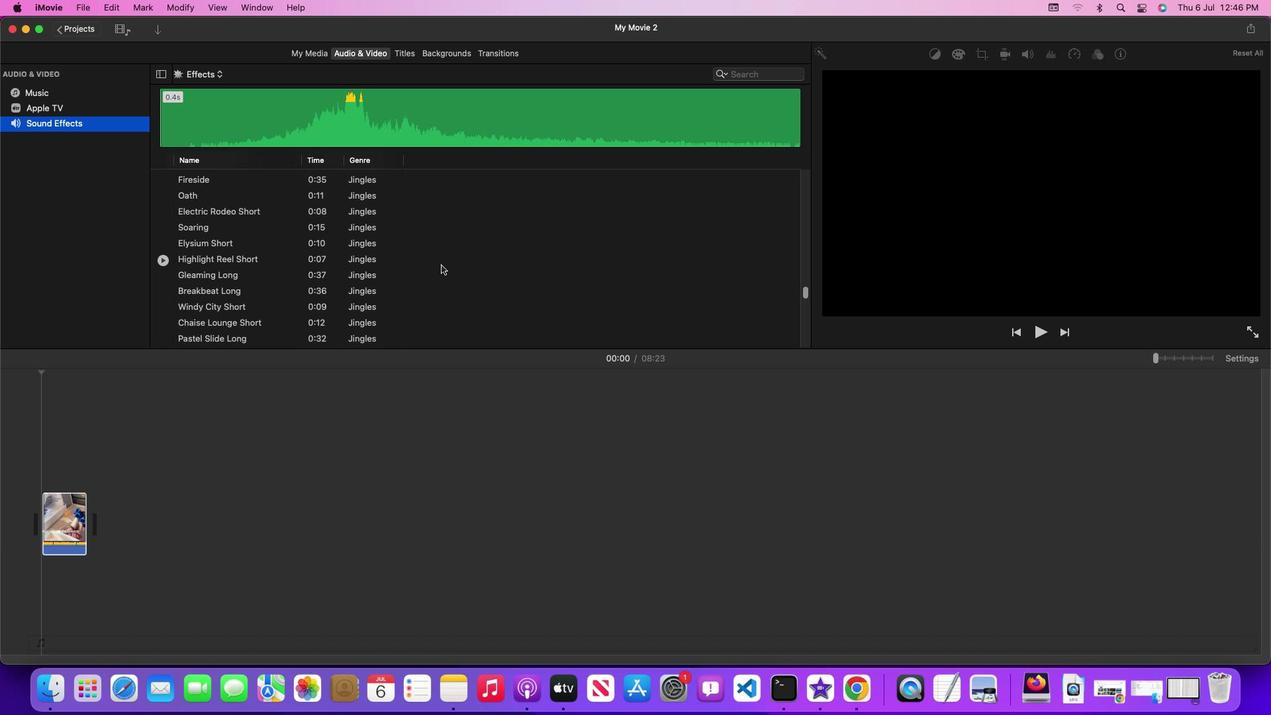 
Action: Mouse scrolled (441, 264) with delta (0, 0)
Screenshot: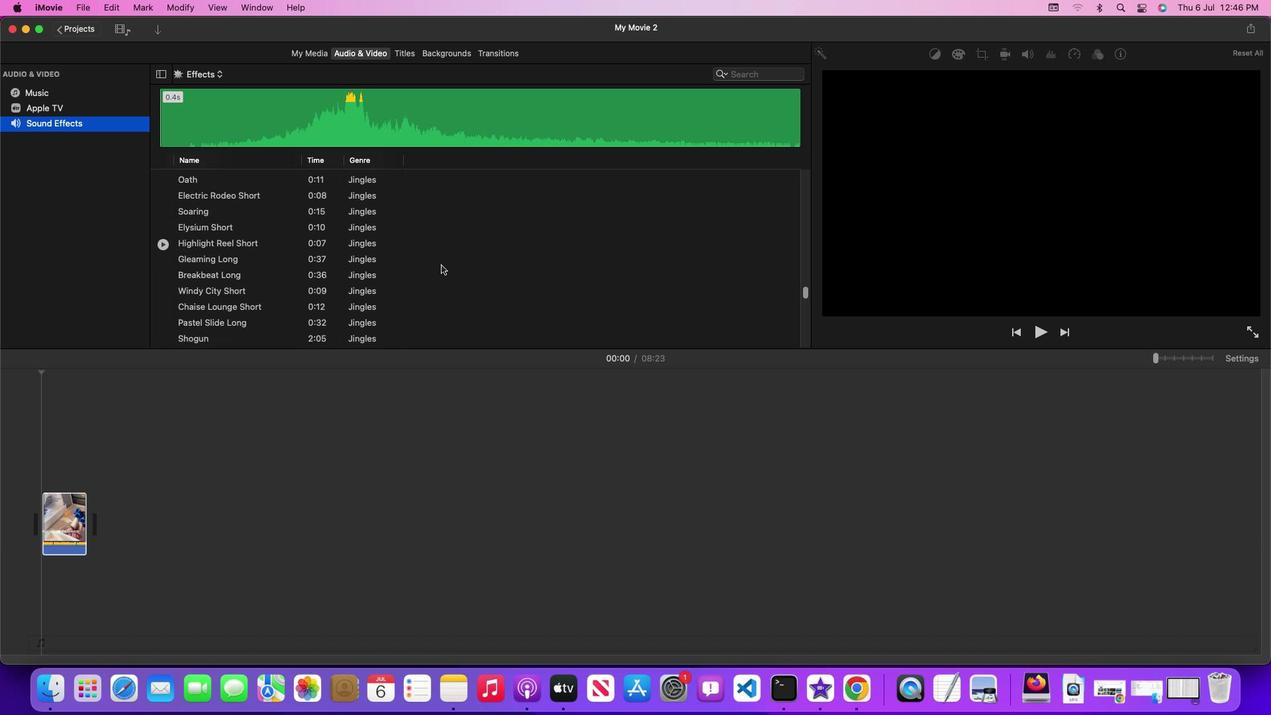 
Action: Mouse scrolled (441, 264) with delta (0, 0)
Screenshot: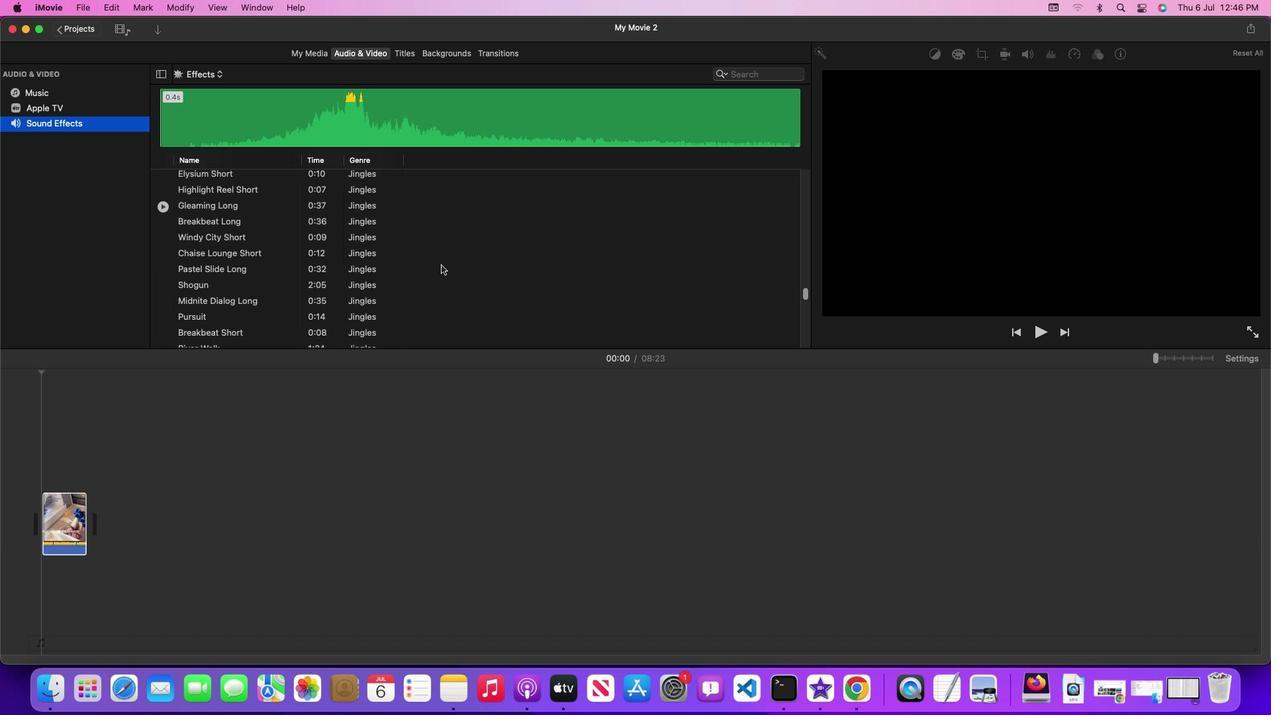 
Action: Mouse scrolled (441, 264) with delta (0, -1)
Screenshot: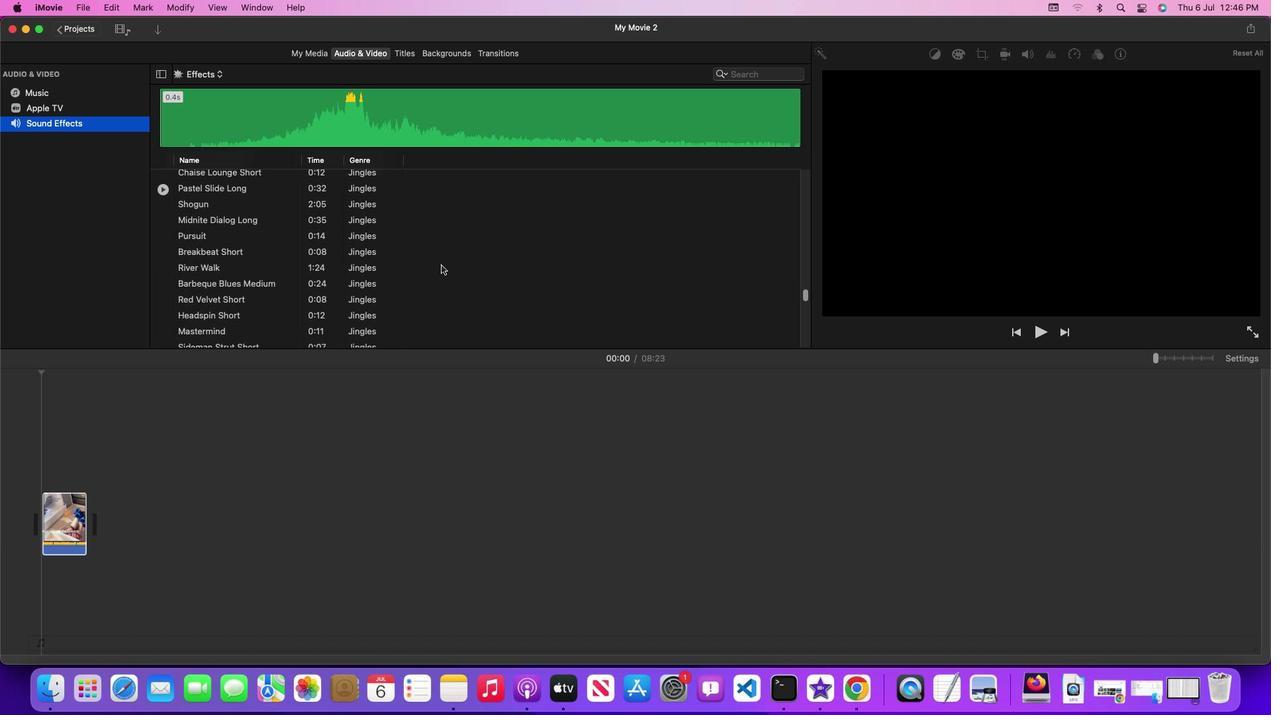 
Action: Mouse scrolled (441, 264) with delta (0, -2)
Screenshot: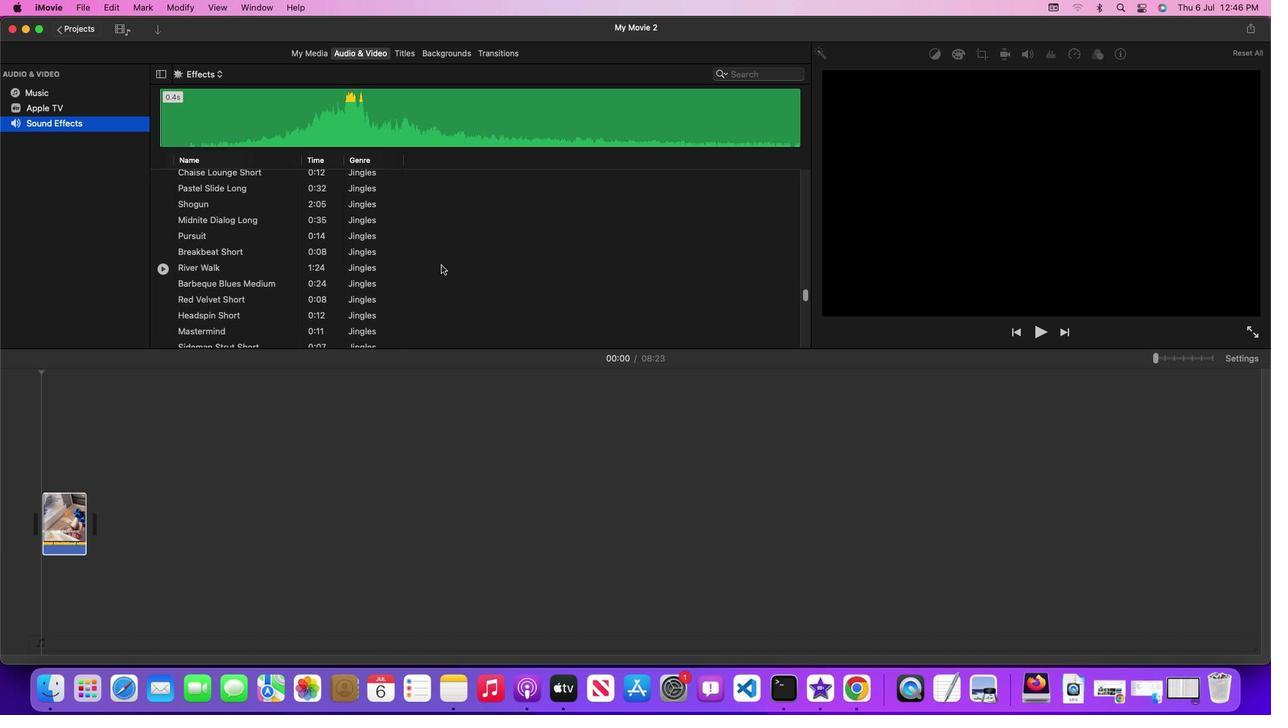 
Action: Mouse scrolled (441, 264) with delta (0, 0)
Screenshot: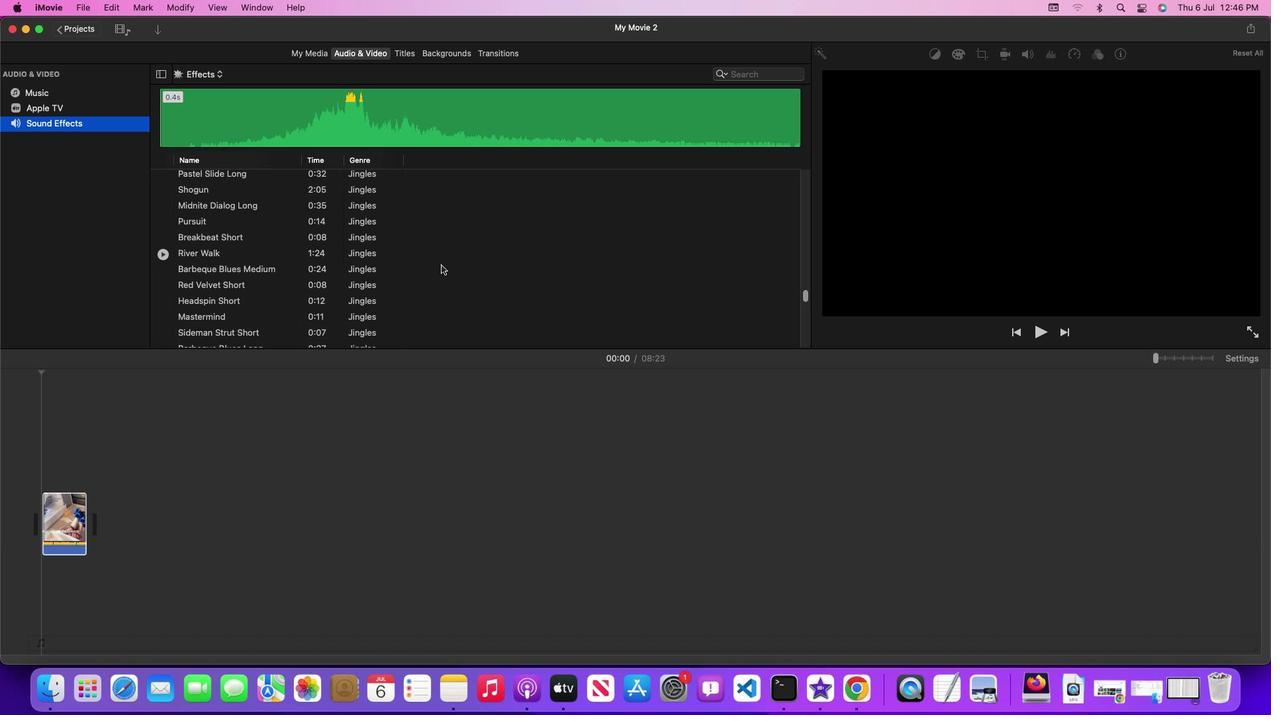 
Action: Mouse scrolled (441, 264) with delta (0, 0)
Screenshot: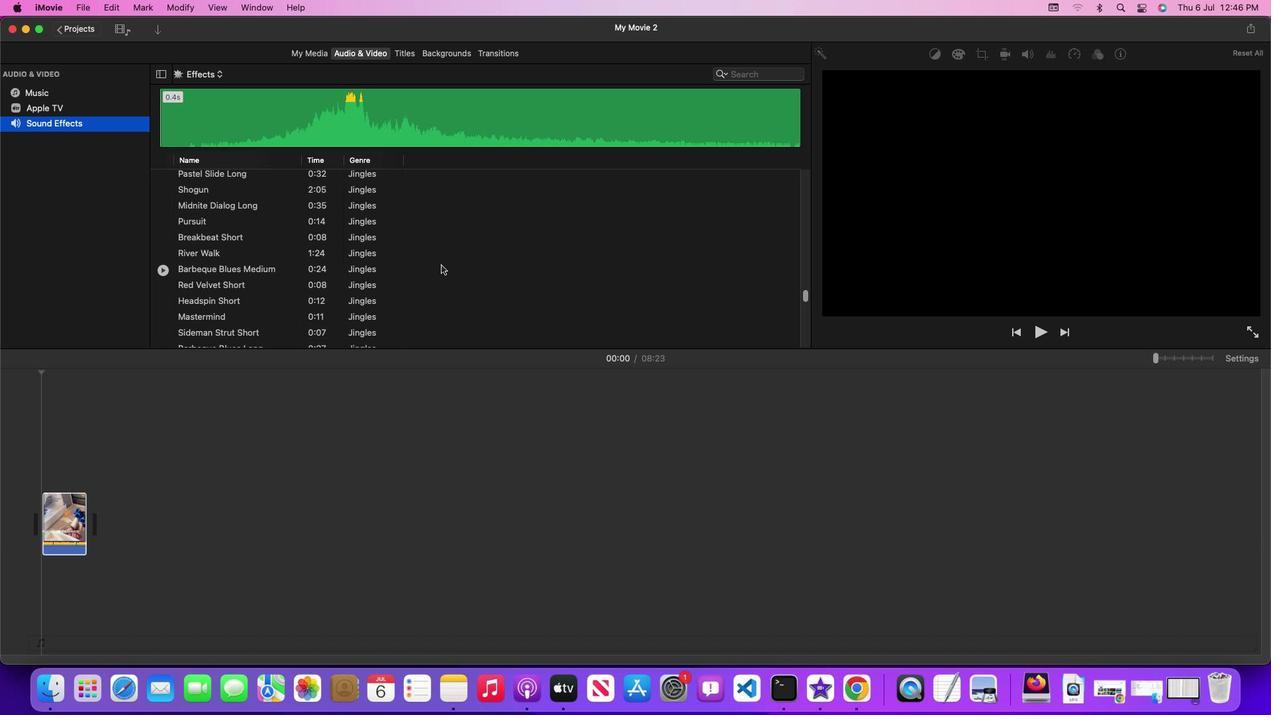 
Action: Mouse scrolled (441, 264) with delta (0, -1)
Screenshot: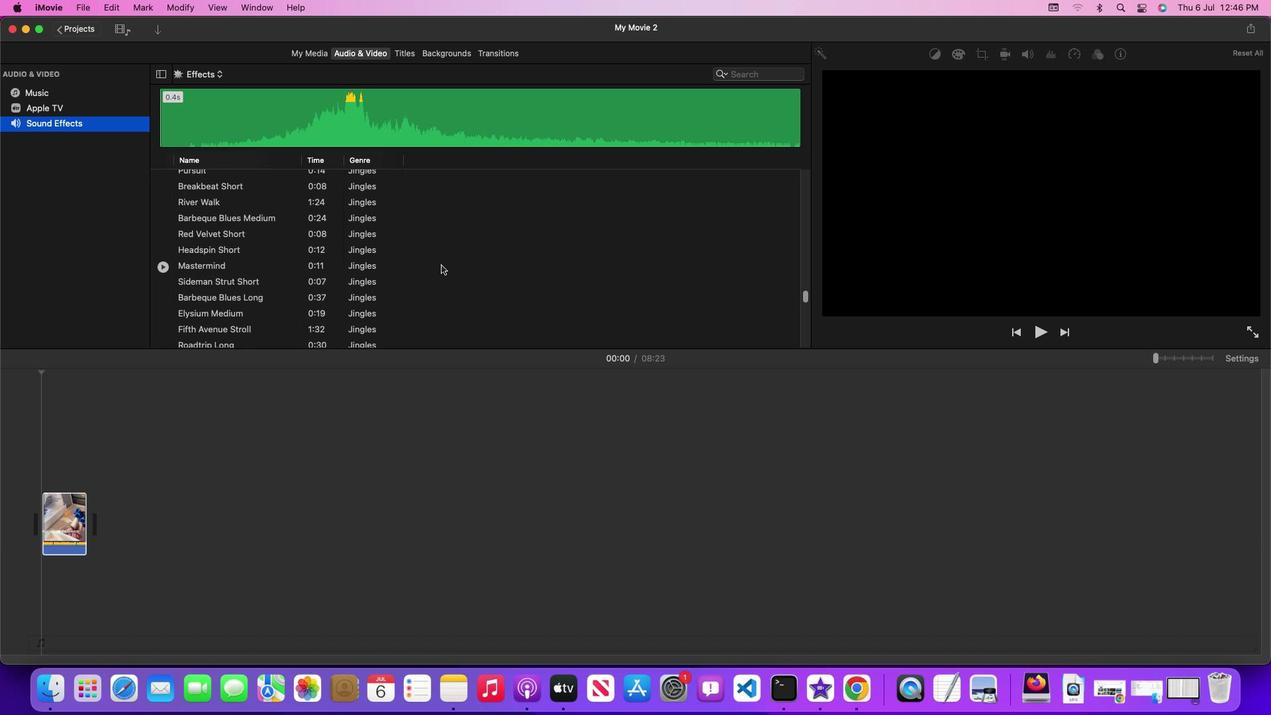 
Action: Mouse scrolled (441, 264) with delta (0, -3)
Screenshot: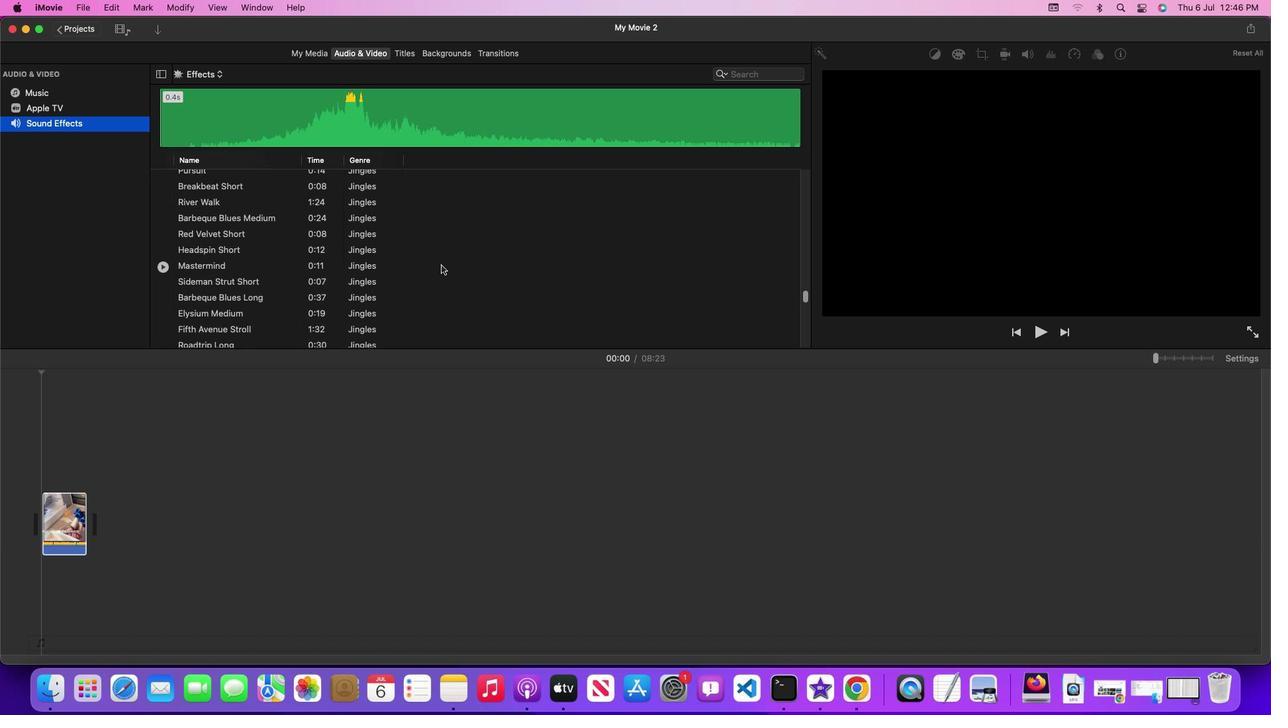 
Action: Mouse scrolled (441, 264) with delta (0, 0)
Screenshot: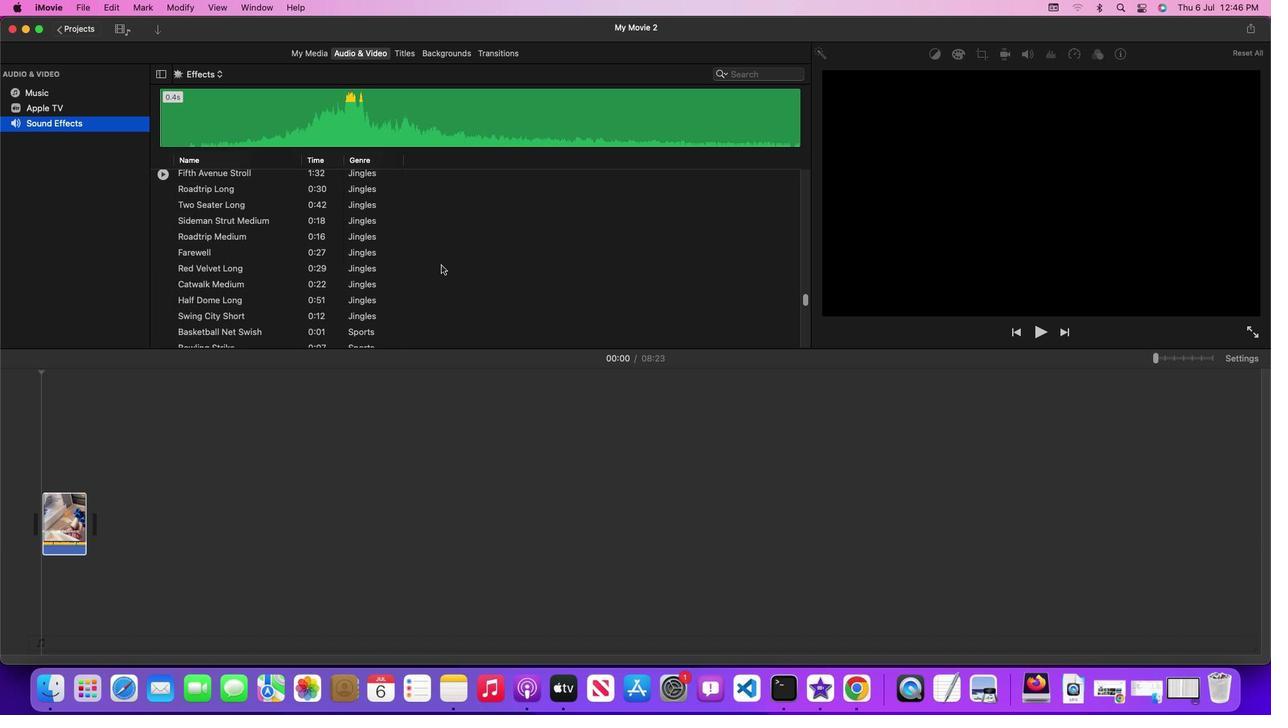 
Action: Mouse scrolled (441, 264) with delta (0, 0)
Screenshot: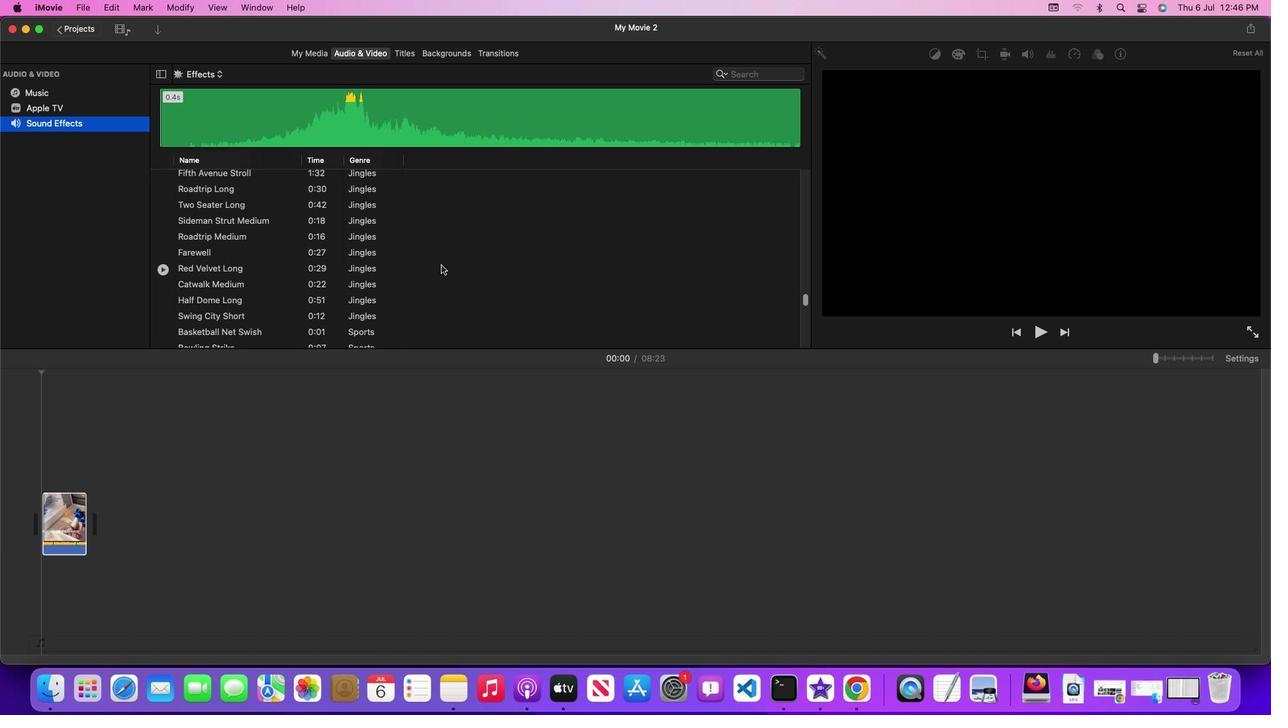 
Action: Mouse scrolled (441, 264) with delta (0, -1)
Screenshot: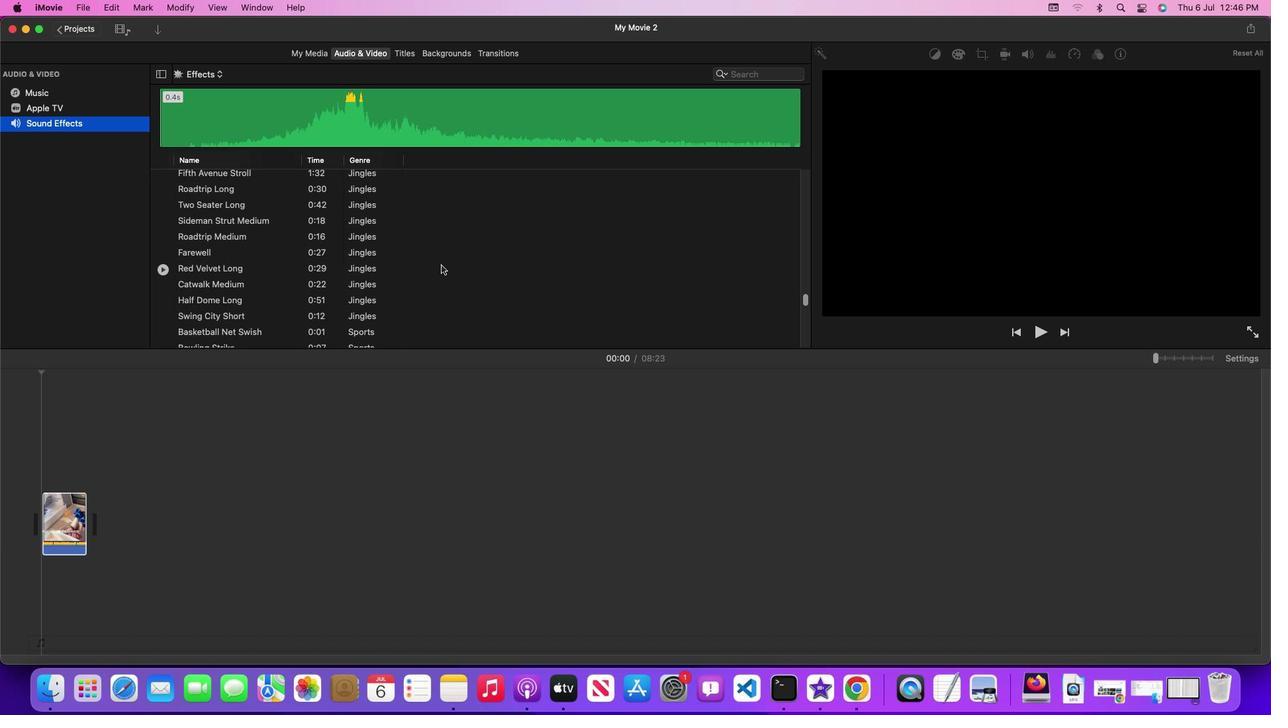
Action: Mouse scrolled (441, 264) with delta (0, 0)
Screenshot: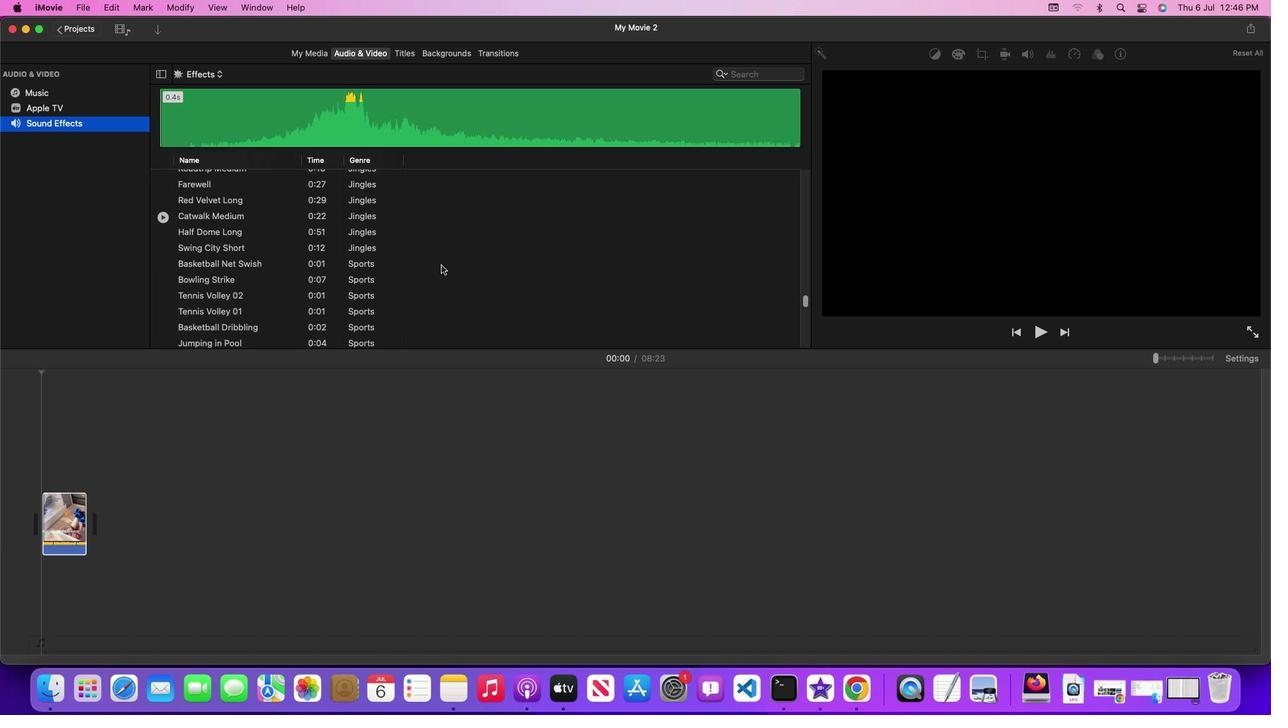 
Action: Mouse scrolled (441, 264) with delta (0, 0)
Screenshot: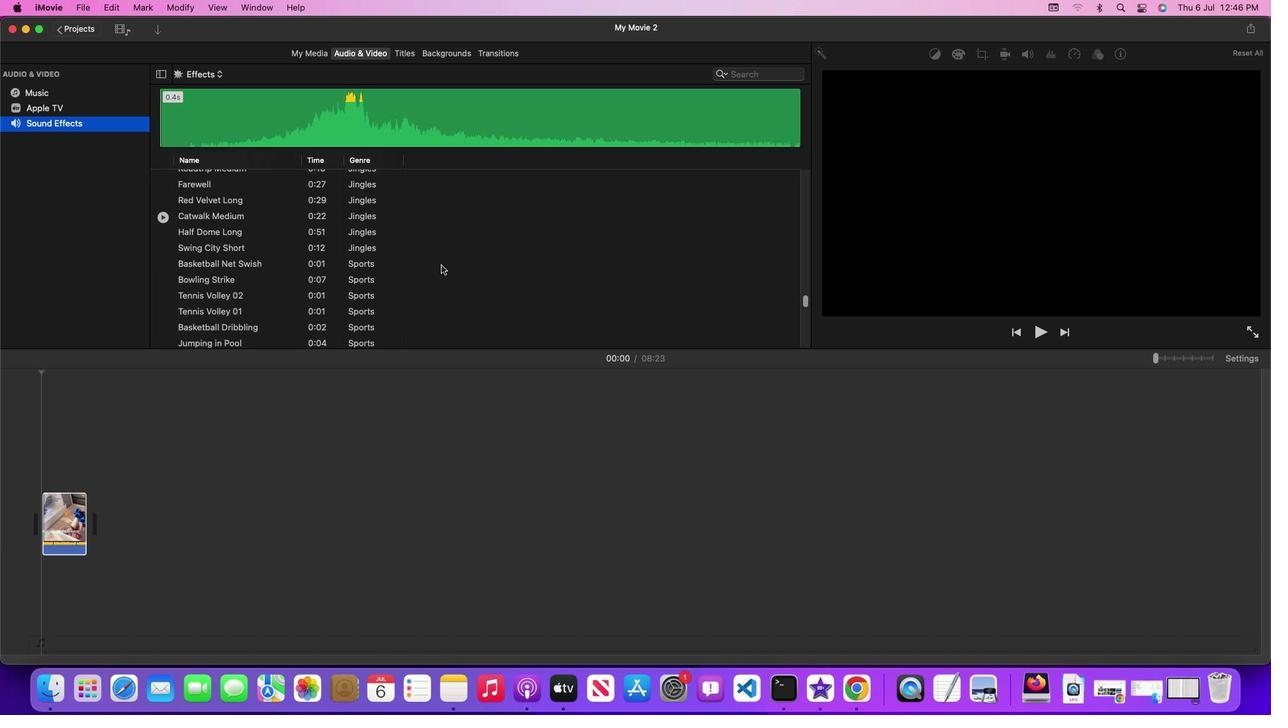 
Action: Mouse scrolled (441, 264) with delta (0, -1)
Screenshot: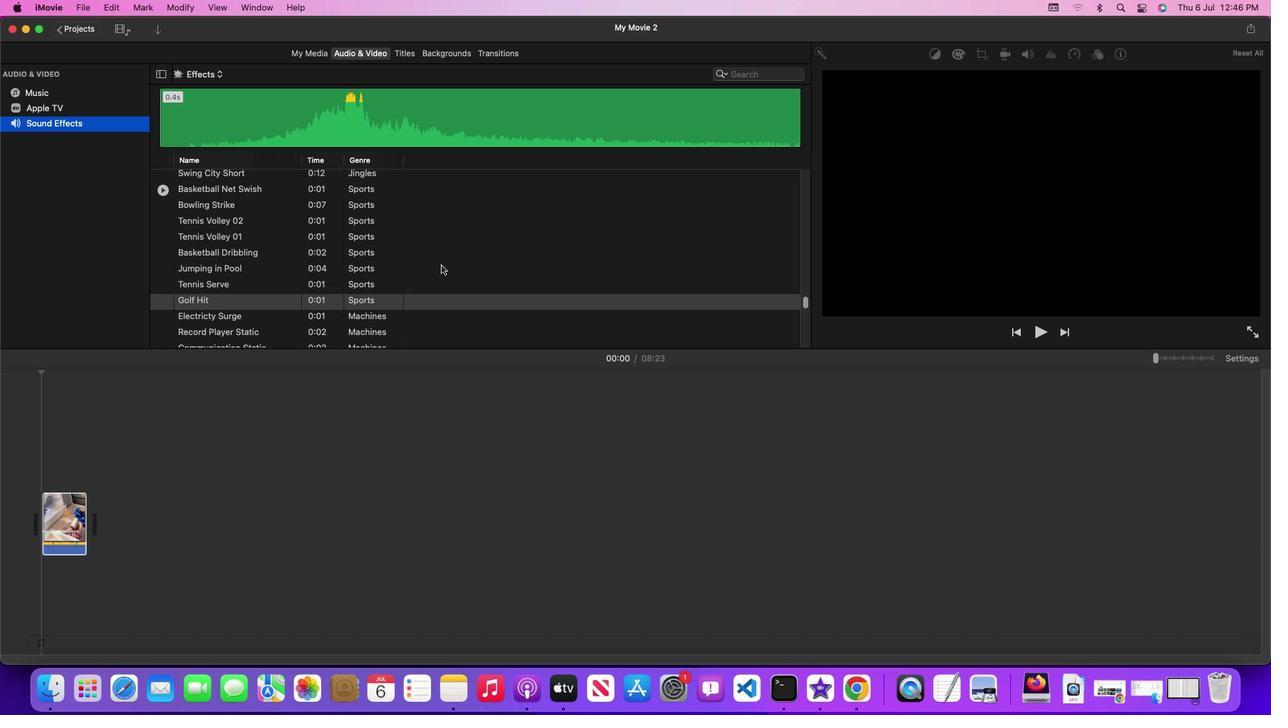 
Action: Mouse scrolled (441, 264) with delta (0, -3)
Screenshot: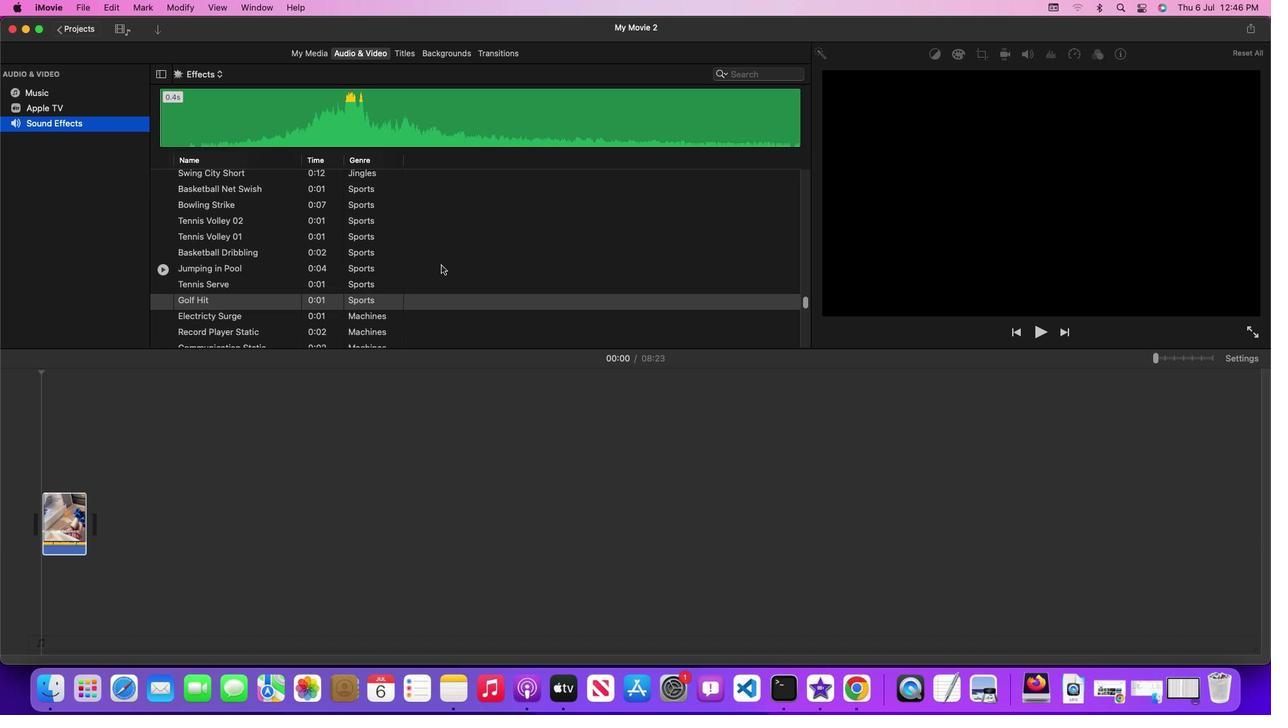 
Action: Mouse scrolled (441, 264) with delta (0, 0)
Screenshot: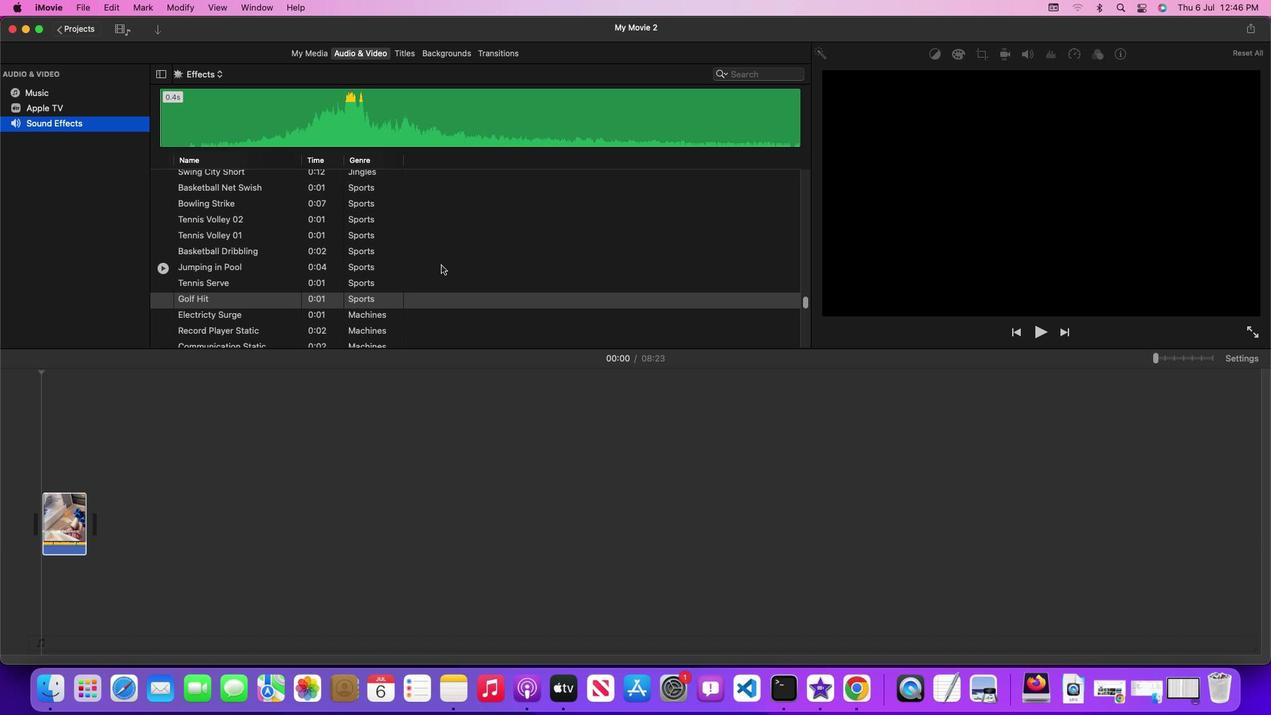 
Action: Mouse scrolled (441, 264) with delta (0, 0)
Screenshot: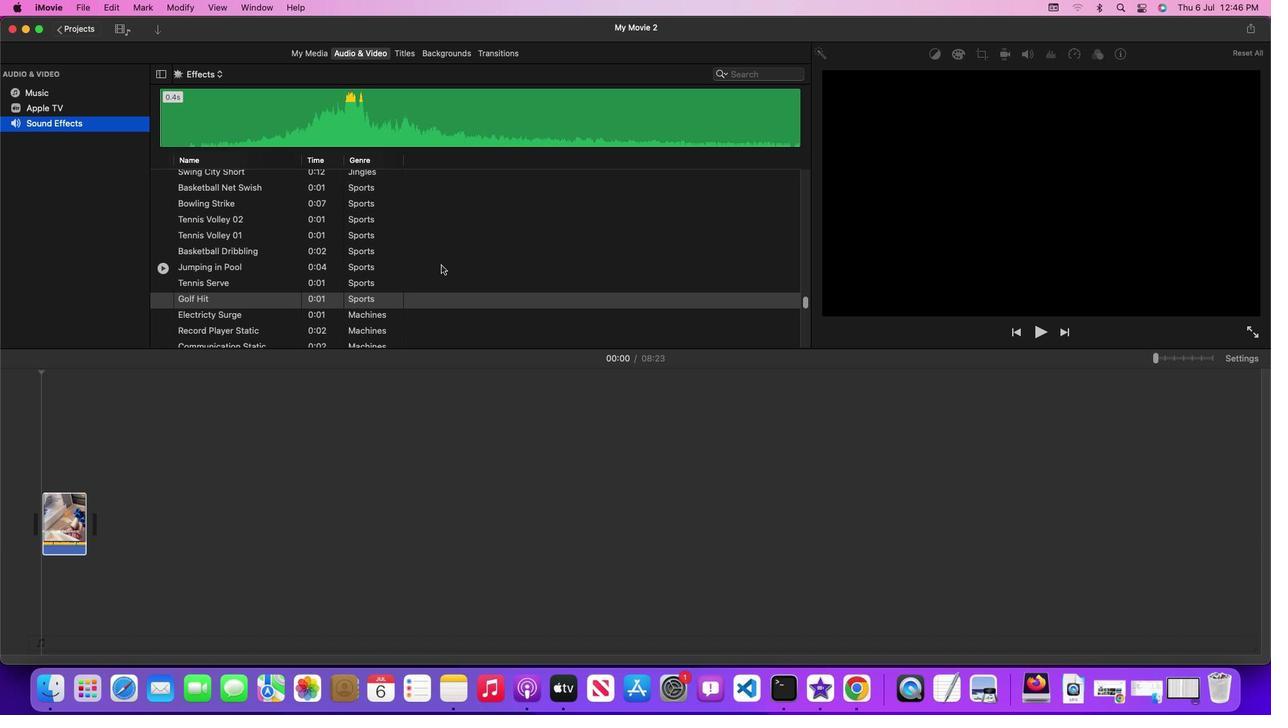 
Action: Mouse scrolled (441, 264) with delta (0, -1)
Screenshot: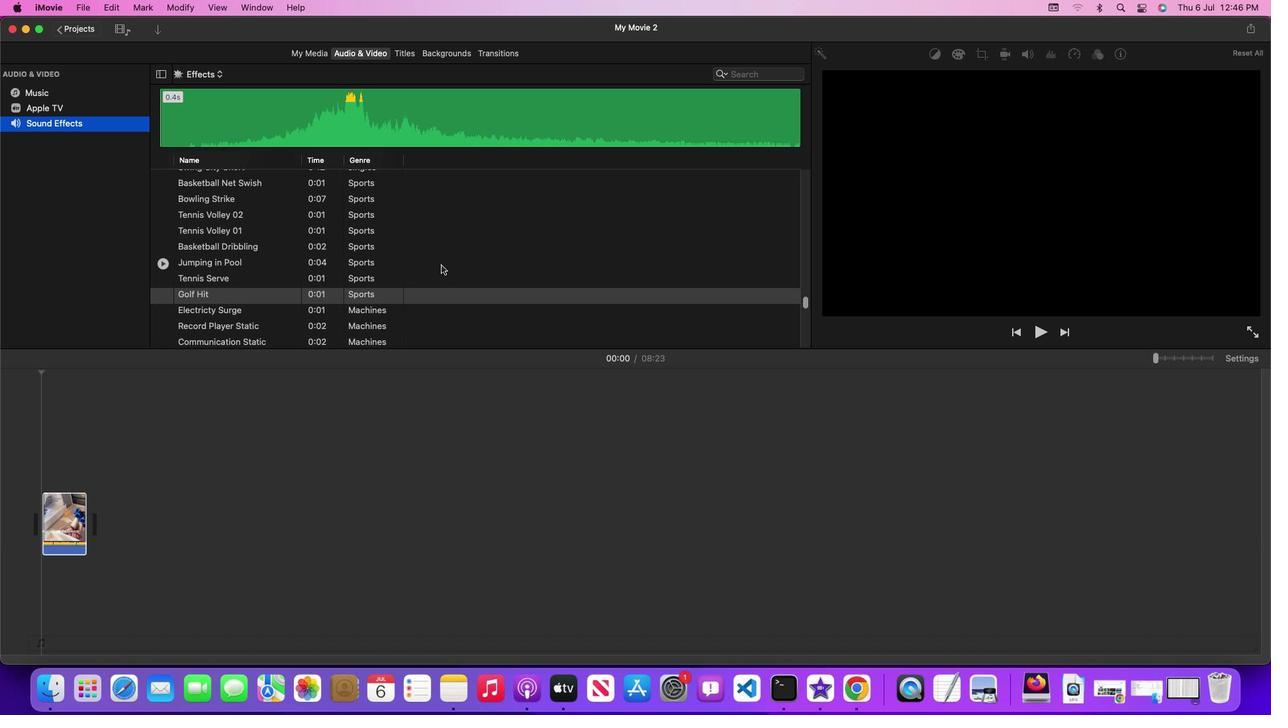 
Action: Mouse scrolled (441, 264) with delta (0, -2)
Screenshot: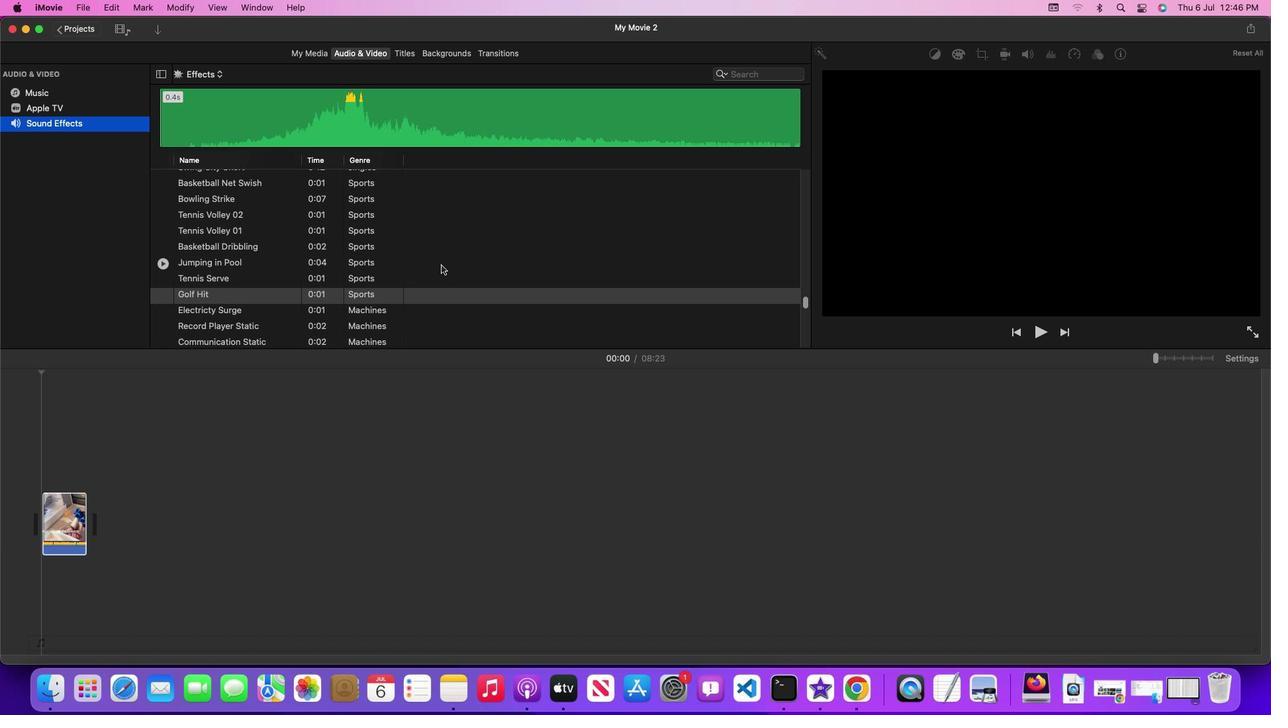 
Action: Mouse scrolled (441, 264) with delta (0, 0)
Screenshot: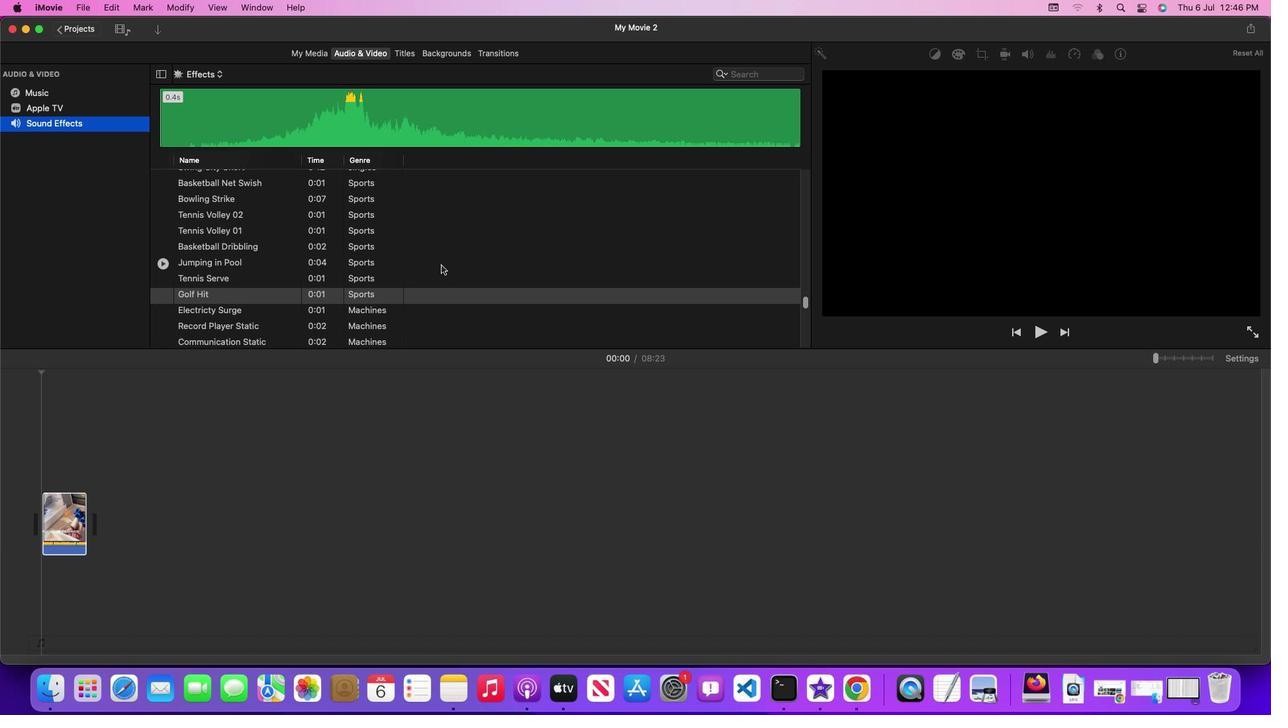 
Action: Mouse scrolled (441, 264) with delta (0, 0)
Screenshot: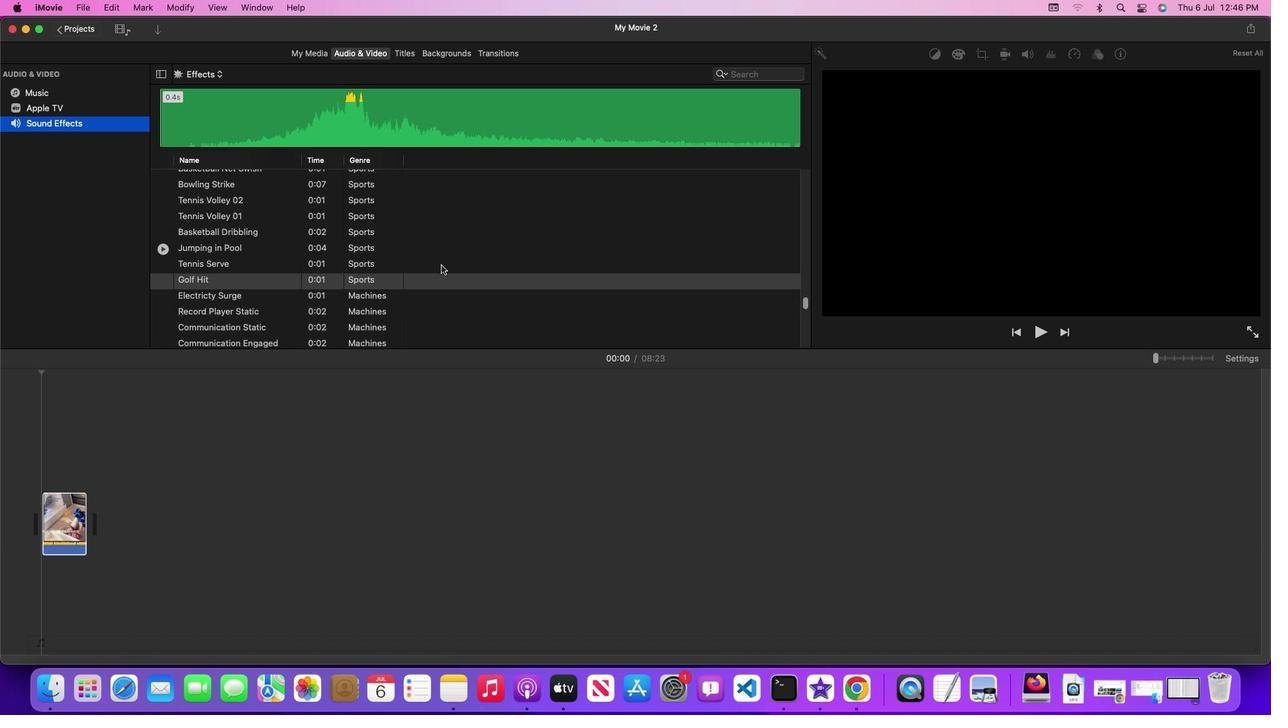 
Action: Mouse scrolled (441, 264) with delta (0, 0)
Screenshot: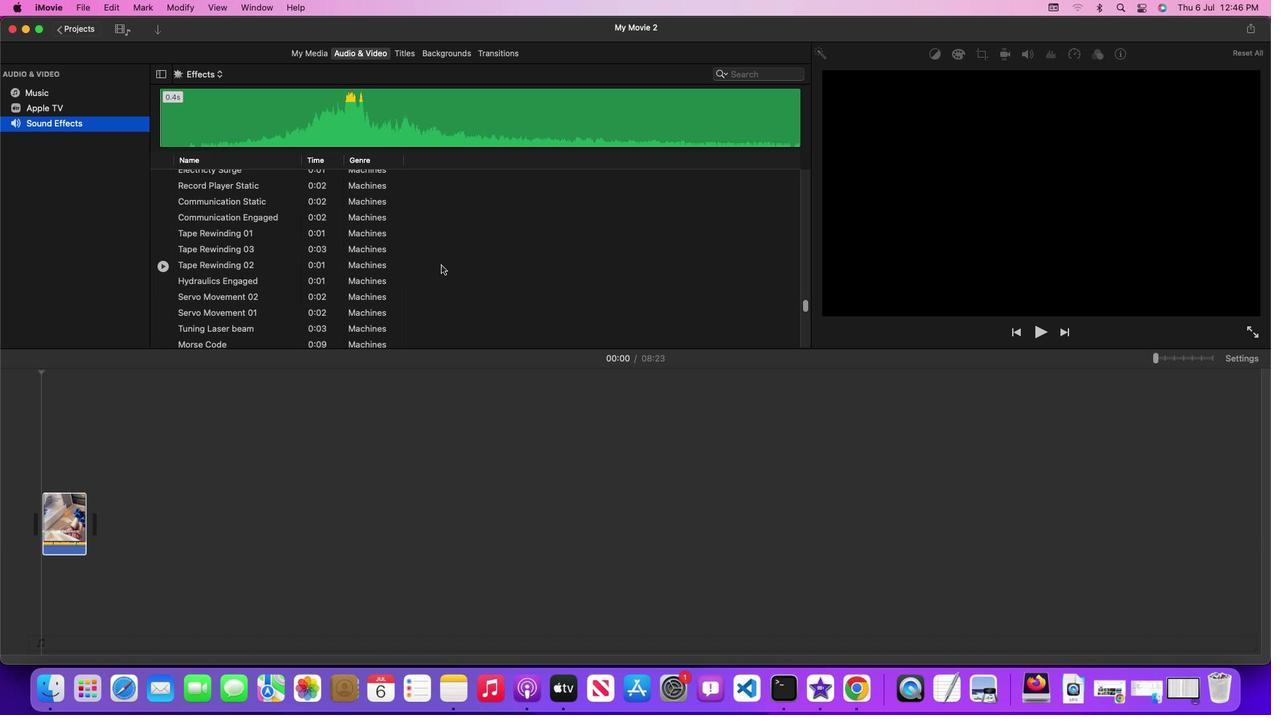 
Action: Mouse scrolled (441, 264) with delta (0, 0)
Screenshot: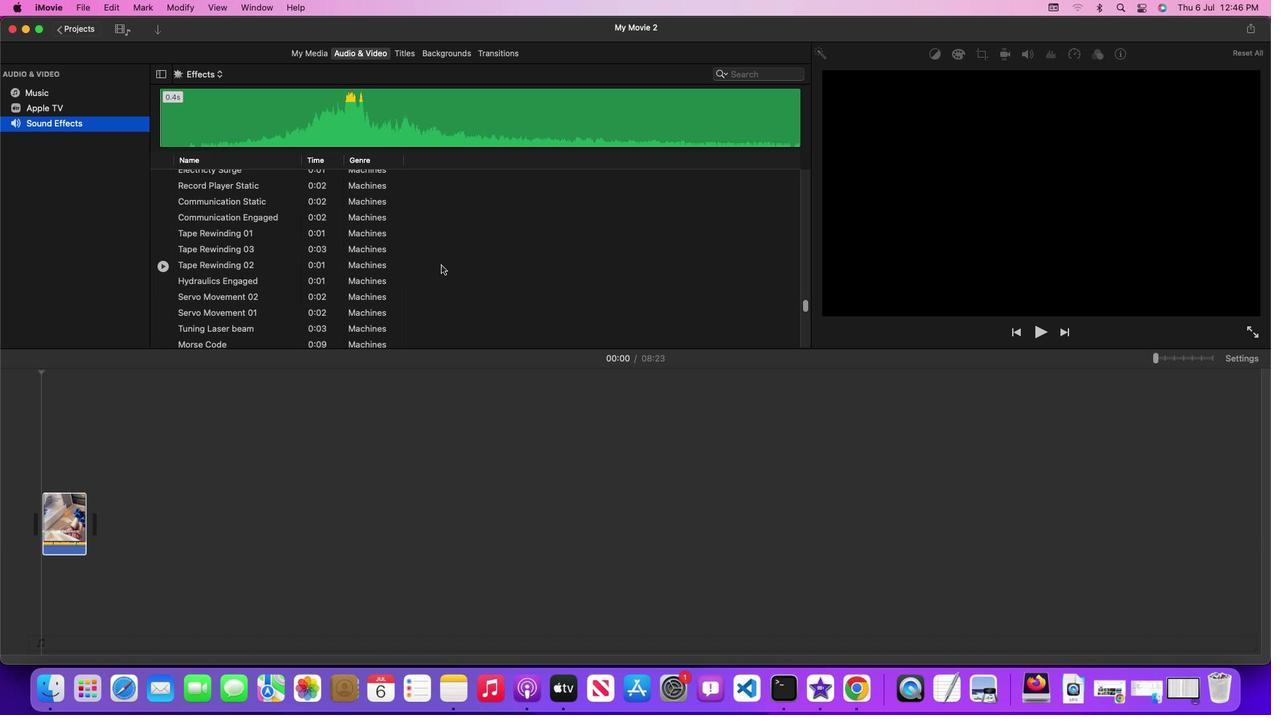 
Action: Mouse scrolled (441, 264) with delta (0, -1)
Screenshot: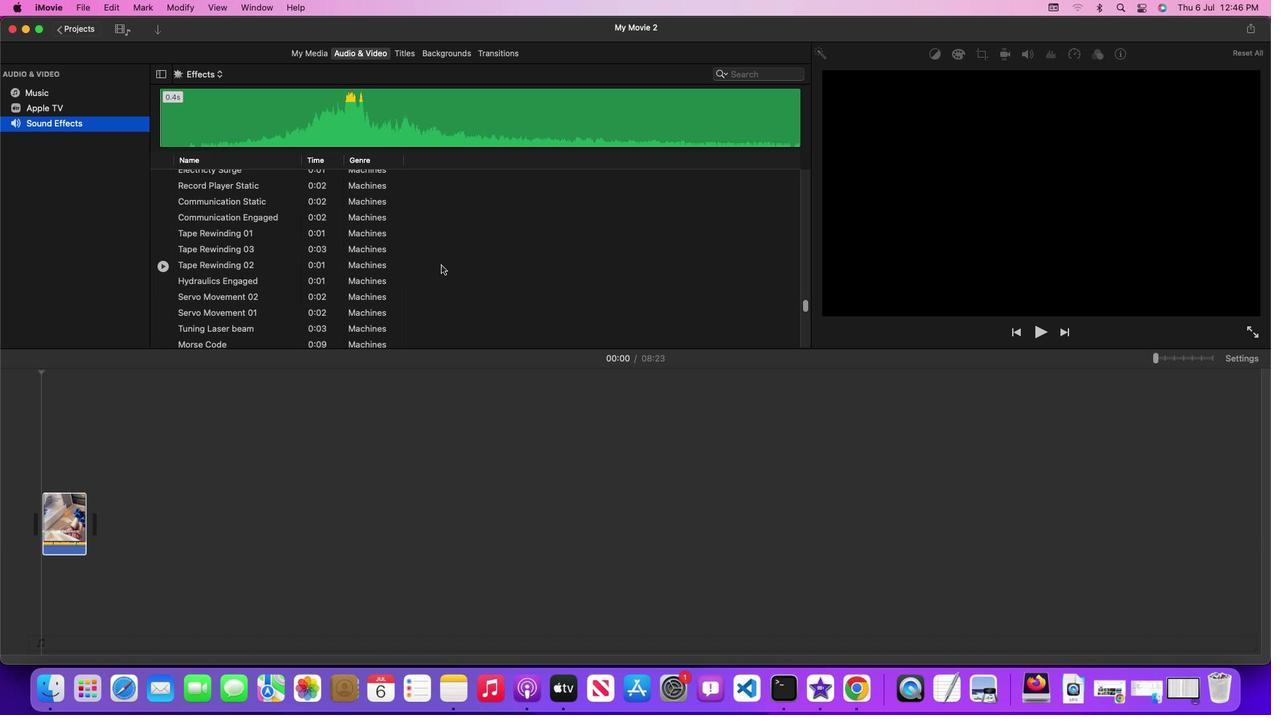 
Action: Mouse scrolled (441, 264) with delta (0, -2)
Screenshot: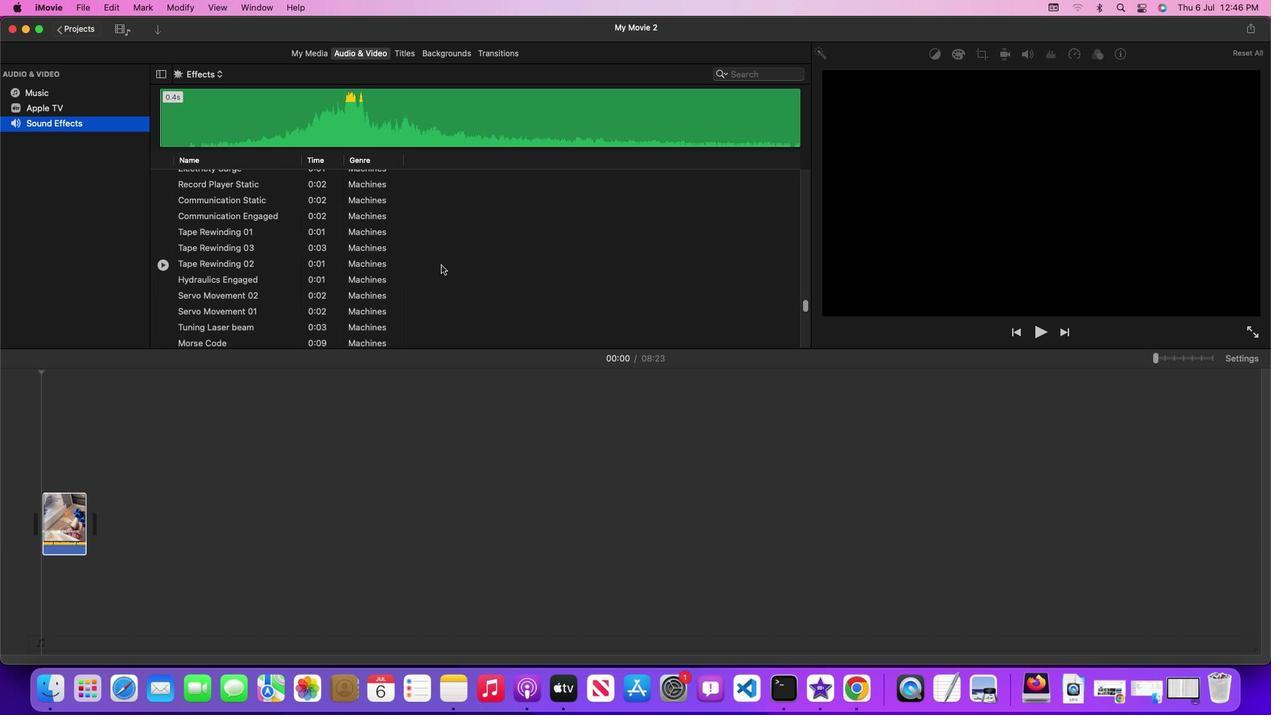 
Action: Mouse scrolled (441, 264) with delta (0, 0)
Screenshot: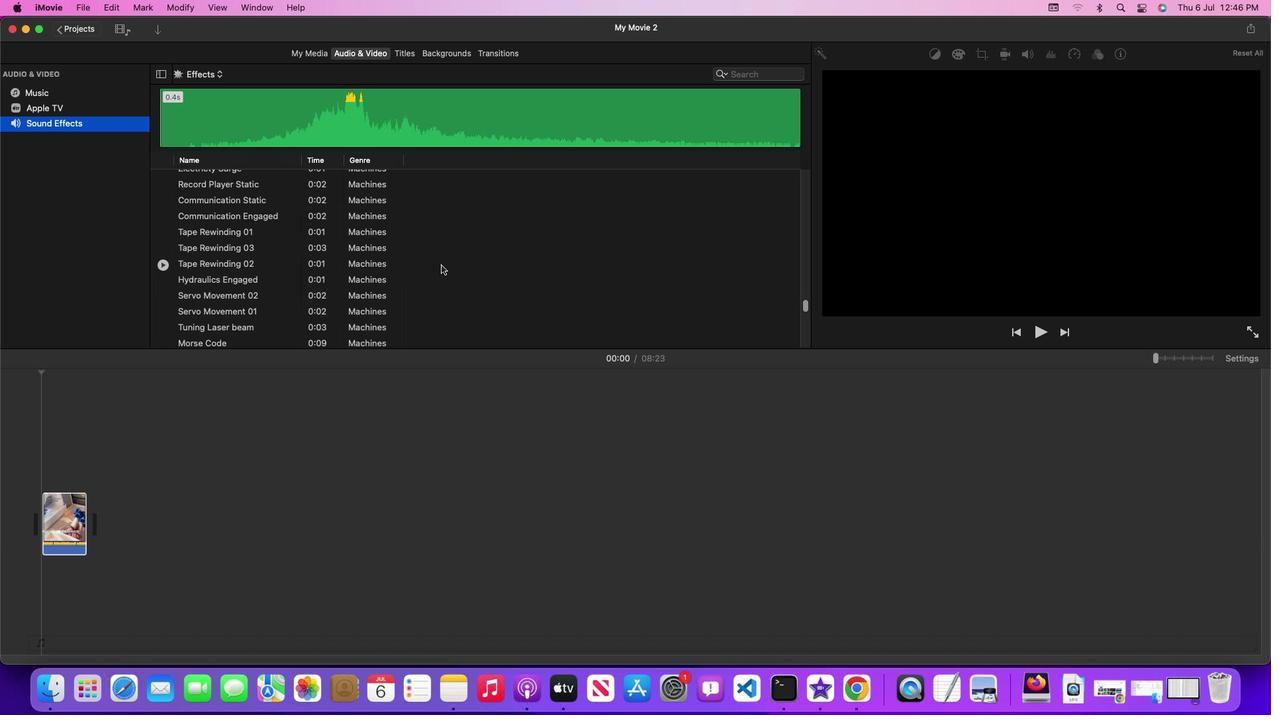 
Action: Mouse scrolled (441, 264) with delta (0, 0)
Screenshot: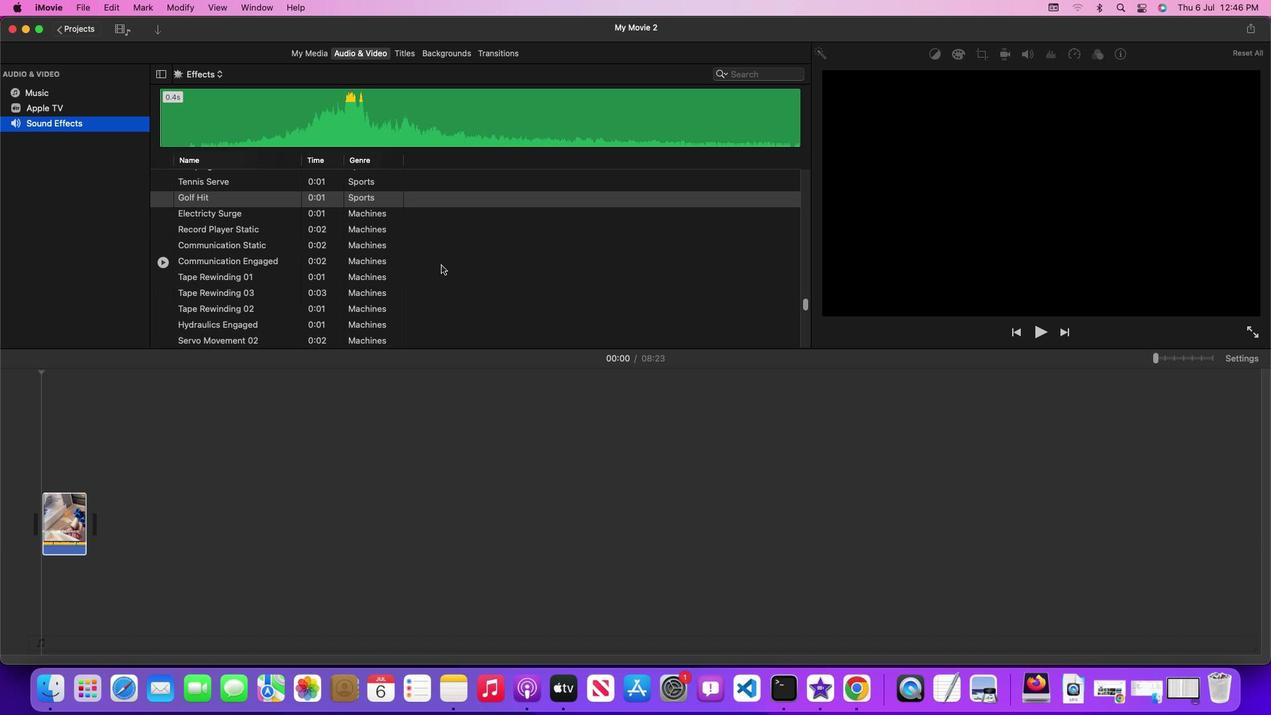 
Action: Mouse scrolled (441, 264) with delta (0, 0)
Screenshot: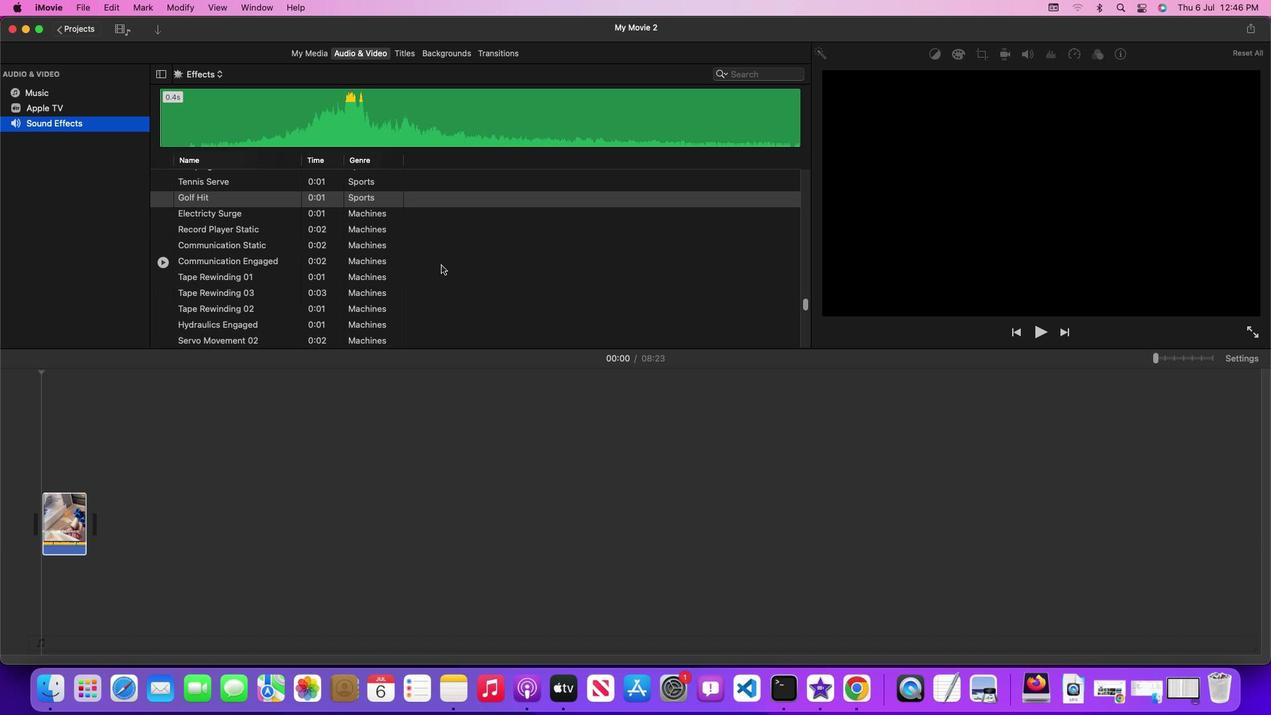 
Action: Mouse scrolled (441, 264) with delta (0, 0)
Screenshot: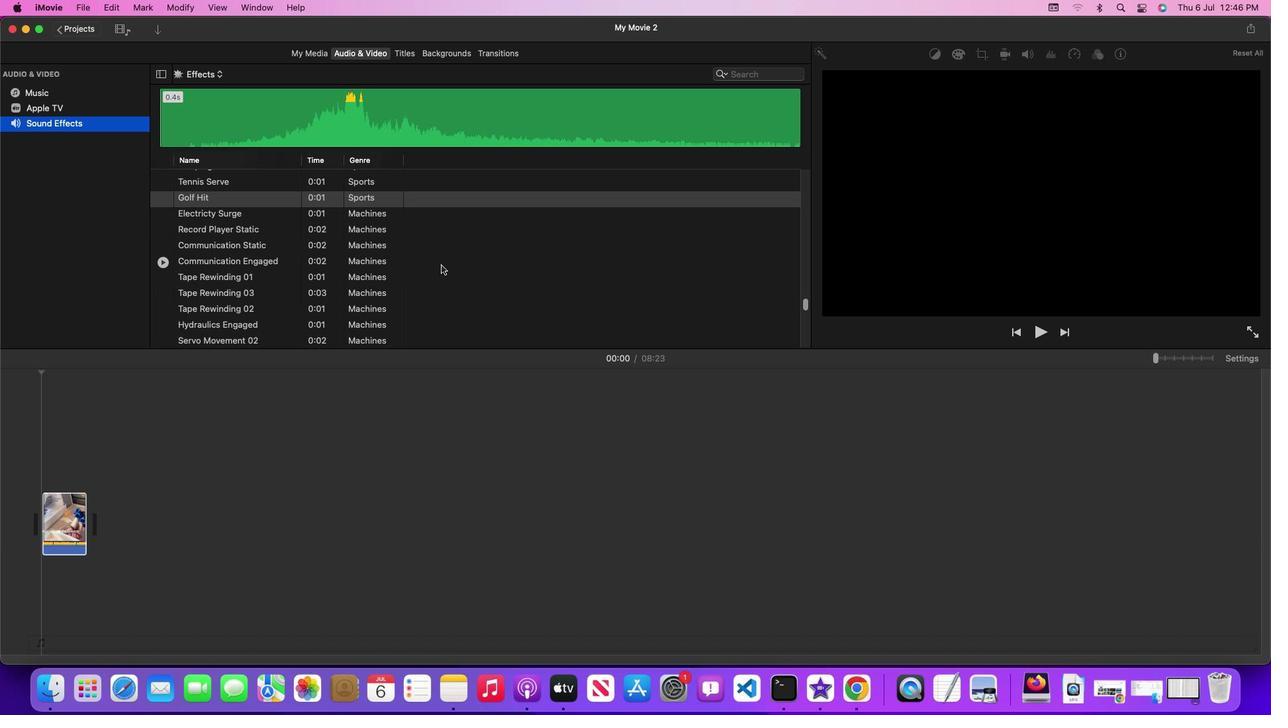 
Action: Mouse moved to (304, 292)
Screenshot: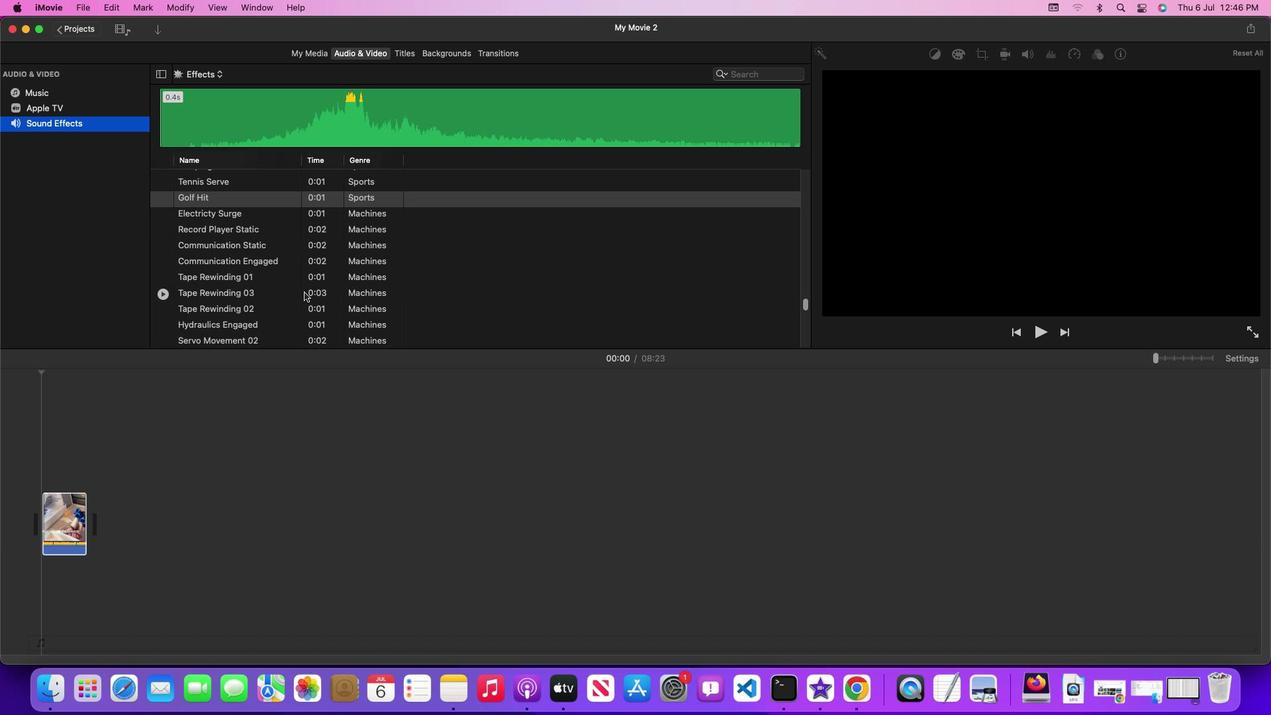 
Action: Mouse pressed left at (304, 292)
Screenshot: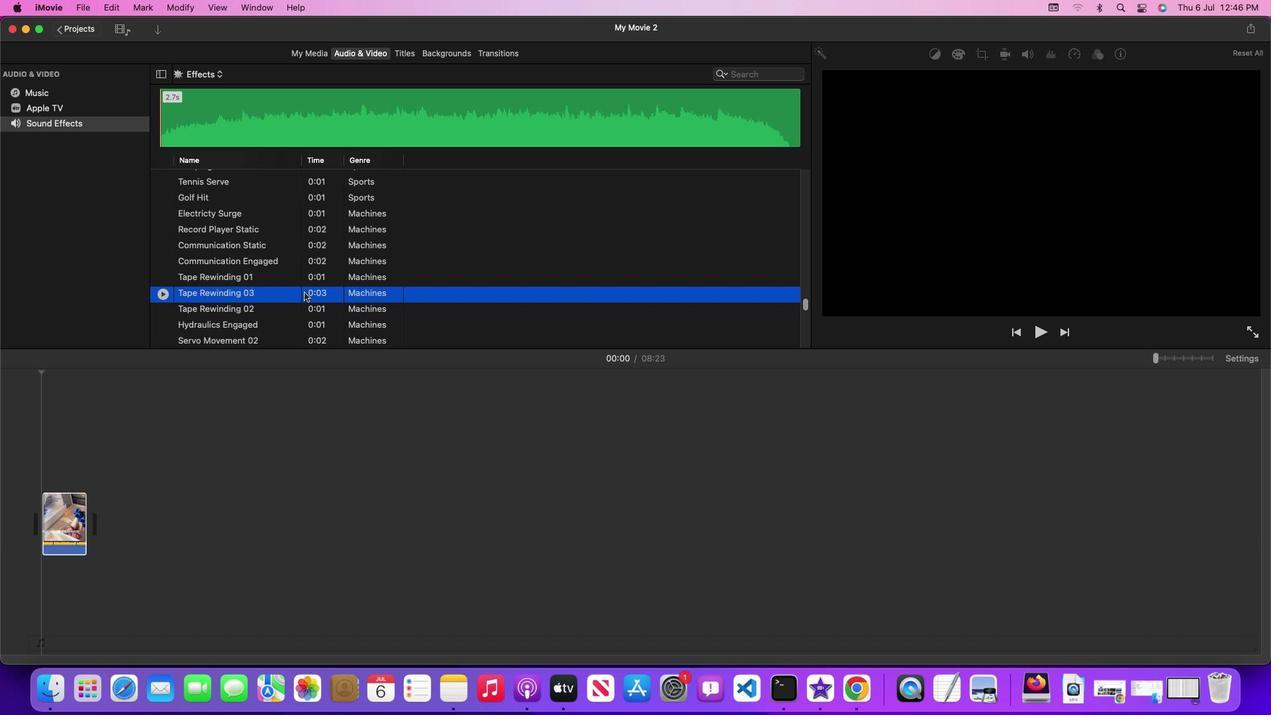 
Action: Mouse moved to (388, 295)
Screenshot: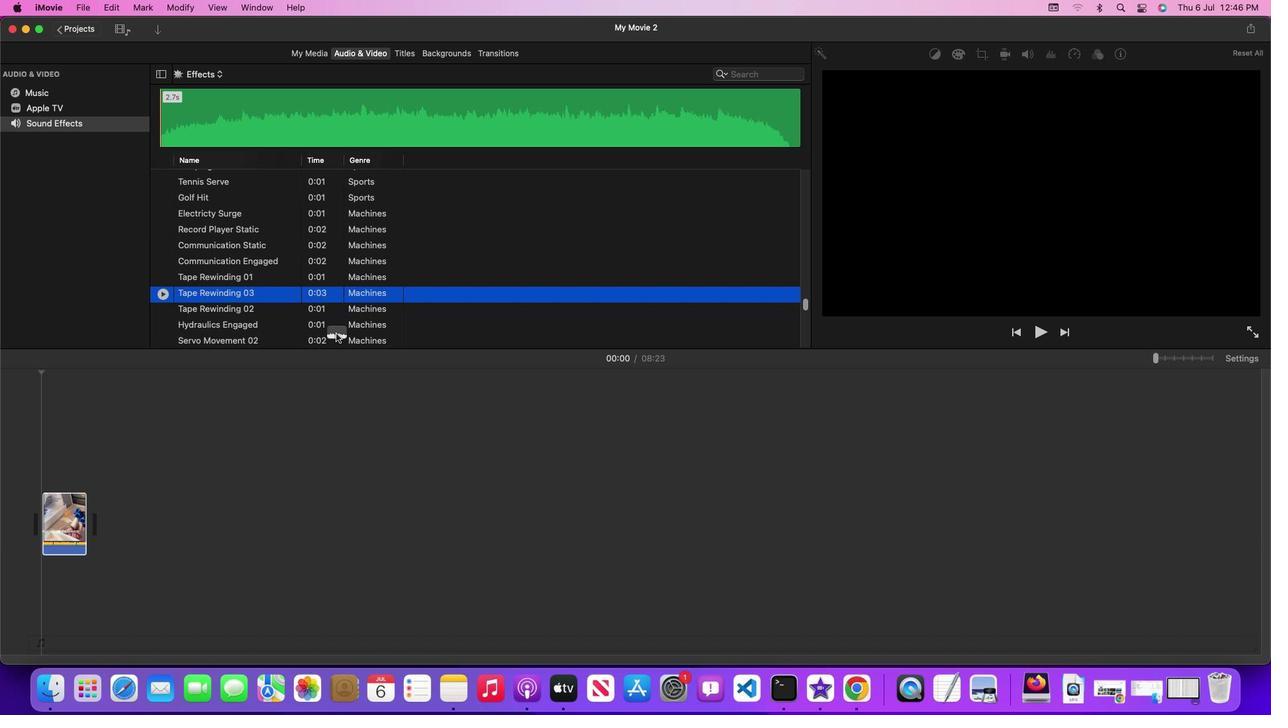 
Action: Mouse pressed left at (388, 295)
Screenshot: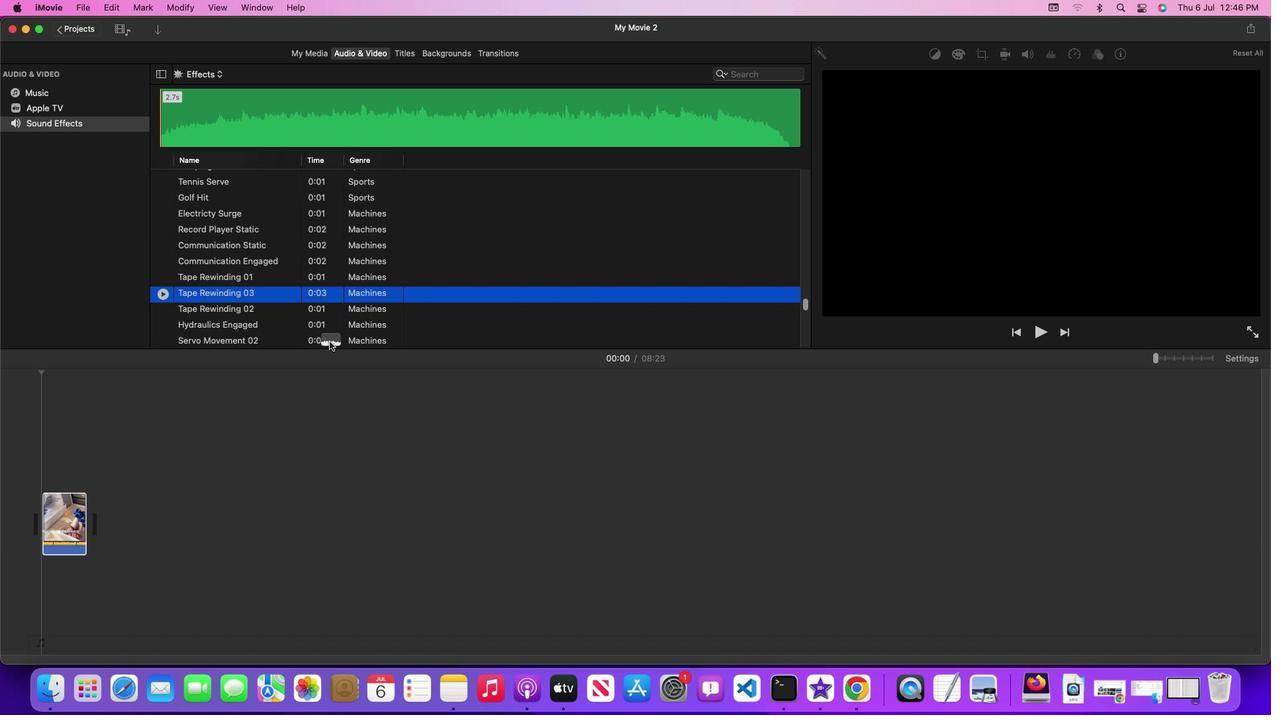 
Action: Mouse moved to (180, 584)
Screenshot: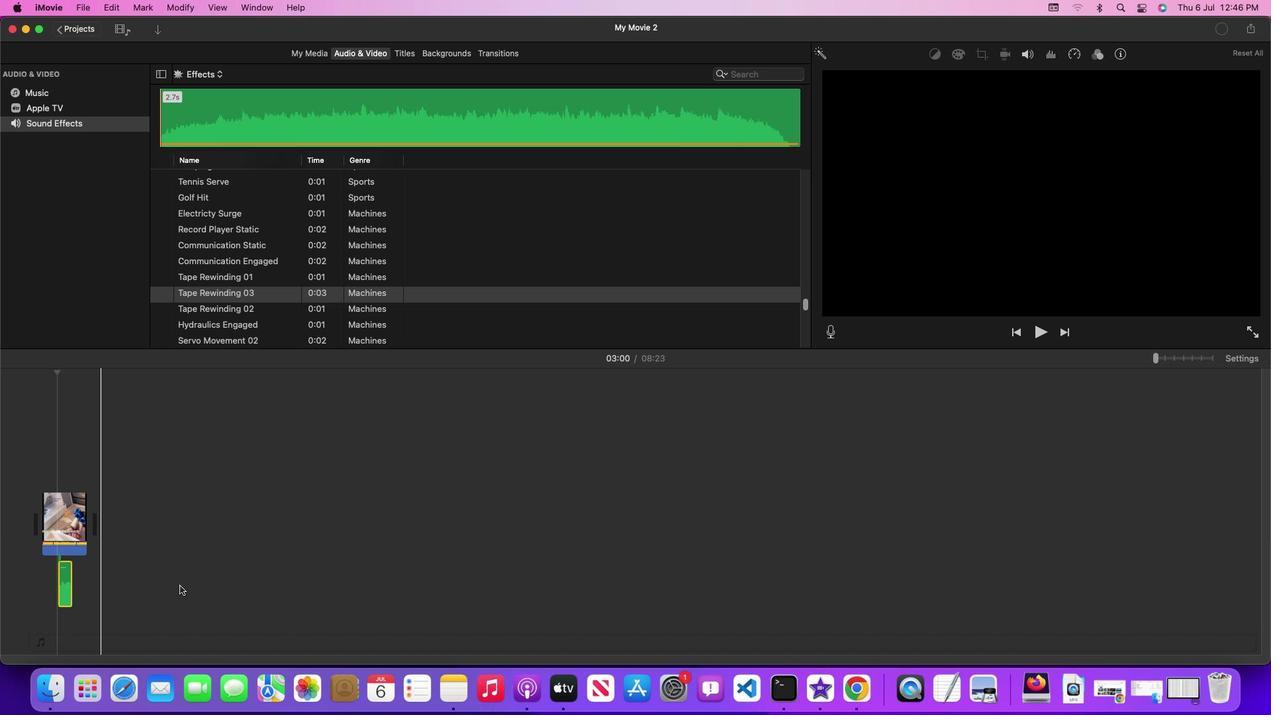 
